 Task: Create a custom field in Salesforce to calculate the yearly premium based on the insurance sub-type using a formula.
Action: Mouse moved to (541, 114)
Screenshot: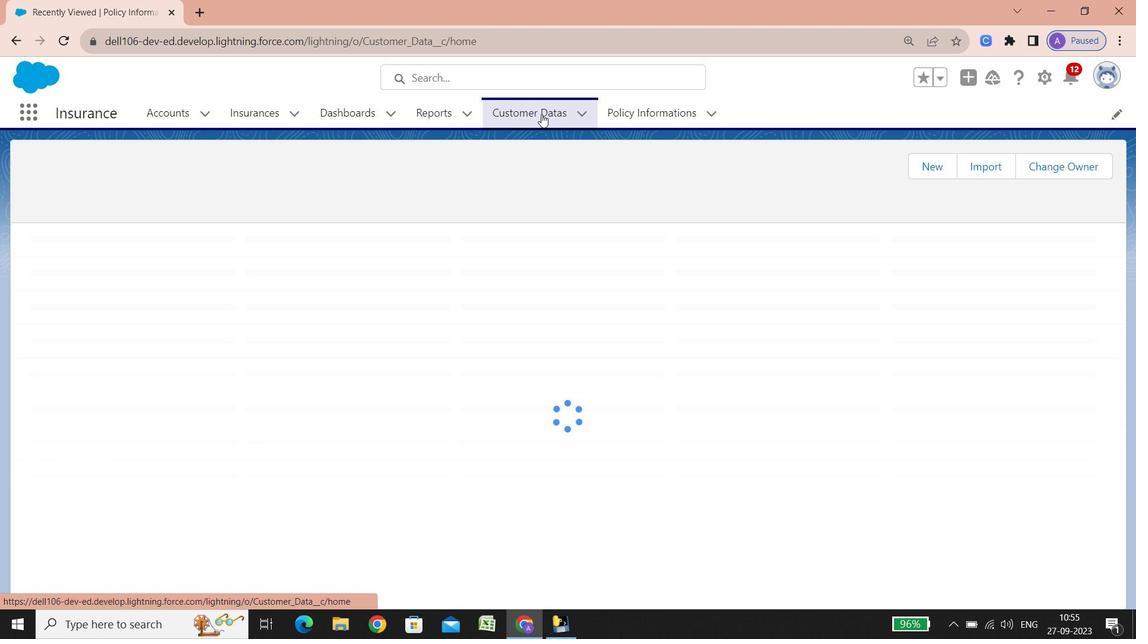 
Action: Mouse pressed left at (541, 114)
Screenshot: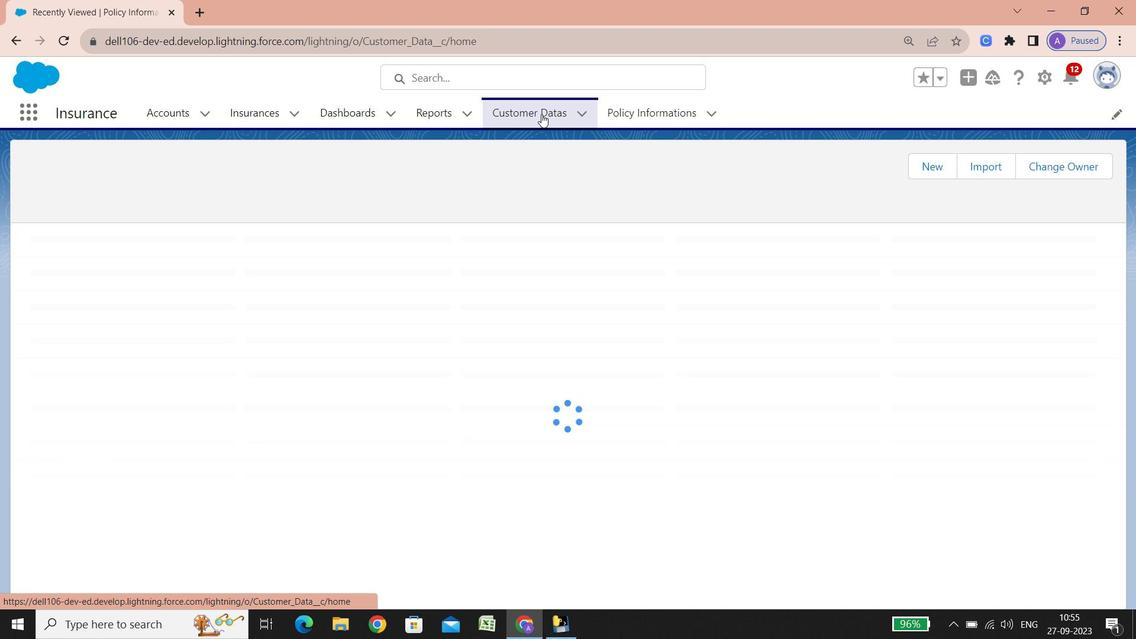 
Action: Mouse moved to (1045, 74)
Screenshot: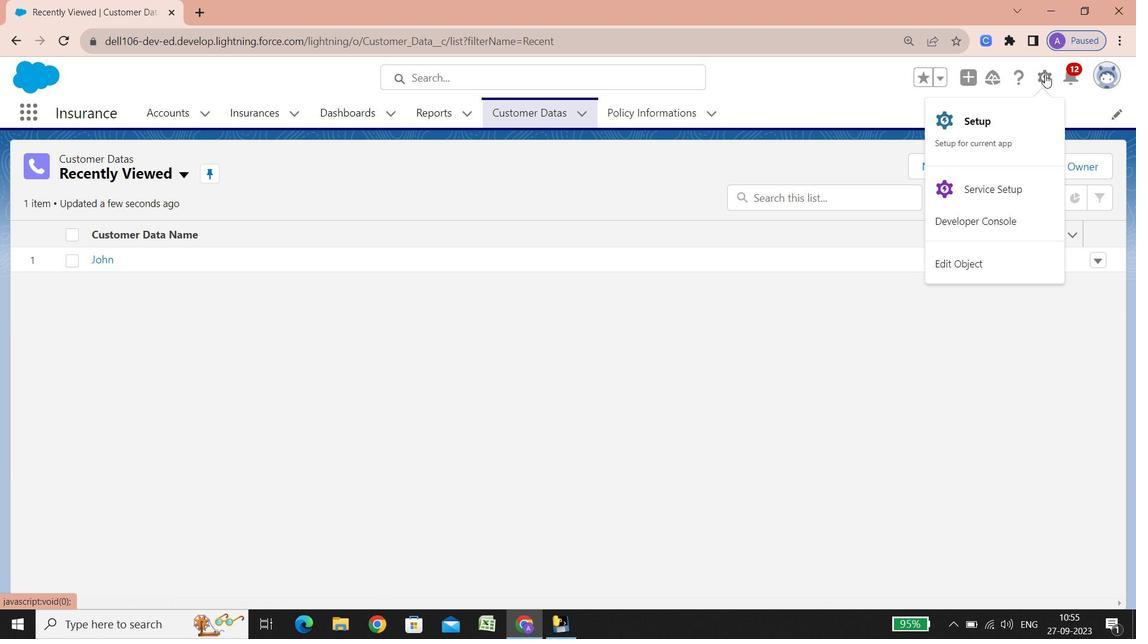 
Action: Mouse pressed left at (1045, 74)
Screenshot: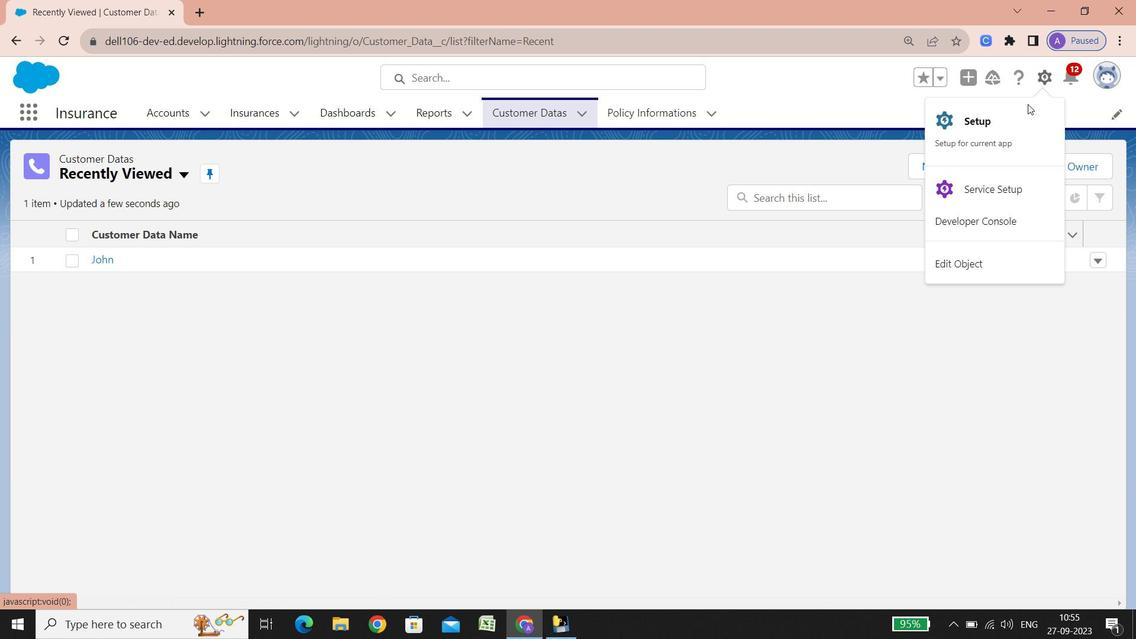 
Action: Mouse moved to (1013, 118)
Screenshot: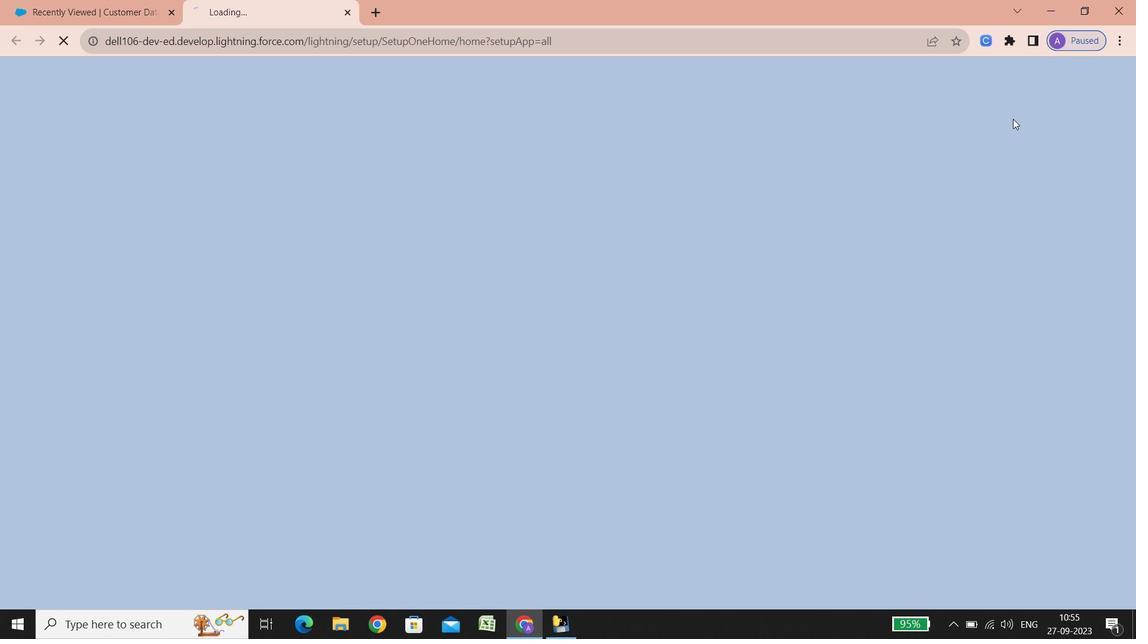 
Action: Mouse pressed left at (1013, 118)
Screenshot: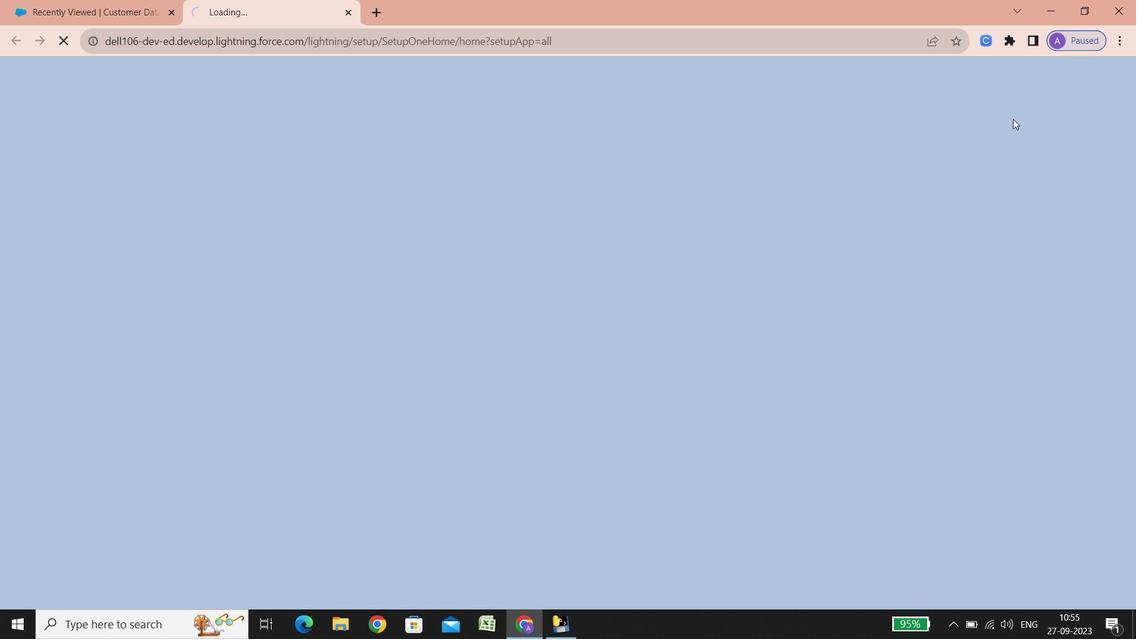 
Action: Mouse moved to (120, 417)
Screenshot: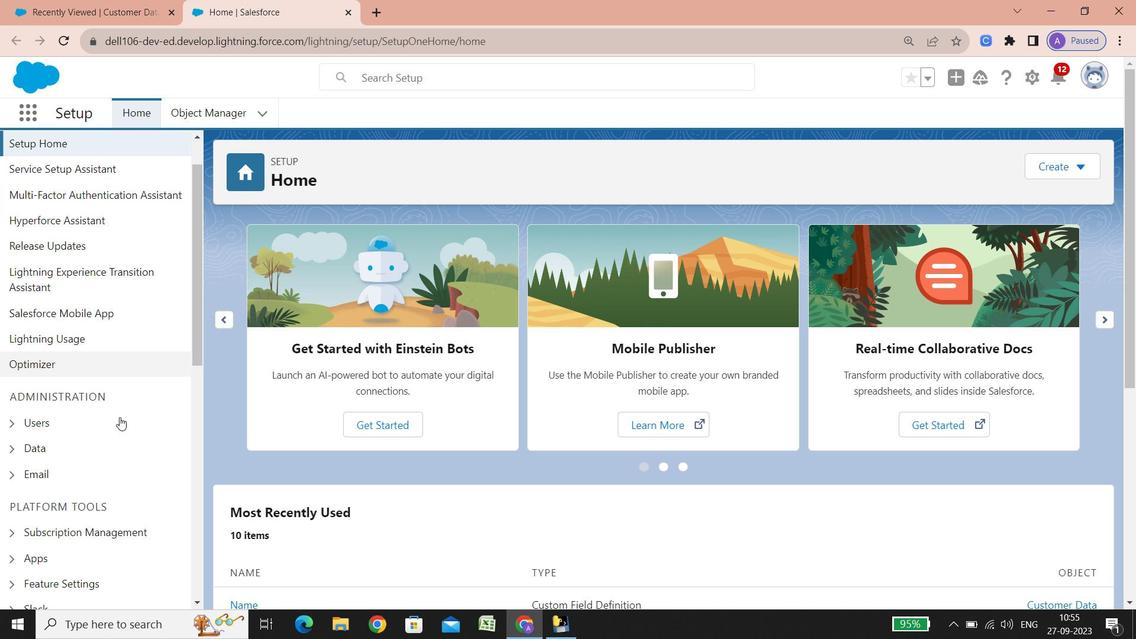 
Action: Mouse scrolled (120, 416) with delta (0, 0)
Screenshot: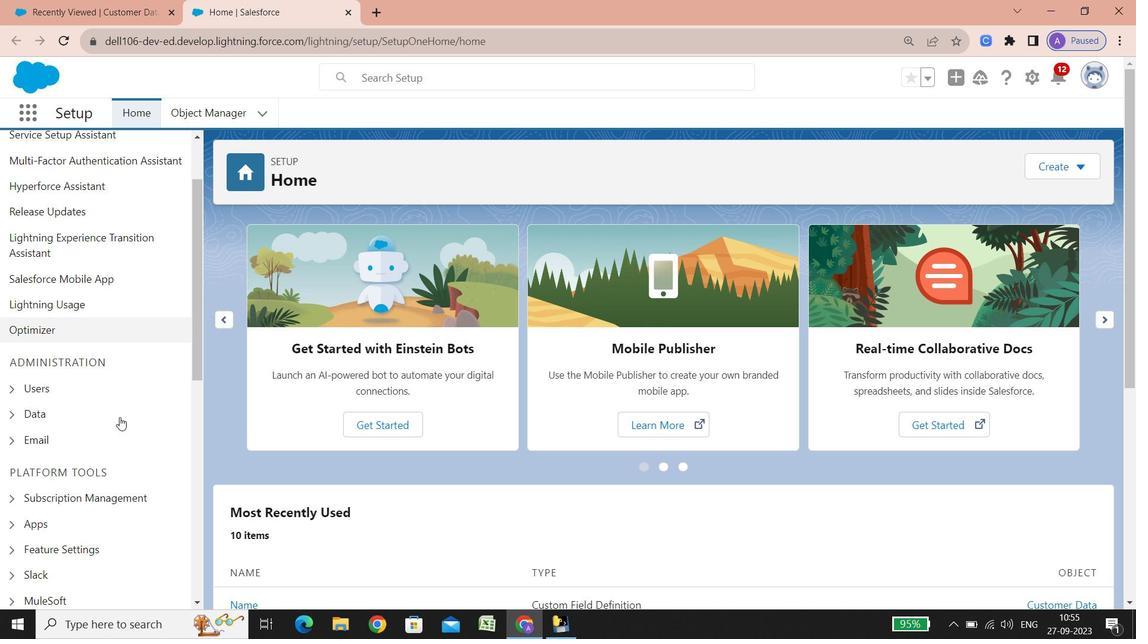 
Action: Mouse scrolled (120, 416) with delta (0, 0)
Screenshot: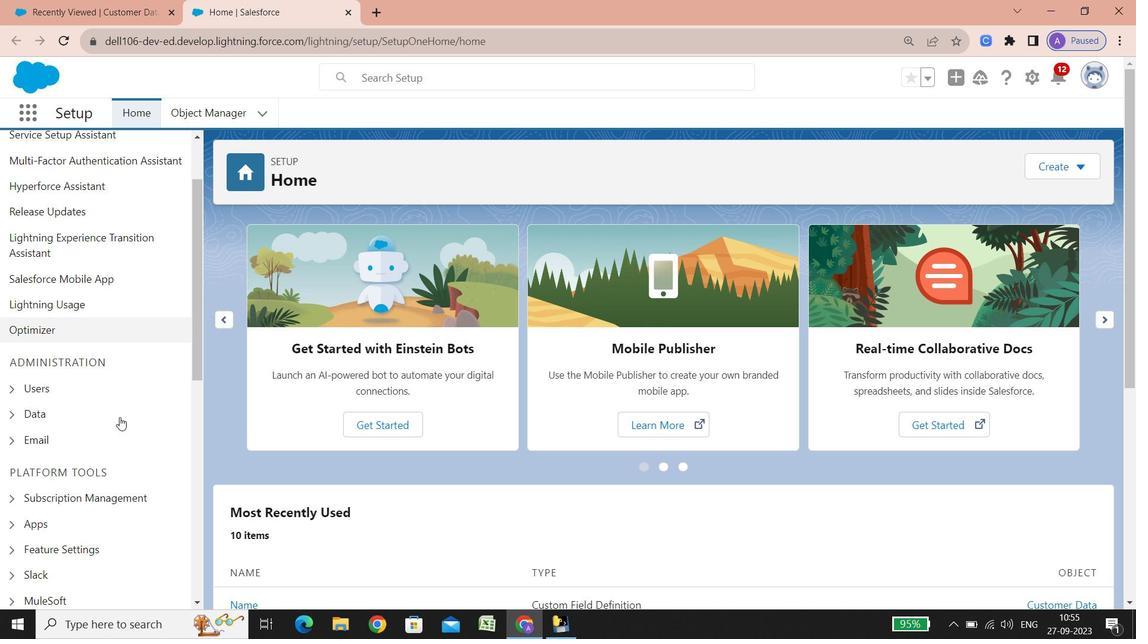 
Action: Mouse scrolled (120, 416) with delta (0, 0)
Screenshot: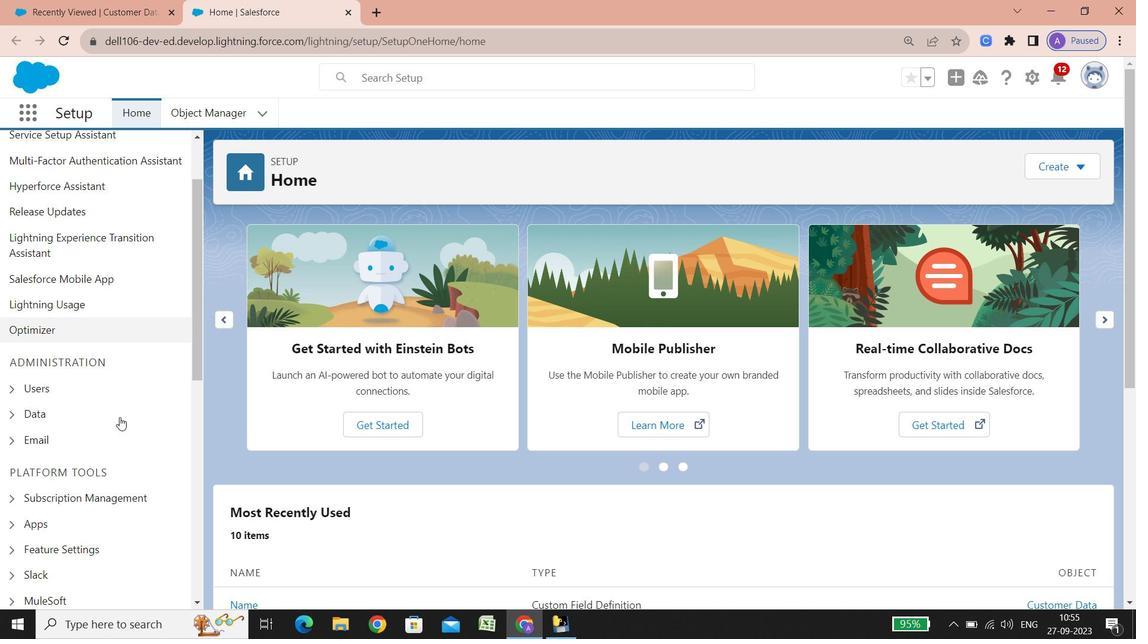 
Action: Mouse scrolled (120, 416) with delta (0, 0)
Screenshot: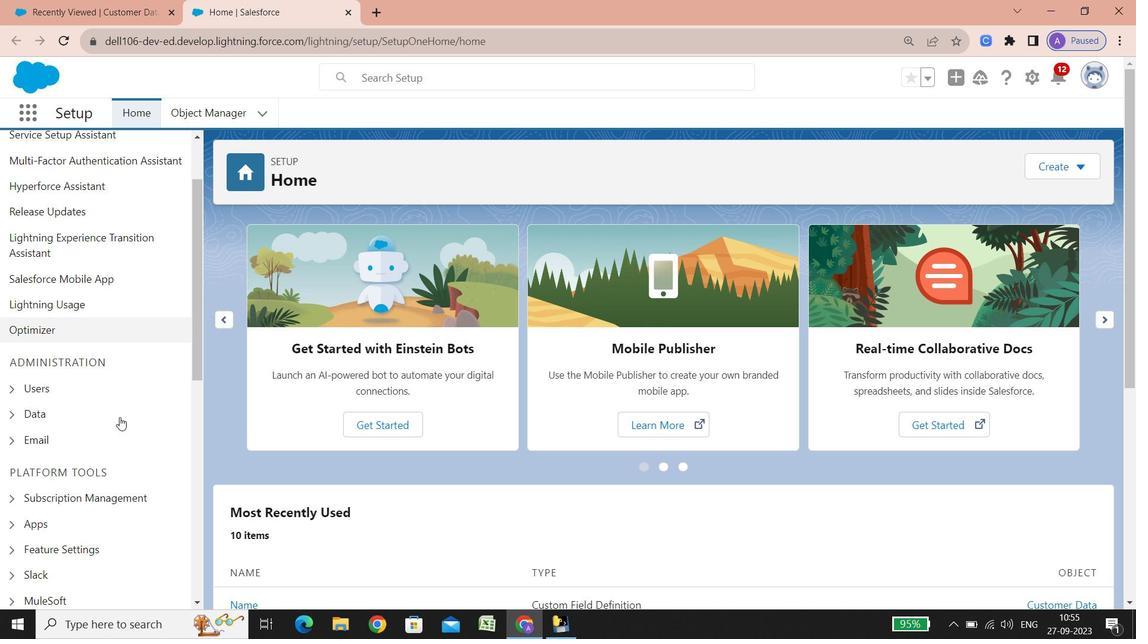 
Action: Mouse scrolled (120, 416) with delta (0, 0)
Screenshot: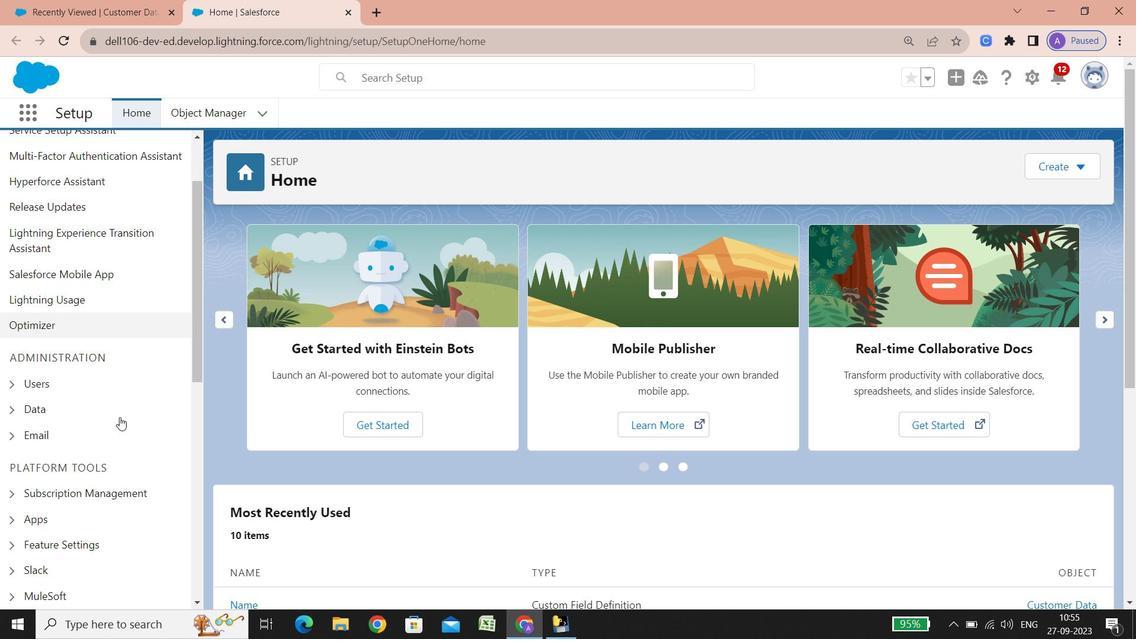 
Action: Mouse scrolled (120, 416) with delta (0, 0)
Screenshot: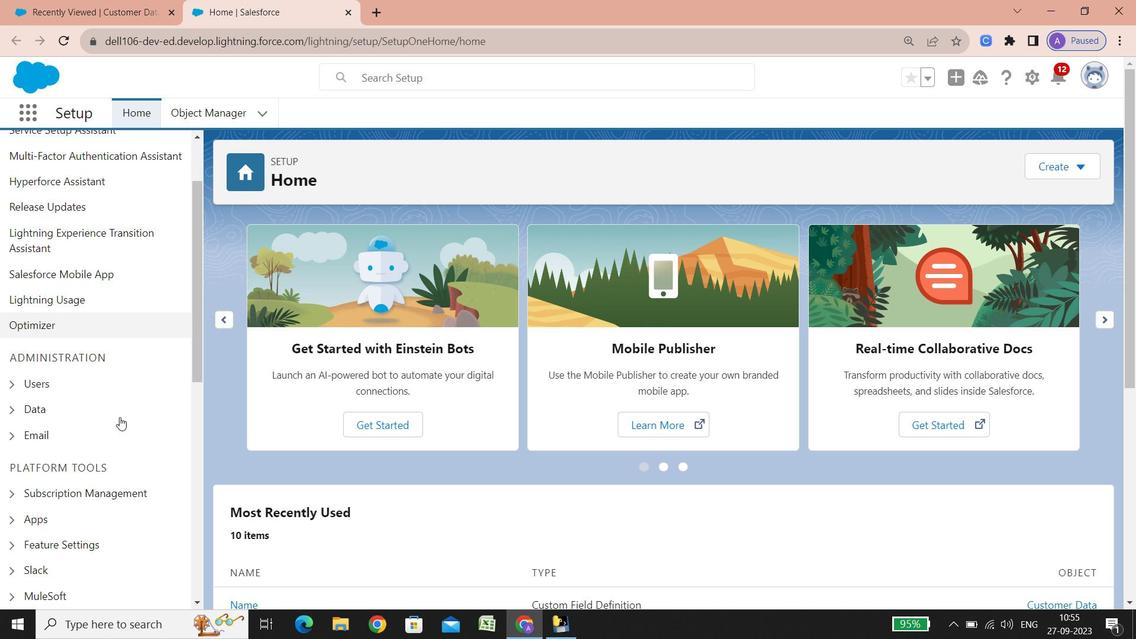 
Action: Mouse scrolled (120, 416) with delta (0, 0)
Screenshot: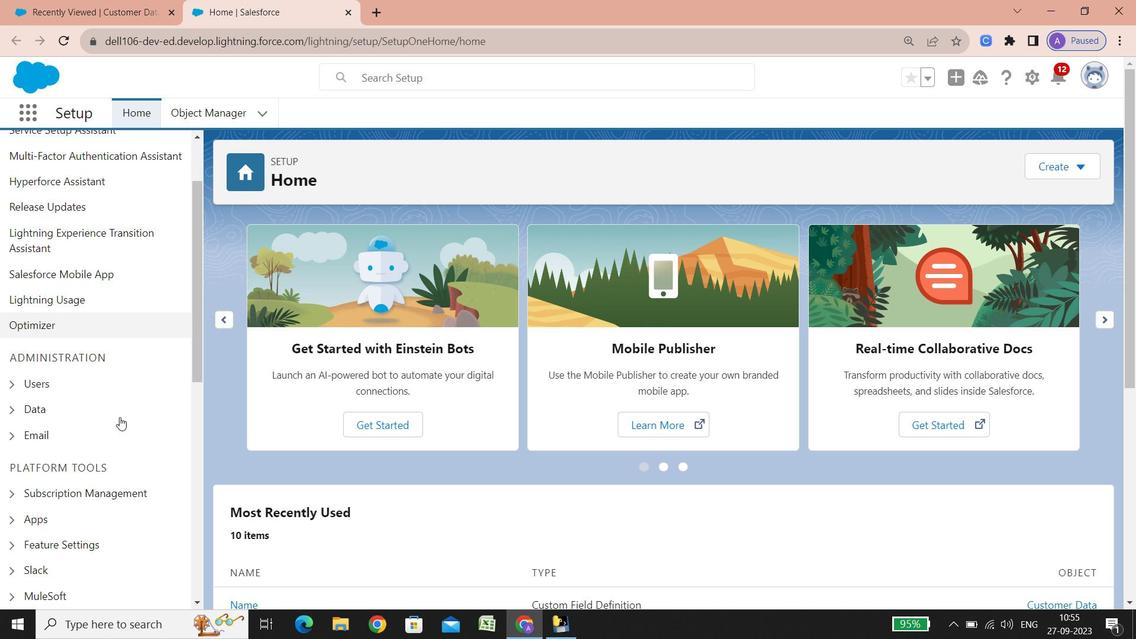 
Action: Mouse scrolled (120, 416) with delta (0, 0)
Screenshot: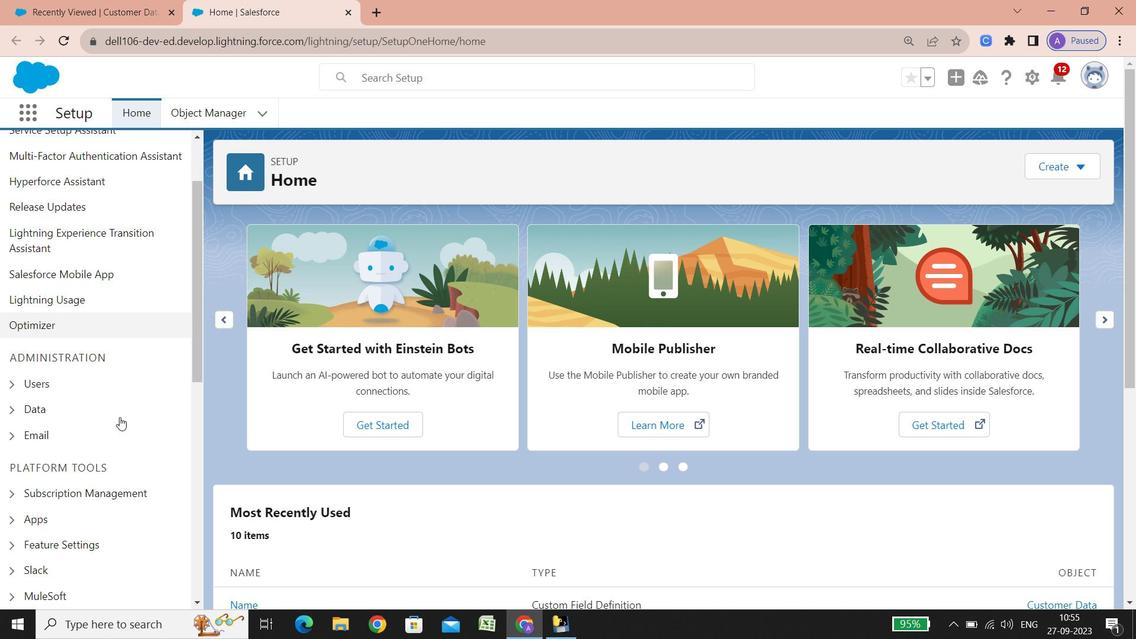
Action: Mouse scrolled (120, 416) with delta (0, 0)
Screenshot: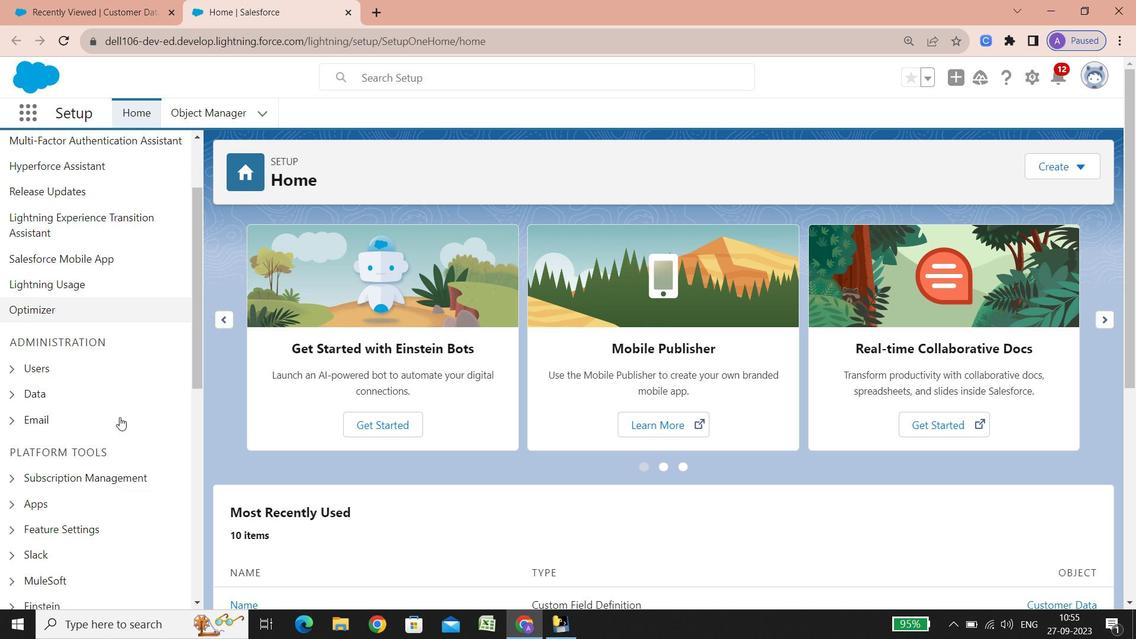
Action: Mouse scrolled (120, 416) with delta (0, 0)
Screenshot: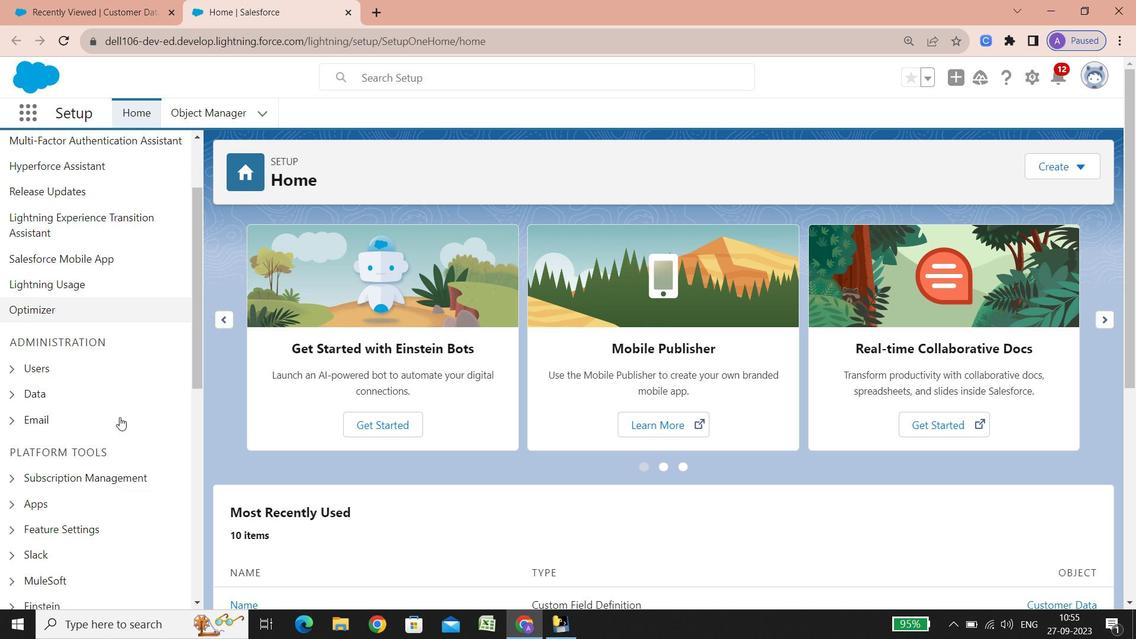 
Action: Mouse scrolled (120, 416) with delta (0, 0)
Screenshot: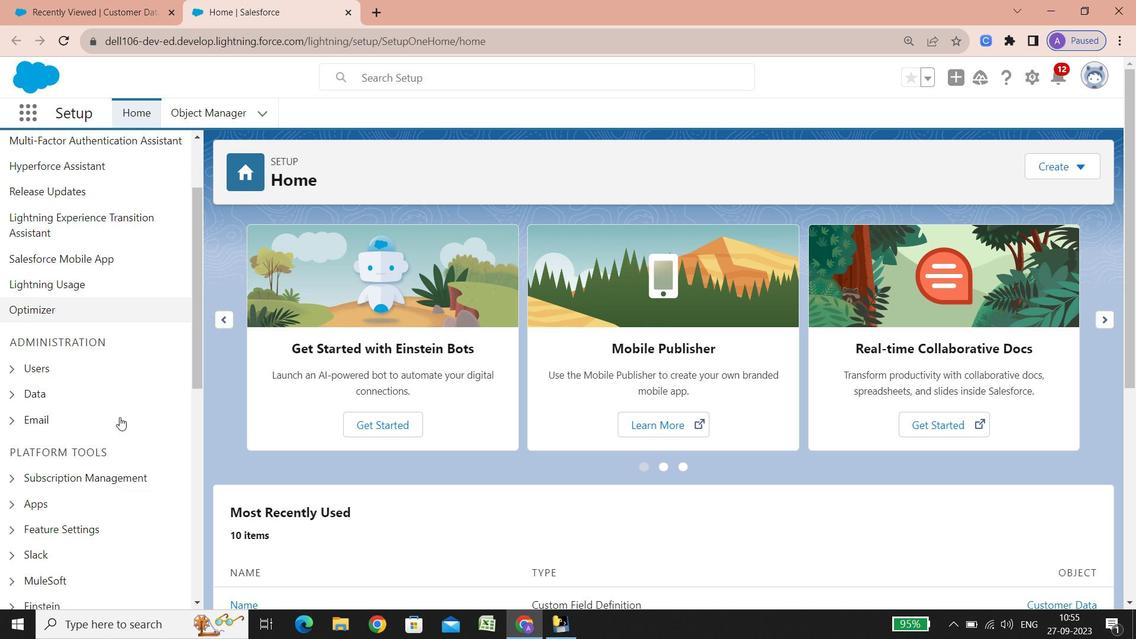 
Action: Mouse scrolled (120, 416) with delta (0, 0)
Screenshot: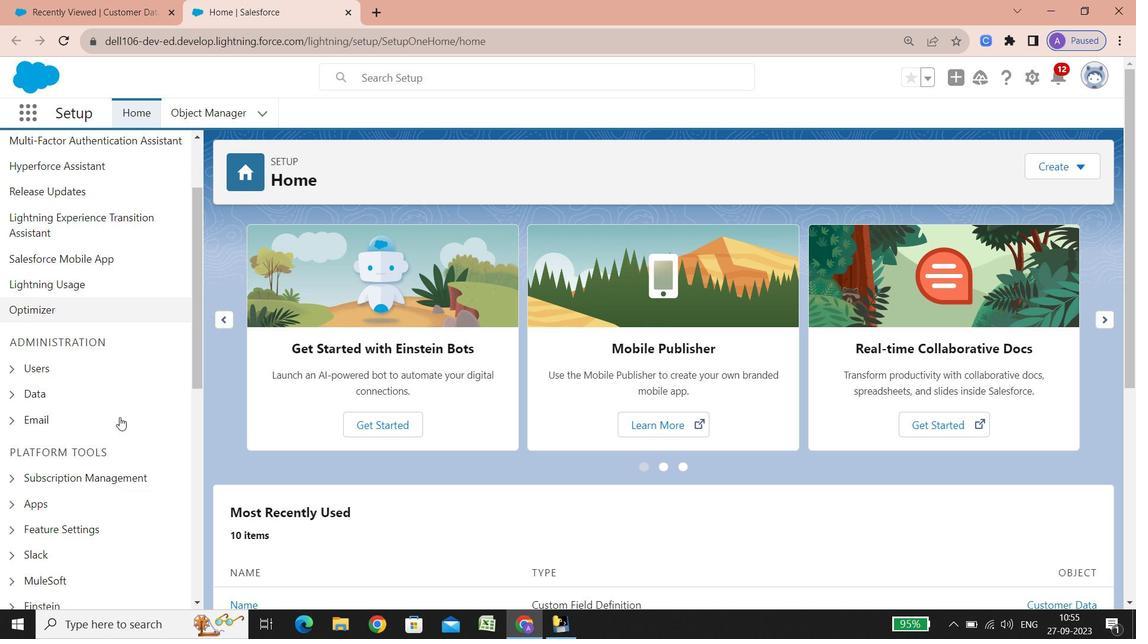 
Action: Mouse scrolled (120, 416) with delta (0, 0)
Screenshot: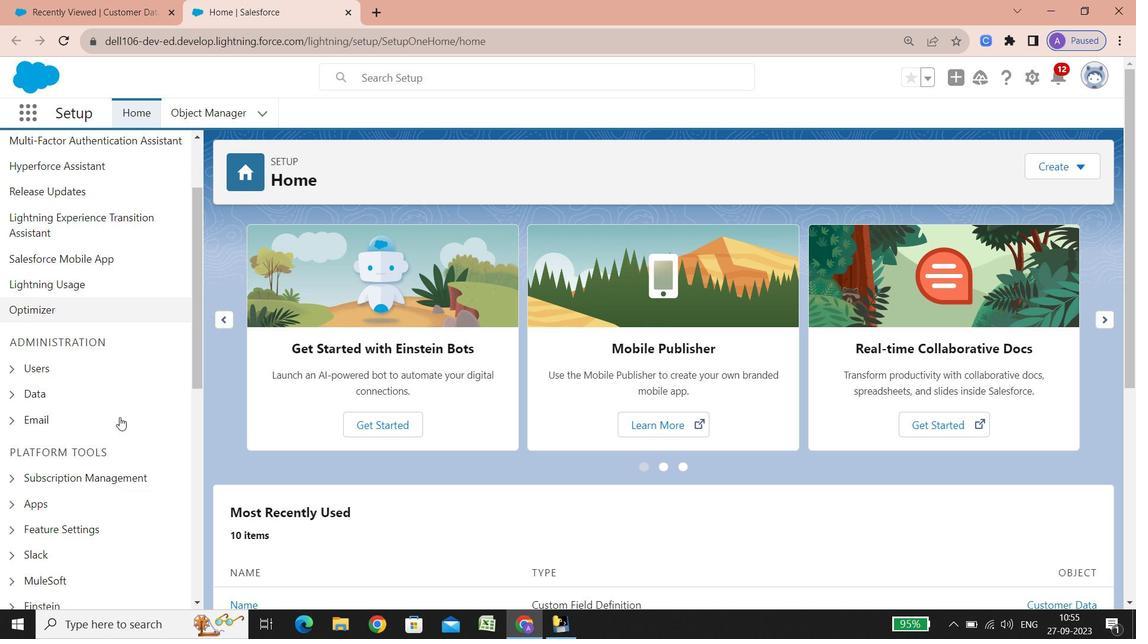 
Action: Mouse scrolled (120, 416) with delta (0, 0)
Screenshot: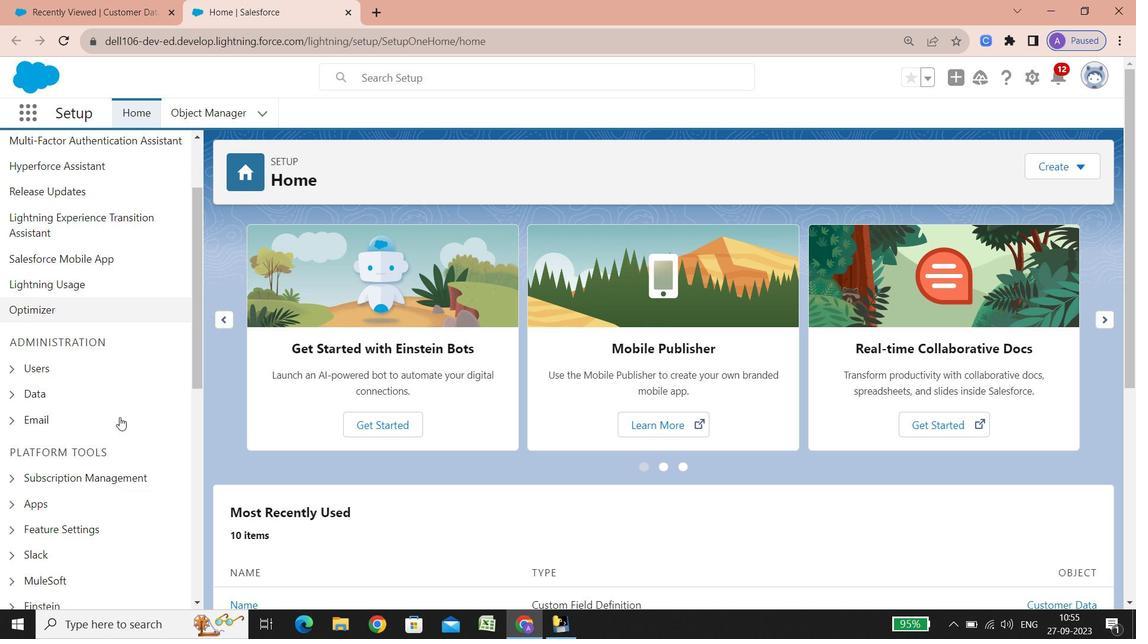 
Action: Mouse scrolled (120, 416) with delta (0, 0)
Screenshot: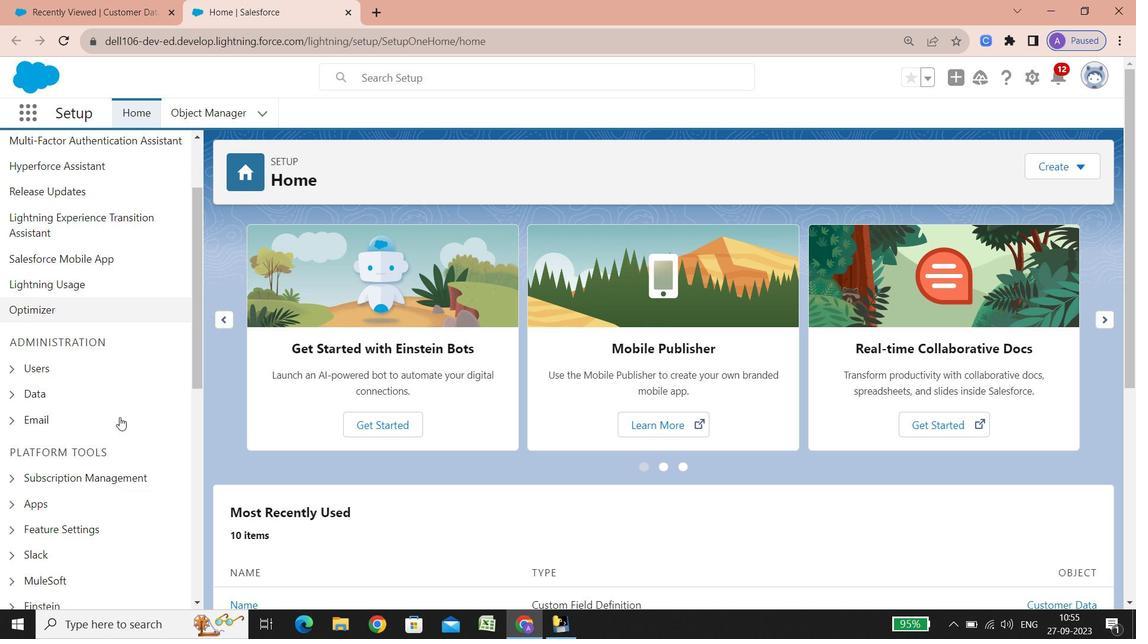 
Action: Mouse scrolled (120, 416) with delta (0, 0)
Screenshot: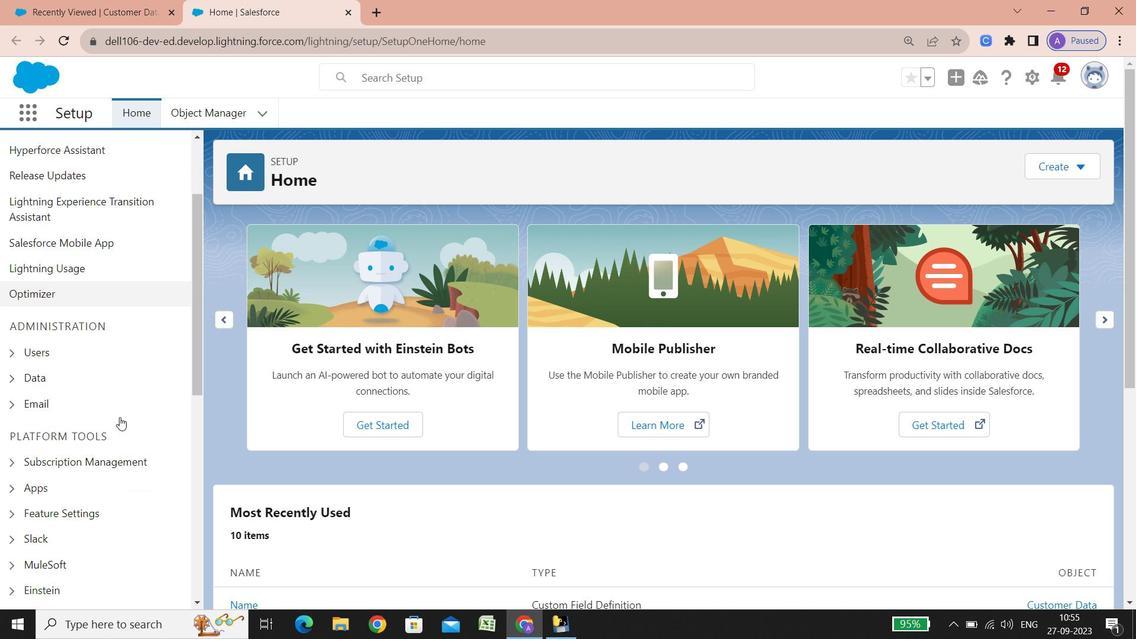 
Action: Mouse scrolled (120, 416) with delta (0, 0)
Screenshot: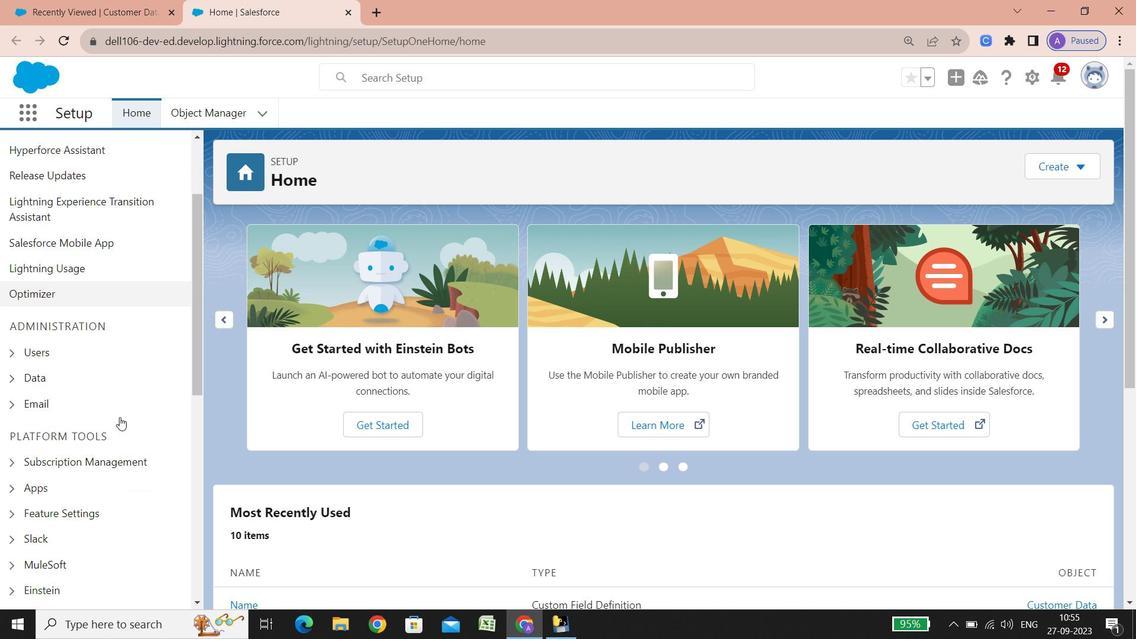 
Action: Mouse scrolled (120, 416) with delta (0, 0)
Screenshot: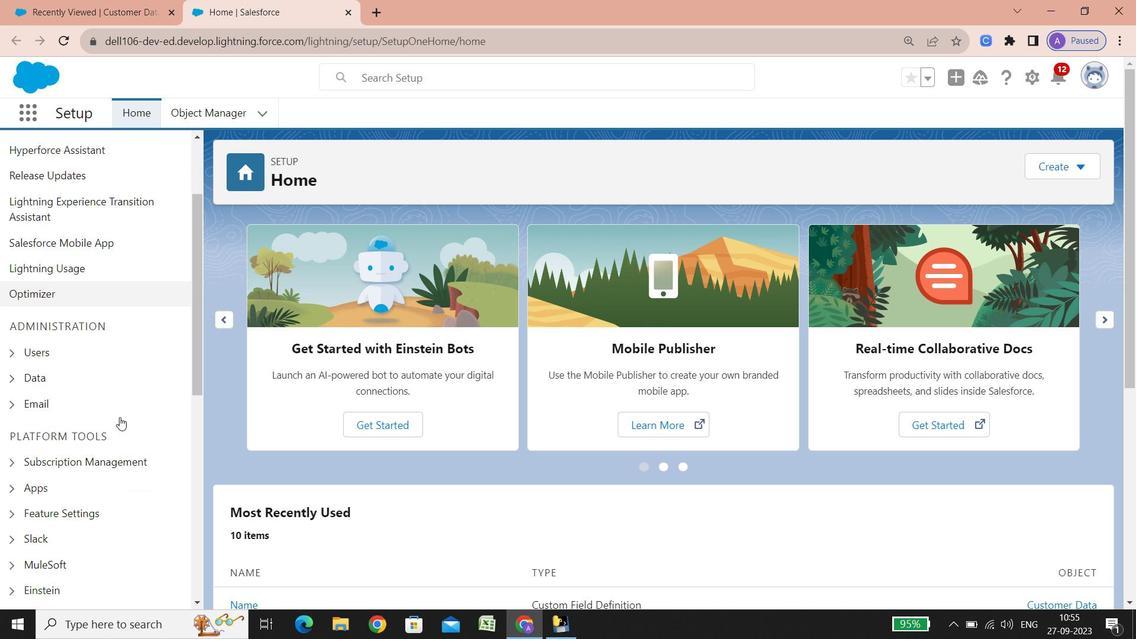 
Action: Mouse scrolled (120, 416) with delta (0, 0)
Screenshot: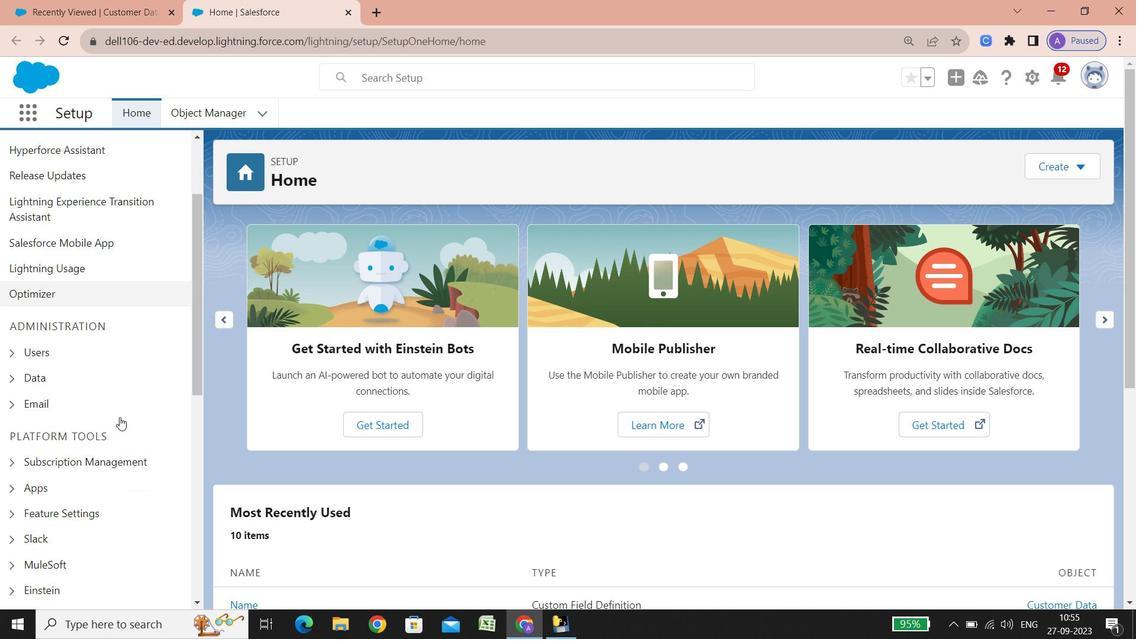 
Action: Mouse scrolled (120, 416) with delta (0, 0)
Screenshot: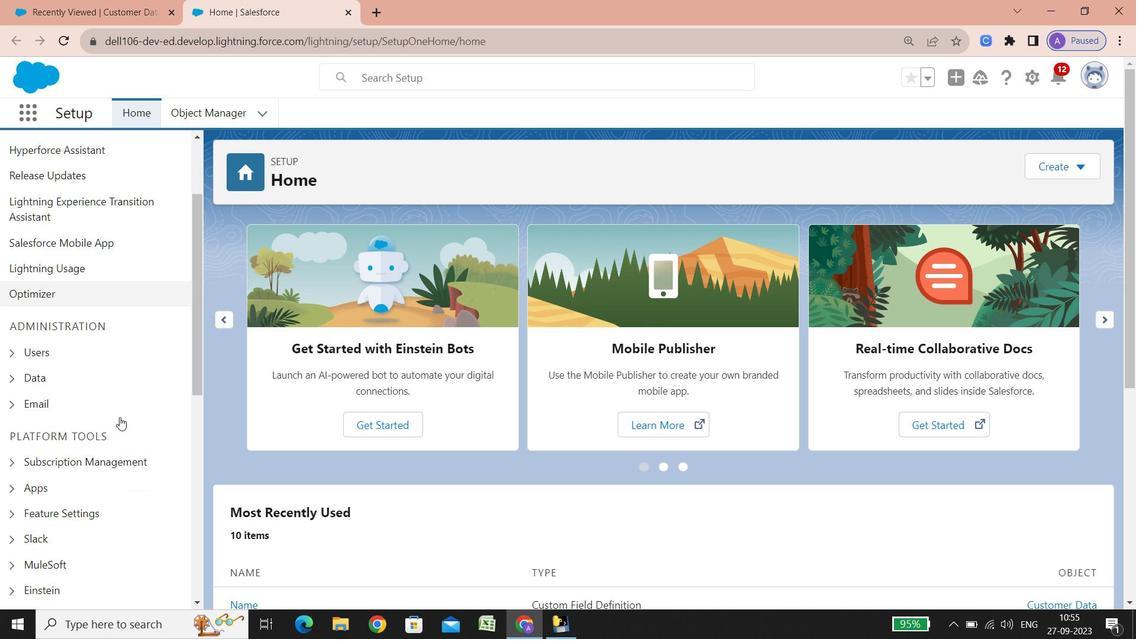 
Action: Mouse scrolled (120, 416) with delta (0, 0)
Screenshot: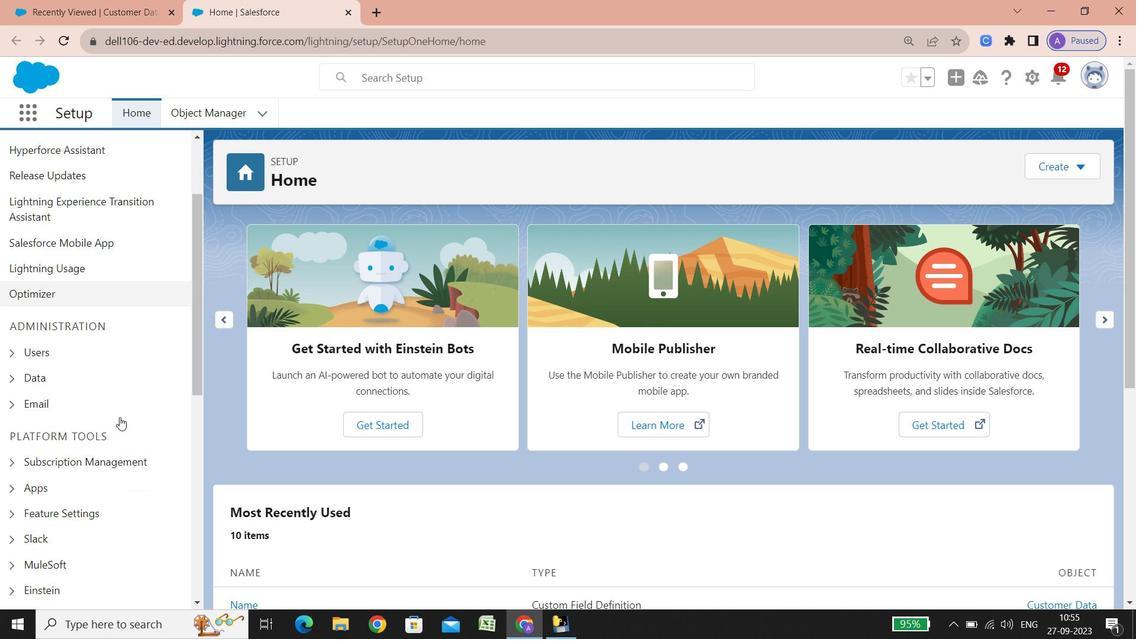 
Action: Mouse scrolled (120, 416) with delta (0, 0)
Screenshot: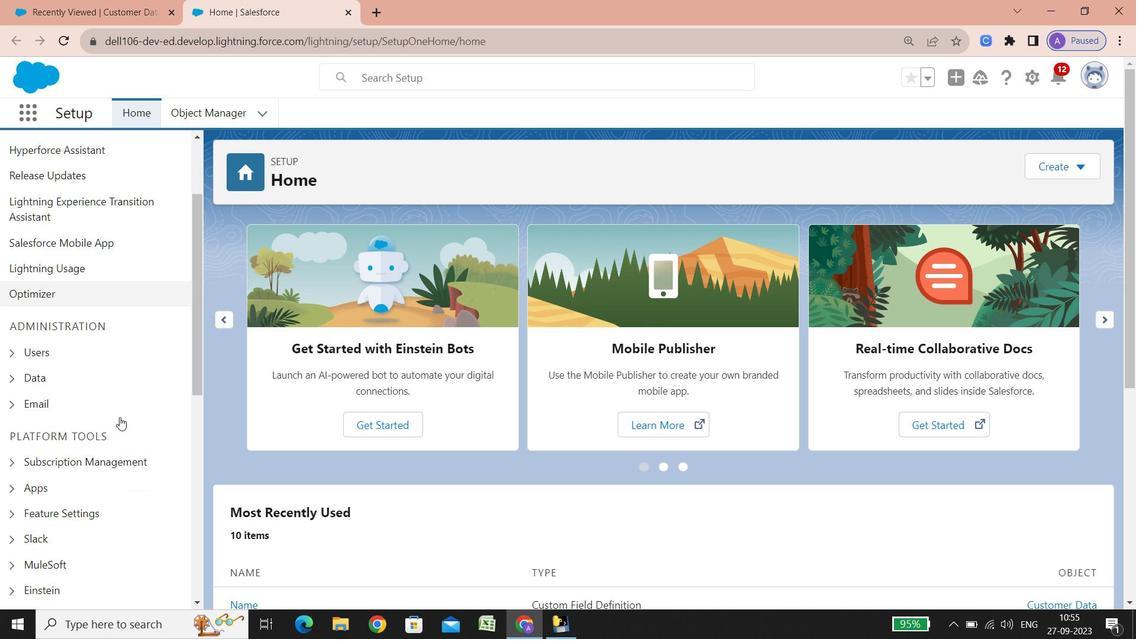 
Action: Mouse scrolled (120, 416) with delta (0, 0)
Screenshot: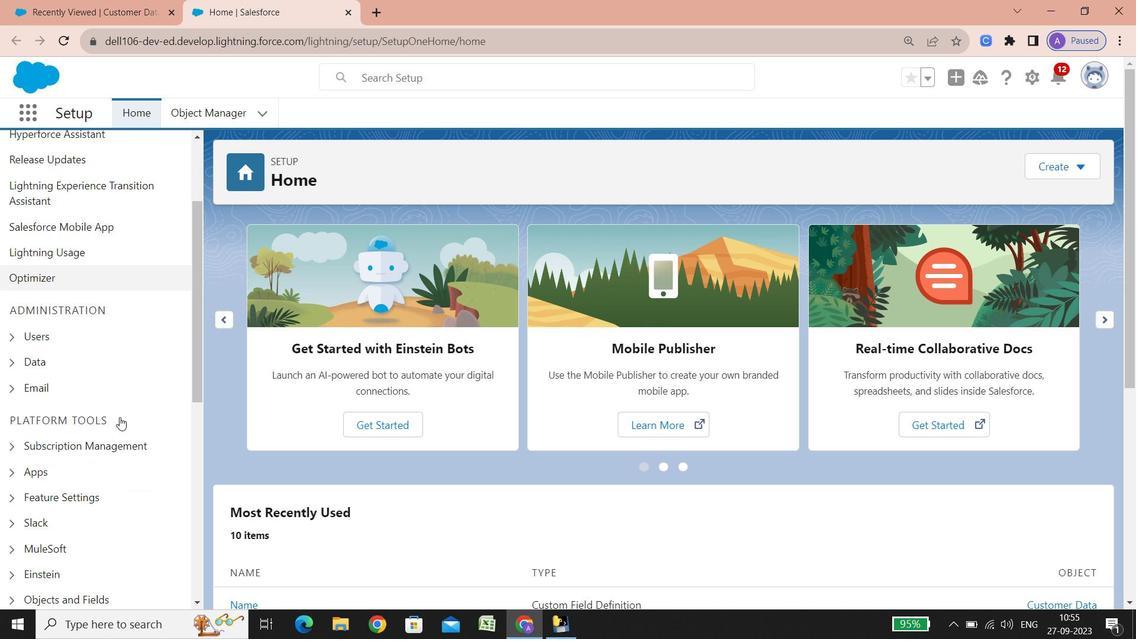 
Action: Mouse scrolled (120, 416) with delta (0, 0)
Screenshot: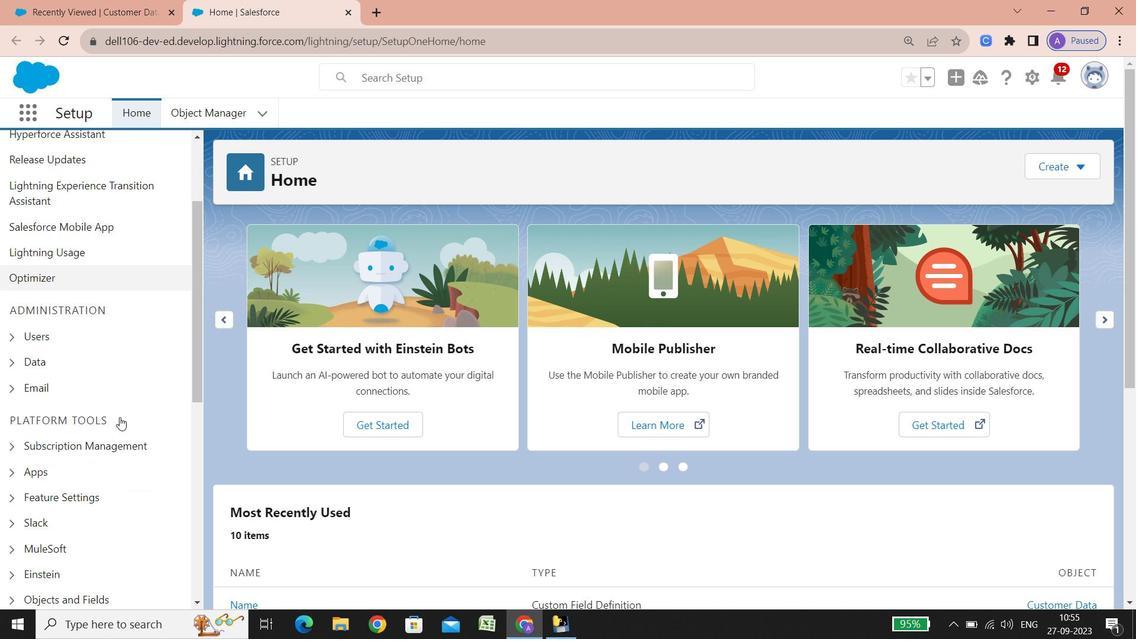 
Action: Mouse scrolled (120, 416) with delta (0, 0)
Screenshot: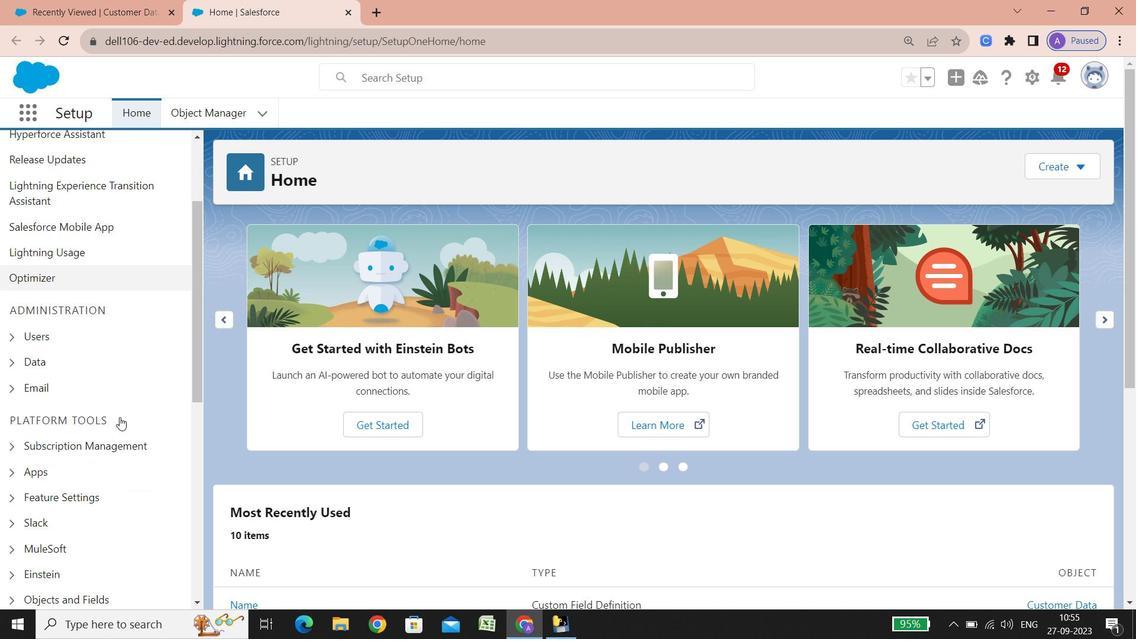 
Action: Mouse scrolled (120, 416) with delta (0, 0)
Screenshot: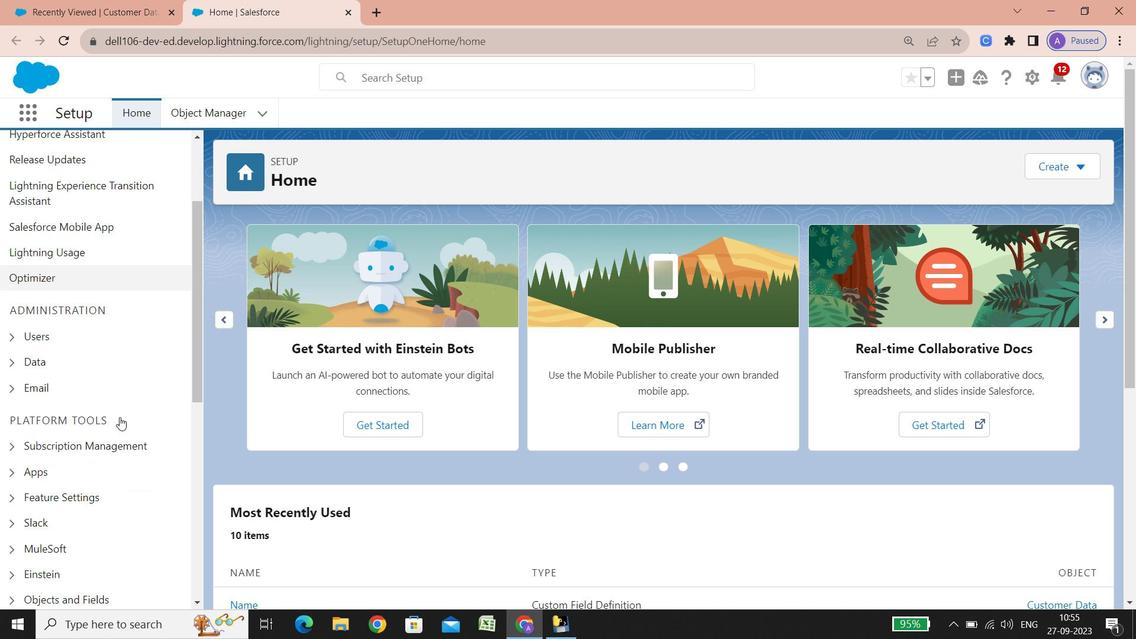 
Action: Mouse scrolled (120, 416) with delta (0, 0)
Screenshot: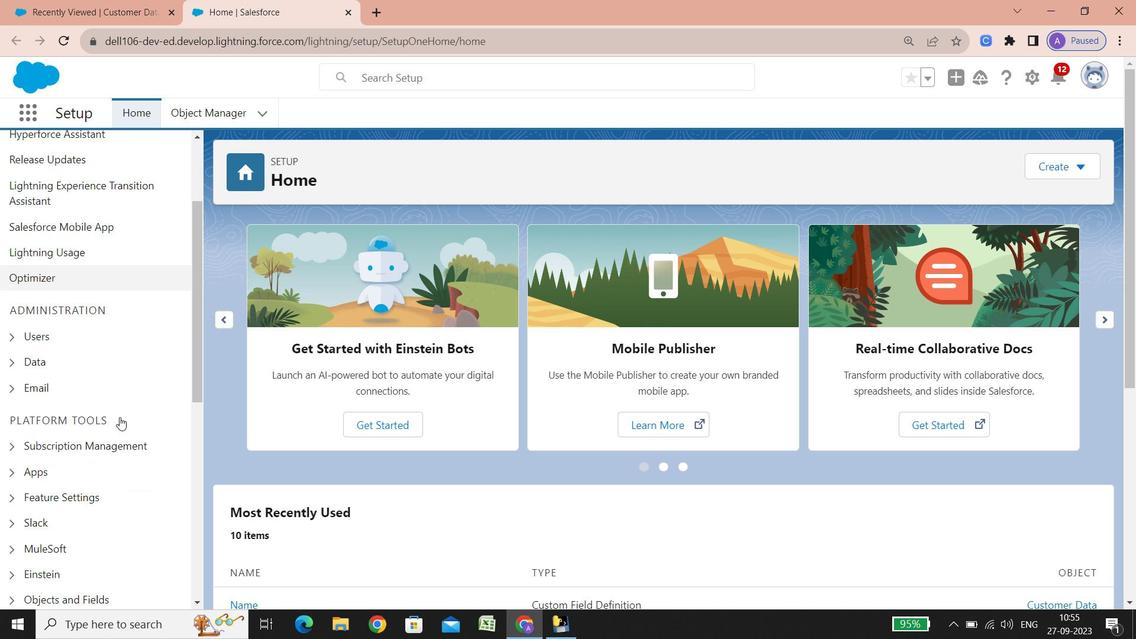 
Action: Mouse scrolled (120, 416) with delta (0, 0)
Screenshot: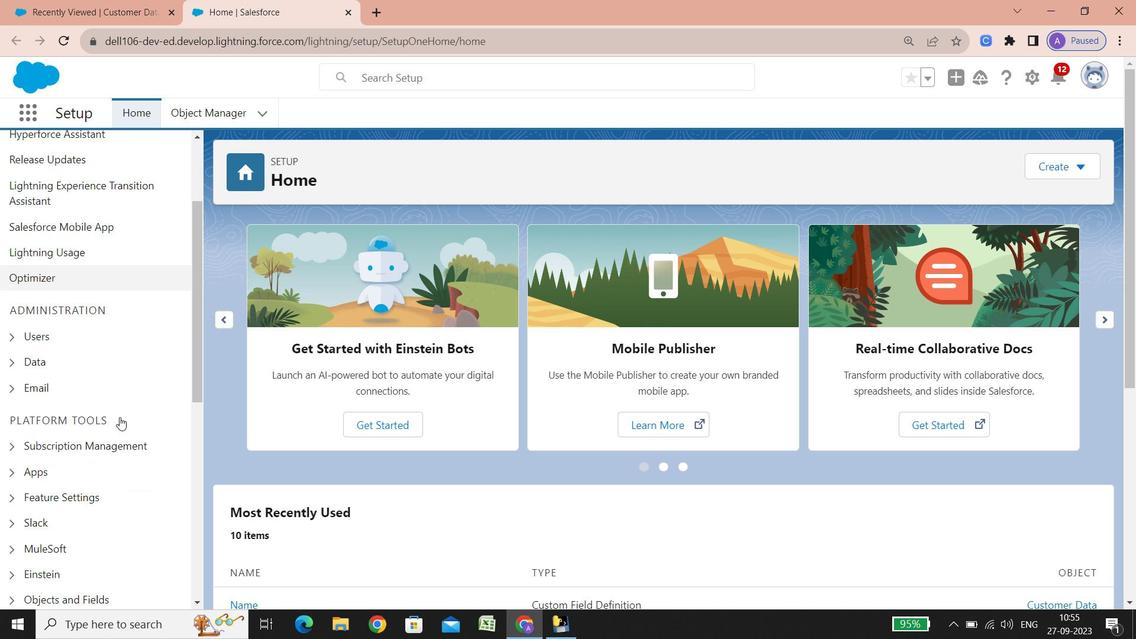 
Action: Mouse scrolled (120, 416) with delta (0, 0)
Screenshot: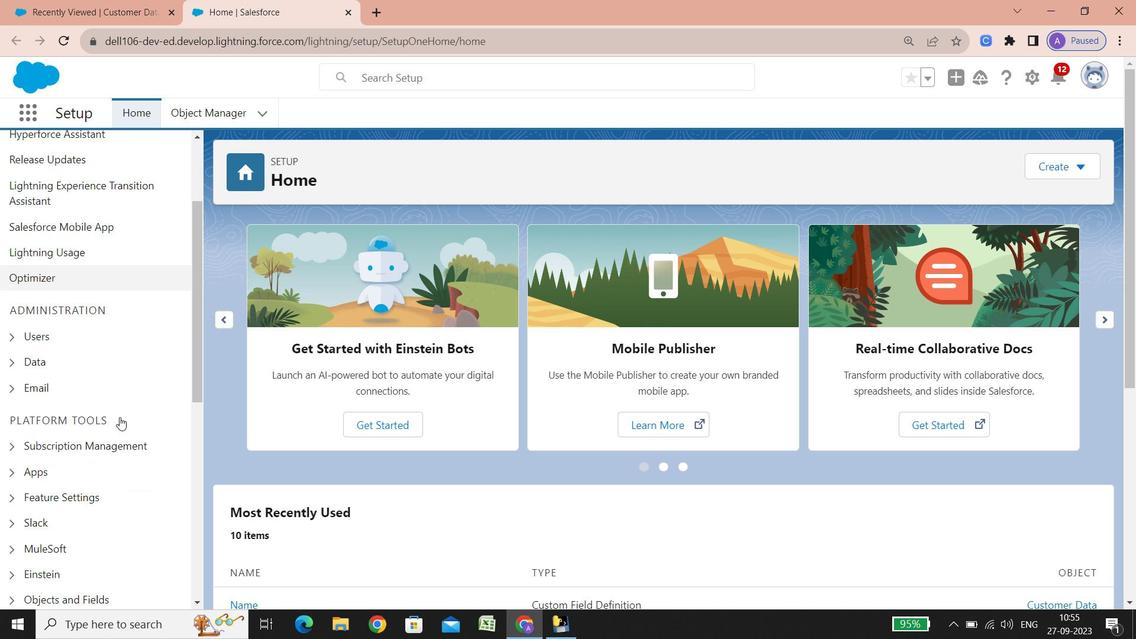 
Action: Mouse scrolled (120, 416) with delta (0, 0)
Screenshot: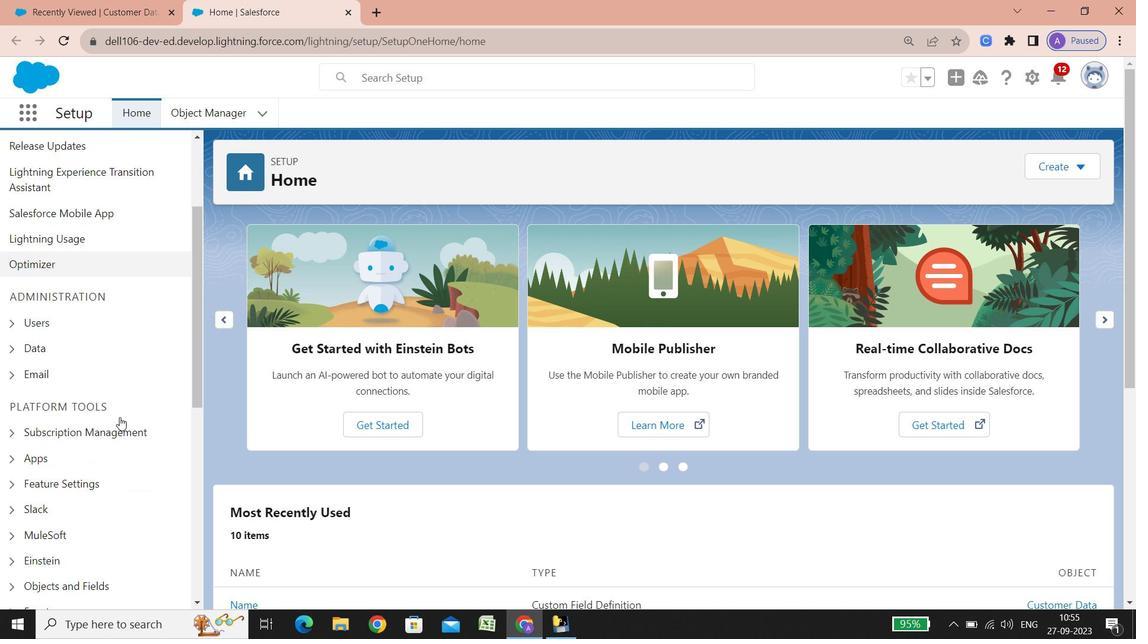 
Action: Mouse scrolled (120, 416) with delta (0, 0)
Screenshot: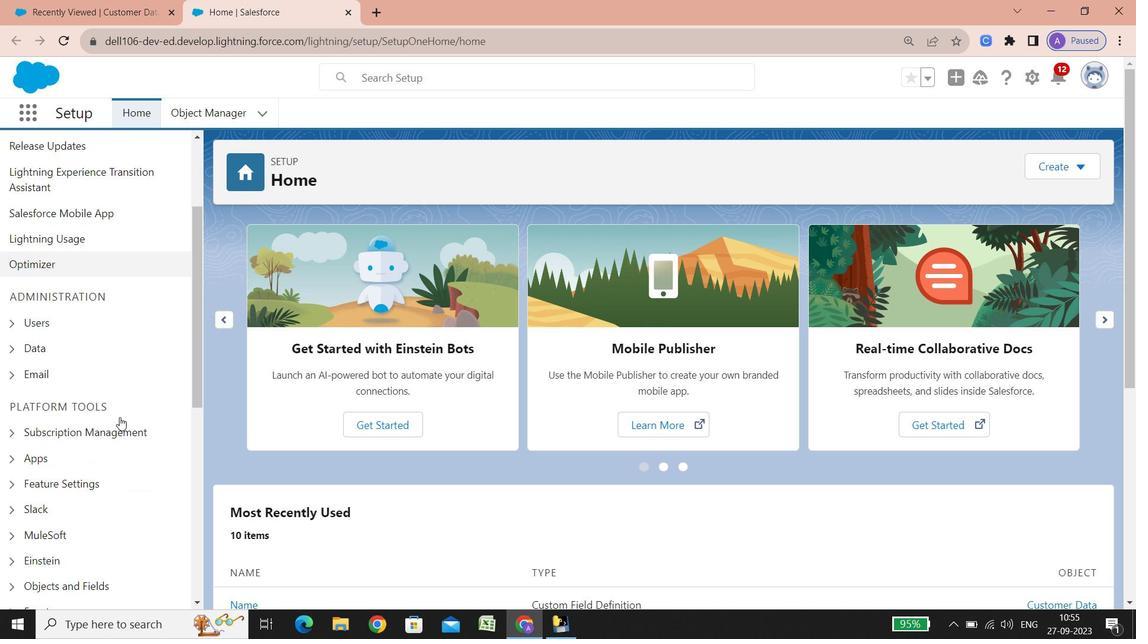 
Action: Mouse scrolled (120, 416) with delta (0, 0)
Screenshot: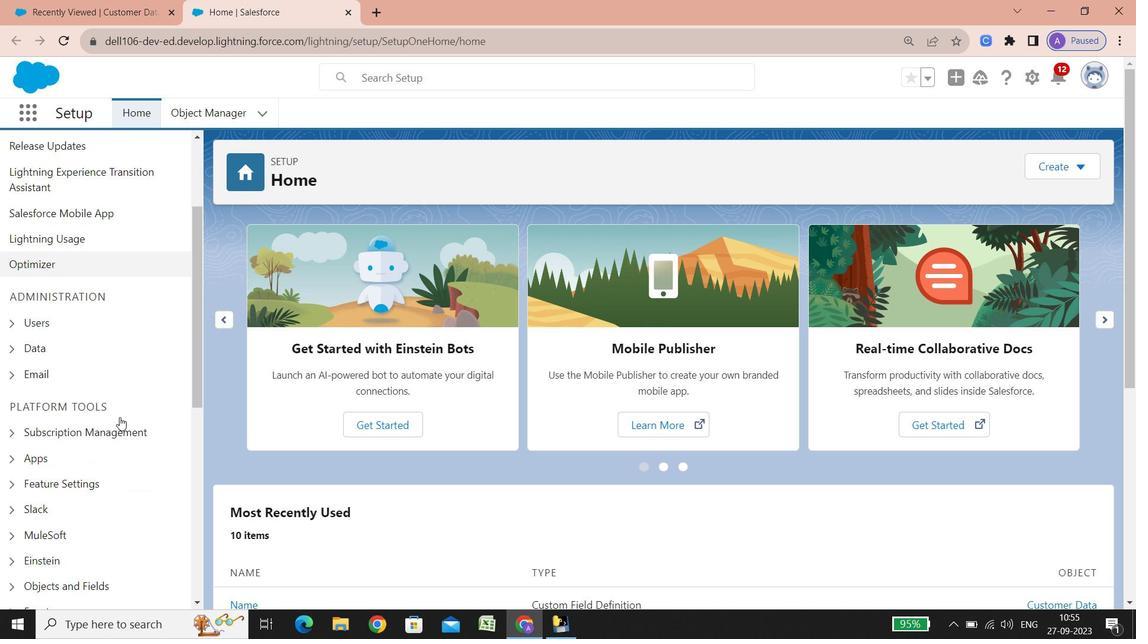 
Action: Mouse scrolled (120, 416) with delta (0, 0)
Screenshot: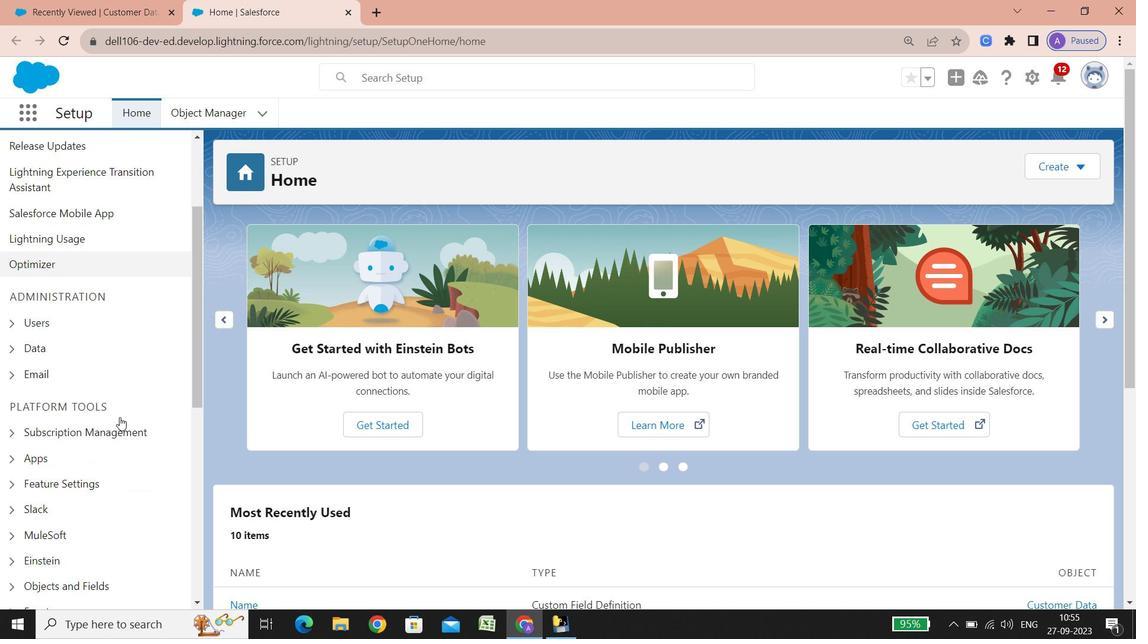 
Action: Mouse scrolled (120, 416) with delta (0, 0)
Screenshot: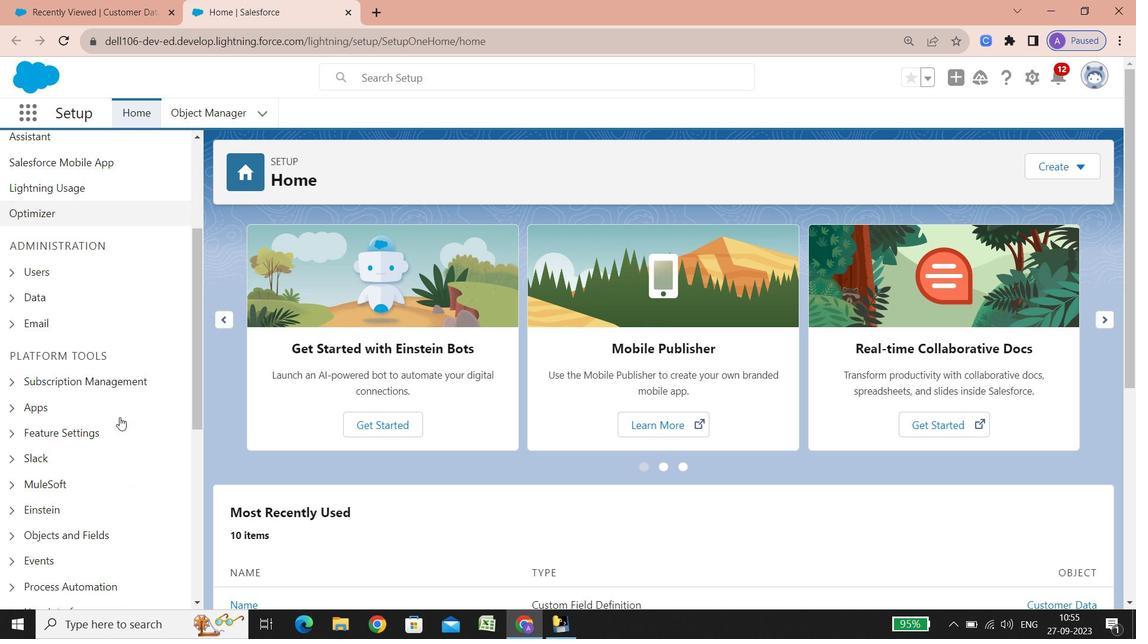 
Action: Mouse scrolled (120, 416) with delta (0, 0)
Screenshot: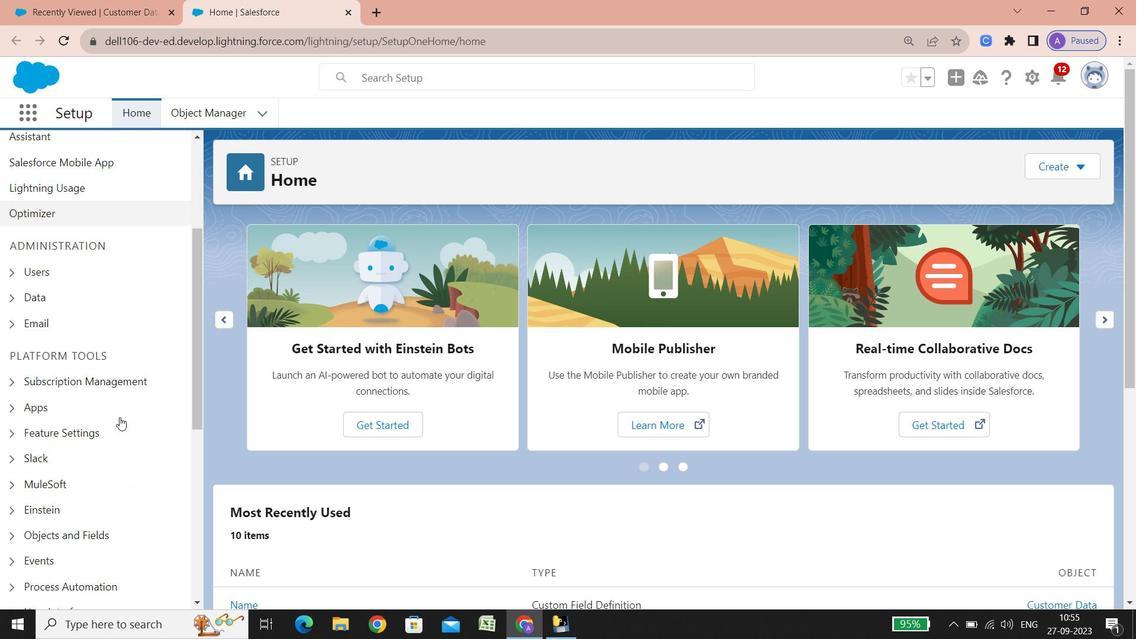
Action: Mouse scrolled (120, 416) with delta (0, 0)
Screenshot: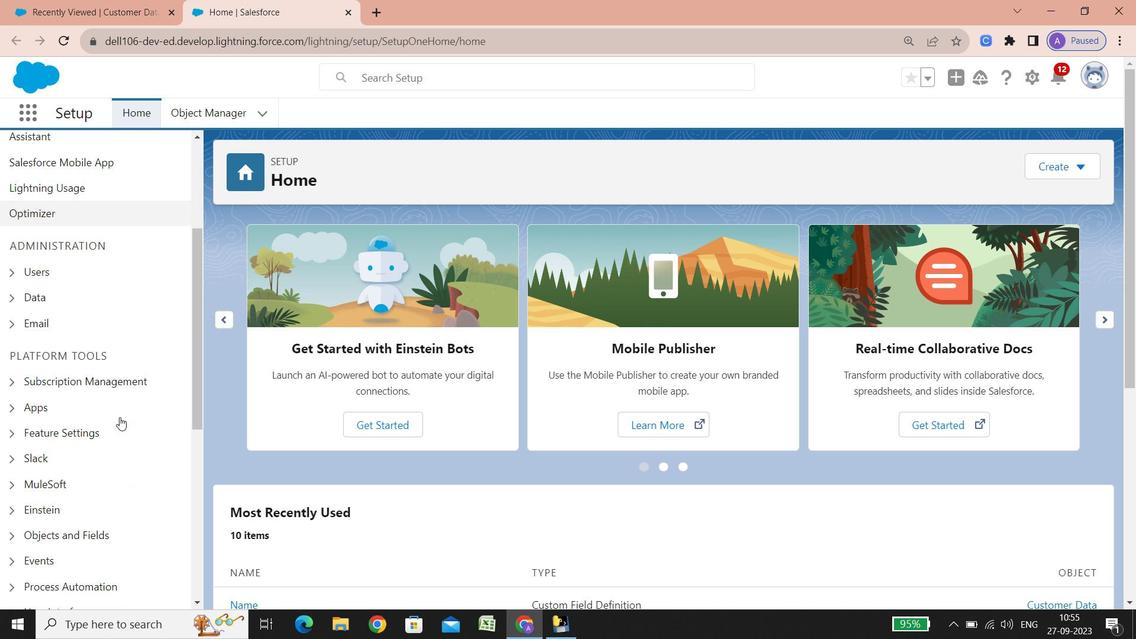 
Action: Mouse scrolled (120, 416) with delta (0, 0)
Screenshot: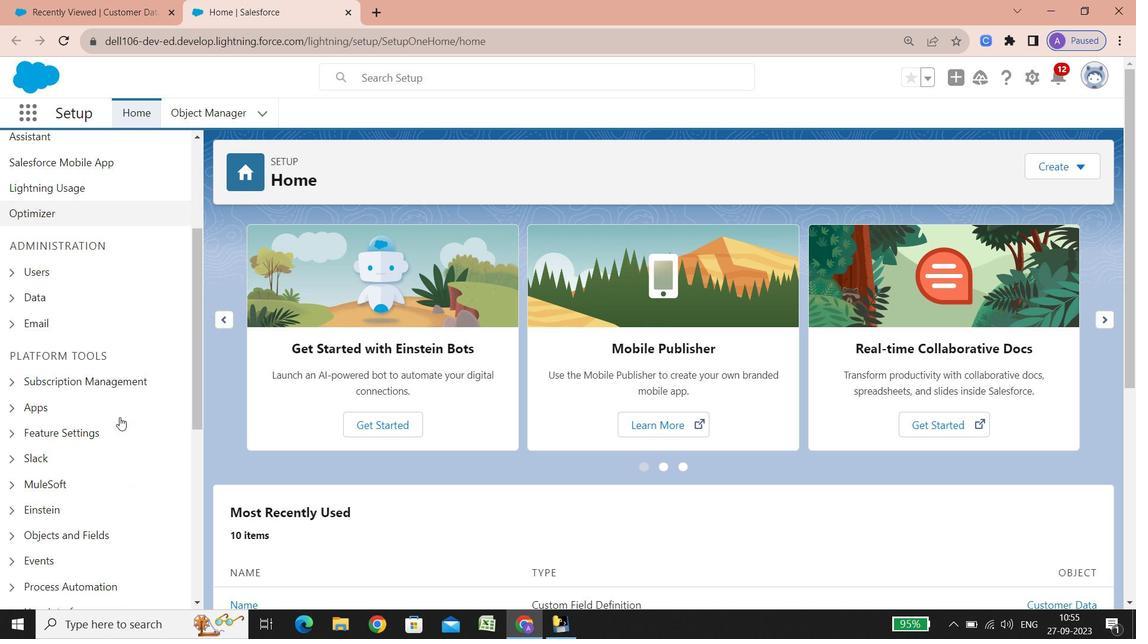 
Action: Mouse scrolled (120, 416) with delta (0, 0)
Screenshot: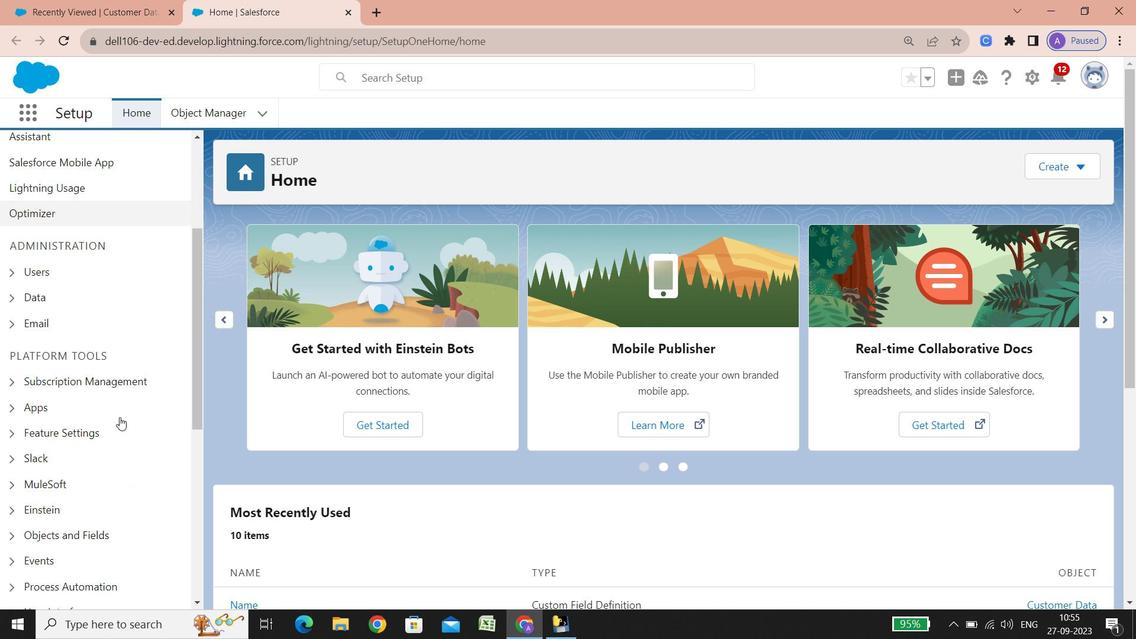 
Action: Mouse scrolled (120, 416) with delta (0, 0)
Screenshot: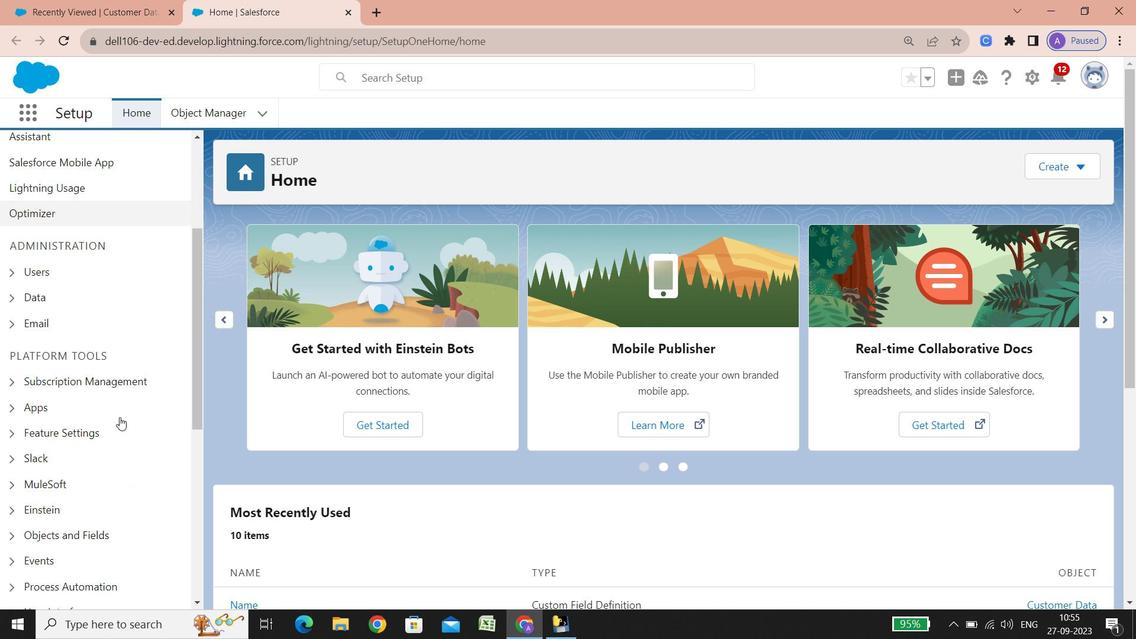 
Action: Mouse scrolled (120, 416) with delta (0, 0)
Screenshot: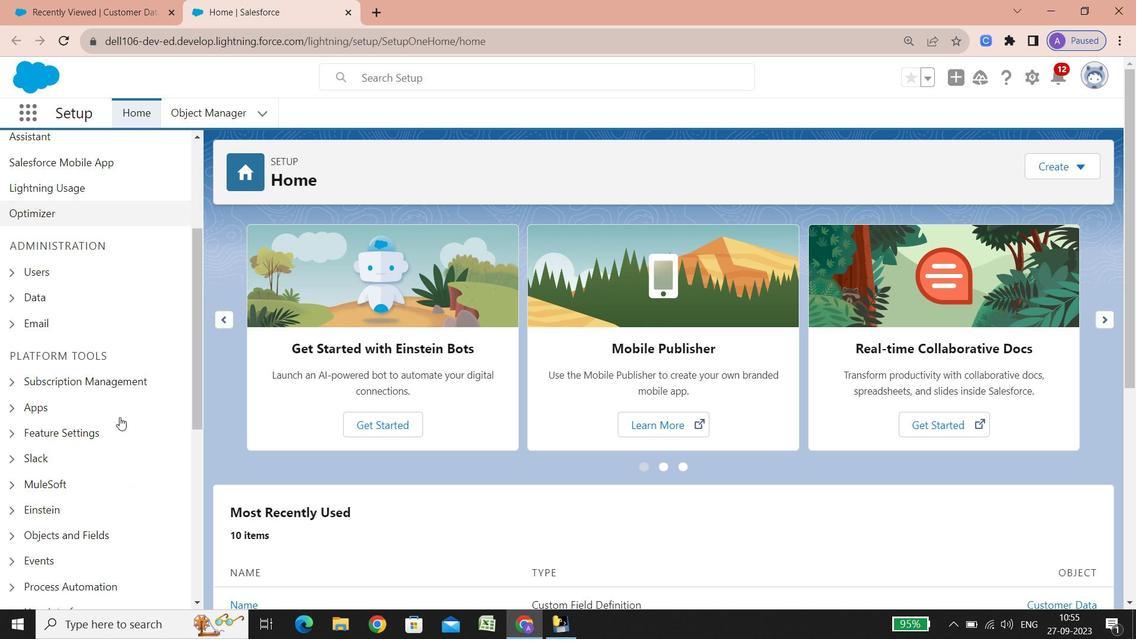 
Action: Mouse scrolled (120, 416) with delta (0, 0)
Screenshot: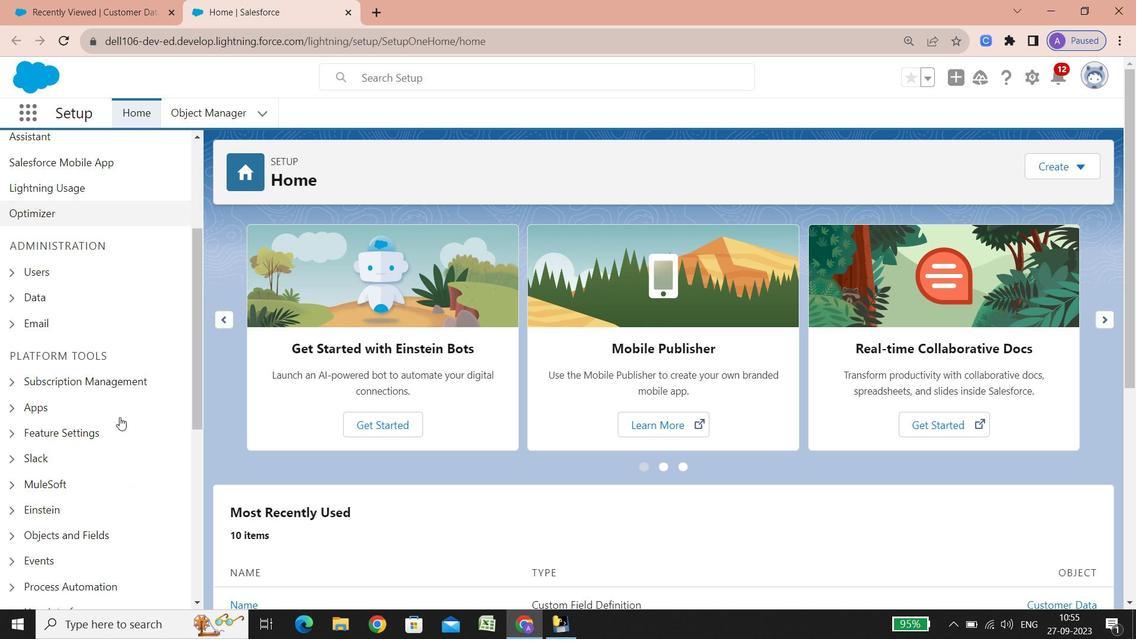 
Action: Mouse scrolled (120, 416) with delta (0, 0)
Screenshot: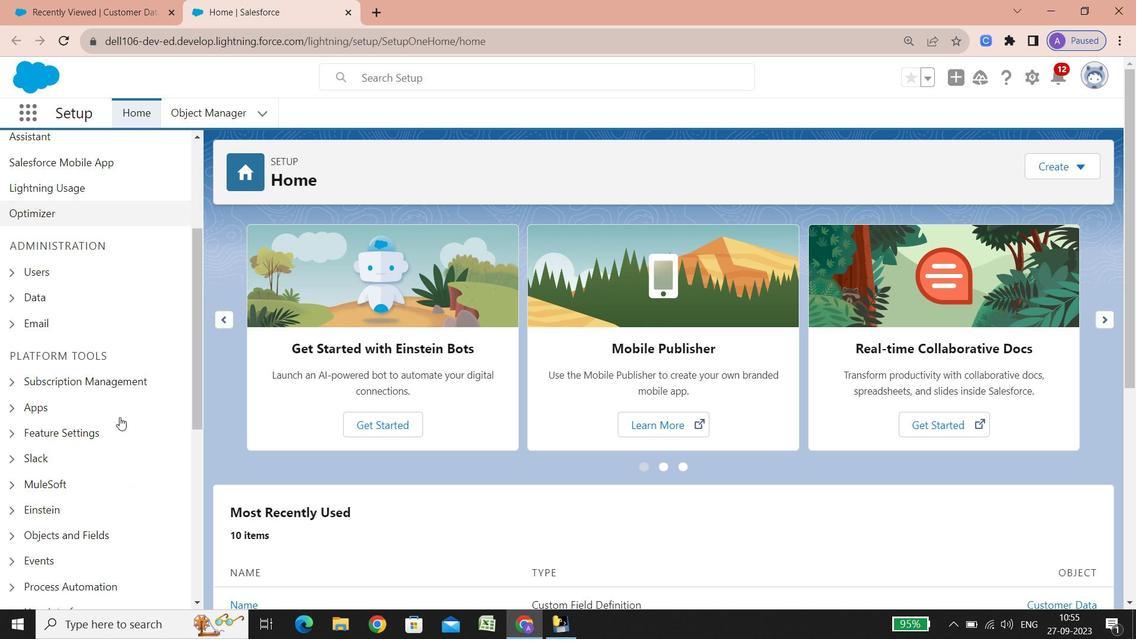 
Action: Mouse scrolled (120, 416) with delta (0, 0)
Screenshot: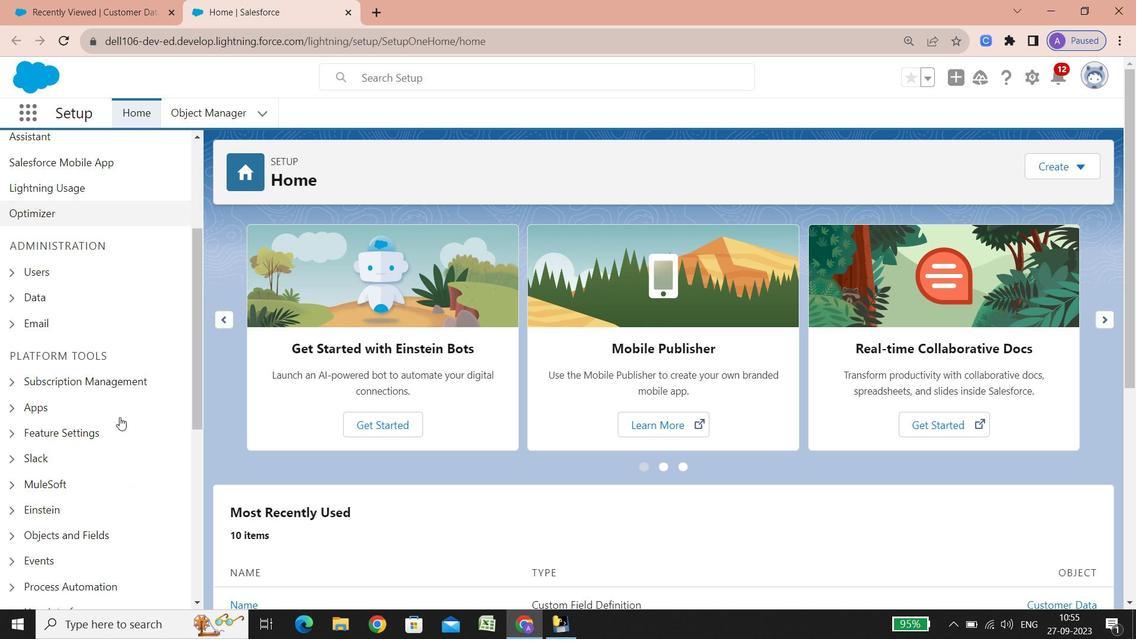 
Action: Mouse scrolled (120, 416) with delta (0, 0)
Screenshot: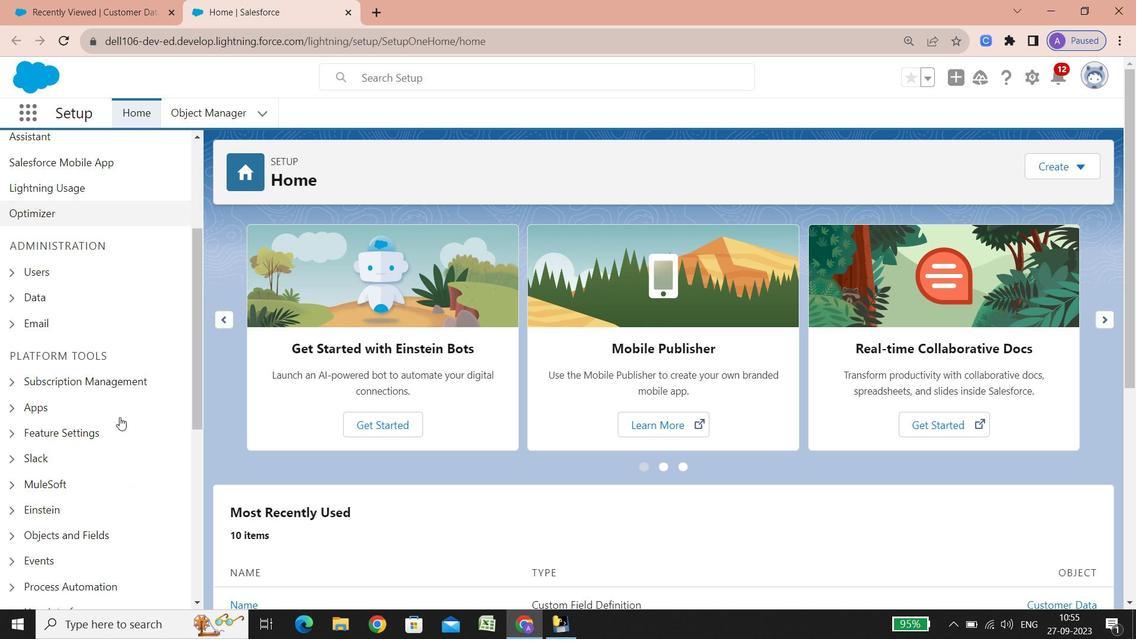 
Action: Mouse scrolled (120, 416) with delta (0, 0)
Screenshot: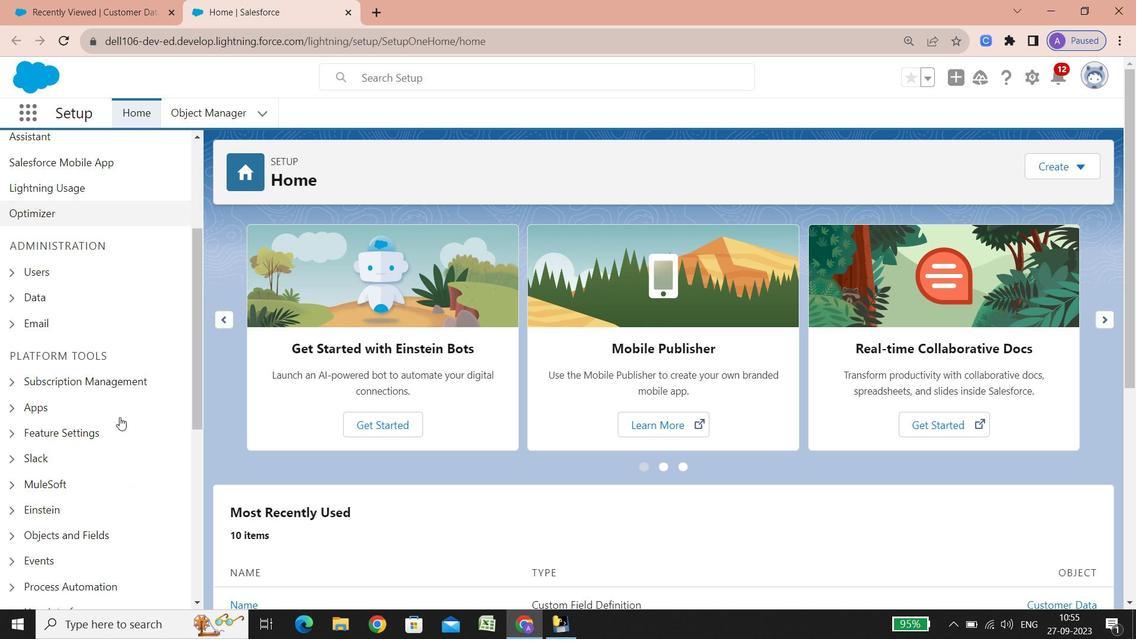 
Action: Mouse scrolled (120, 416) with delta (0, 0)
Screenshot: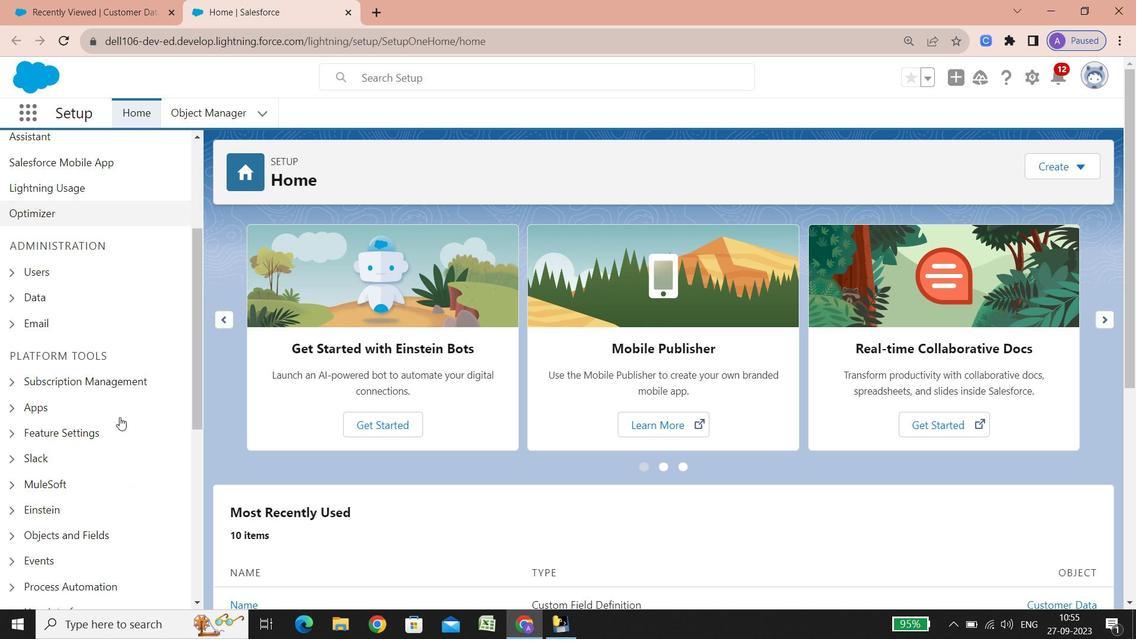 
Action: Mouse scrolled (120, 416) with delta (0, 0)
Screenshot: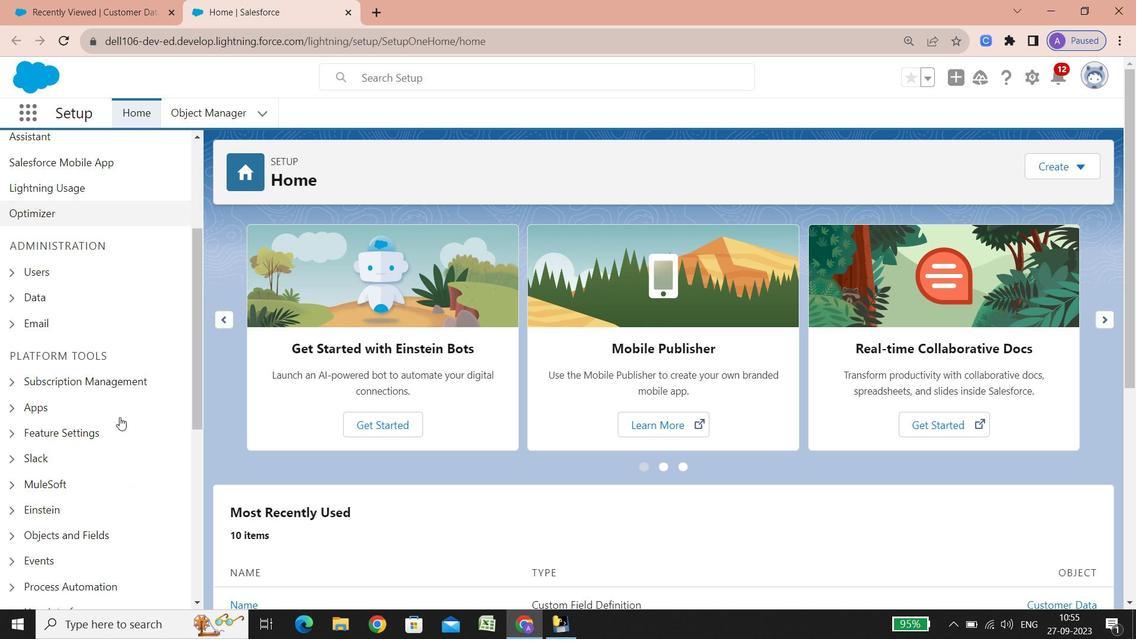 
Action: Mouse scrolled (120, 416) with delta (0, 0)
Screenshot: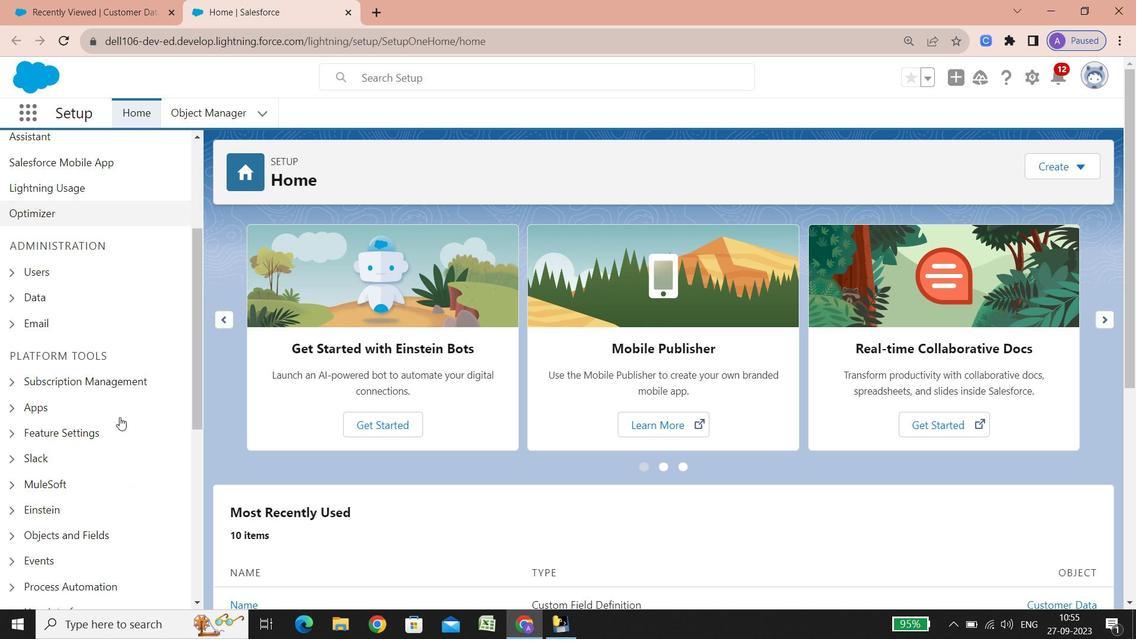 
Action: Mouse scrolled (120, 416) with delta (0, 0)
Screenshot: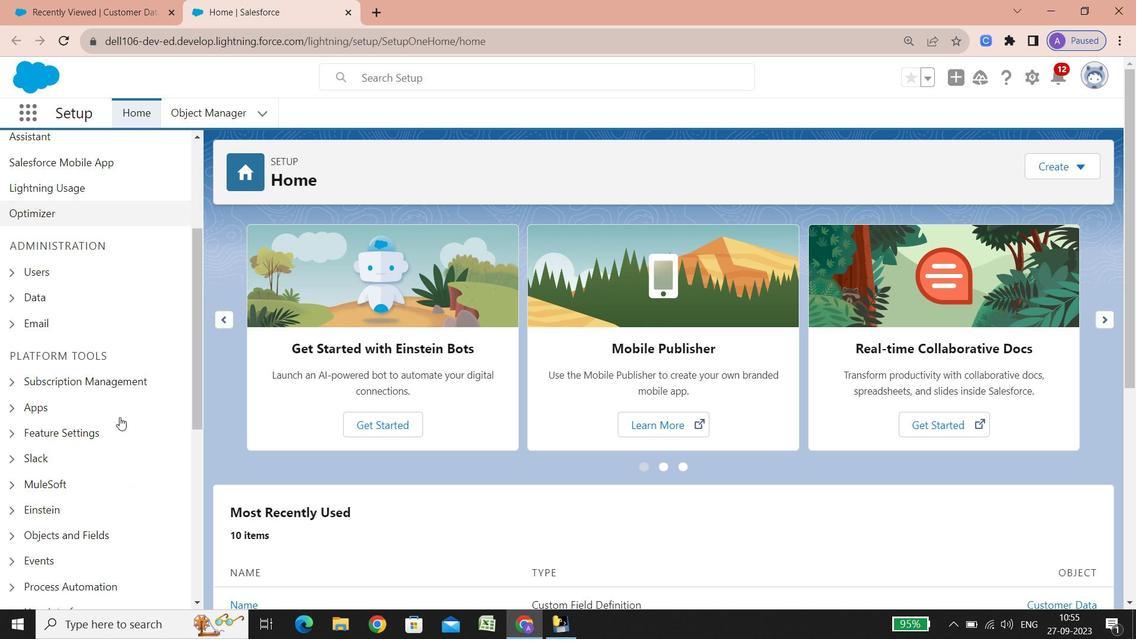 
Action: Mouse scrolled (120, 416) with delta (0, 0)
Screenshot: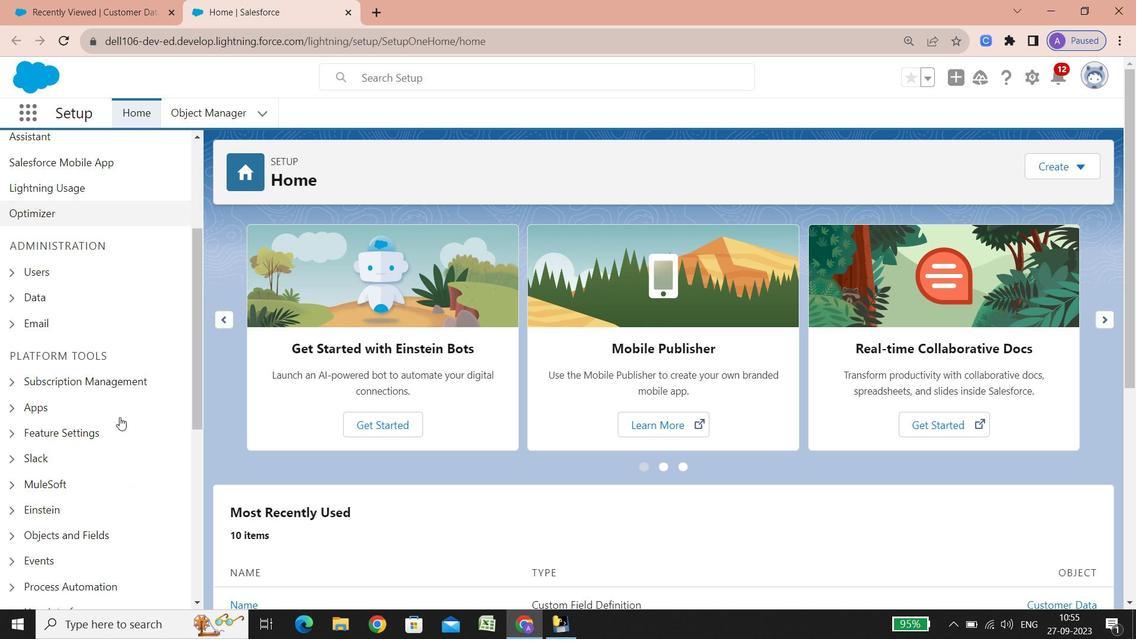 
Action: Mouse scrolled (120, 416) with delta (0, 0)
Screenshot: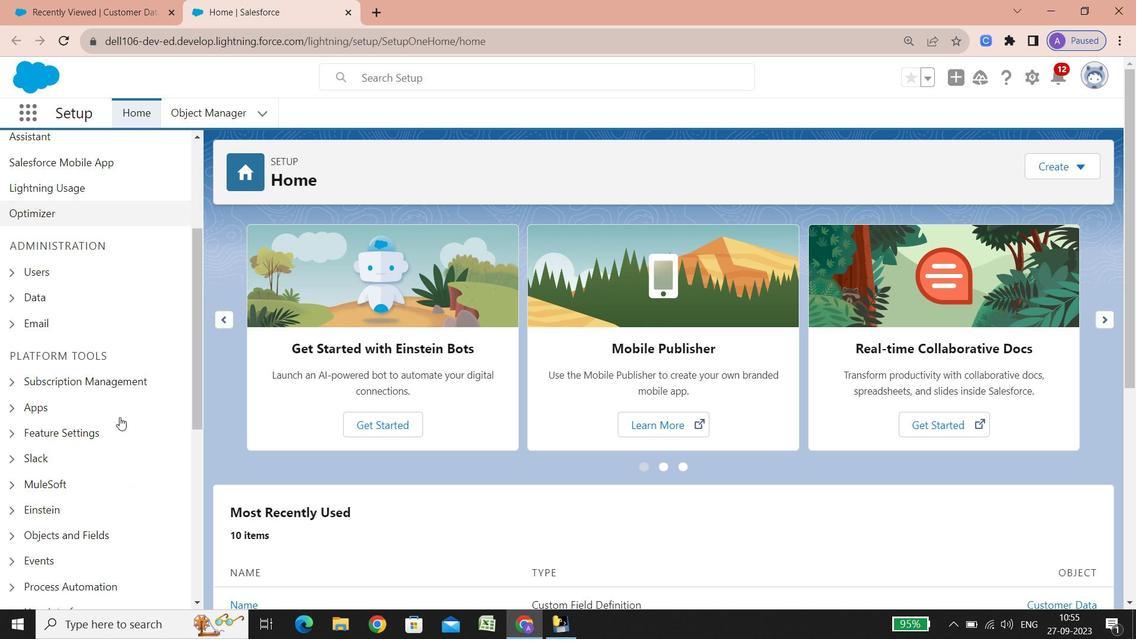 
Action: Mouse scrolled (120, 416) with delta (0, 0)
Screenshot: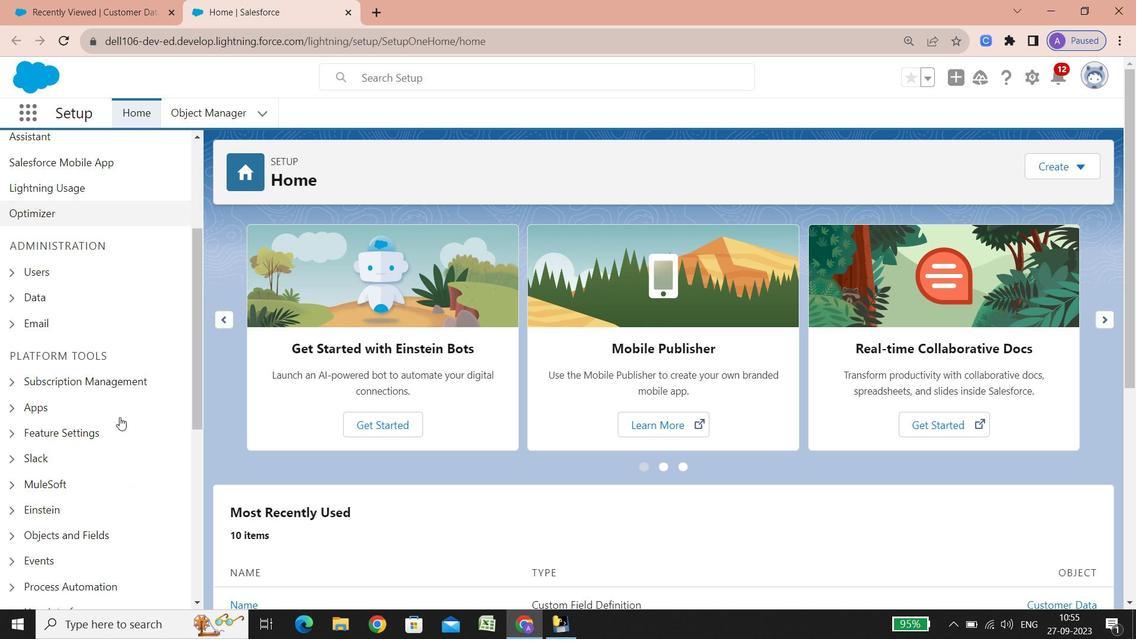 
Action: Mouse scrolled (120, 416) with delta (0, 0)
Screenshot: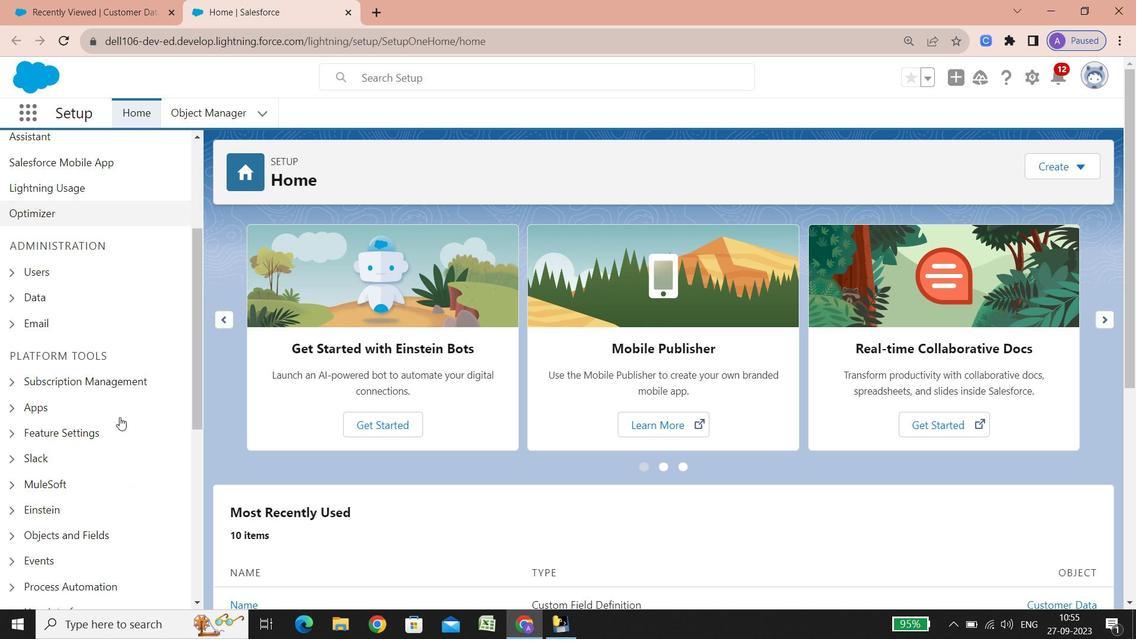 
Action: Mouse scrolled (120, 416) with delta (0, 0)
Screenshot: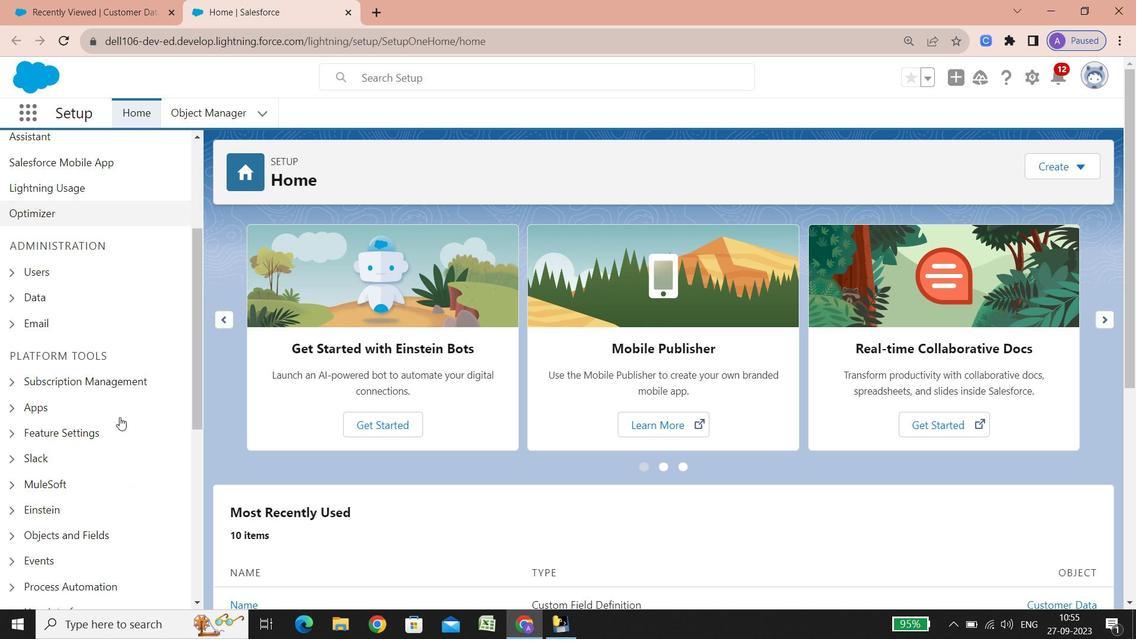 
Action: Mouse scrolled (120, 416) with delta (0, 0)
Screenshot: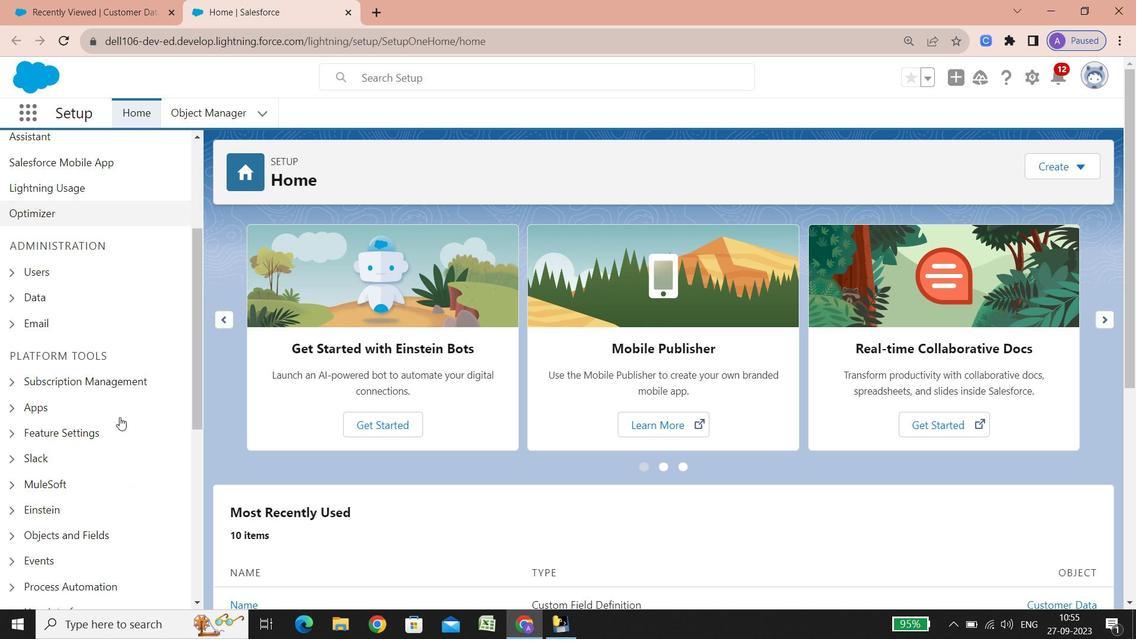 
Action: Mouse scrolled (120, 416) with delta (0, 0)
Screenshot: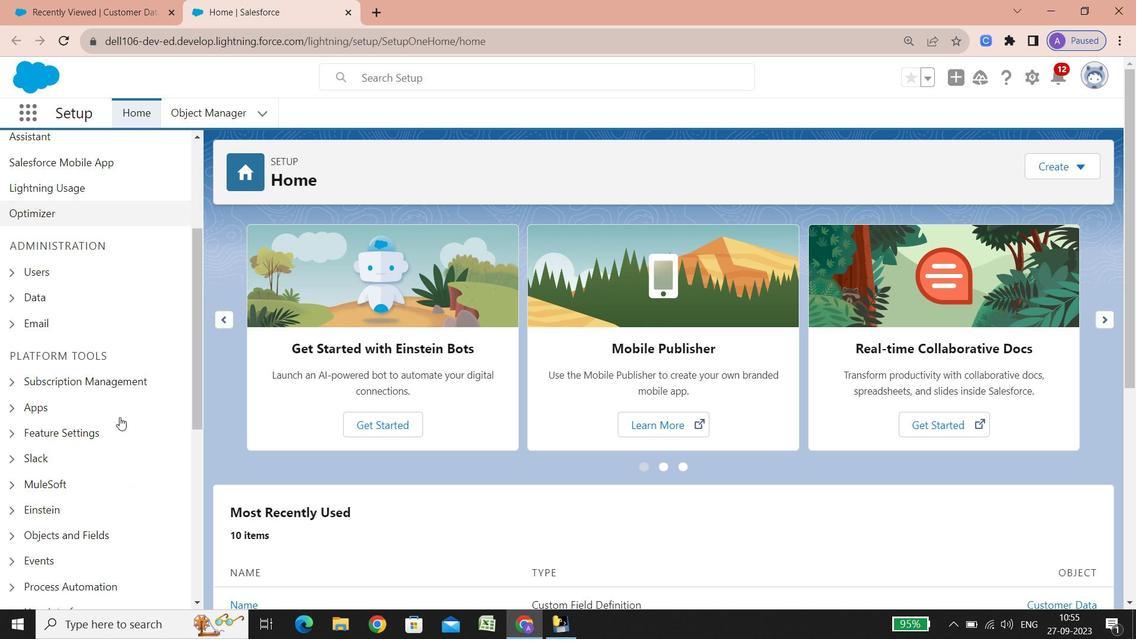 
Action: Mouse scrolled (120, 416) with delta (0, 0)
Screenshot: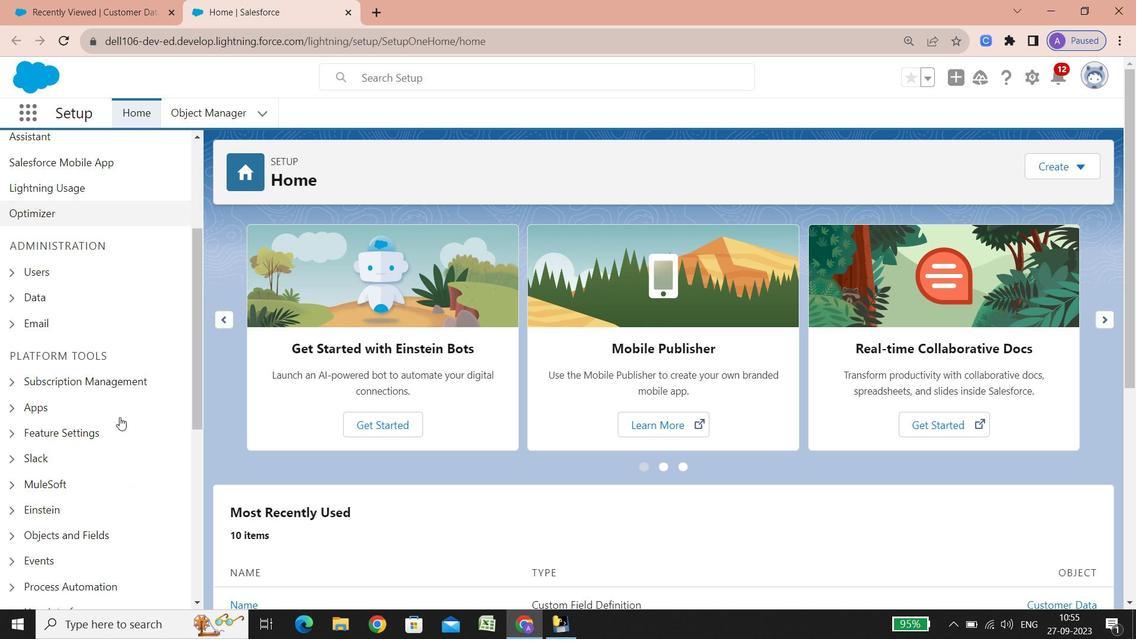 
Action: Mouse scrolled (120, 416) with delta (0, 0)
Screenshot: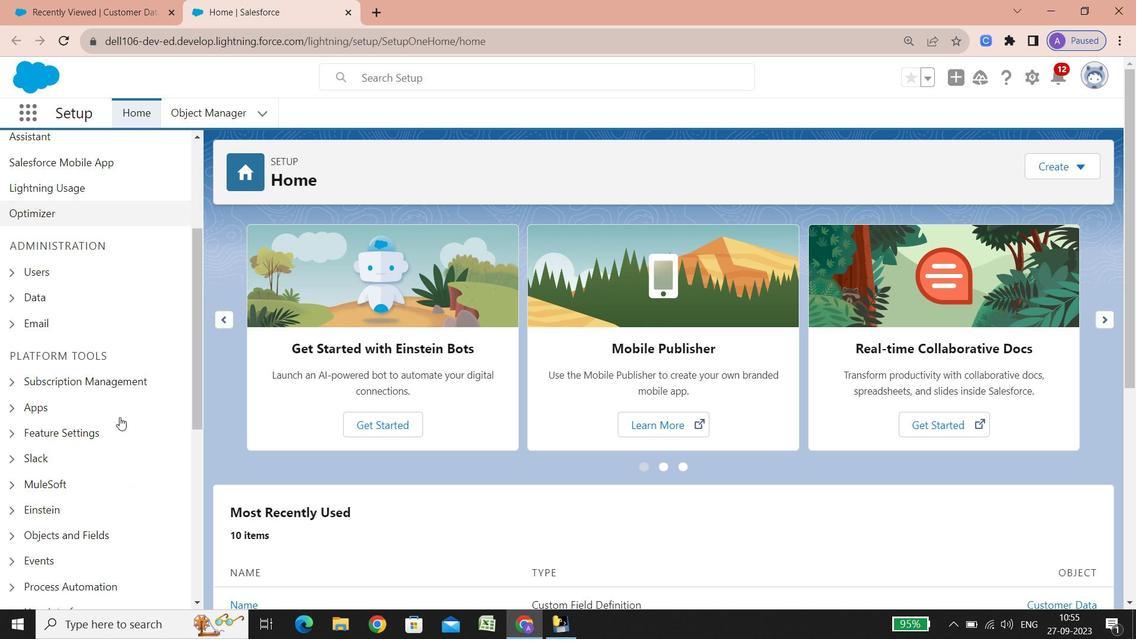 
Action: Mouse scrolled (120, 416) with delta (0, 0)
Screenshot: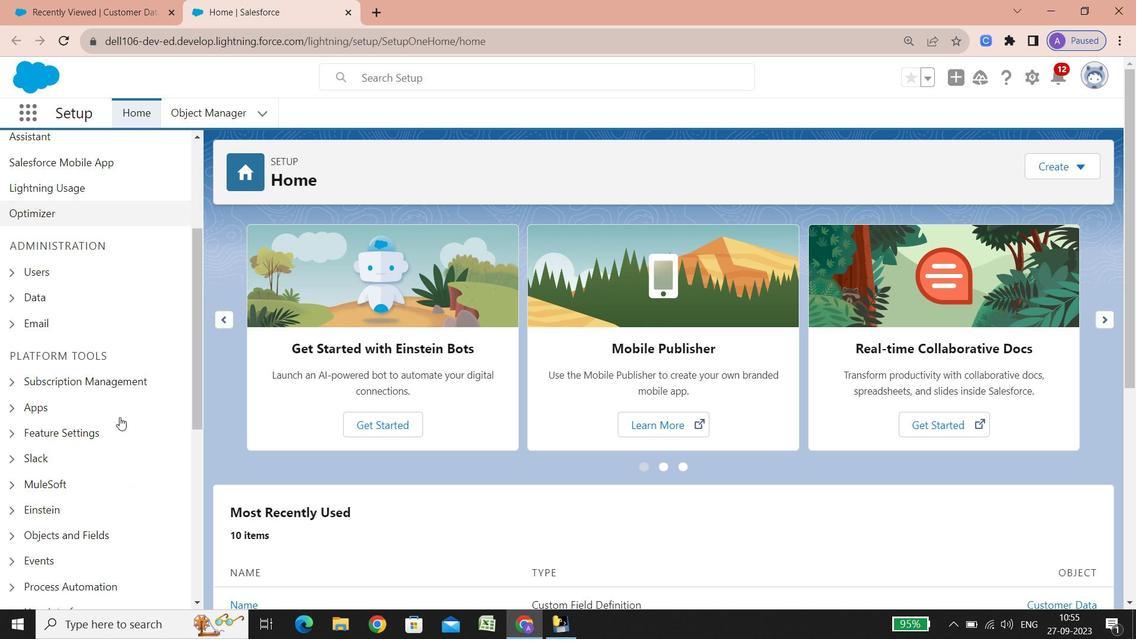 
Action: Mouse scrolled (120, 416) with delta (0, 0)
Screenshot: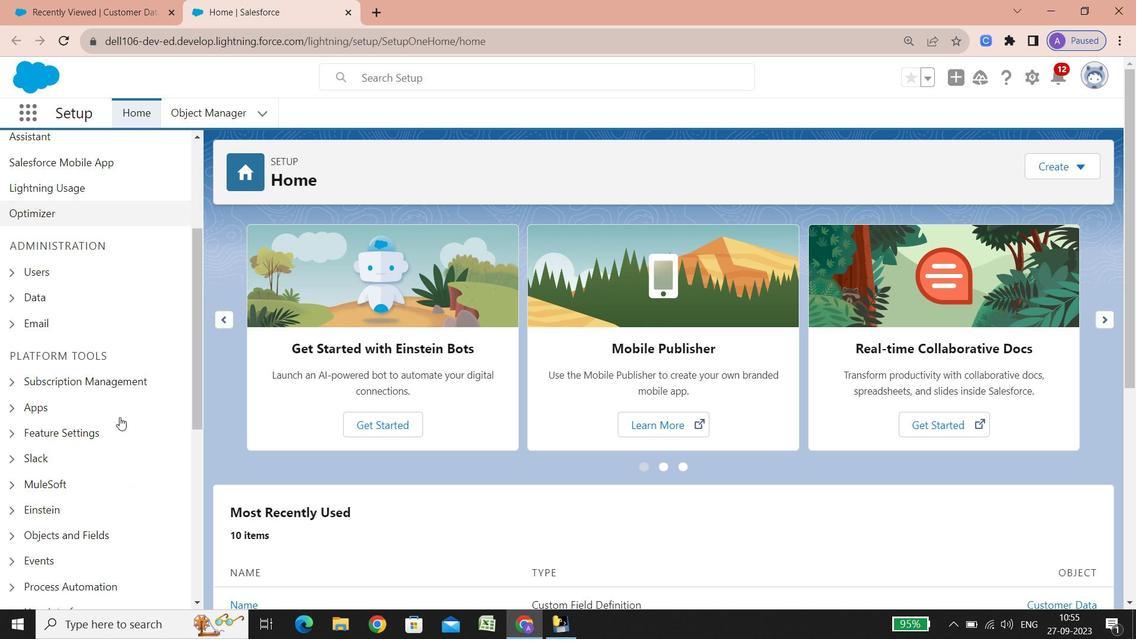 
Action: Mouse scrolled (120, 416) with delta (0, 0)
Screenshot: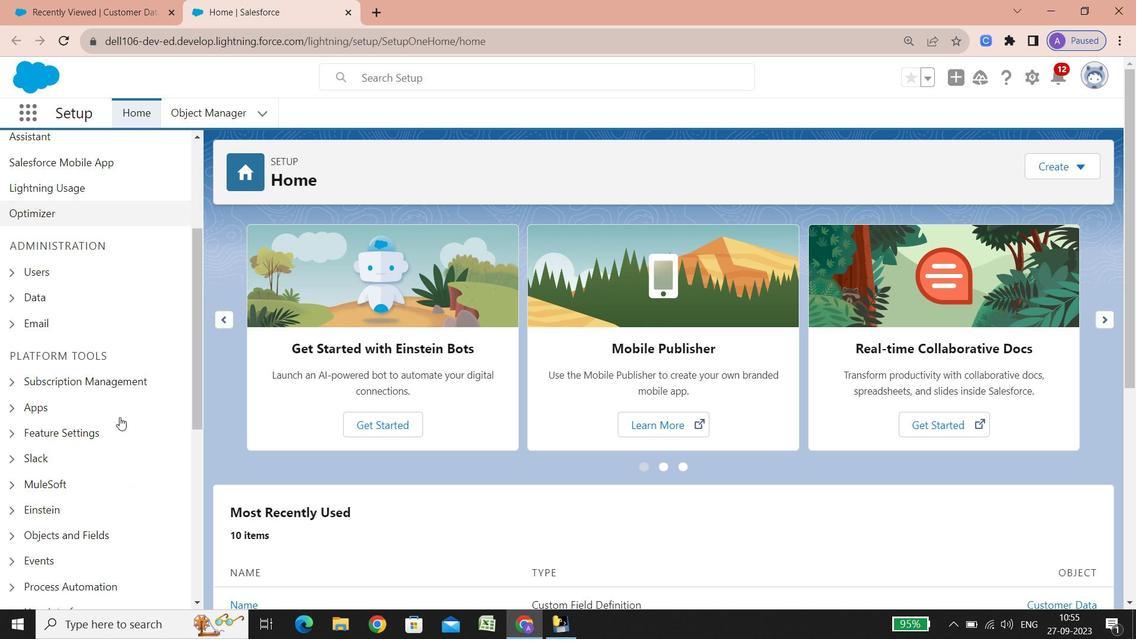 
Action: Mouse scrolled (120, 416) with delta (0, 0)
Screenshot: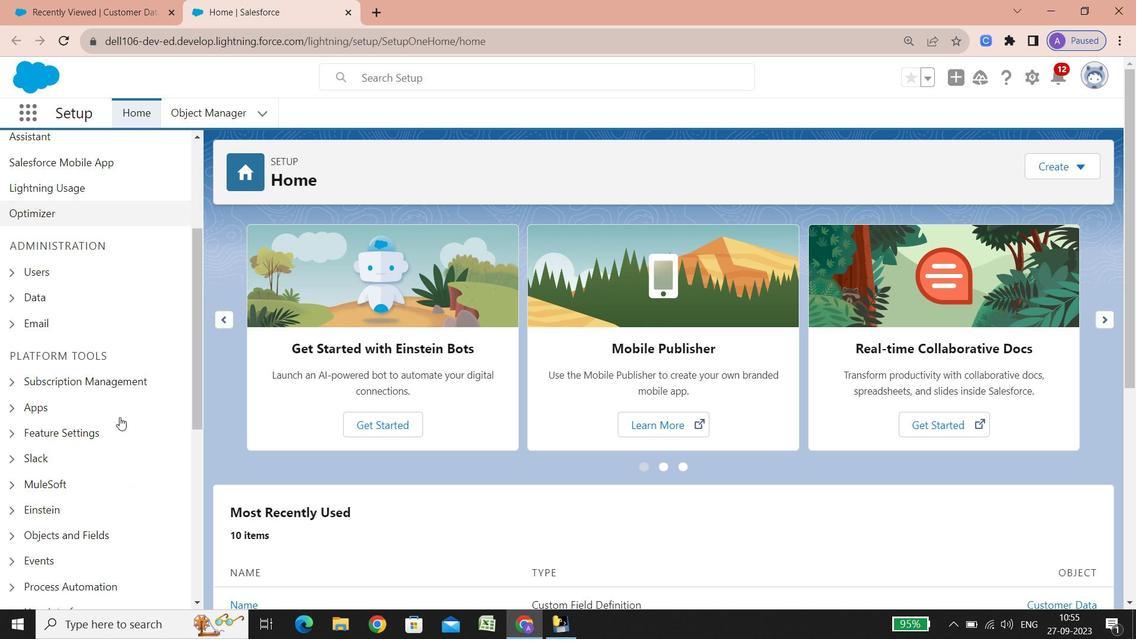 
Action: Mouse scrolled (120, 416) with delta (0, 0)
Screenshot: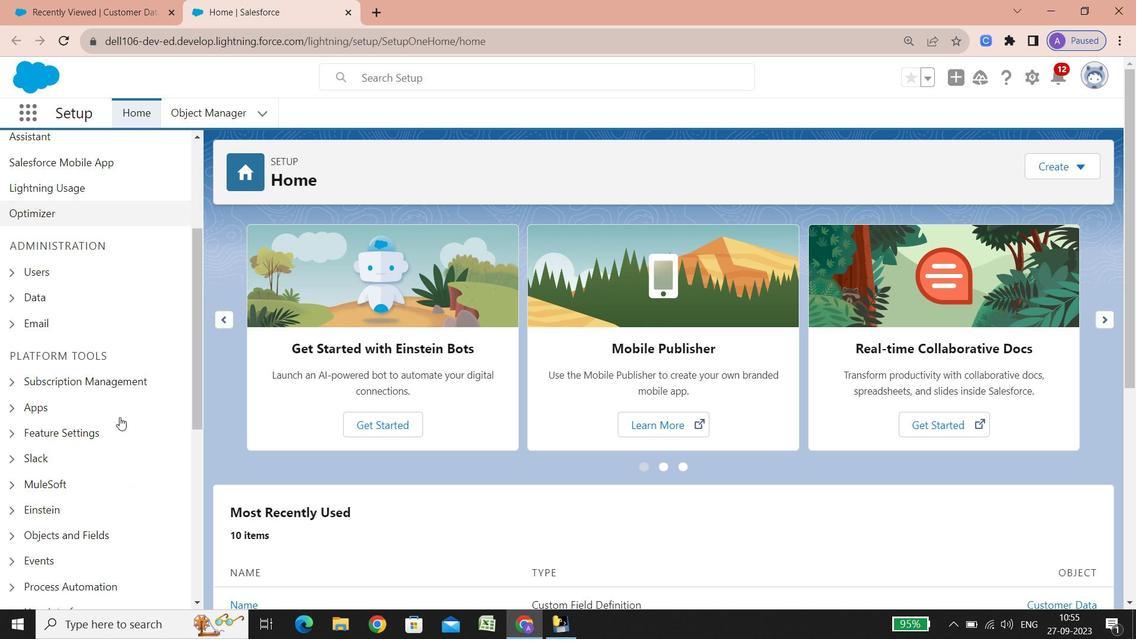 
Action: Mouse scrolled (120, 416) with delta (0, 0)
Screenshot: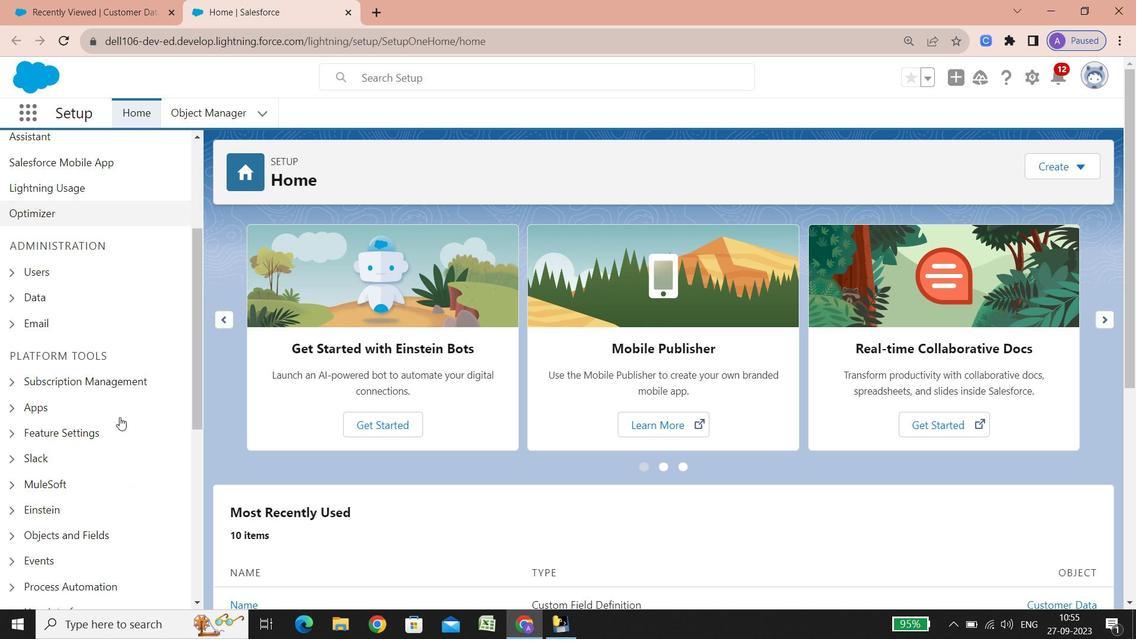 
Action: Mouse scrolled (120, 416) with delta (0, 0)
Screenshot: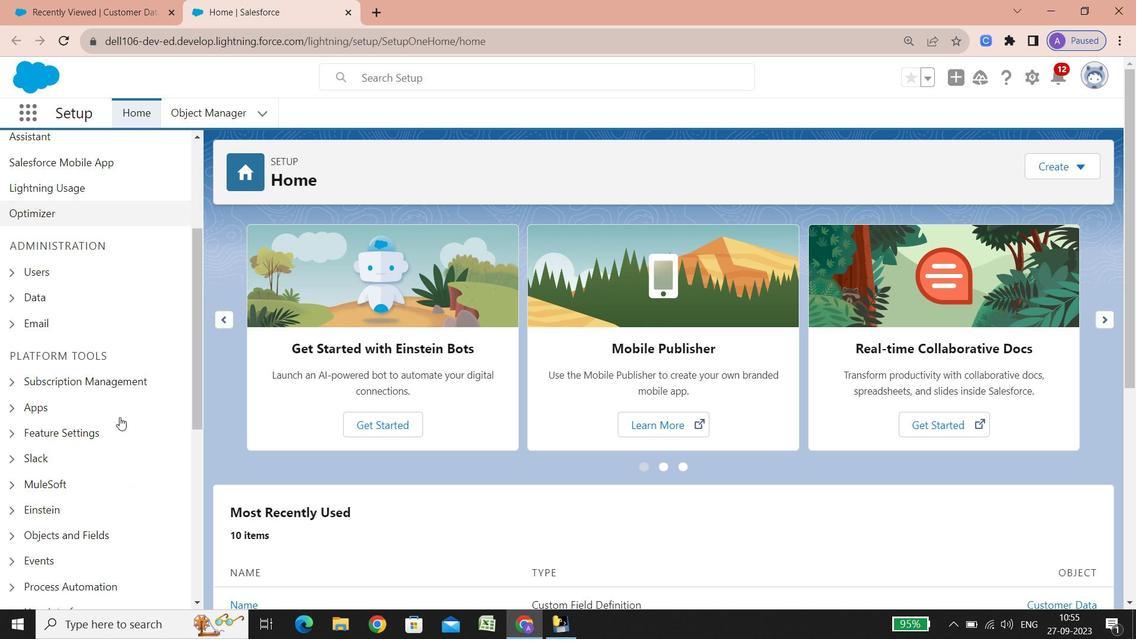 
Action: Mouse scrolled (120, 416) with delta (0, 0)
Screenshot: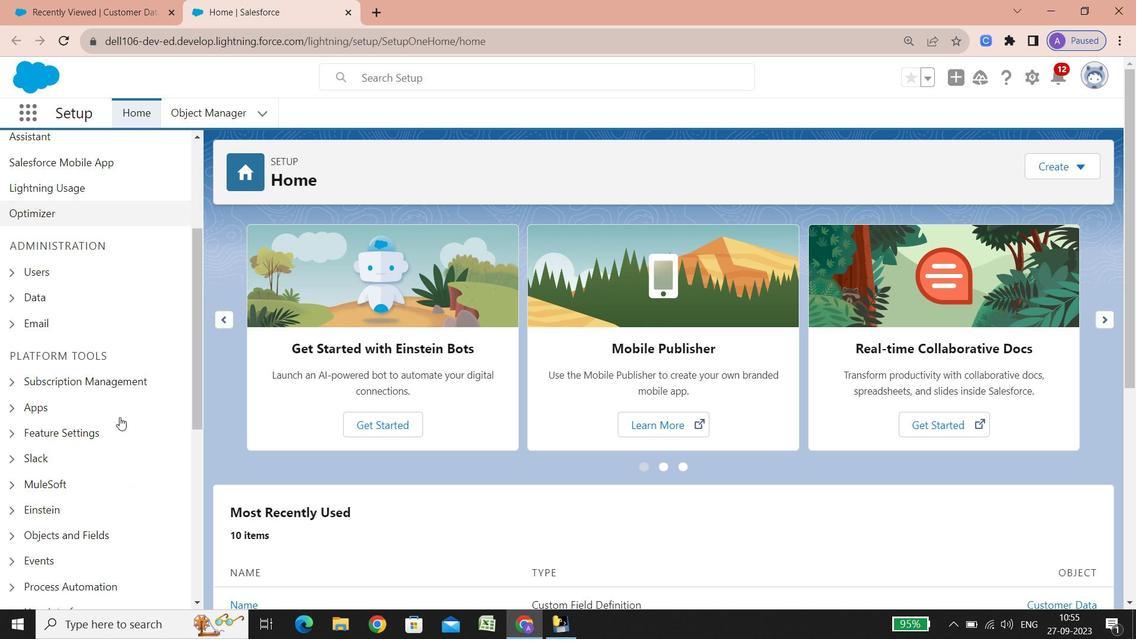 
Action: Mouse scrolled (120, 416) with delta (0, 0)
Screenshot: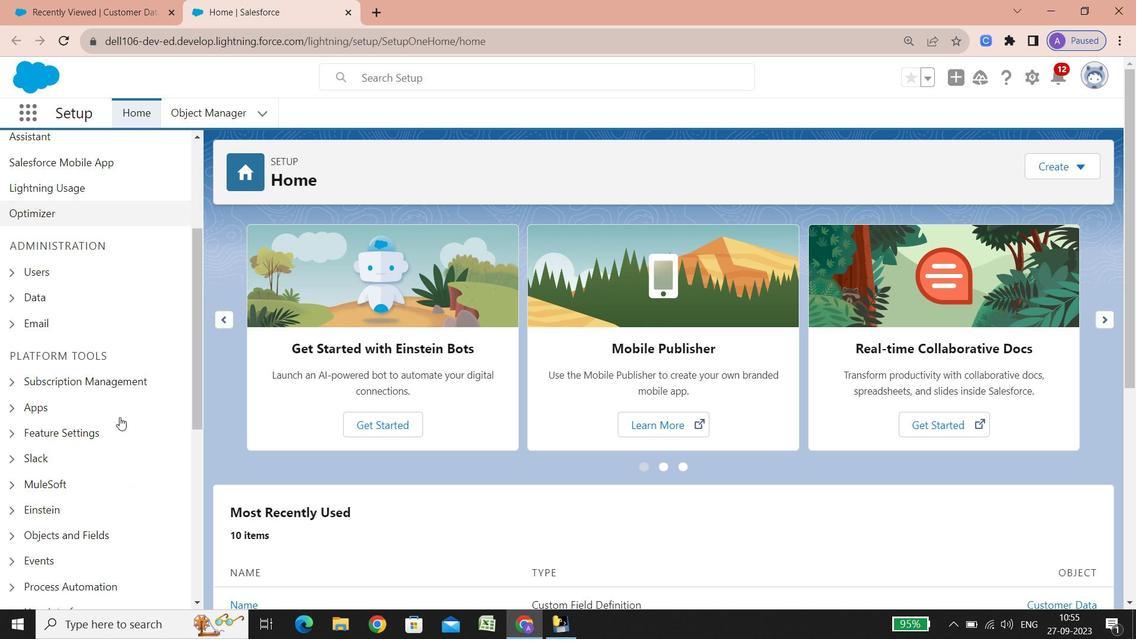 
Action: Mouse scrolled (120, 416) with delta (0, 0)
Screenshot: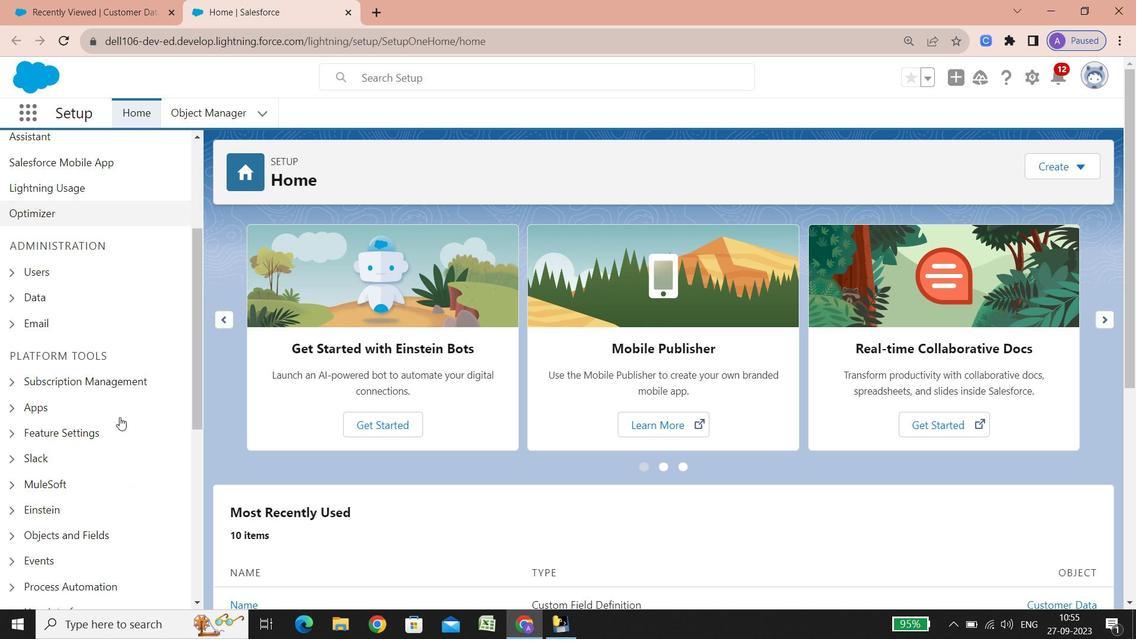 
Action: Mouse scrolled (120, 416) with delta (0, 0)
Screenshot: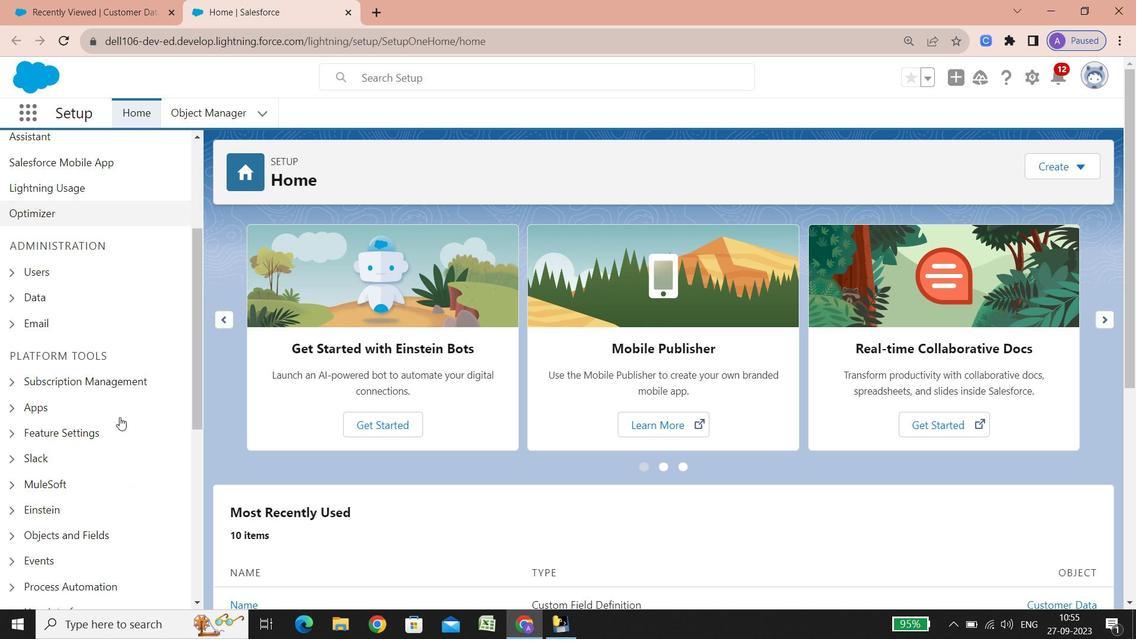
Action: Mouse scrolled (120, 416) with delta (0, 0)
Screenshot: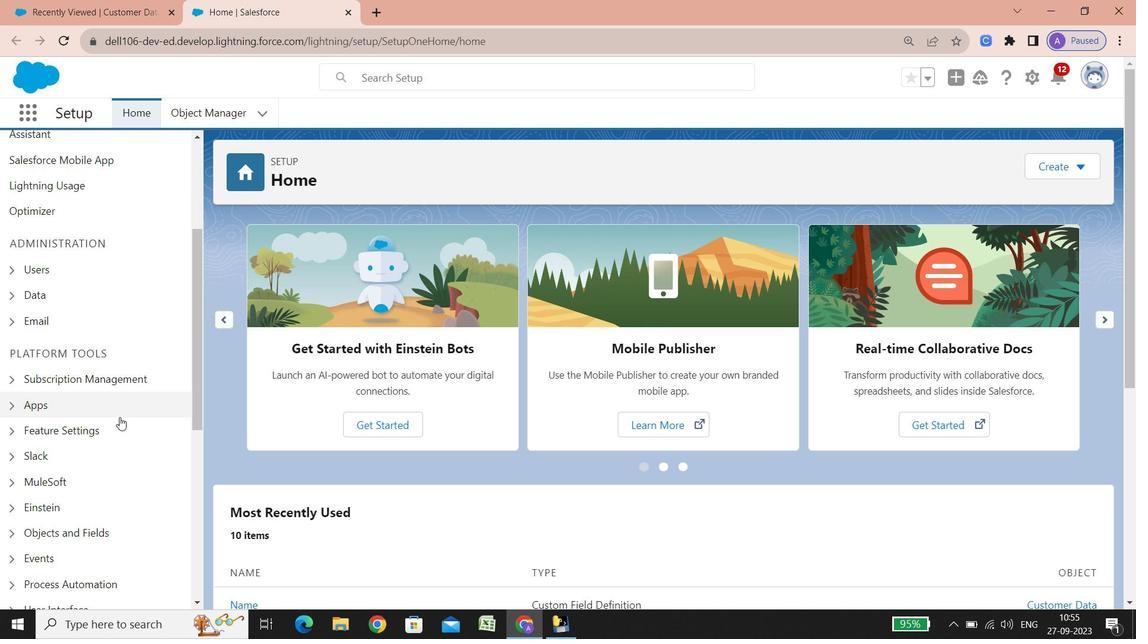 
Action: Mouse scrolled (120, 416) with delta (0, 0)
Screenshot: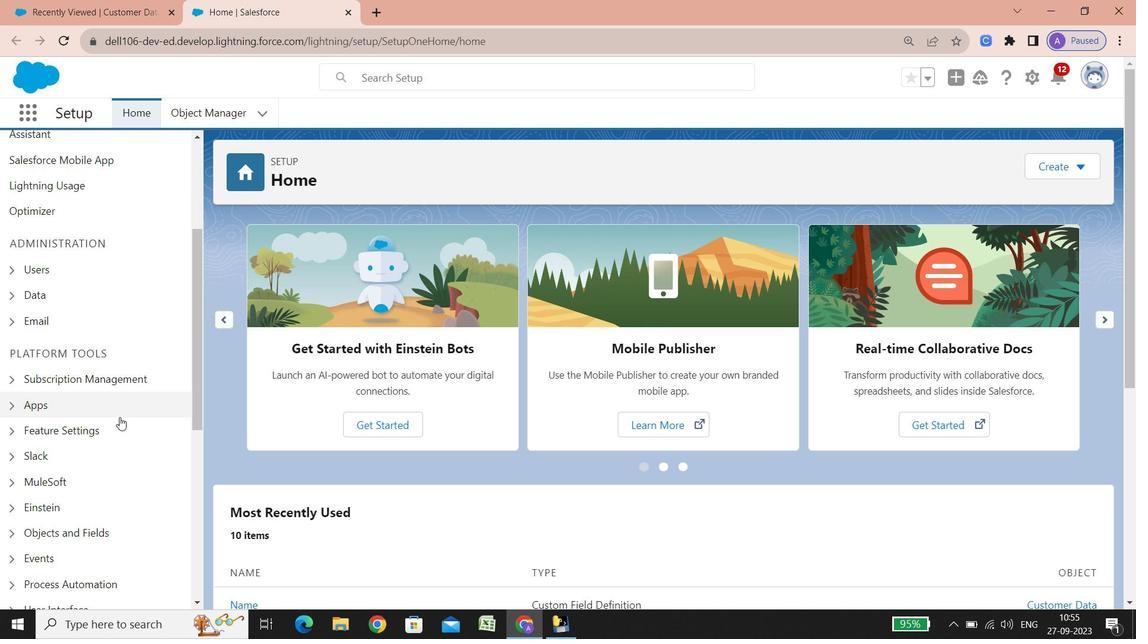 
Action: Mouse scrolled (120, 416) with delta (0, 0)
Screenshot: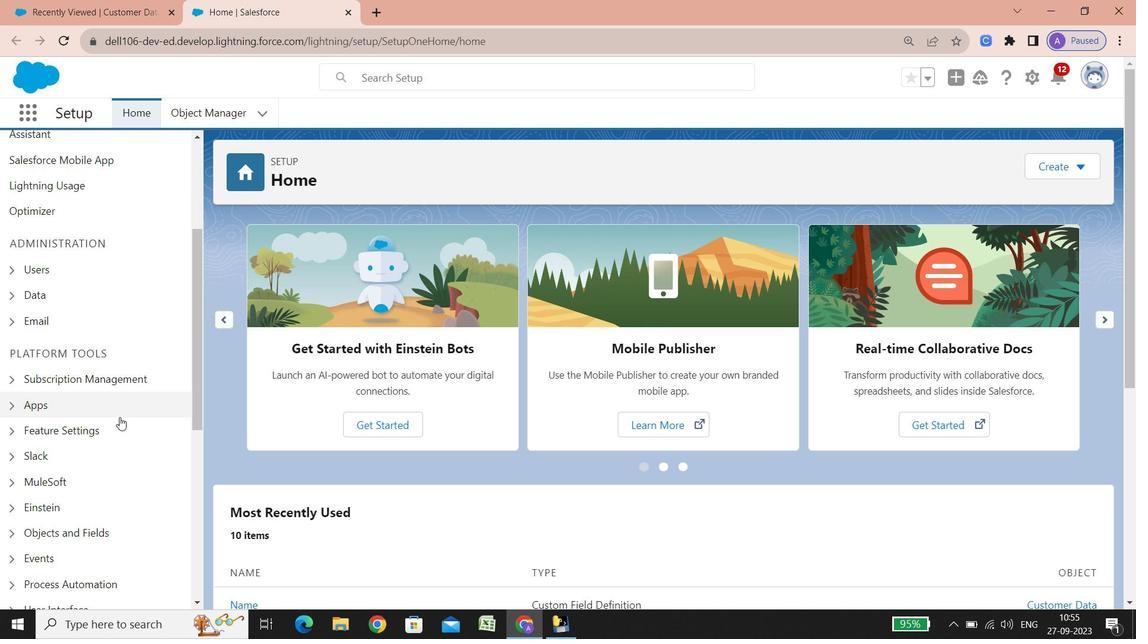
Action: Mouse scrolled (120, 416) with delta (0, 0)
Screenshot: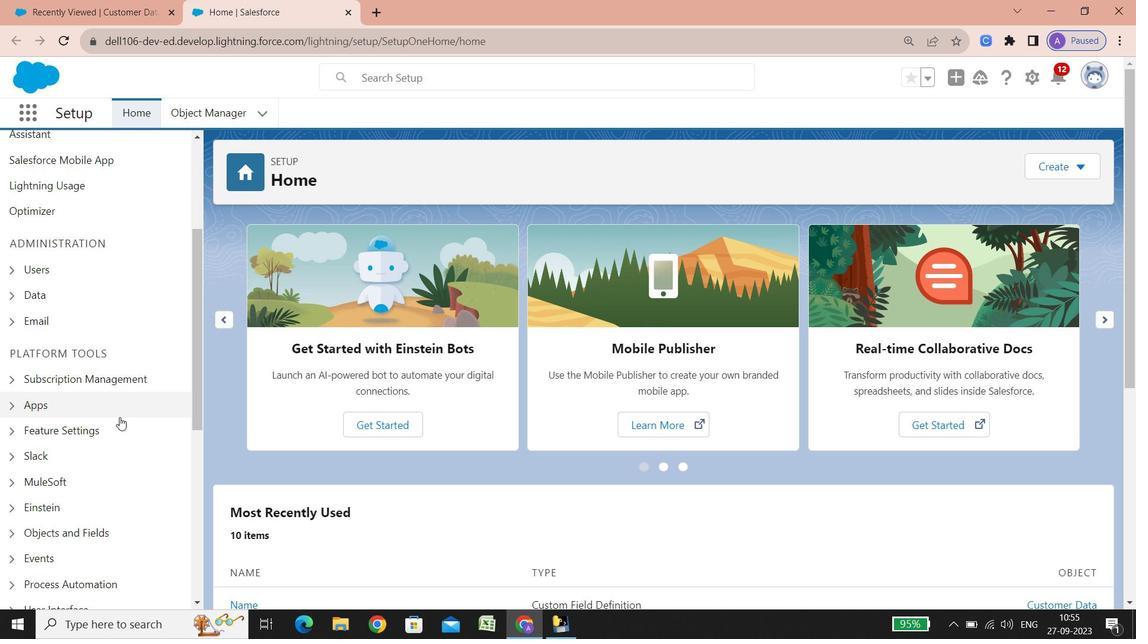 
Action: Mouse scrolled (120, 416) with delta (0, 0)
Screenshot: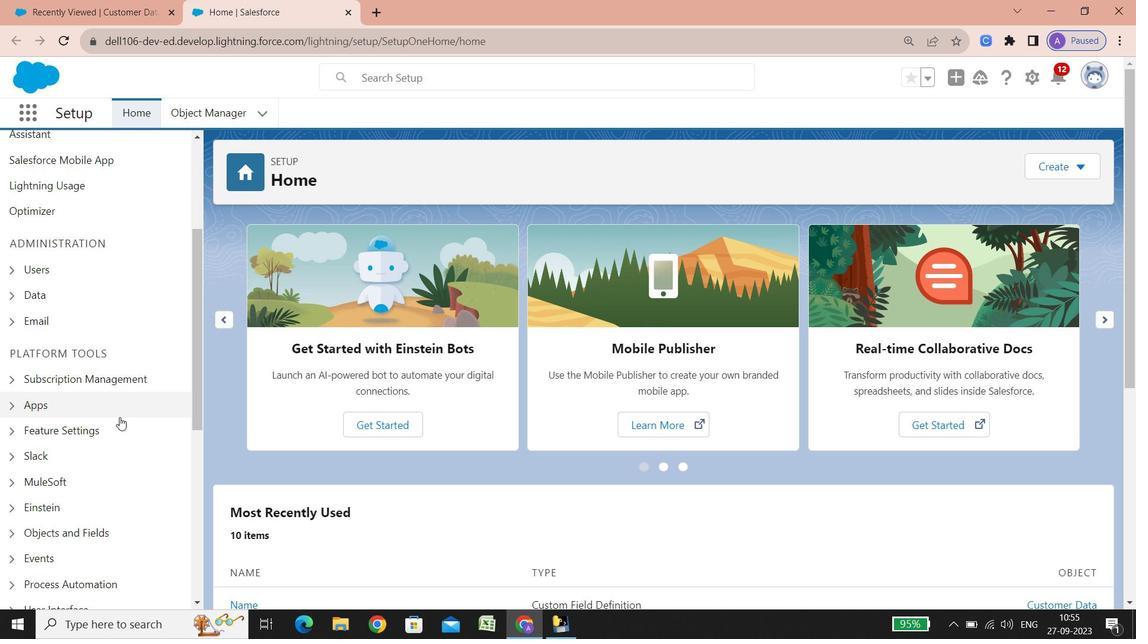 
Action: Mouse scrolled (120, 416) with delta (0, 0)
Screenshot: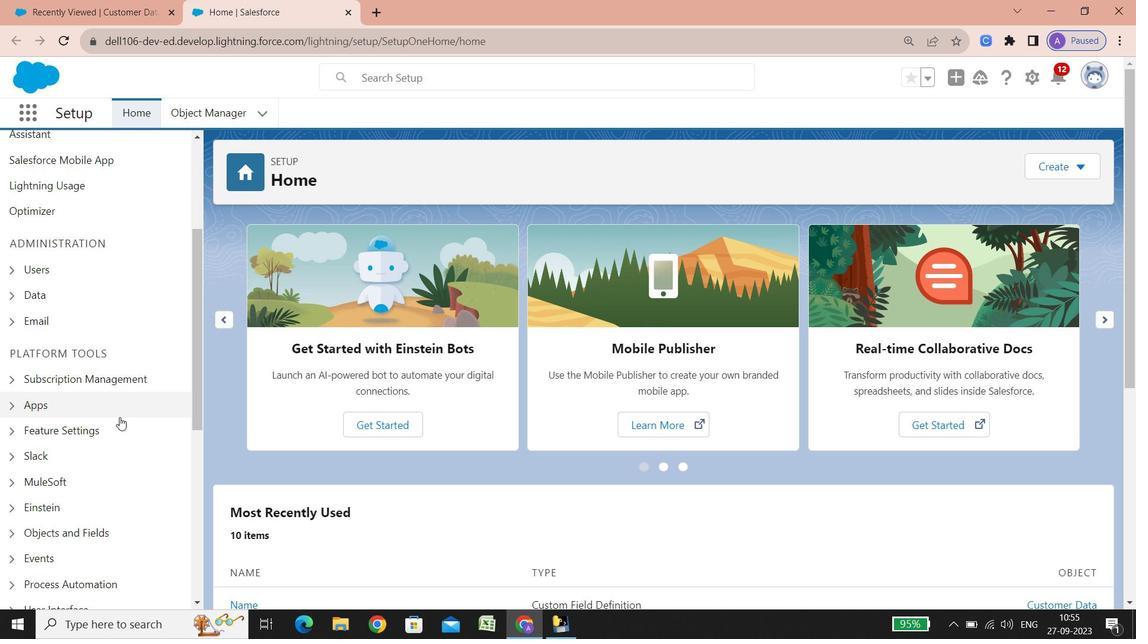 
Action: Mouse scrolled (120, 416) with delta (0, 0)
Screenshot: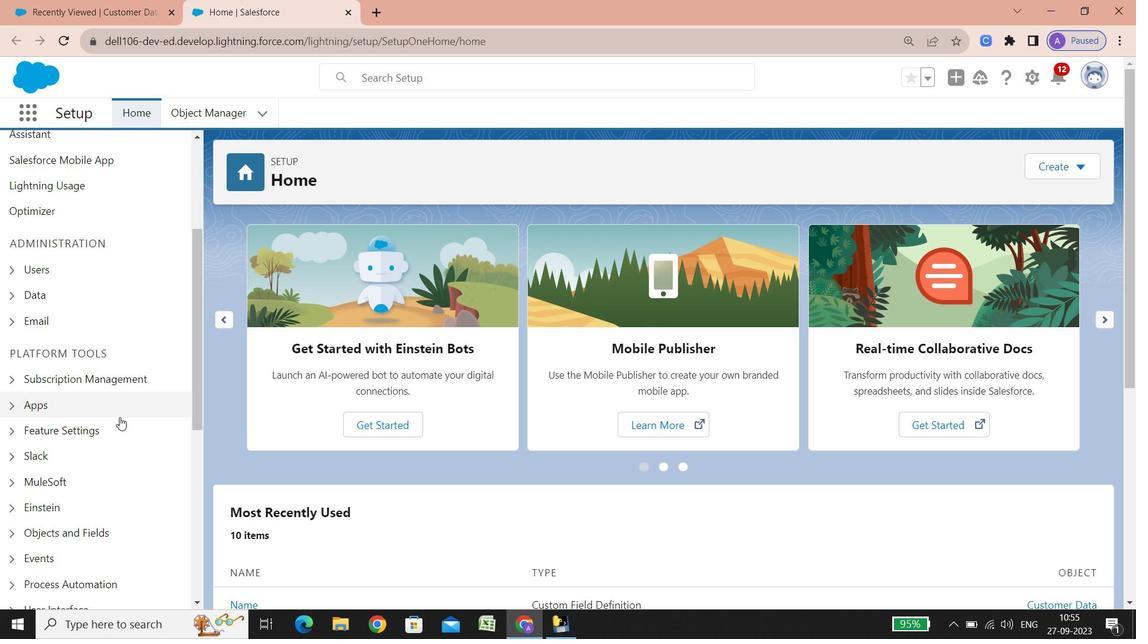 
Action: Mouse scrolled (120, 416) with delta (0, 0)
Screenshot: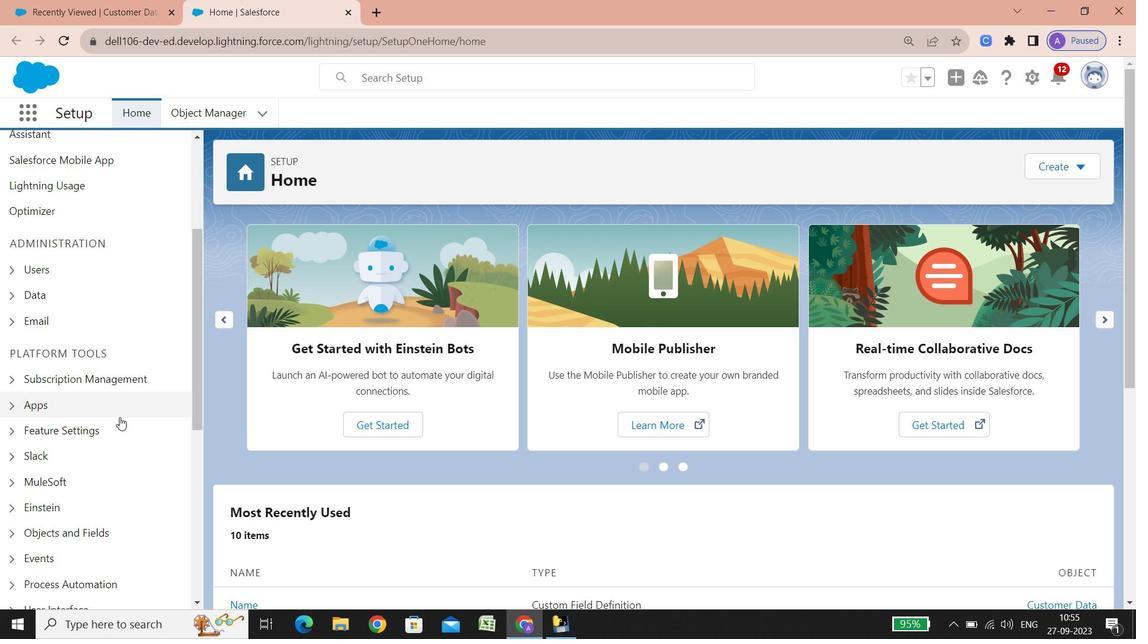 
Action: Mouse scrolled (120, 416) with delta (0, 0)
Screenshot: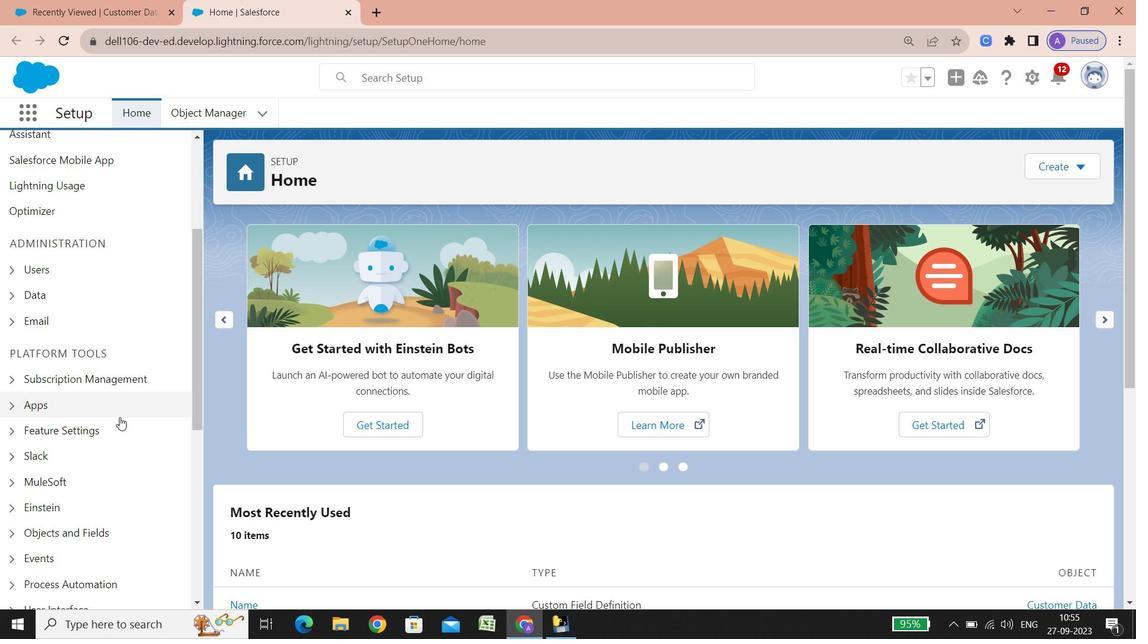 
Action: Mouse scrolled (120, 416) with delta (0, 0)
Screenshot: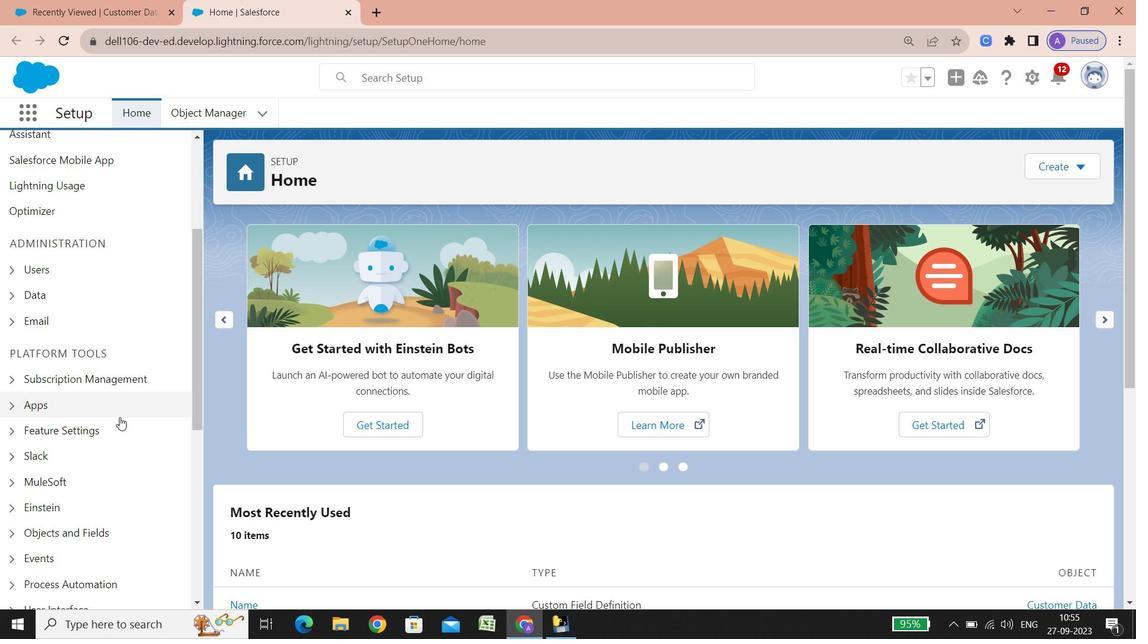 
Action: Mouse scrolled (120, 416) with delta (0, 0)
Screenshot: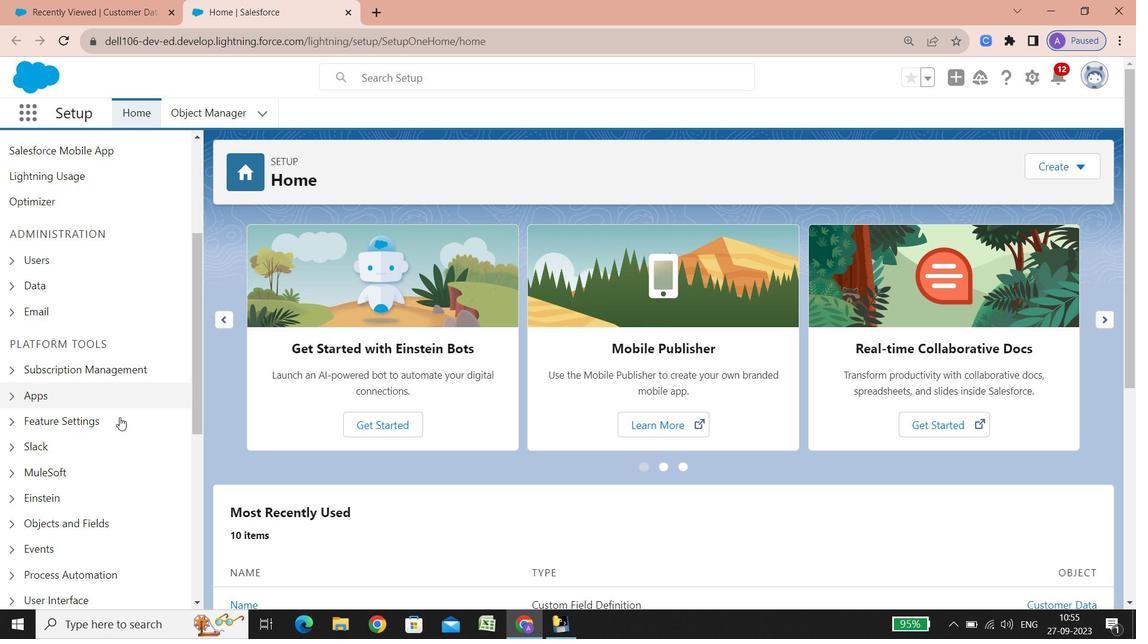 
Action: Mouse scrolled (120, 416) with delta (0, 0)
Screenshot: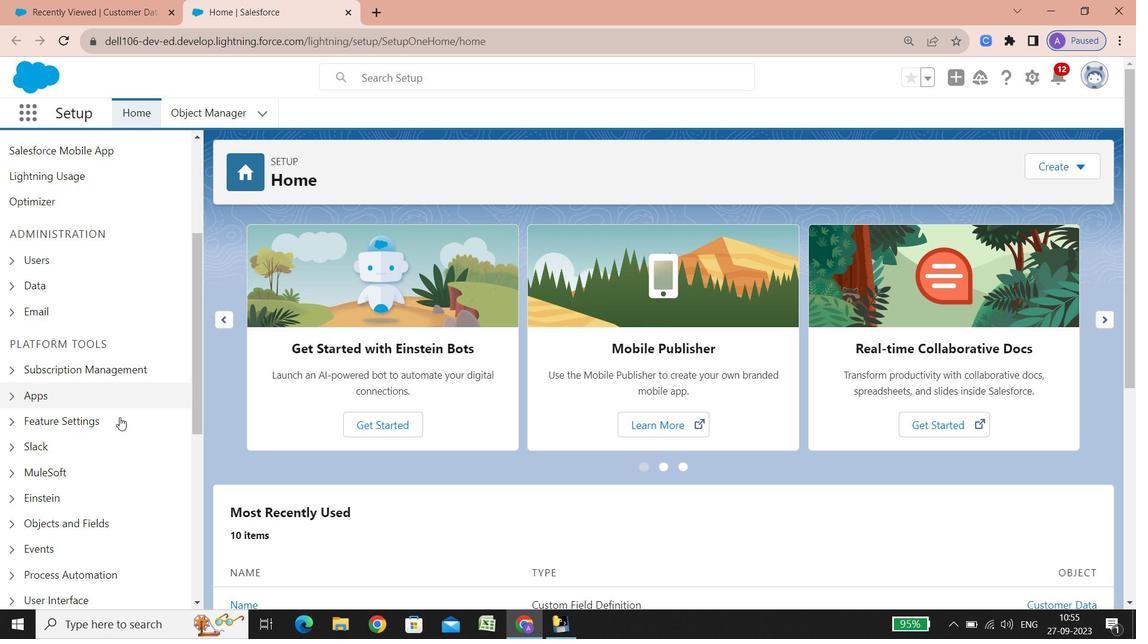 
Action: Mouse scrolled (120, 416) with delta (0, 0)
Screenshot: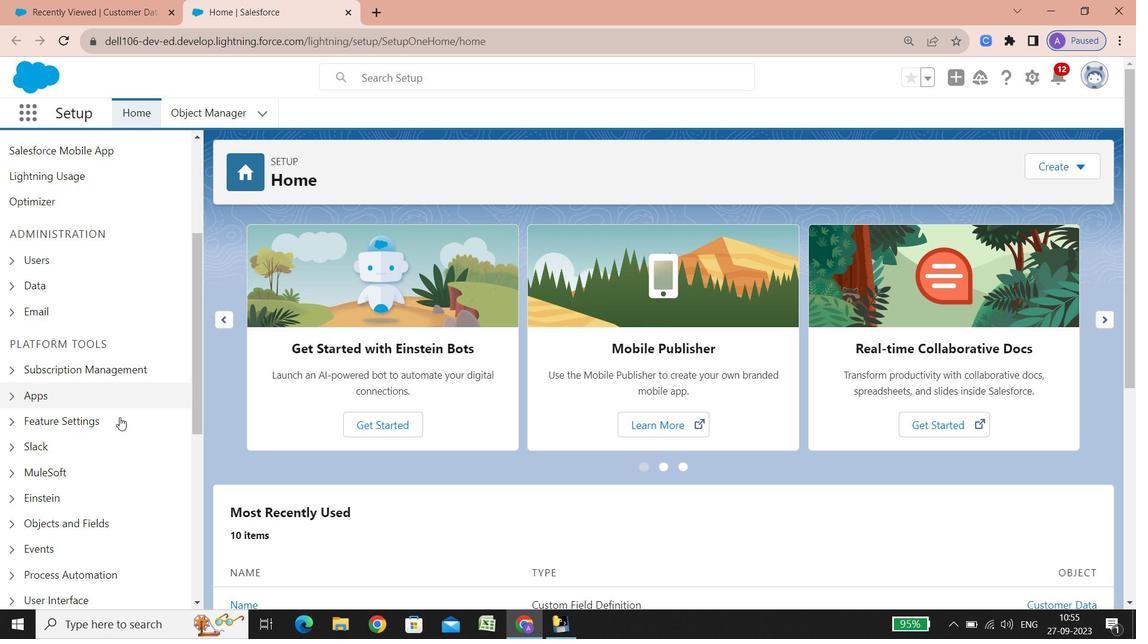 
Action: Mouse scrolled (120, 416) with delta (0, 0)
Screenshot: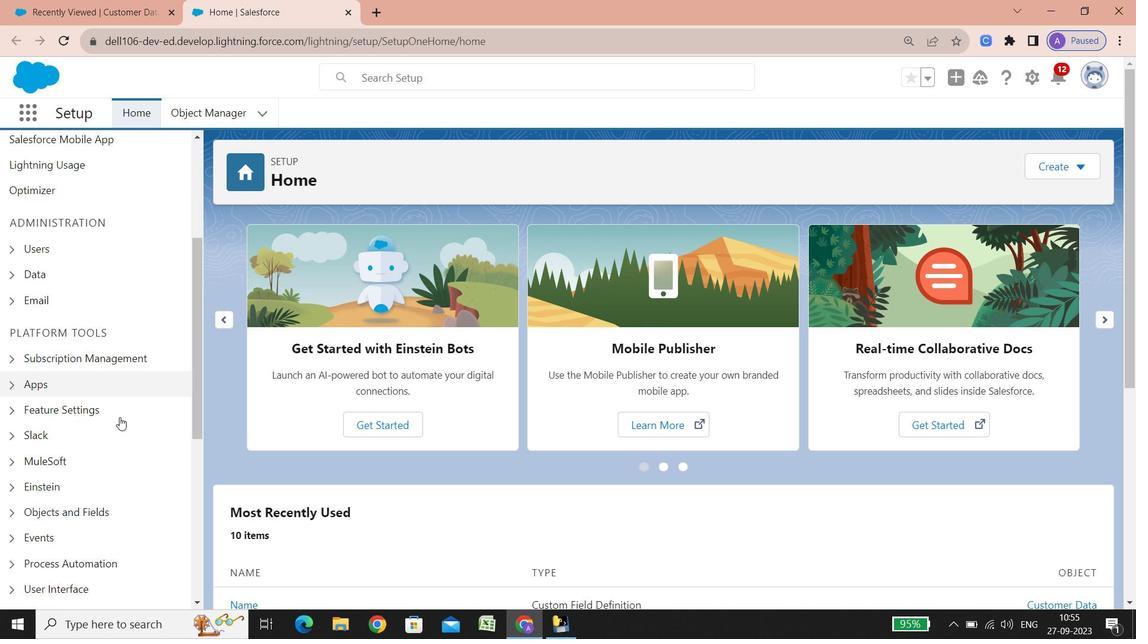 
Action: Mouse scrolled (120, 416) with delta (0, 0)
Screenshot: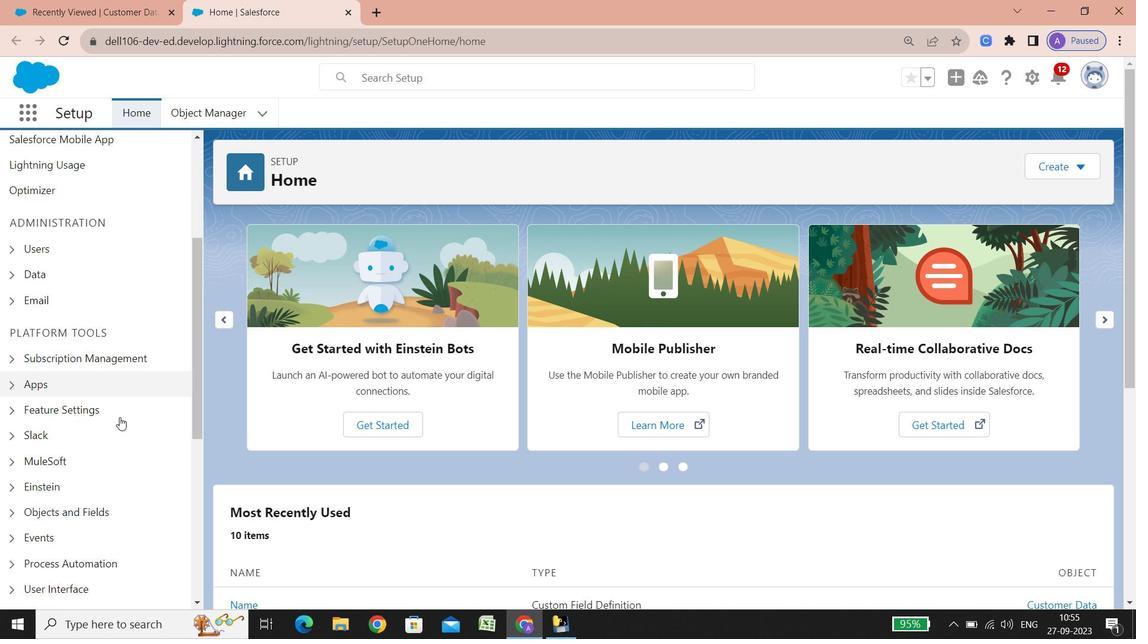 
Action: Mouse scrolled (120, 416) with delta (0, 0)
Screenshot: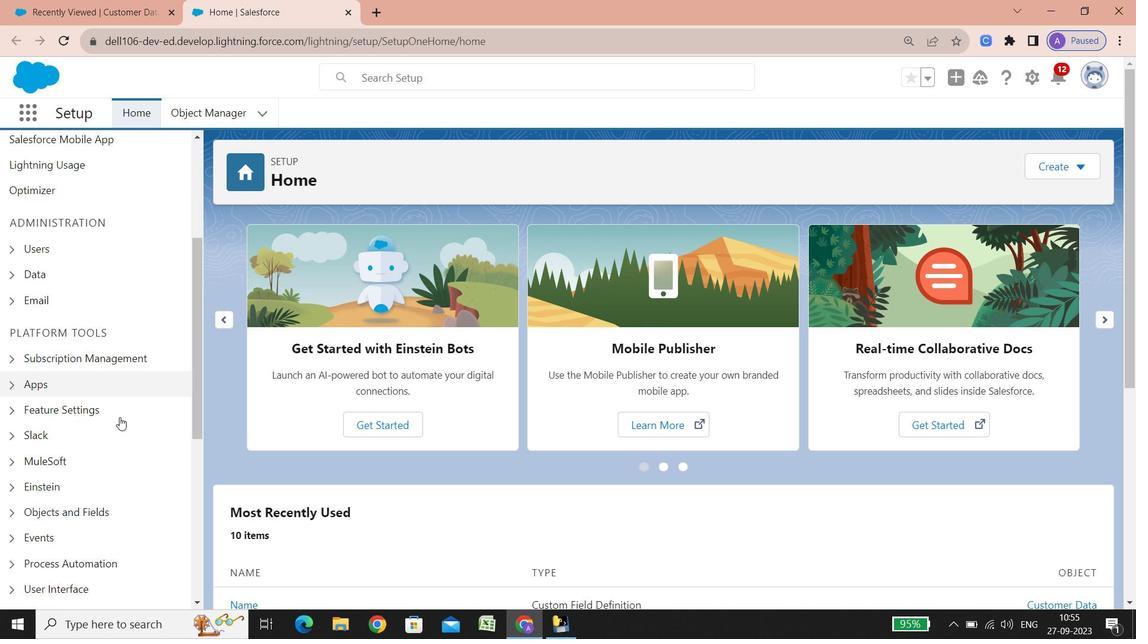
Action: Mouse scrolled (120, 416) with delta (0, 0)
Screenshot: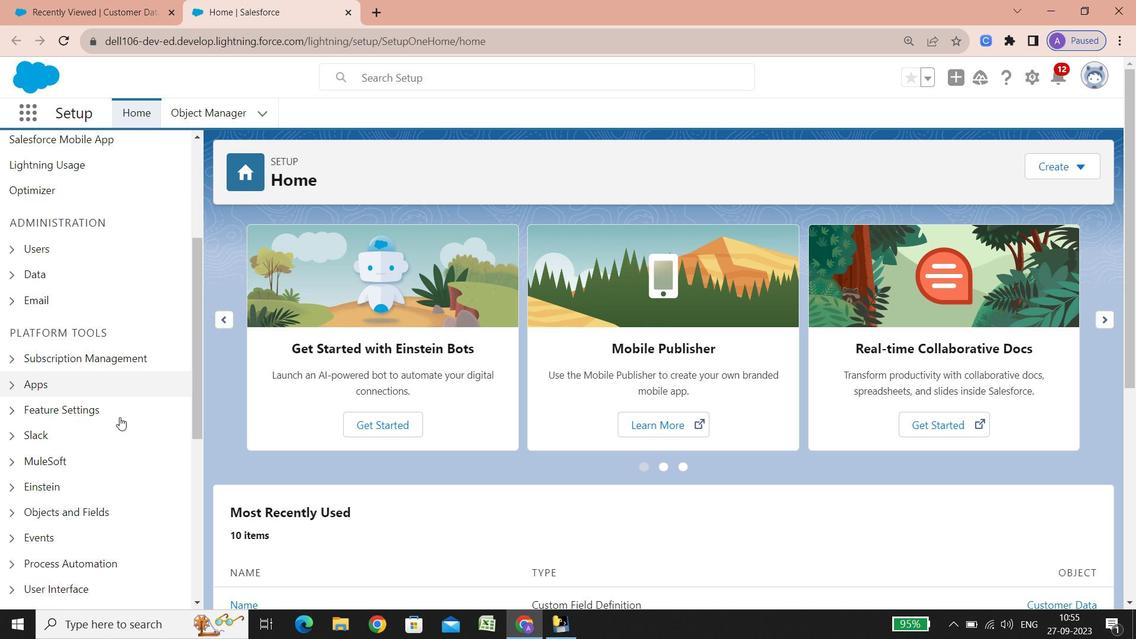 
Action: Mouse scrolled (120, 416) with delta (0, 0)
Screenshot: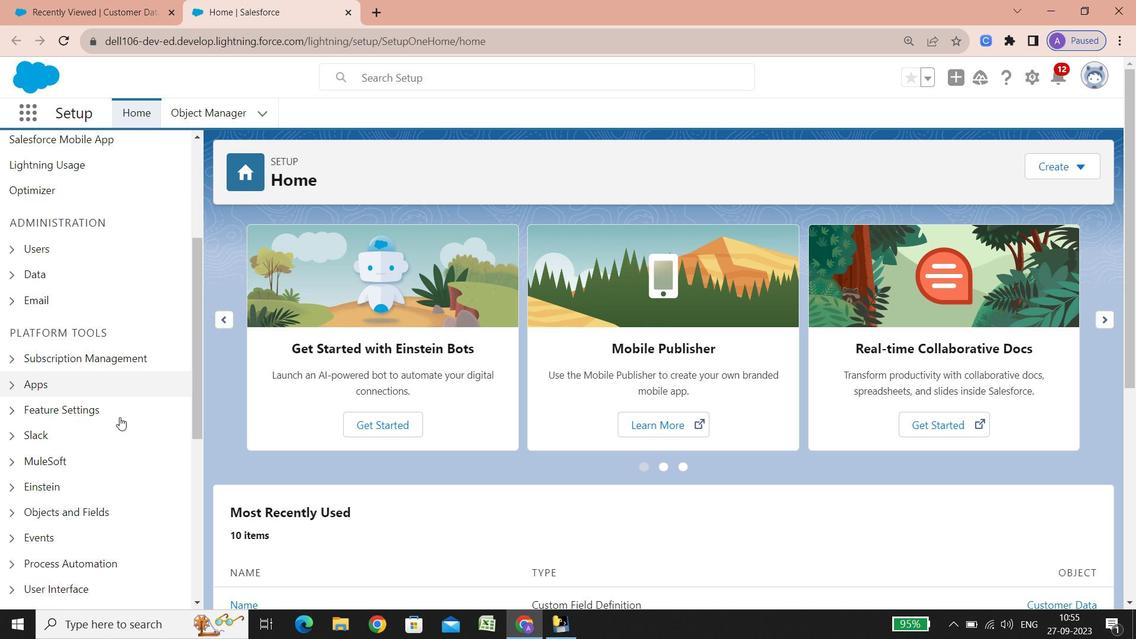
Action: Mouse scrolled (120, 416) with delta (0, 0)
Screenshot: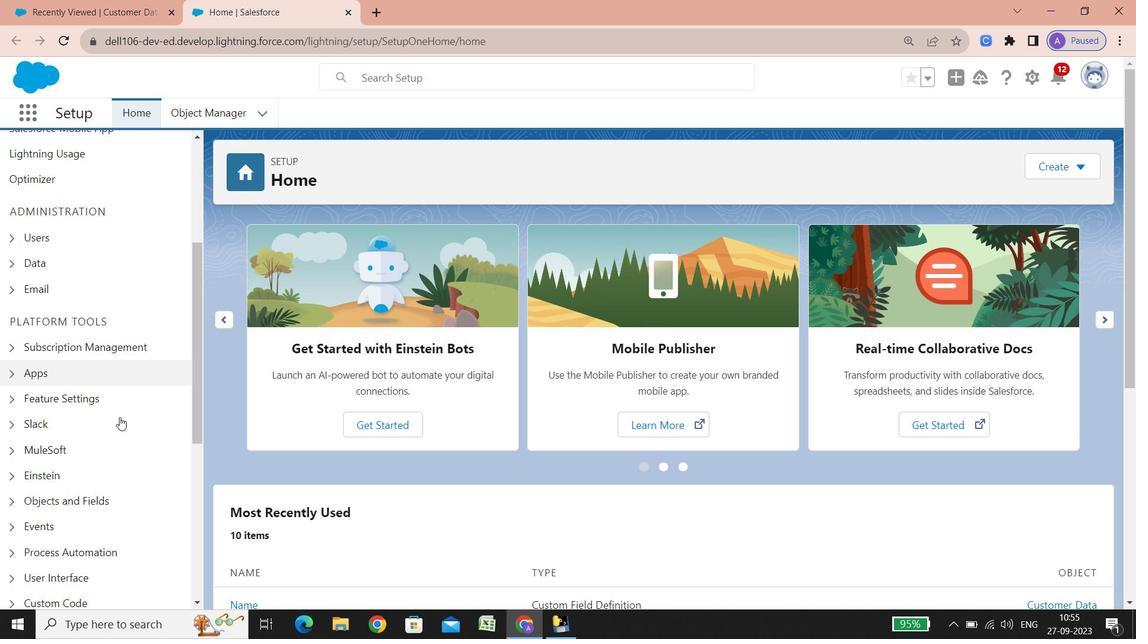 
Action: Mouse scrolled (120, 416) with delta (0, 0)
Screenshot: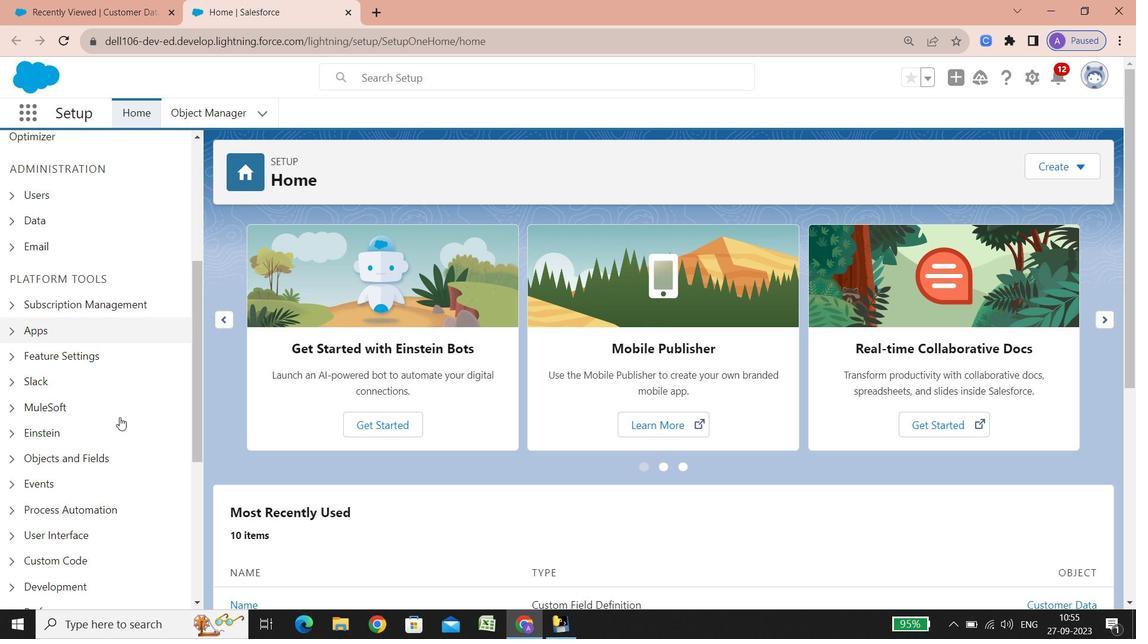 
Action: Mouse scrolled (120, 416) with delta (0, 0)
Screenshot: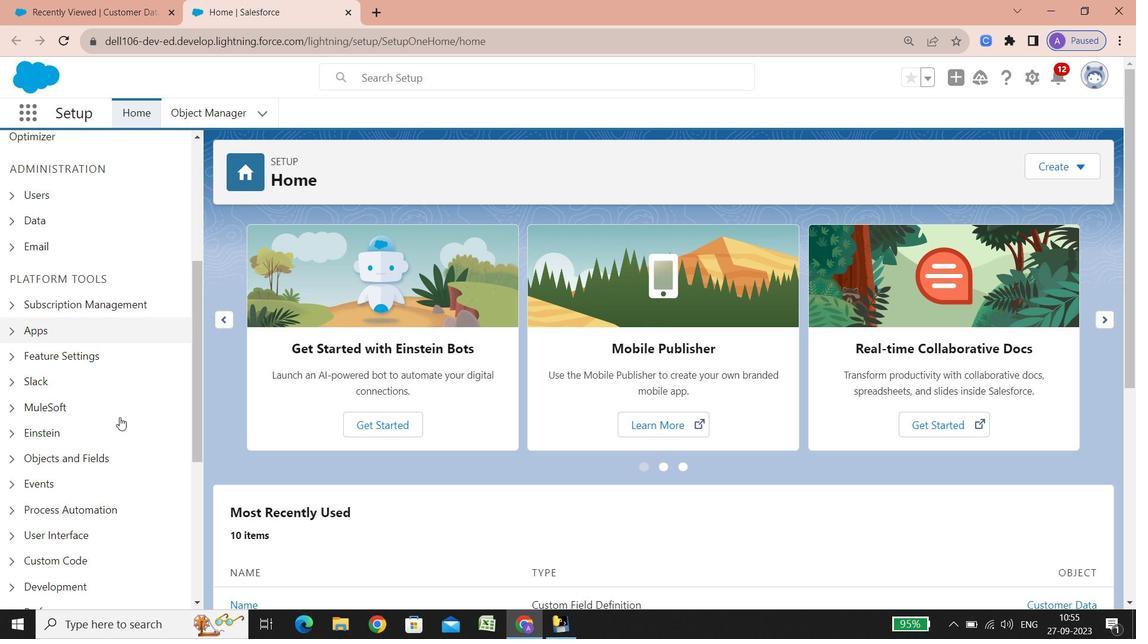 
Action: Mouse scrolled (120, 416) with delta (0, 0)
Screenshot: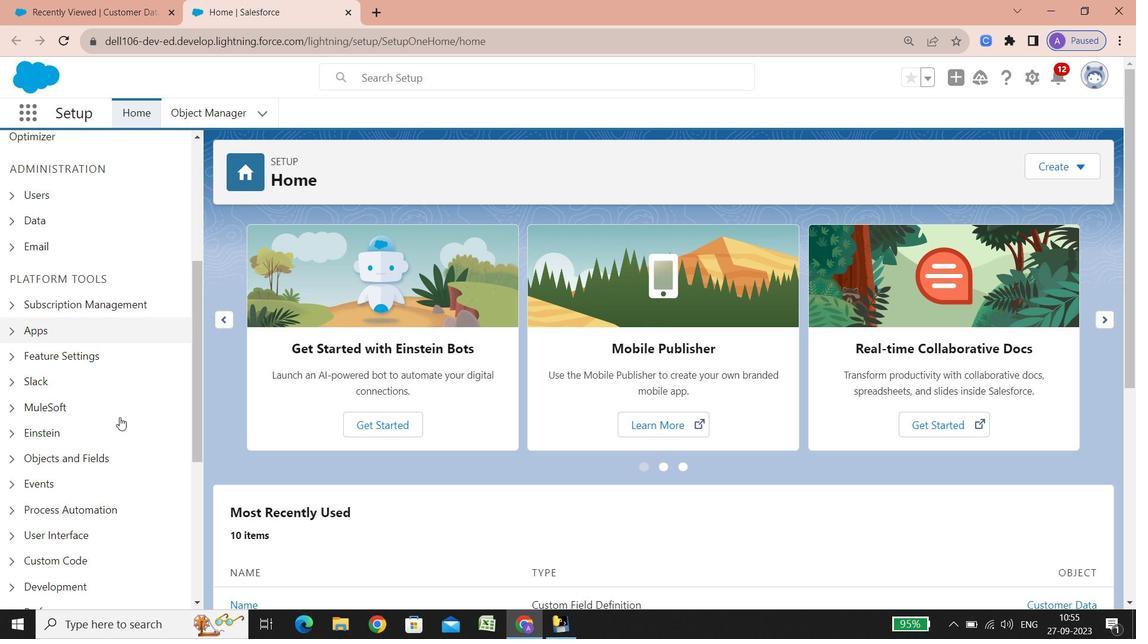 
Action: Mouse scrolled (120, 416) with delta (0, 0)
Screenshot: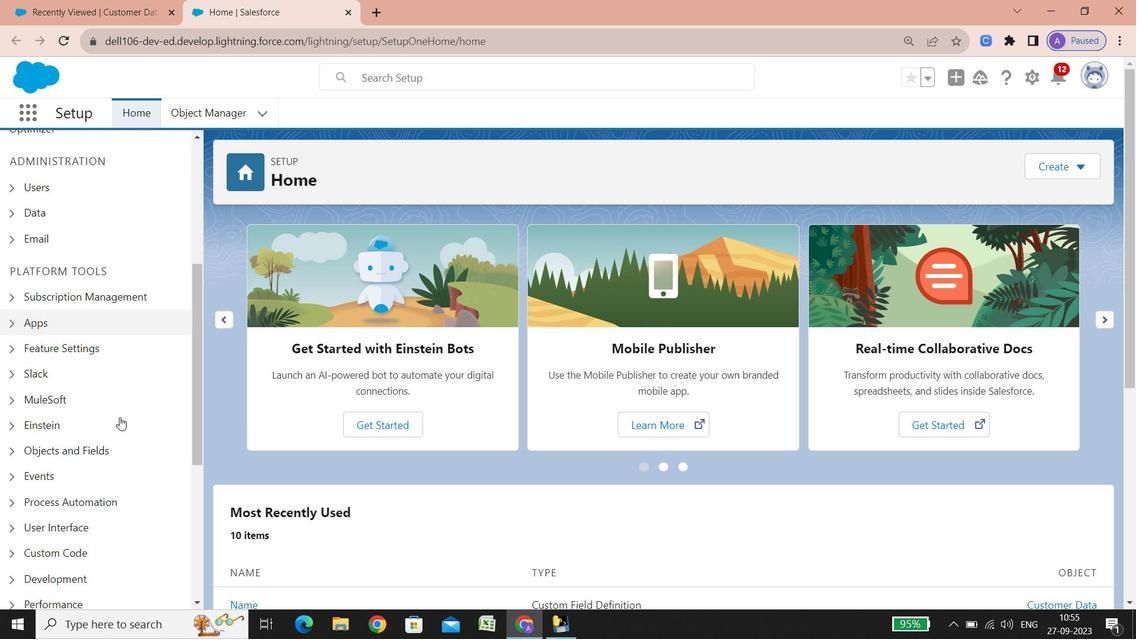 
Action: Mouse scrolled (120, 416) with delta (0, 0)
Screenshot: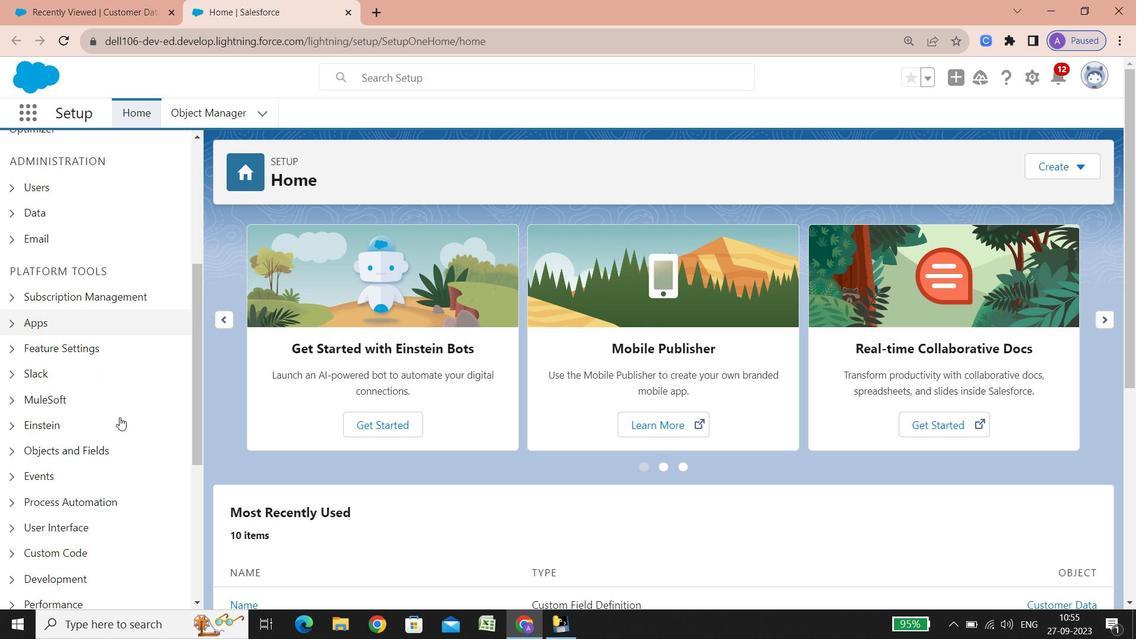 
Action: Mouse scrolled (120, 416) with delta (0, 0)
Screenshot: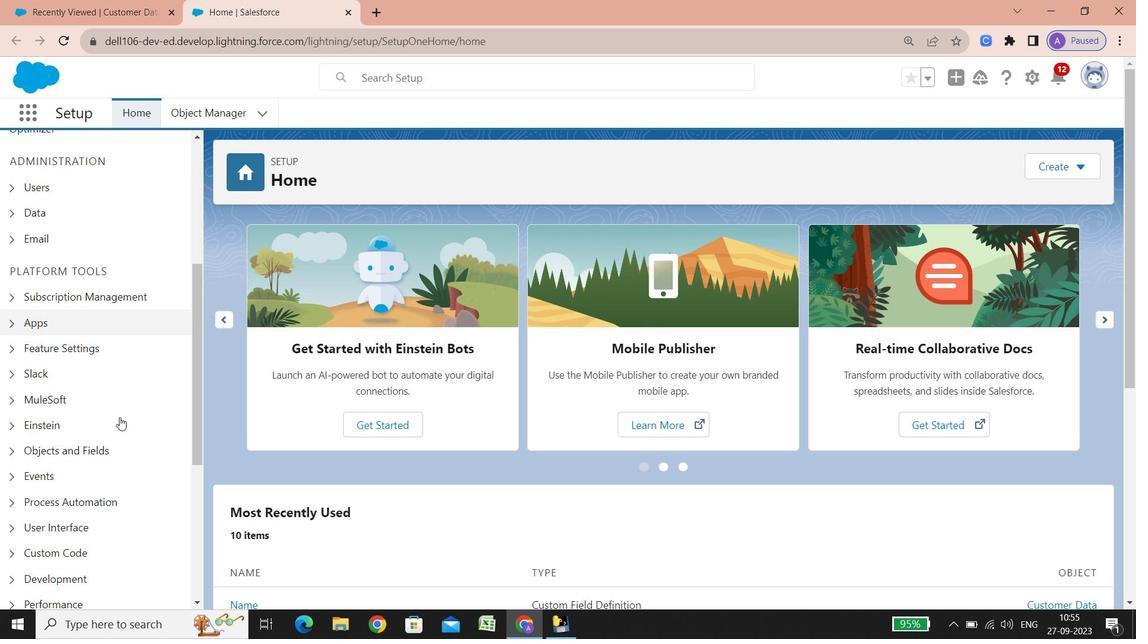 
Action: Mouse scrolled (120, 416) with delta (0, 0)
Screenshot: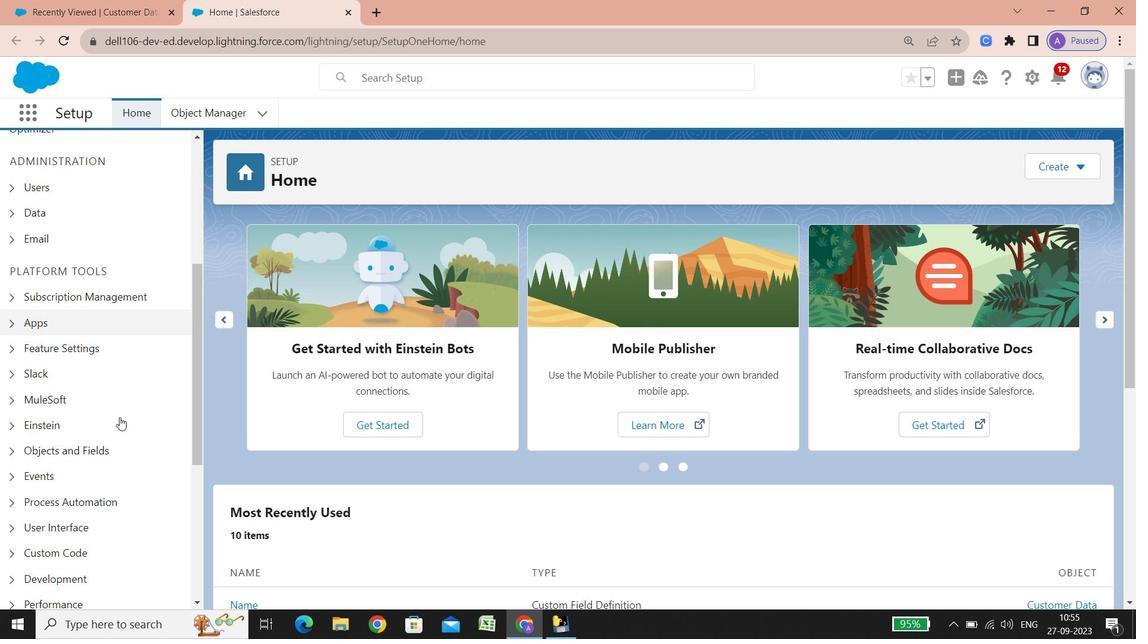 
Action: Mouse scrolled (120, 416) with delta (0, 0)
Screenshot: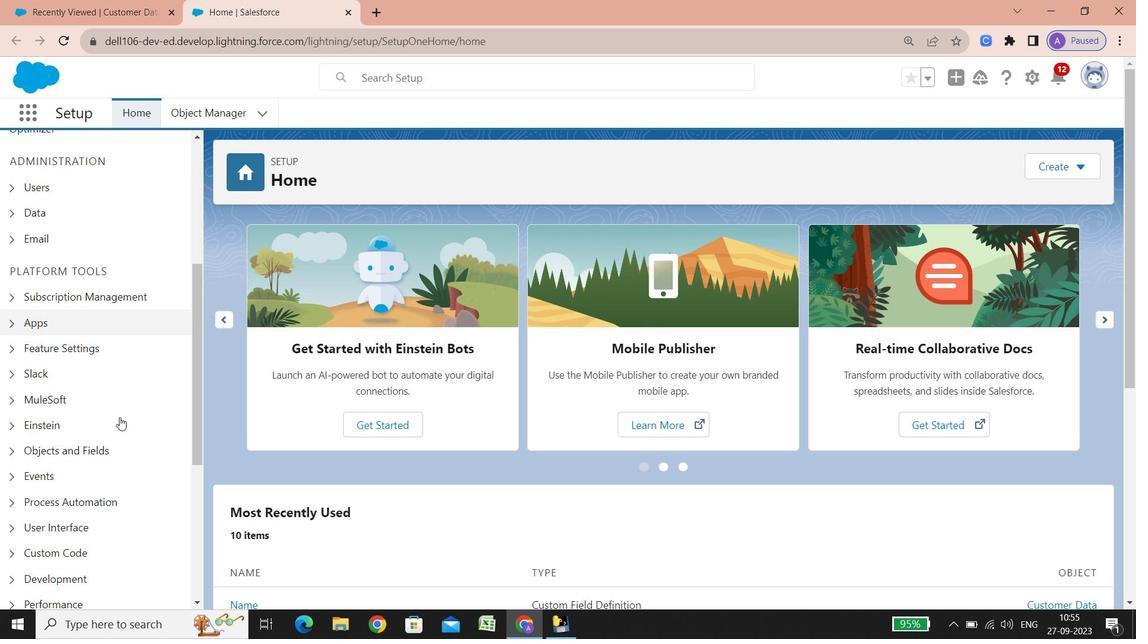 
Action: Mouse scrolled (120, 416) with delta (0, 0)
Screenshot: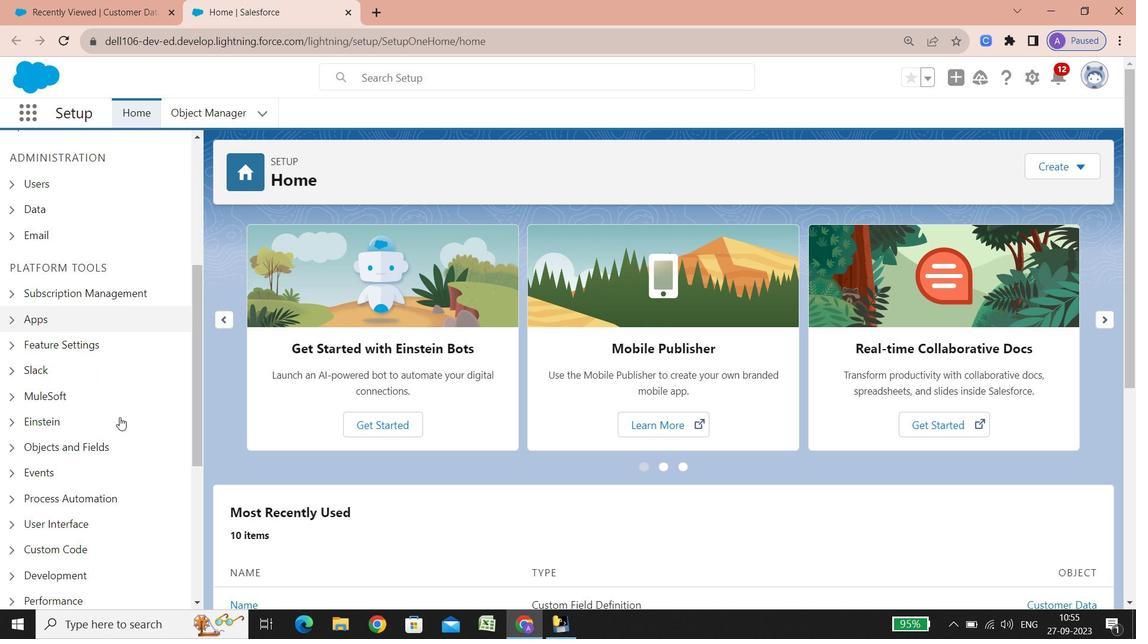 
Action: Mouse scrolled (120, 416) with delta (0, 0)
Screenshot: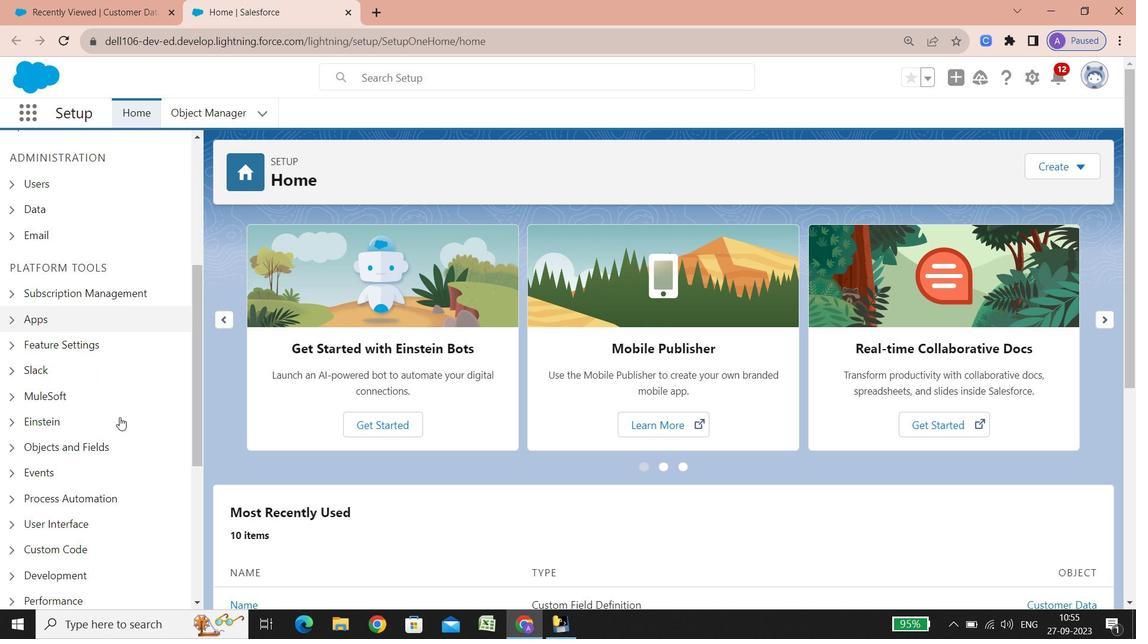 
Action: Mouse scrolled (120, 416) with delta (0, 0)
Screenshot: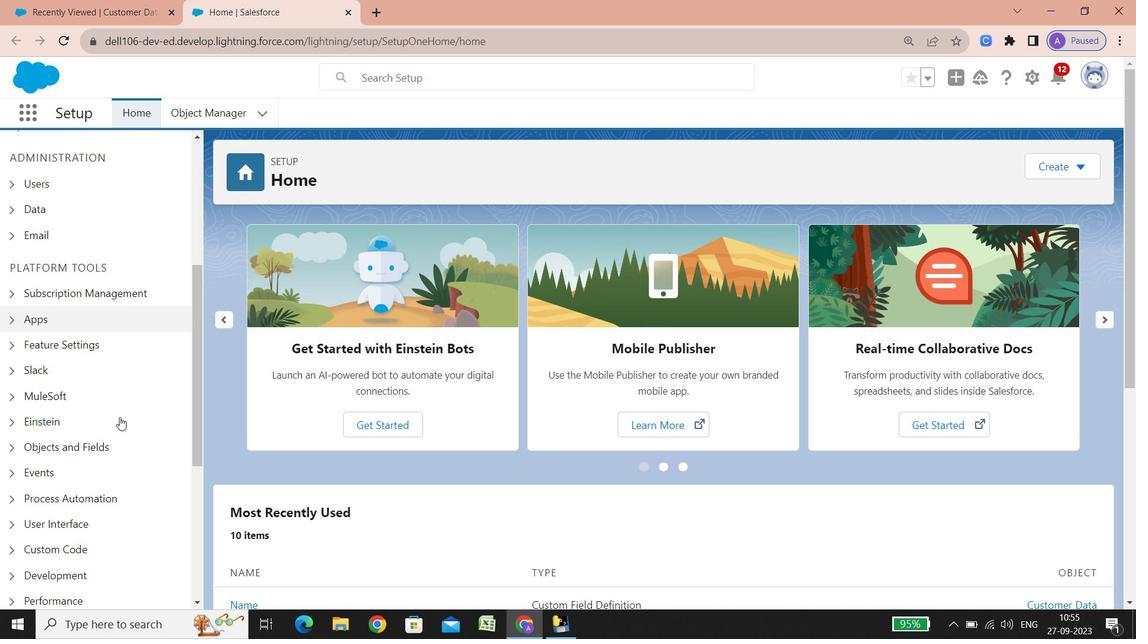 
Action: Mouse scrolled (120, 416) with delta (0, 0)
Screenshot: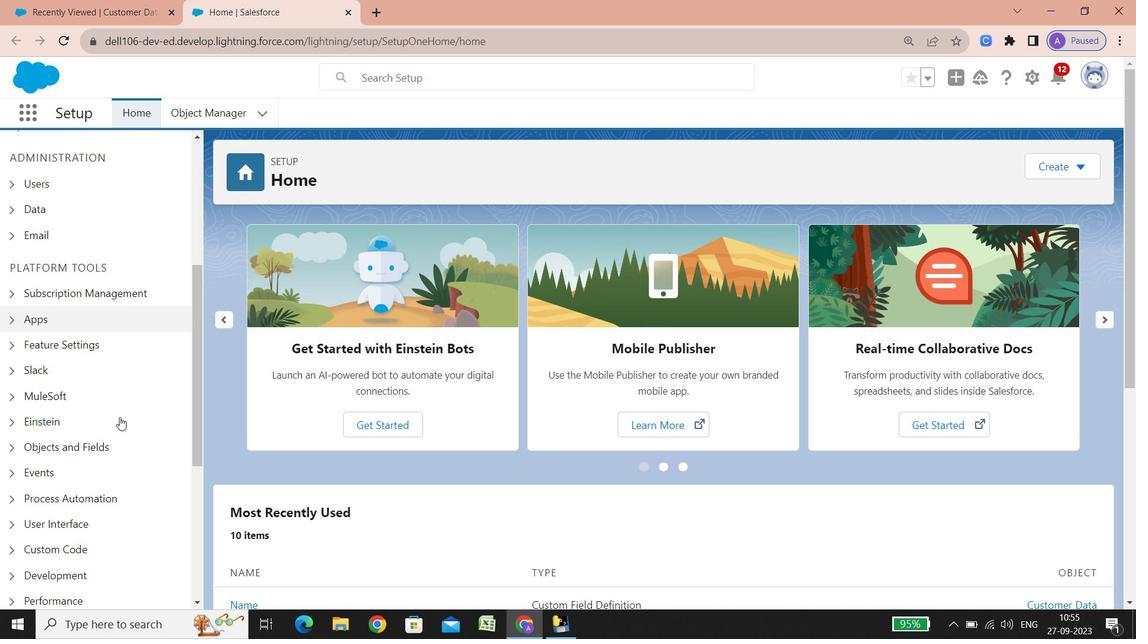 
Action: Mouse scrolled (120, 416) with delta (0, 0)
Screenshot: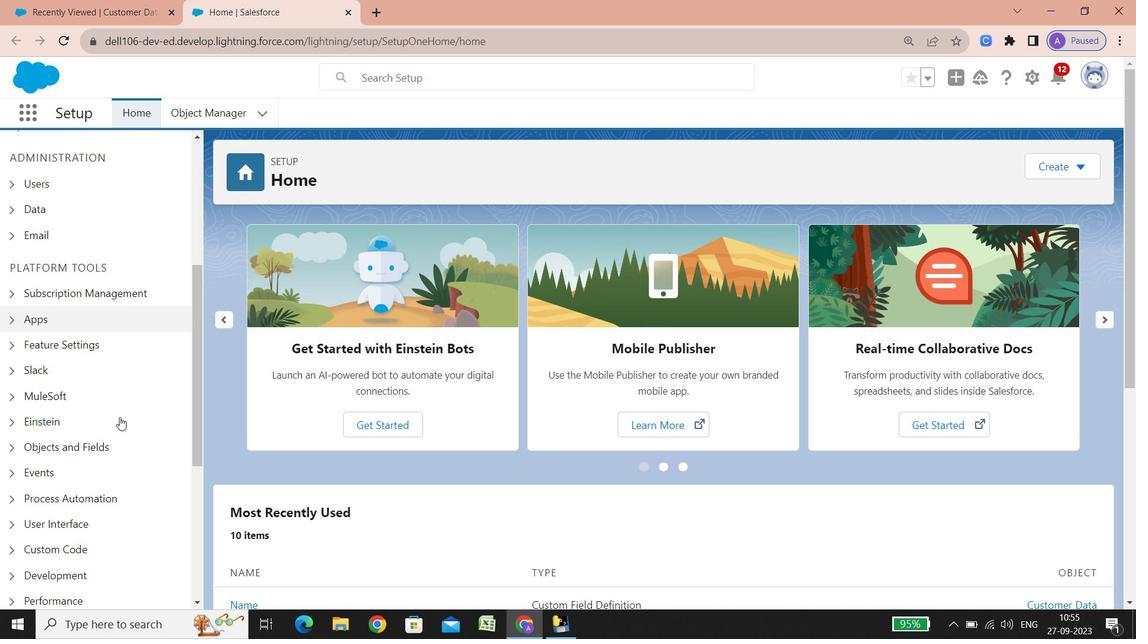 
Action: Mouse scrolled (120, 416) with delta (0, 0)
Screenshot: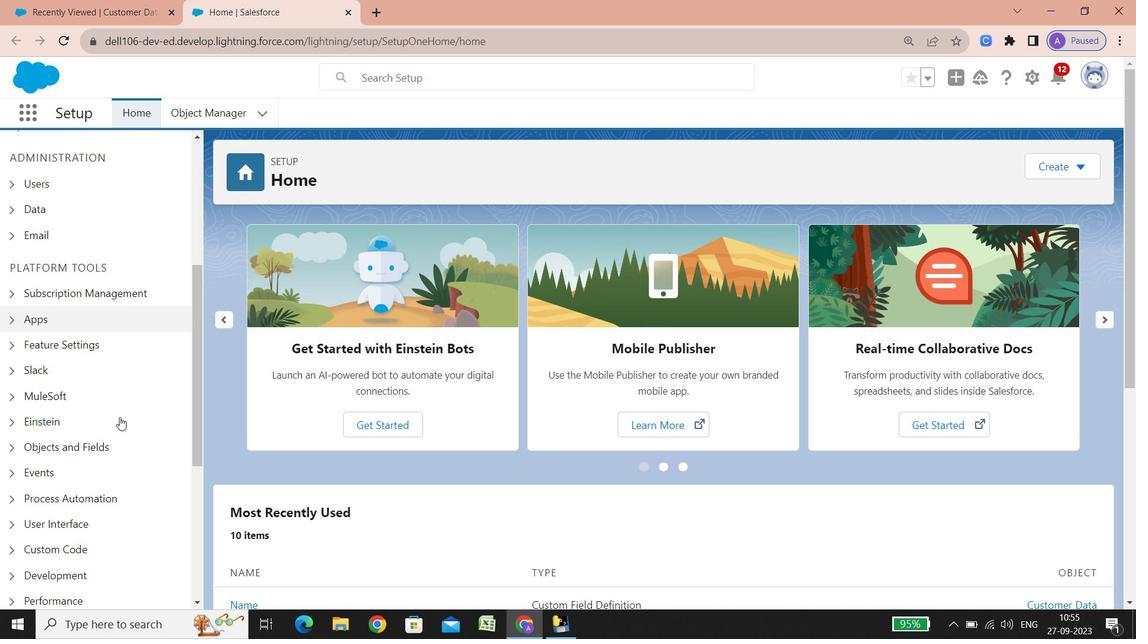 
Action: Mouse scrolled (120, 416) with delta (0, 0)
Screenshot: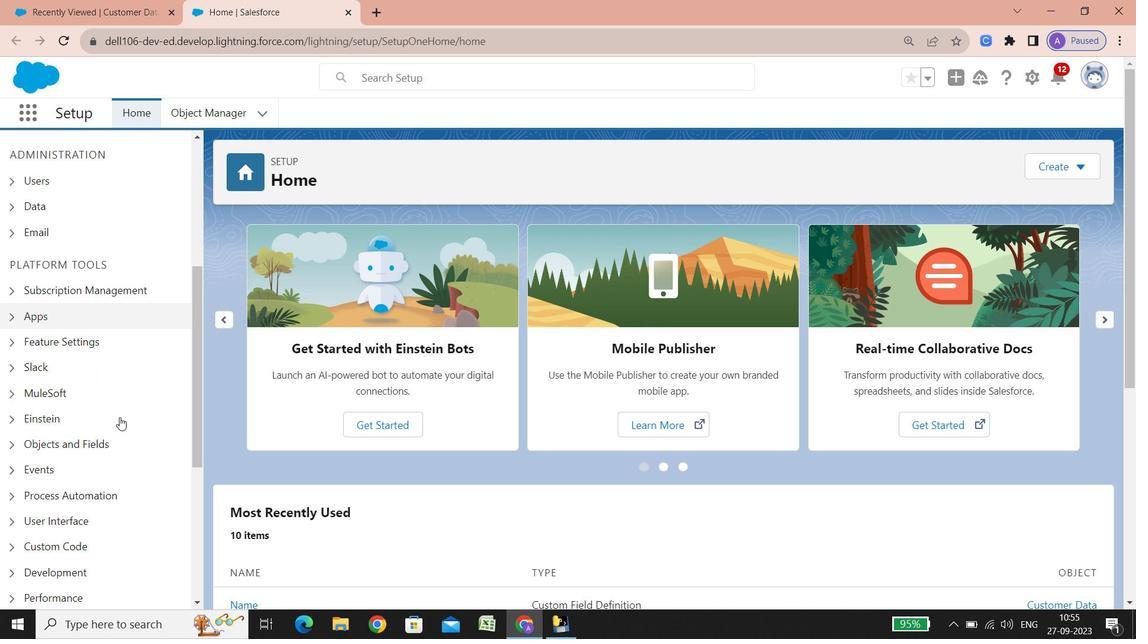 
Action: Mouse scrolled (120, 416) with delta (0, 0)
Screenshot: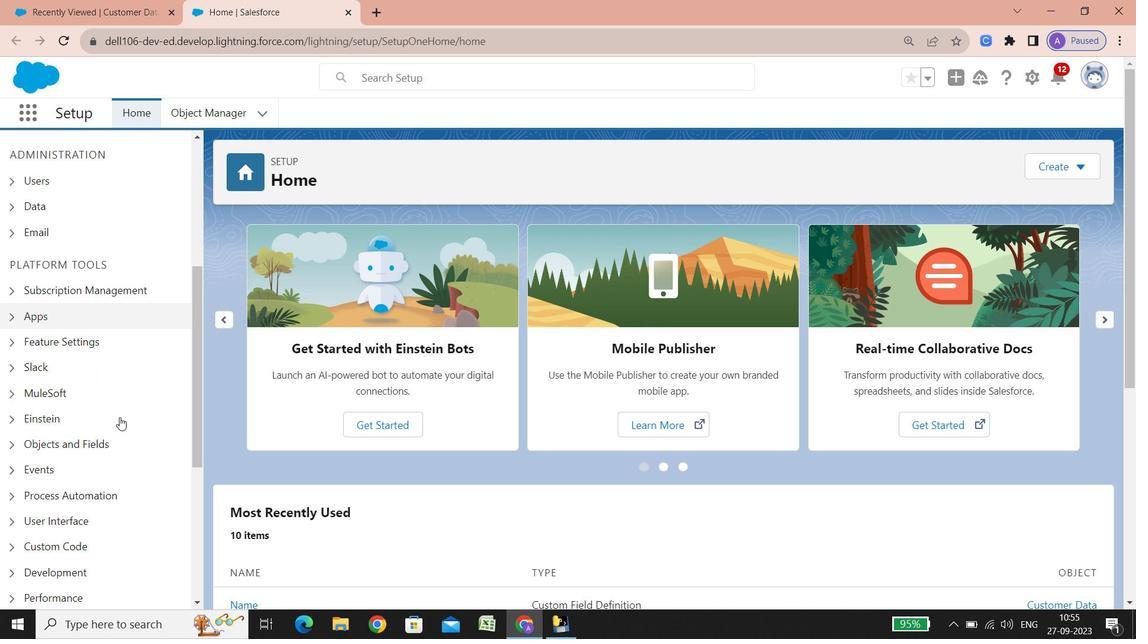 
Action: Mouse scrolled (120, 416) with delta (0, 0)
Screenshot: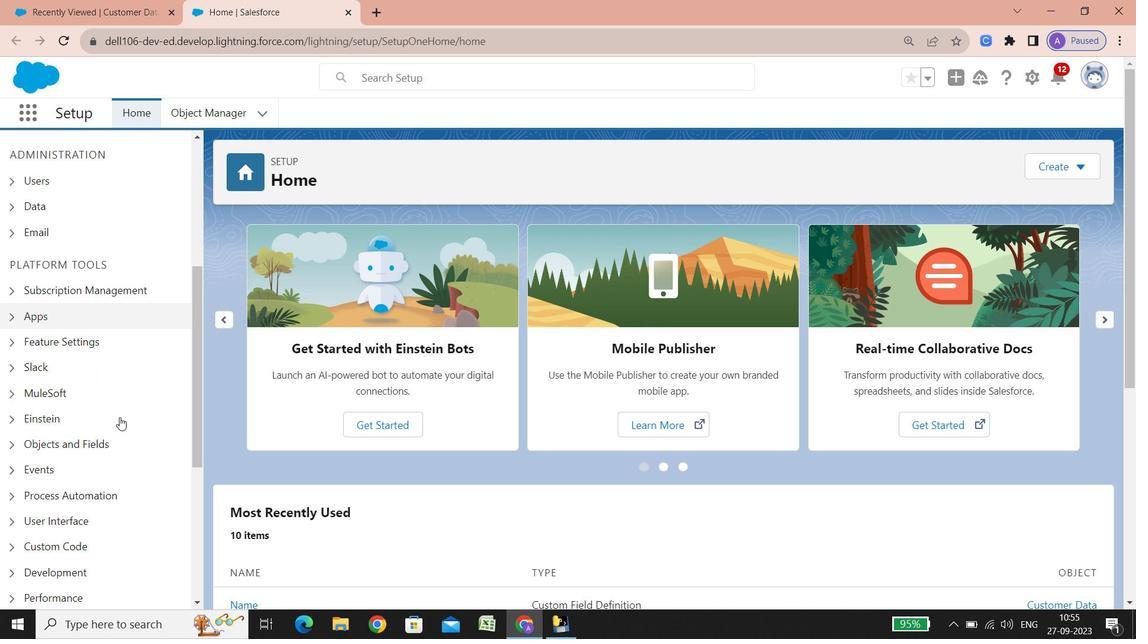 
Action: Mouse scrolled (120, 416) with delta (0, 0)
Screenshot: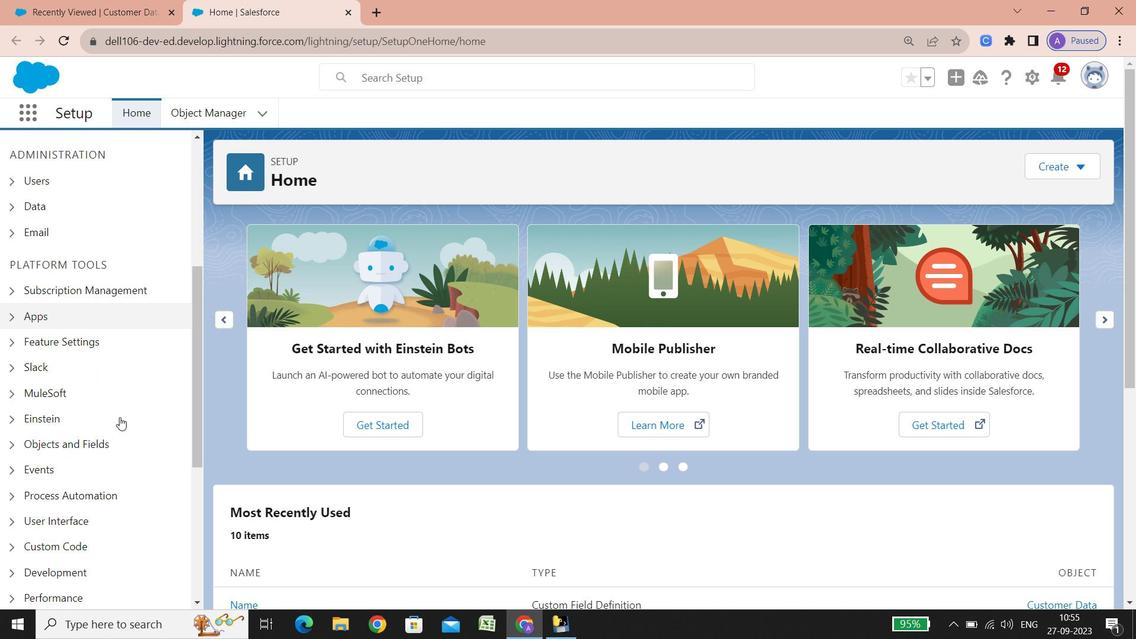 
Action: Mouse scrolled (120, 416) with delta (0, 0)
Screenshot: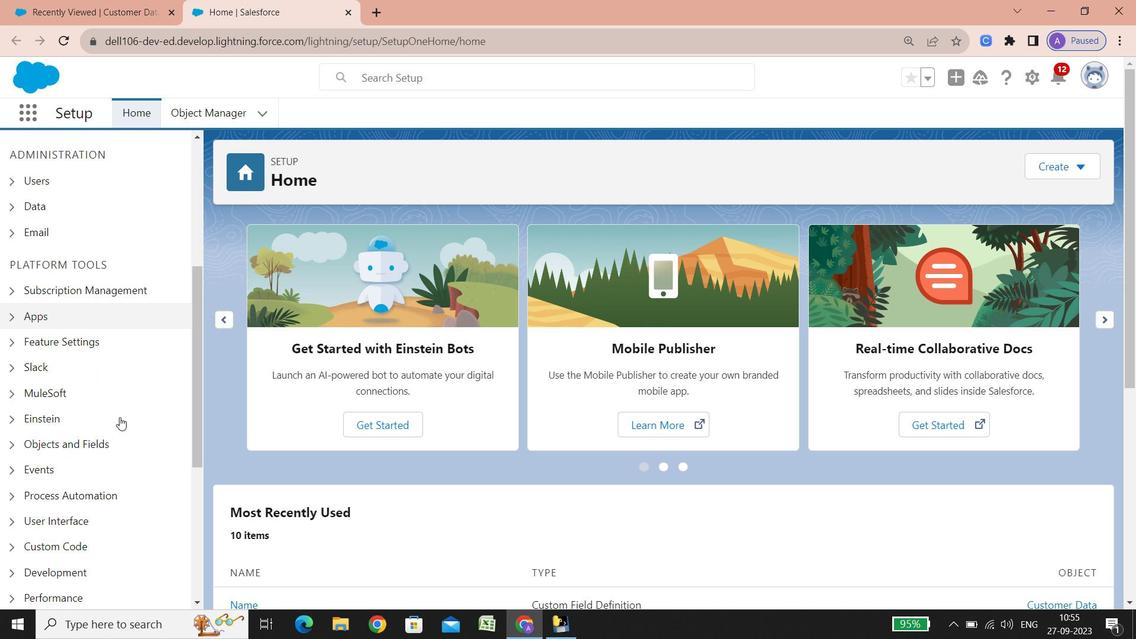 
Action: Mouse scrolled (120, 416) with delta (0, 0)
Screenshot: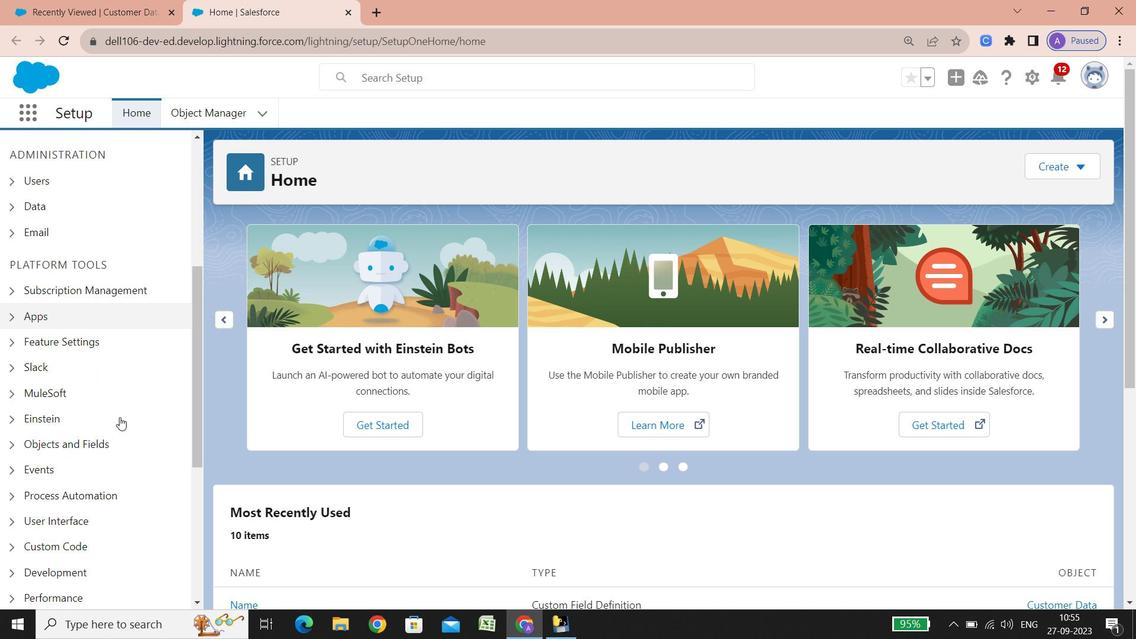 
Action: Mouse scrolled (120, 416) with delta (0, 0)
Screenshot: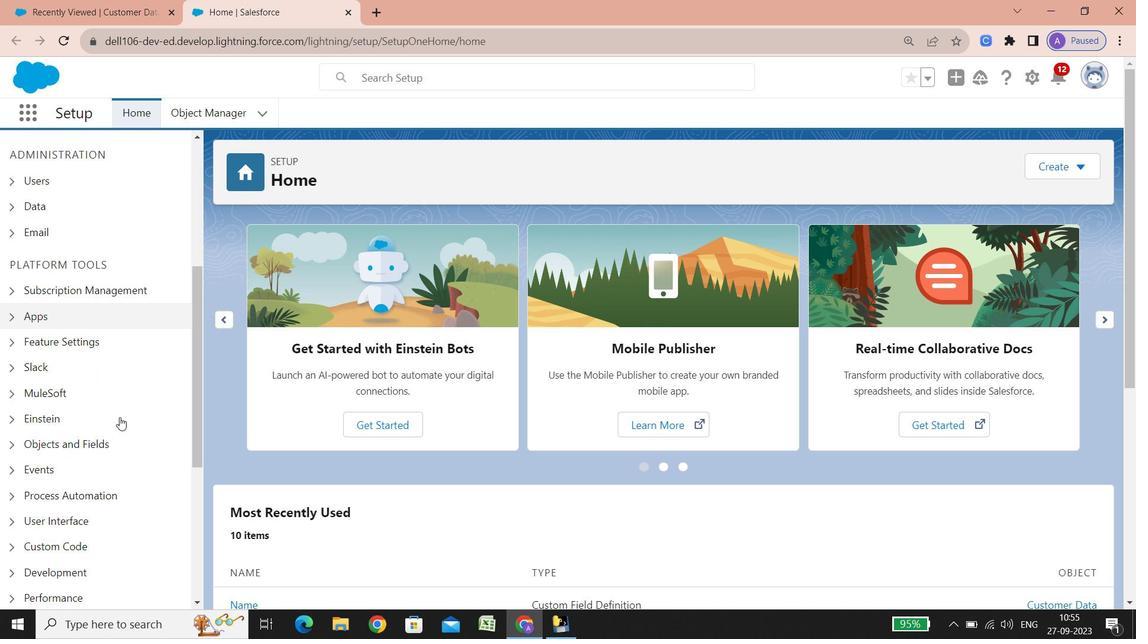 
Action: Mouse scrolled (120, 416) with delta (0, 0)
Screenshot: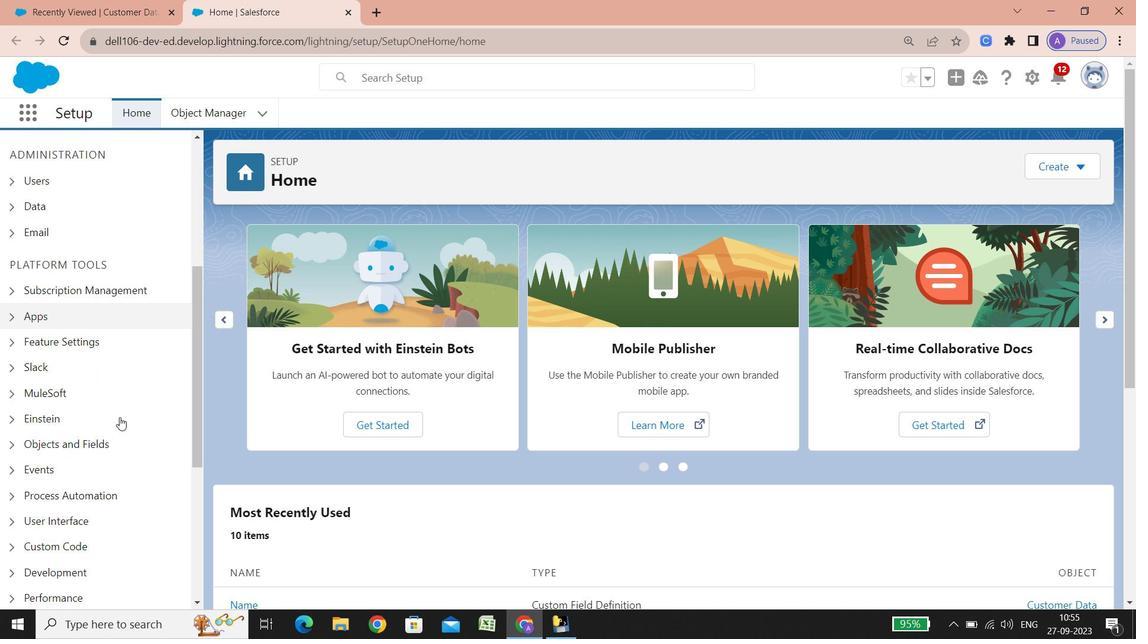 
Action: Mouse scrolled (120, 416) with delta (0, 0)
Screenshot: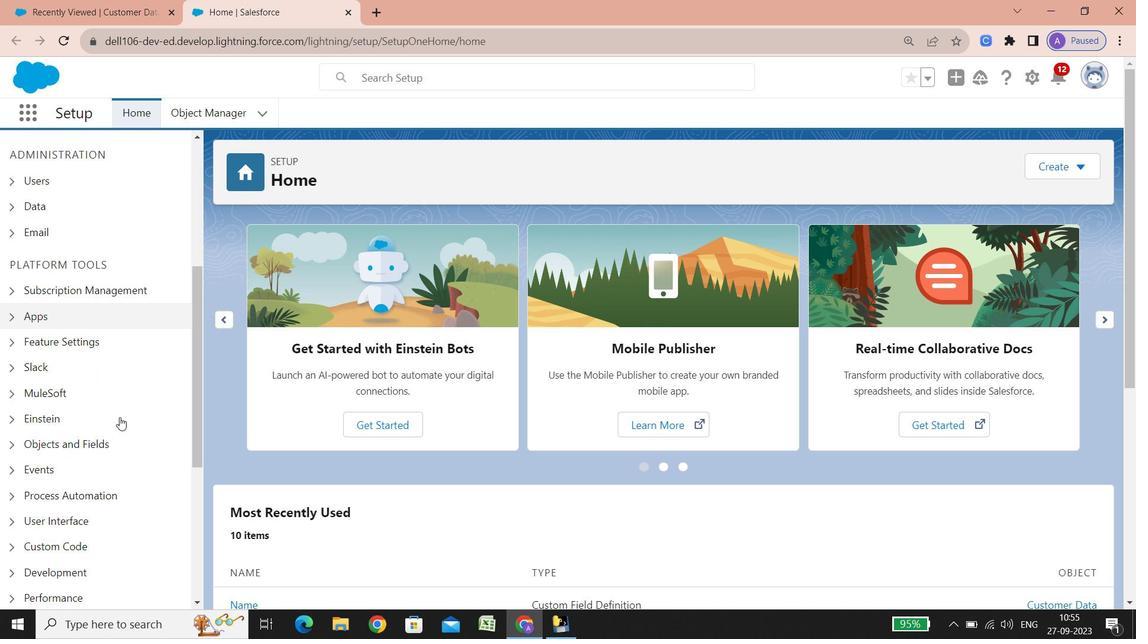 
Action: Mouse scrolled (120, 416) with delta (0, 0)
Screenshot: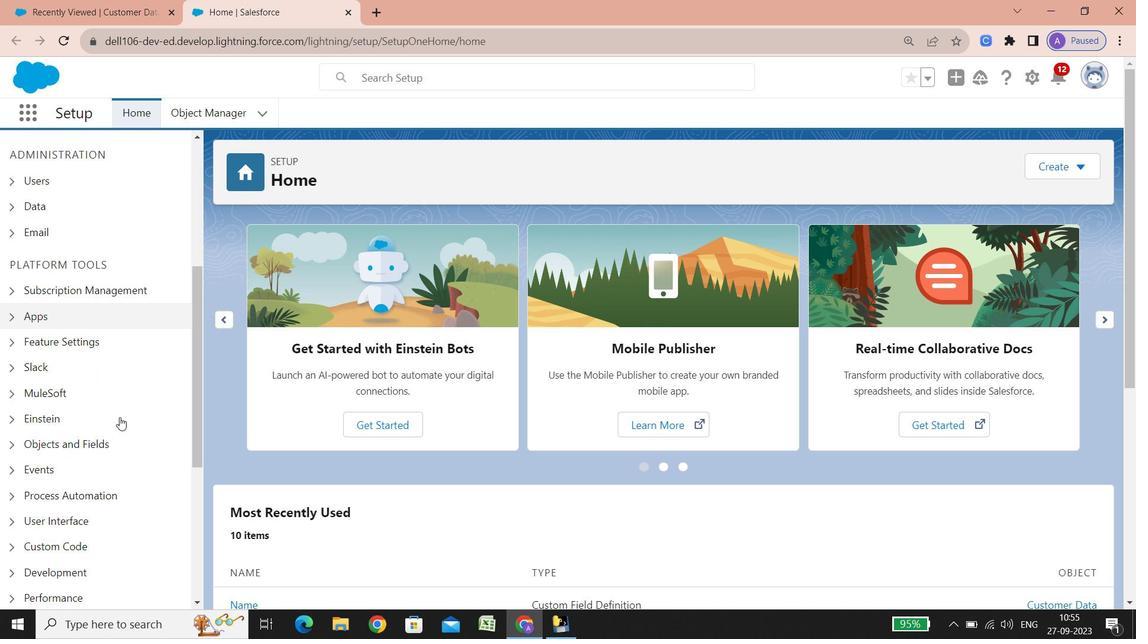
Action: Mouse scrolled (120, 416) with delta (0, 0)
Screenshot: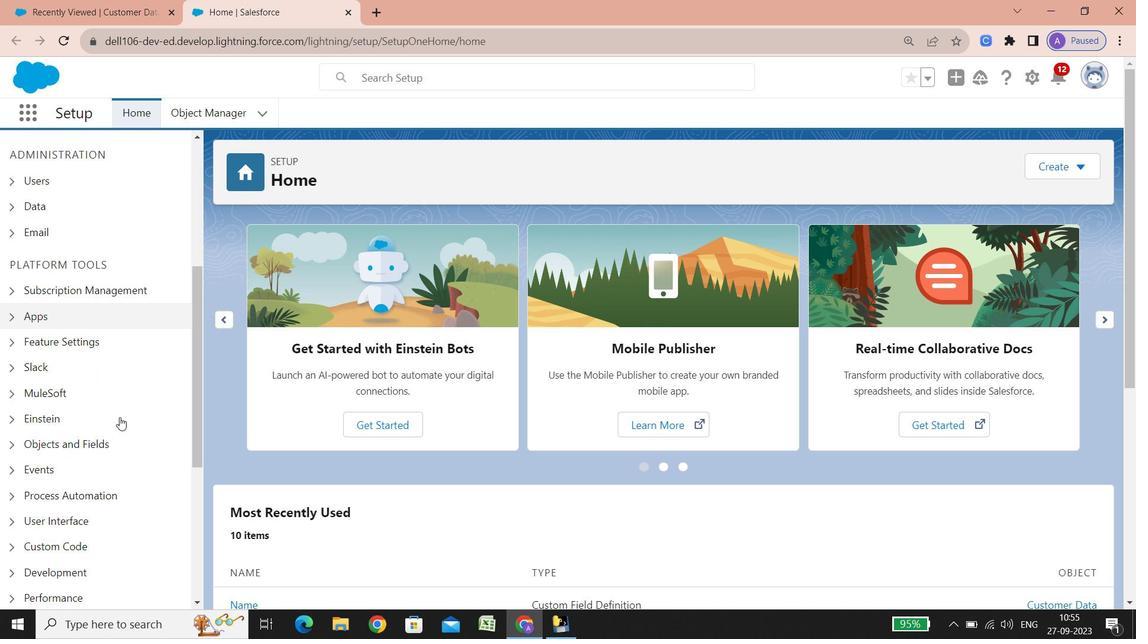 
Action: Mouse scrolled (120, 416) with delta (0, 0)
Screenshot: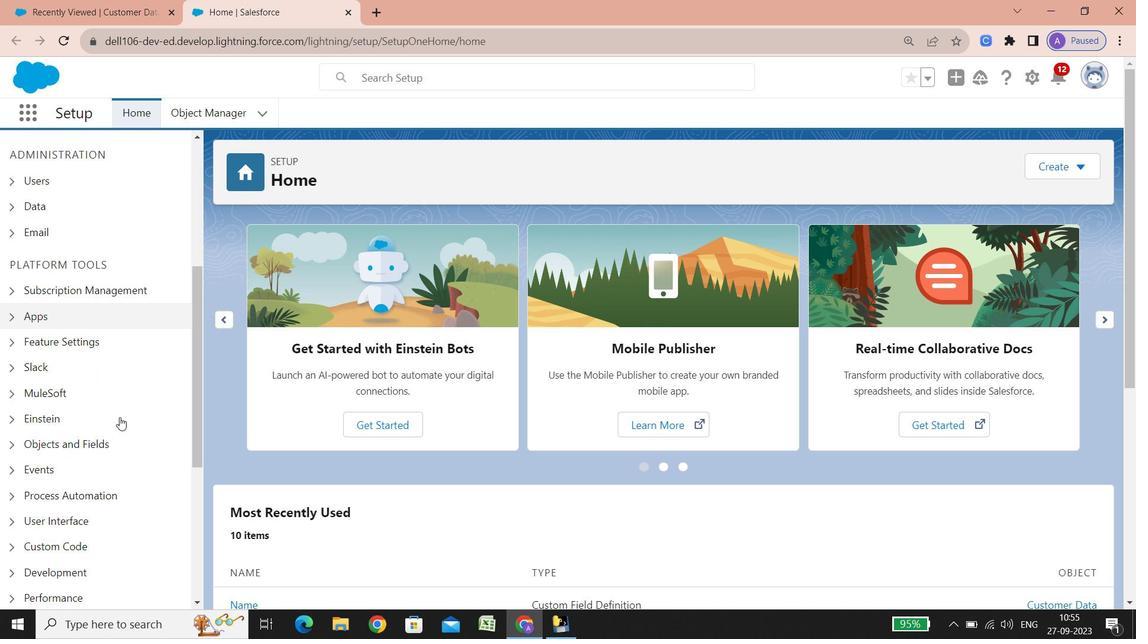 
Action: Mouse scrolled (120, 416) with delta (0, 0)
Screenshot: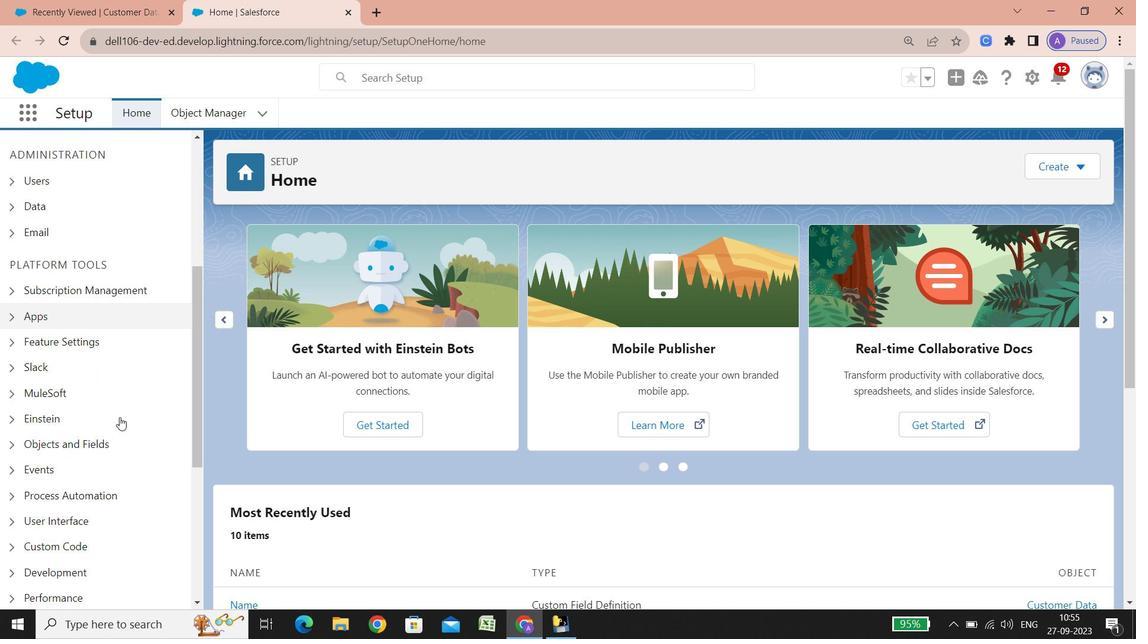 
Action: Mouse scrolled (120, 416) with delta (0, 0)
Screenshot: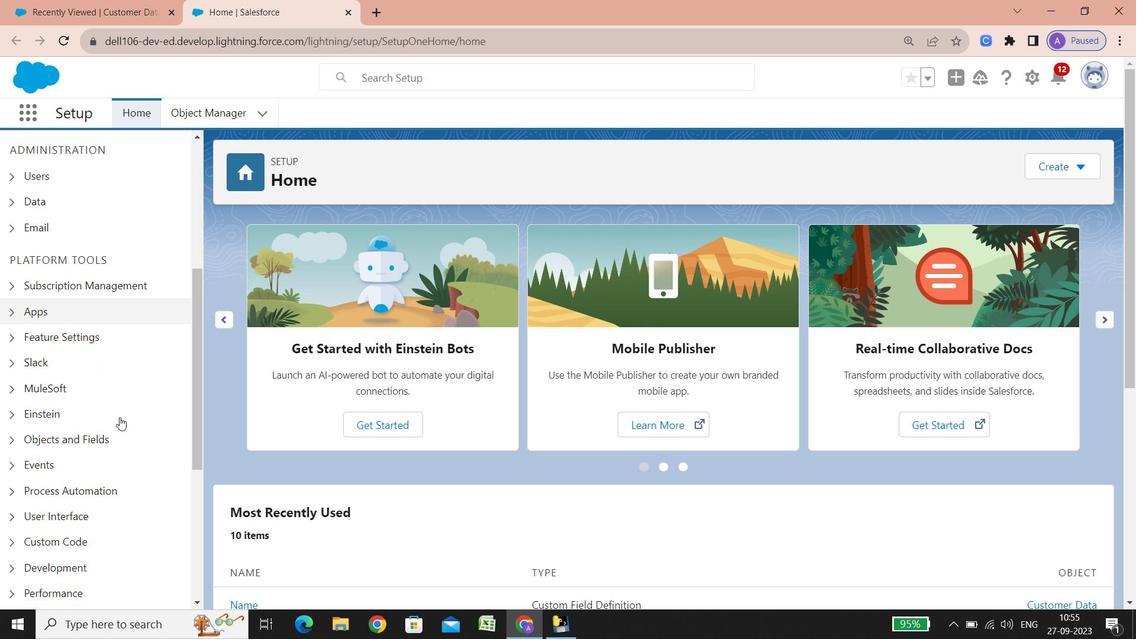 
Action: Mouse scrolled (120, 416) with delta (0, 0)
Screenshot: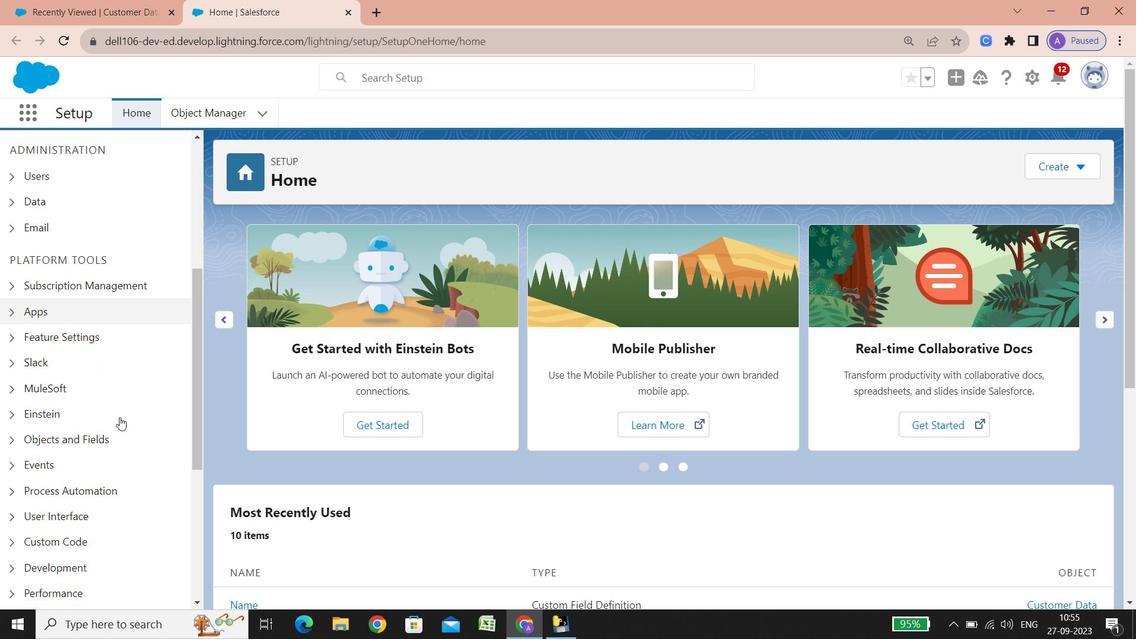 
Action: Mouse scrolled (120, 416) with delta (0, 0)
Screenshot: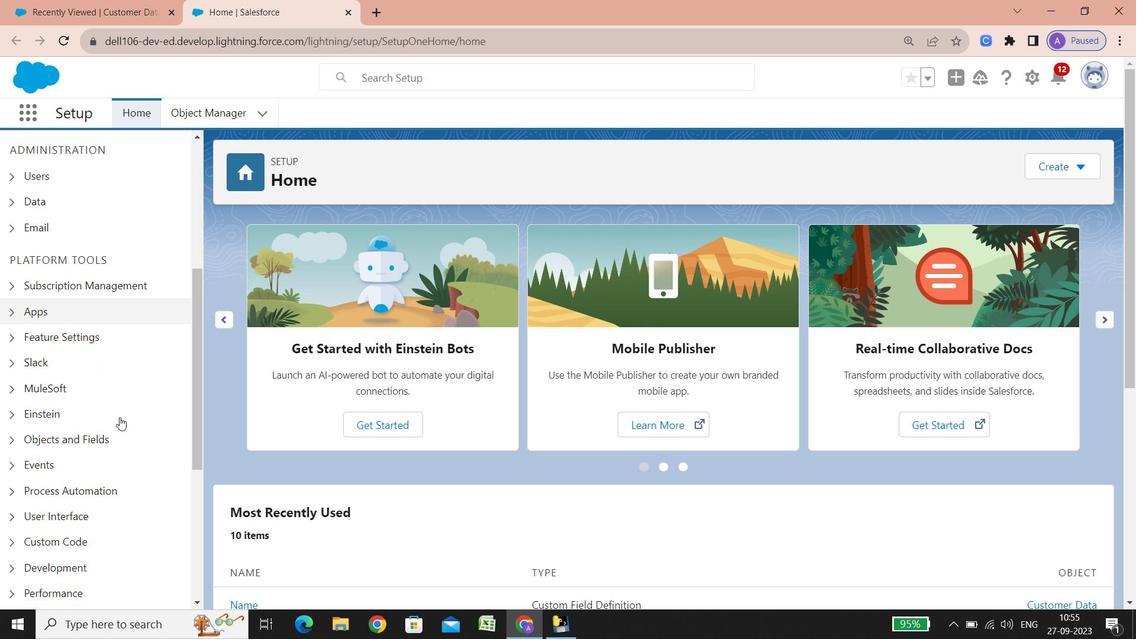 
Action: Mouse scrolled (120, 416) with delta (0, 0)
Screenshot: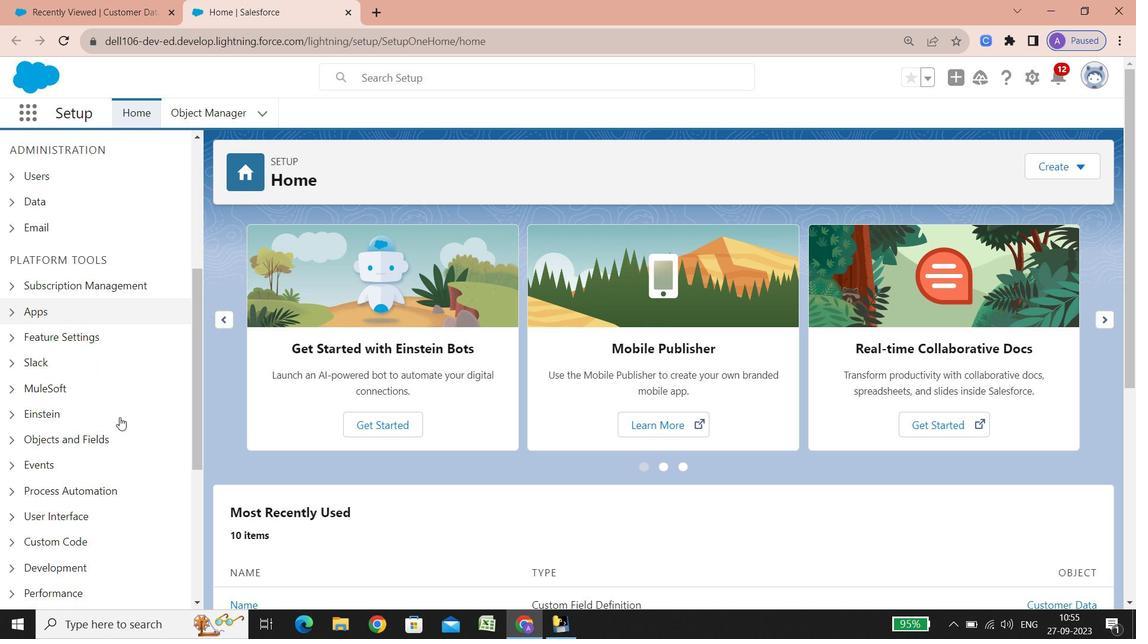 
Action: Mouse scrolled (120, 416) with delta (0, 0)
Screenshot: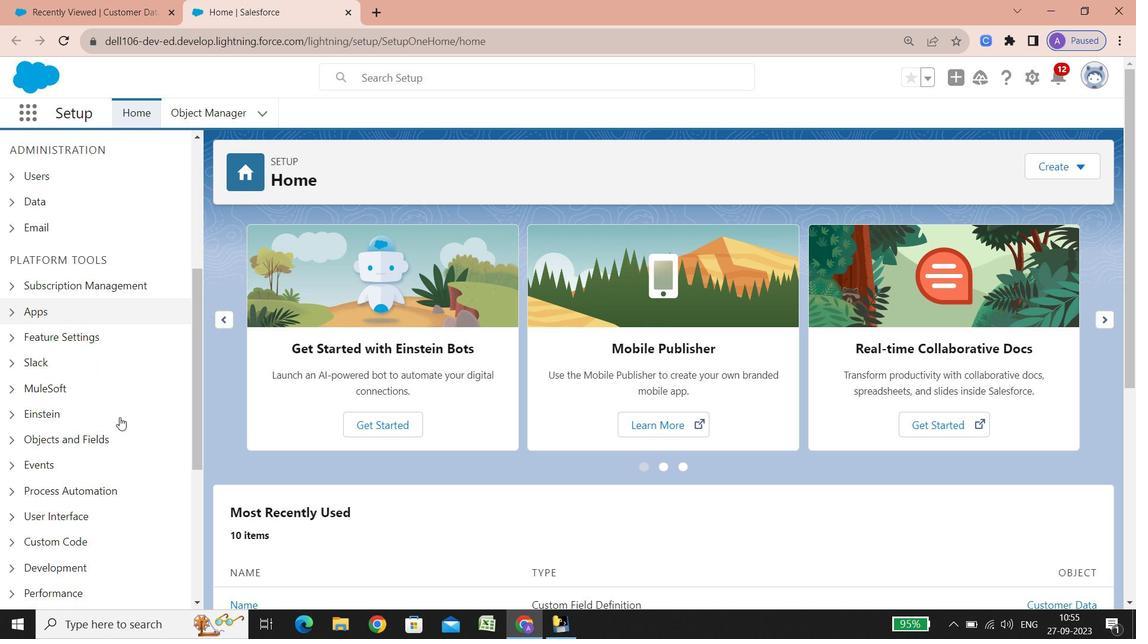 
Action: Mouse scrolled (120, 416) with delta (0, 0)
Screenshot: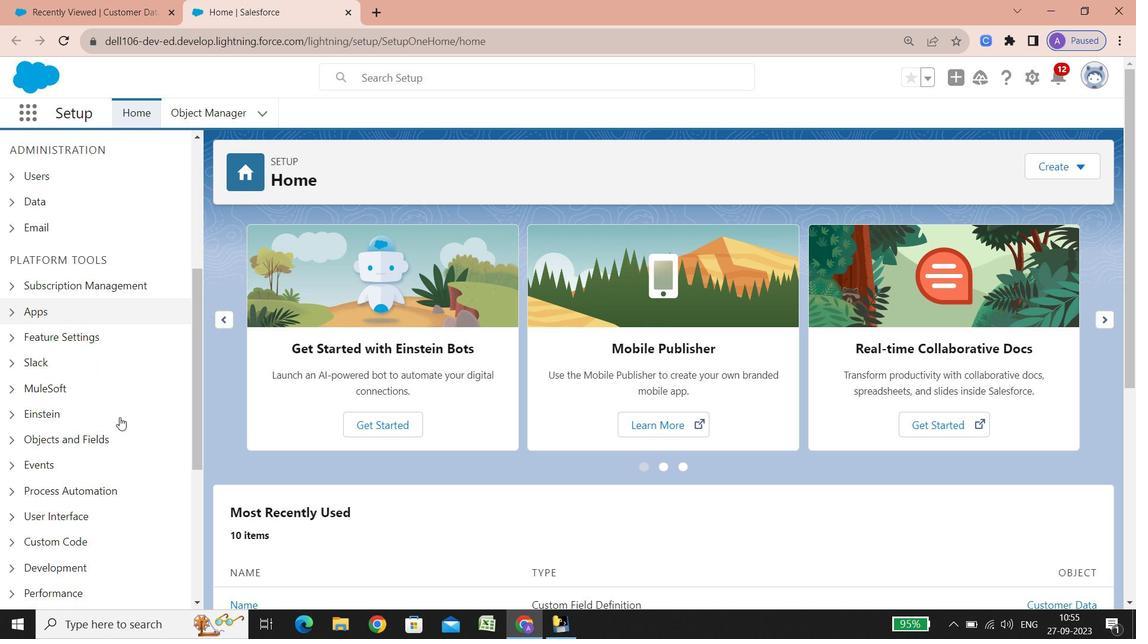 
Action: Mouse scrolled (120, 416) with delta (0, 0)
Screenshot: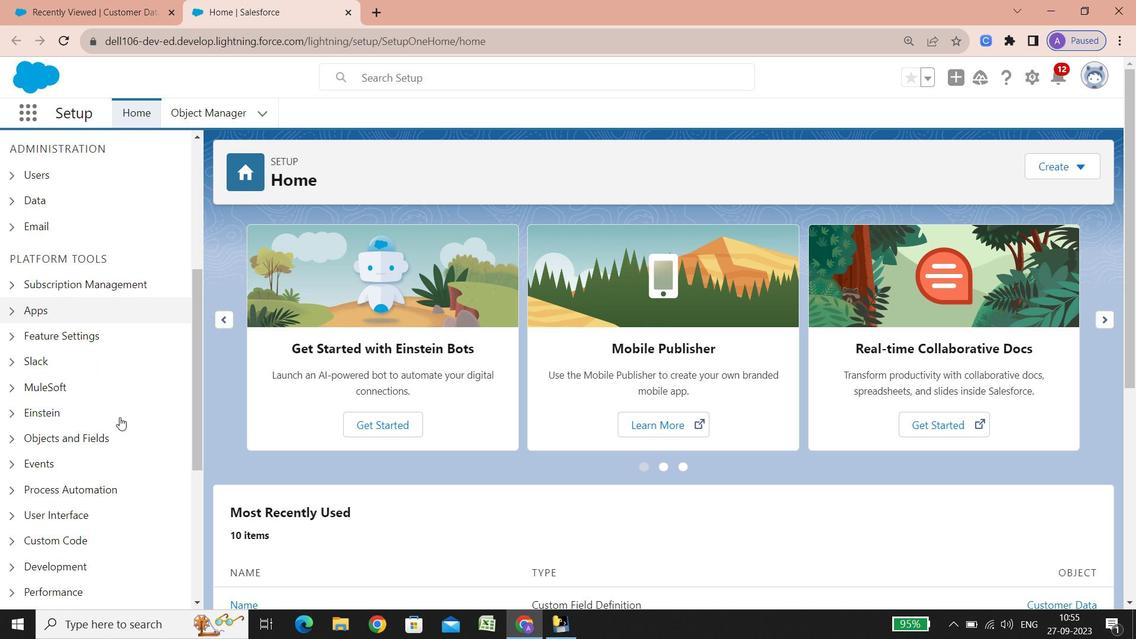 
Action: Mouse scrolled (120, 416) with delta (0, 0)
Screenshot: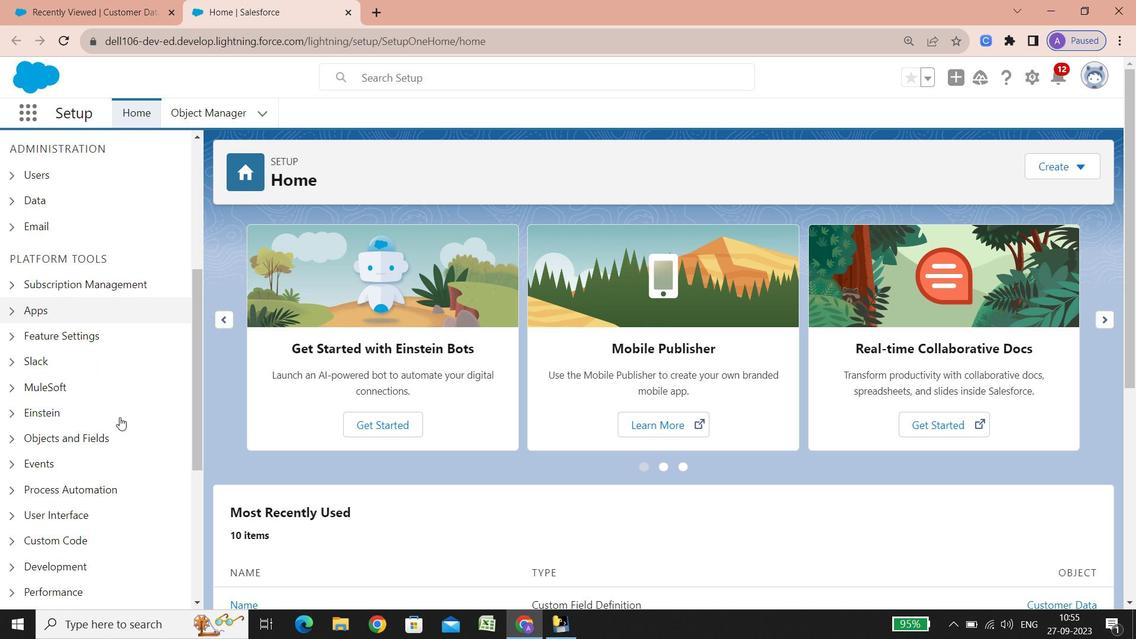
Action: Mouse scrolled (120, 416) with delta (0, 0)
Screenshot: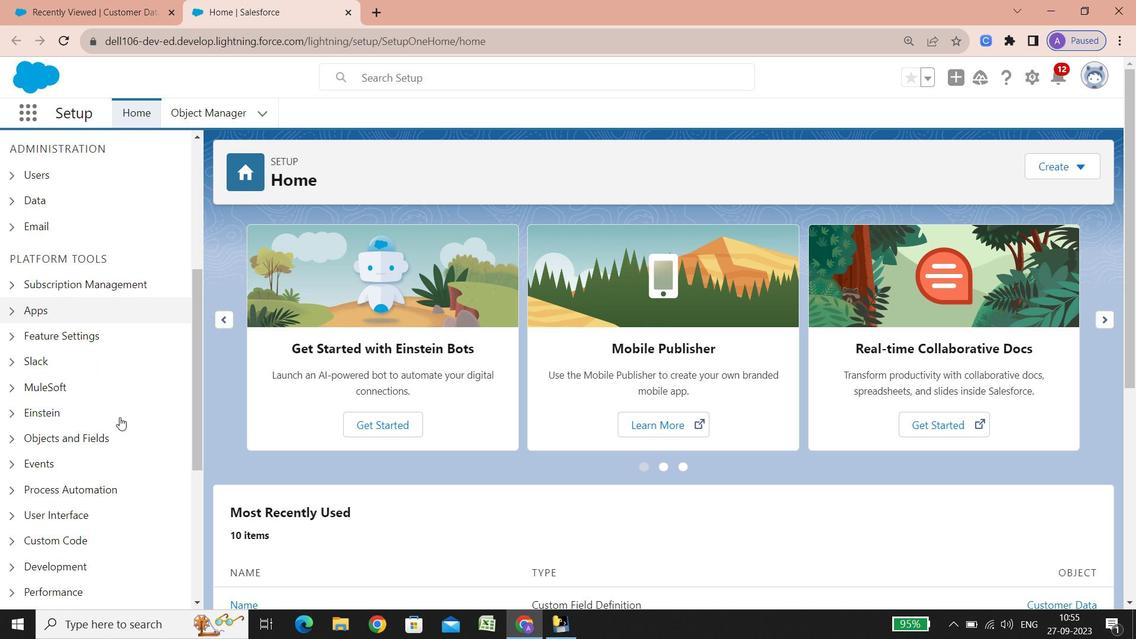 
Action: Mouse scrolled (120, 416) with delta (0, 0)
Screenshot: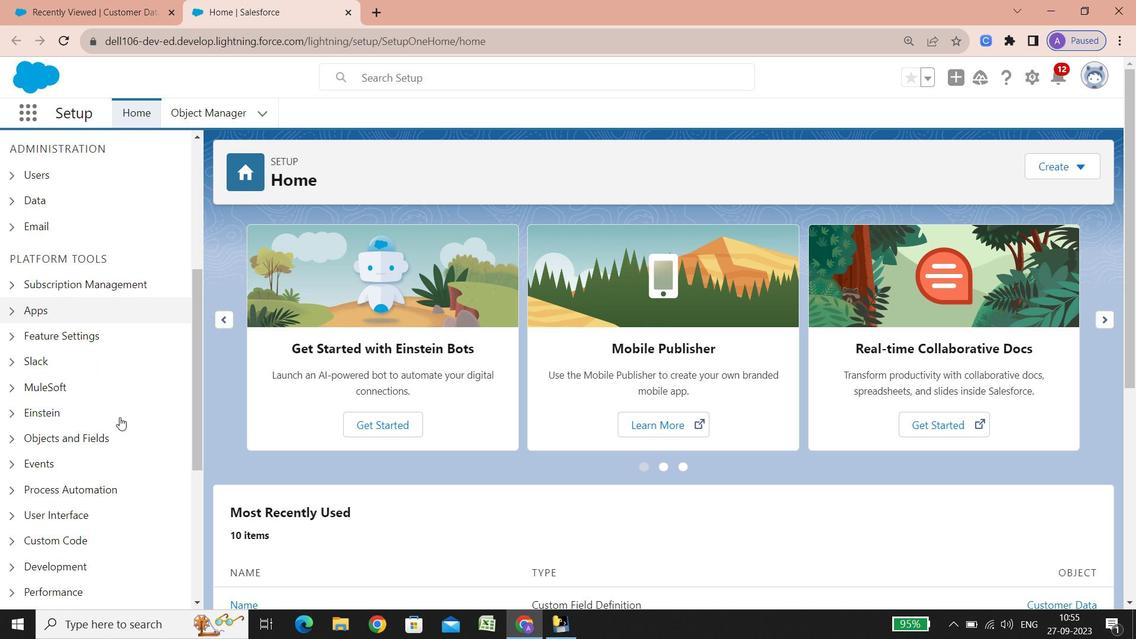 
Action: Mouse scrolled (120, 416) with delta (0, 0)
Screenshot: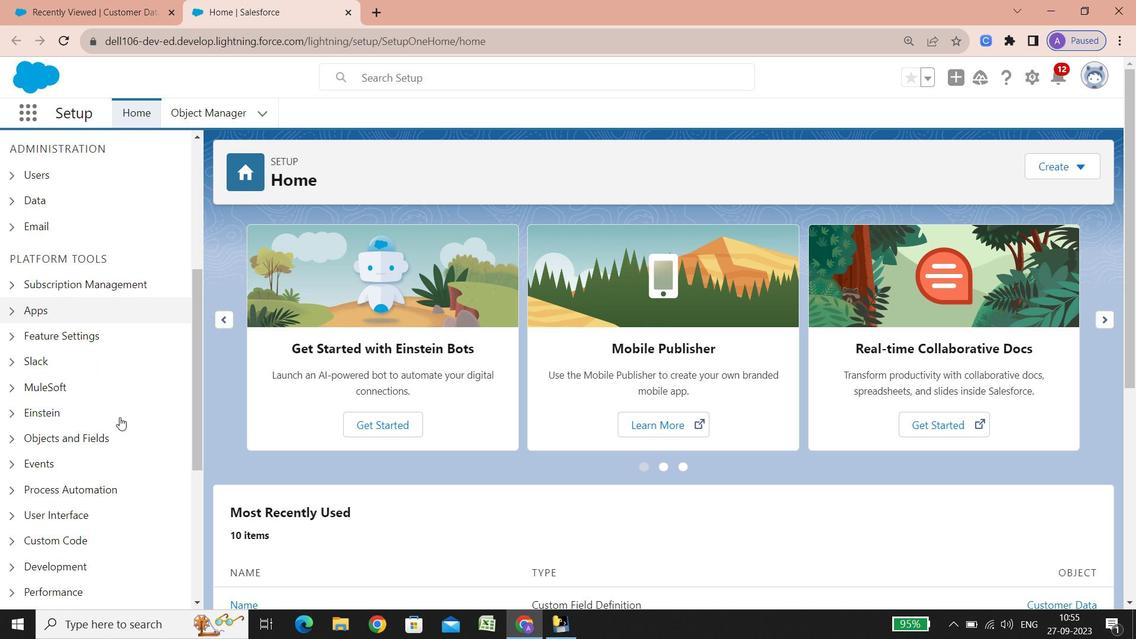 
Action: Mouse scrolled (120, 416) with delta (0, 0)
Screenshot: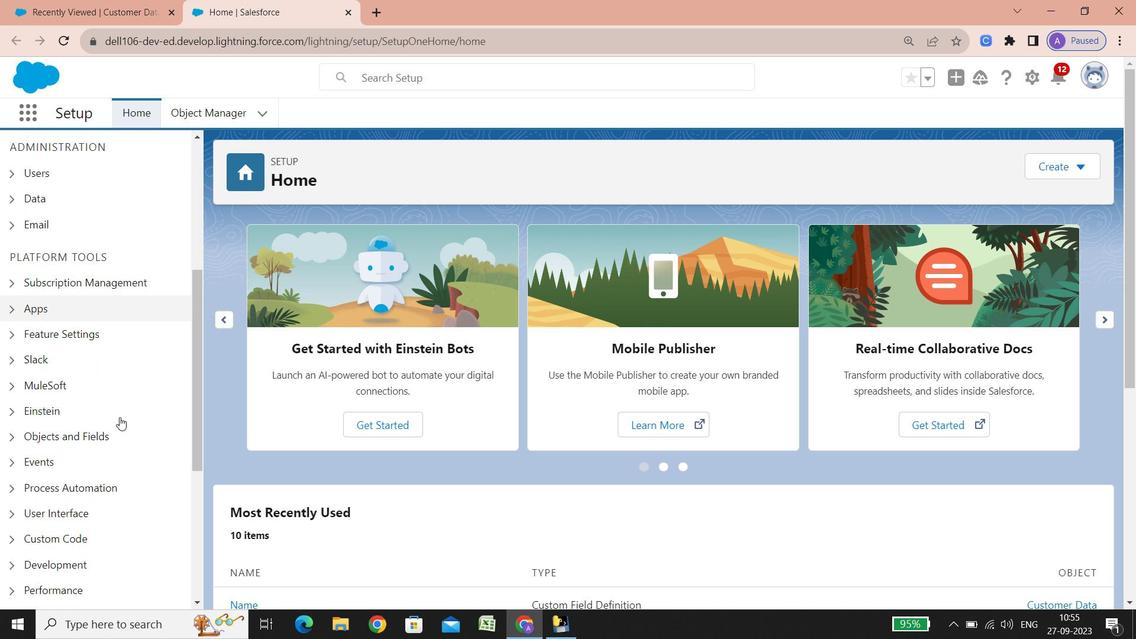 
Action: Mouse scrolled (120, 416) with delta (0, 0)
Screenshot: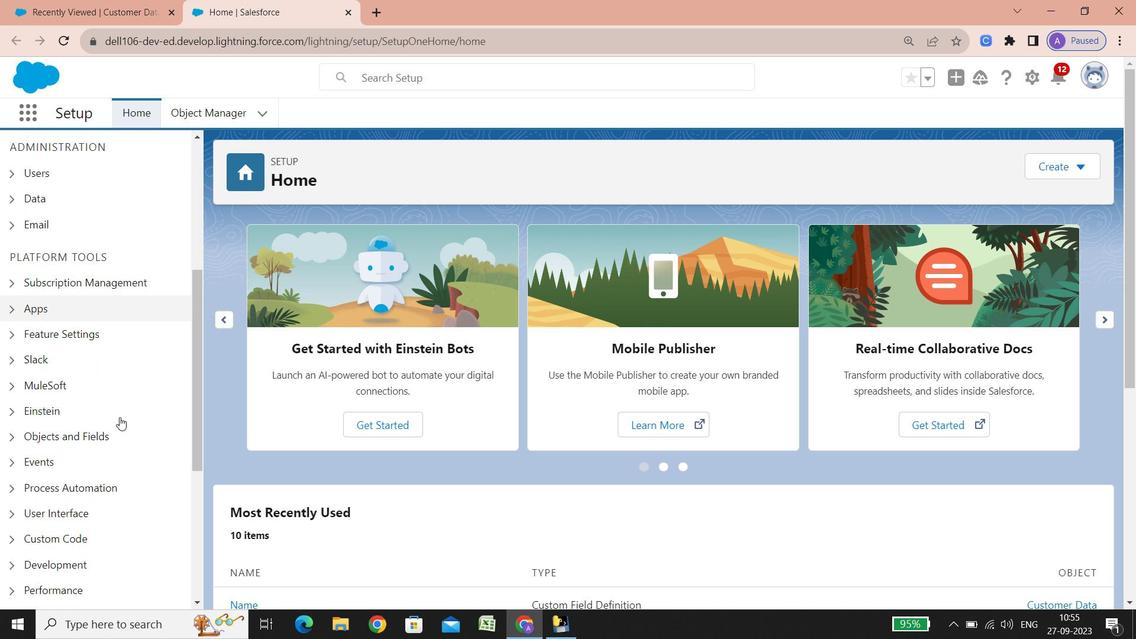 
Action: Mouse scrolled (120, 416) with delta (0, 0)
Screenshot: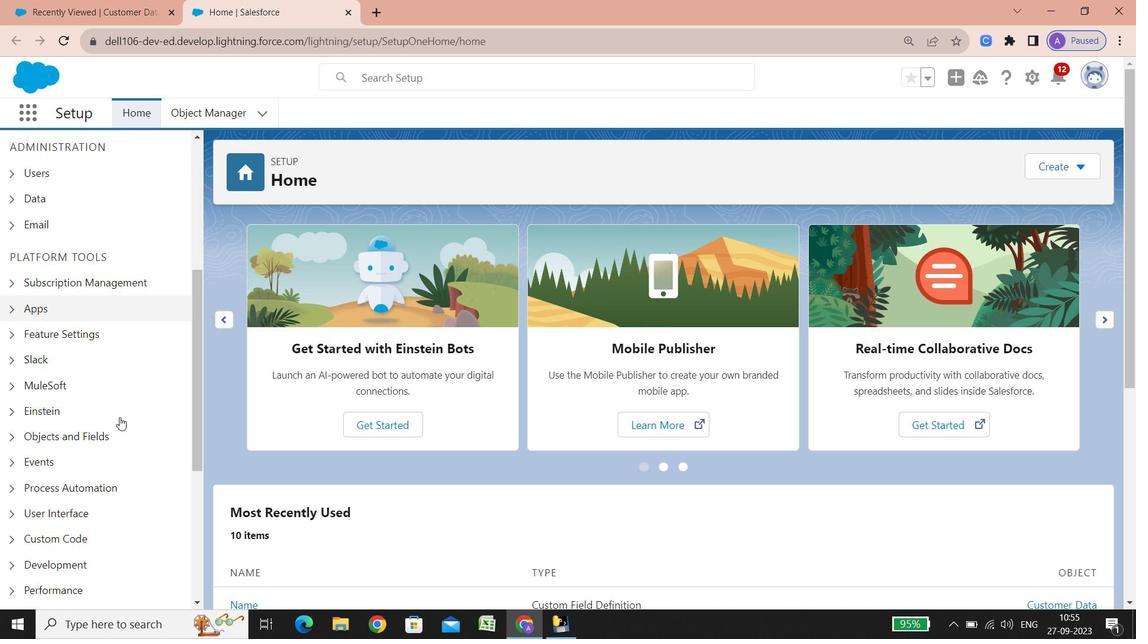 
Action: Mouse scrolled (120, 416) with delta (0, 0)
Screenshot: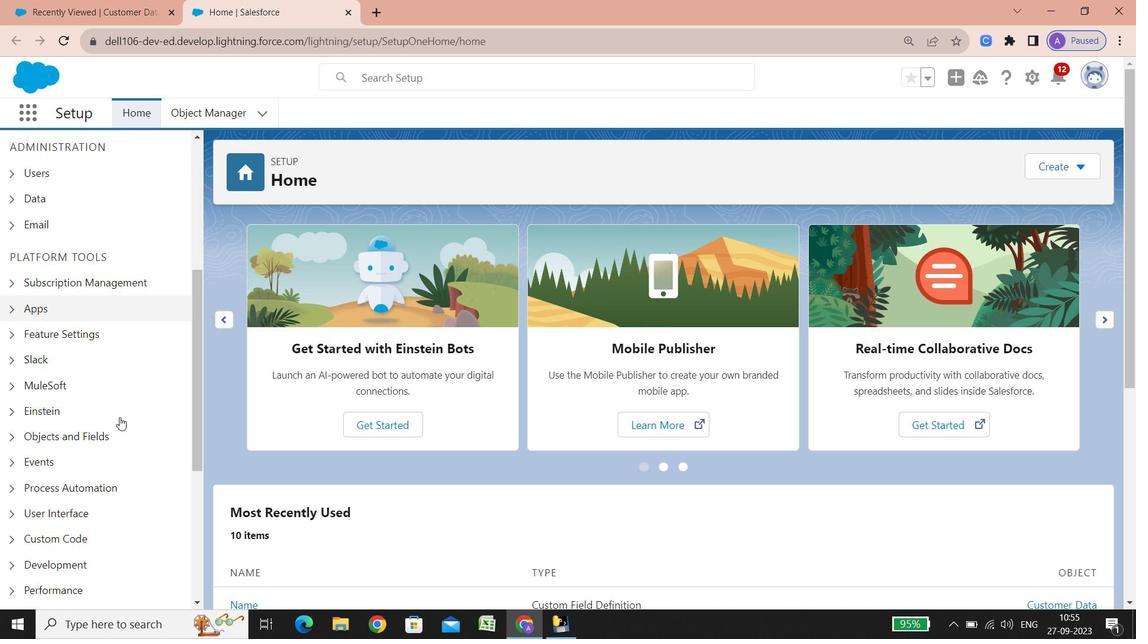 
Action: Mouse scrolled (120, 416) with delta (0, 0)
Screenshot: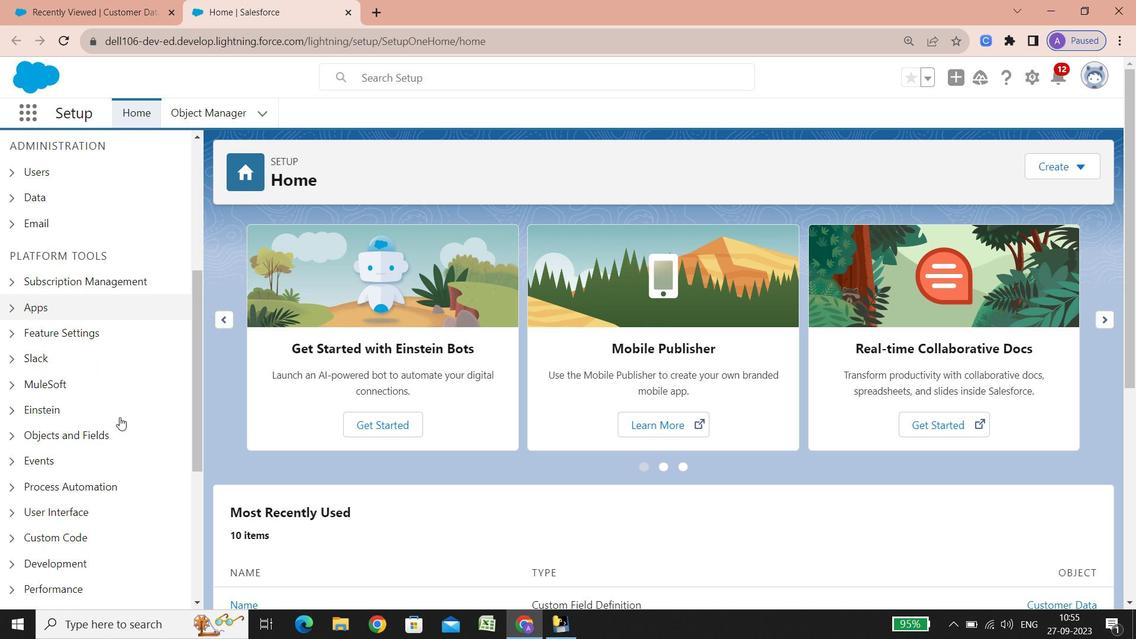 
Action: Mouse scrolled (120, 416) with delta (0, 0)
Screenshot: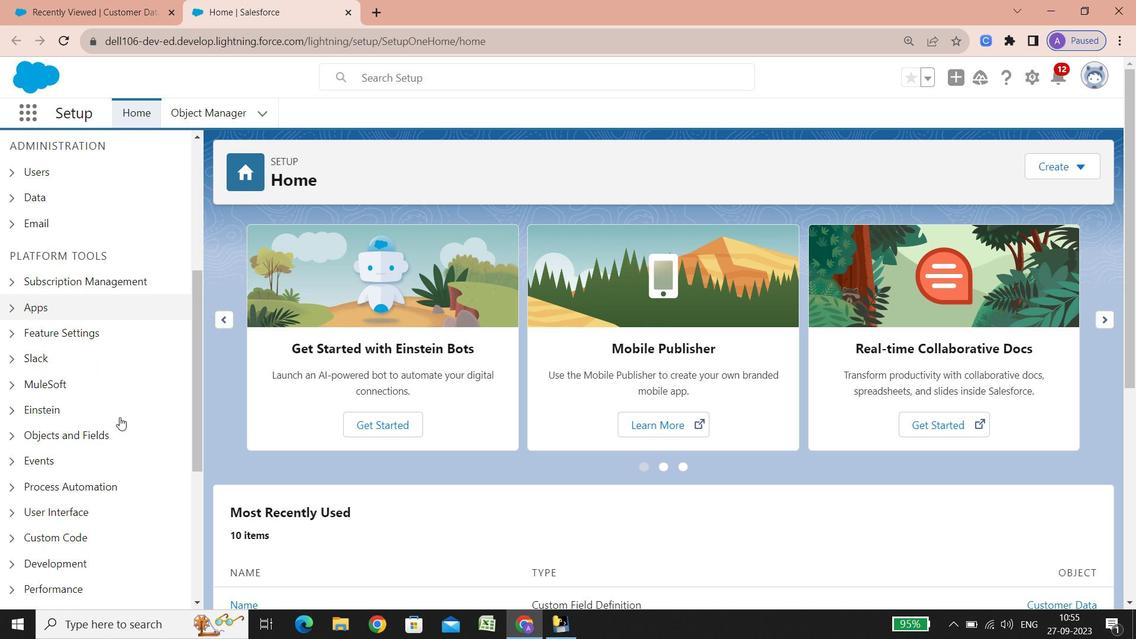 
Action: Mouse scrolled (120, 416) with delta (0, 0)
Screenshot: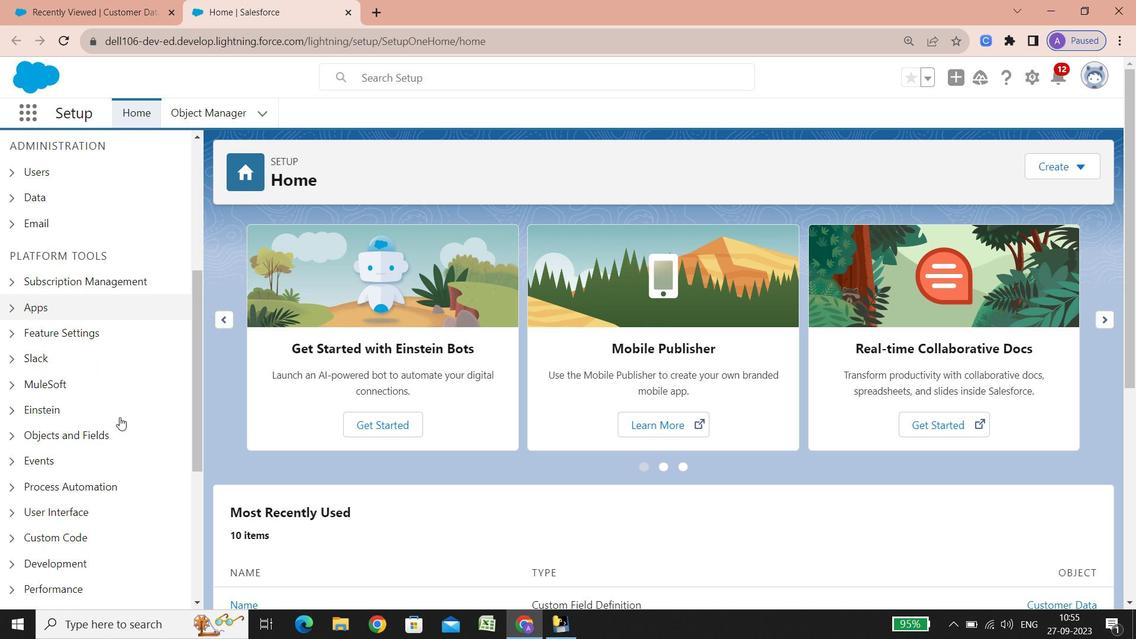 
Action: Mouse scrolled (120, 416) with delta (0, 0)
Screenshot: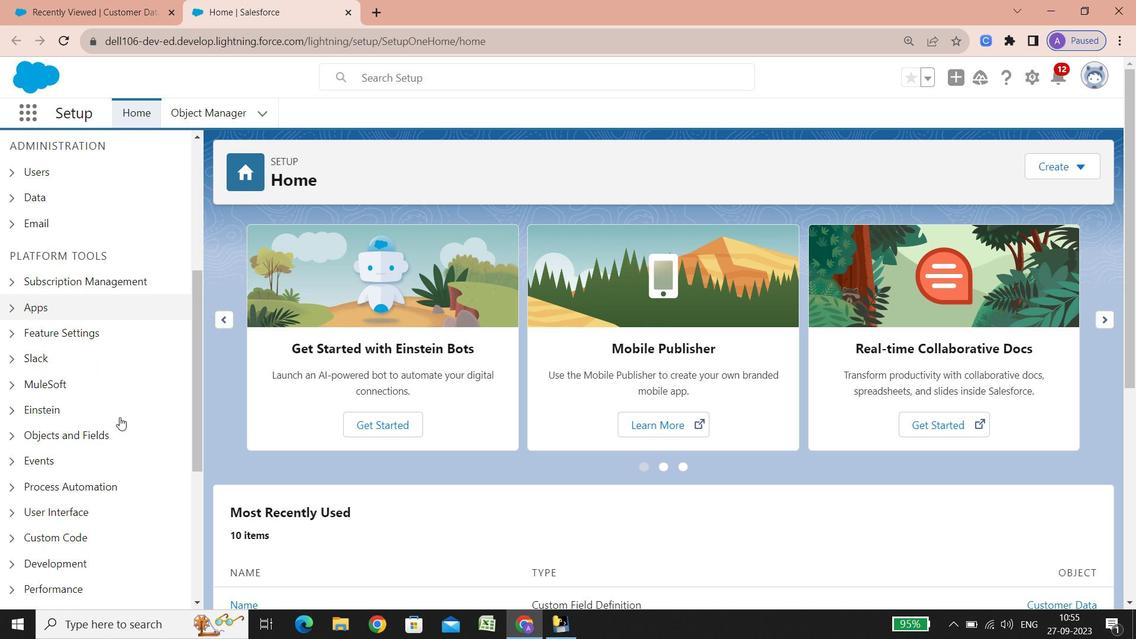 
Action: Mouse scrolled (120, 416) with delta (0, 0)
Screenshot: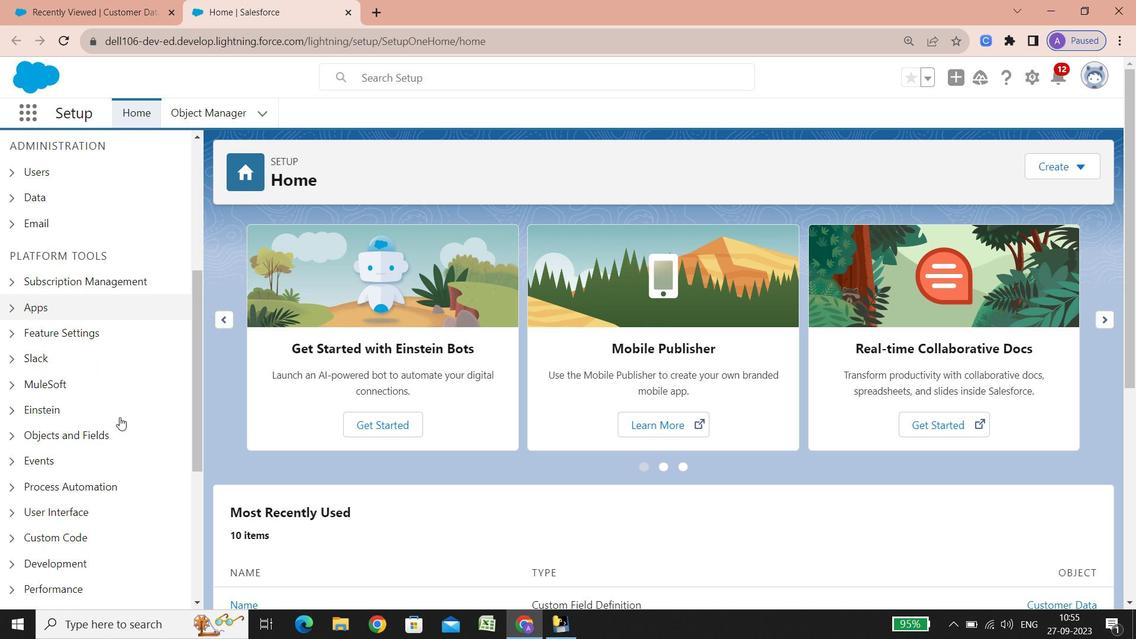 
Action: Mouse scrolled (120, 416) with delta (0, 0)
Screenshot: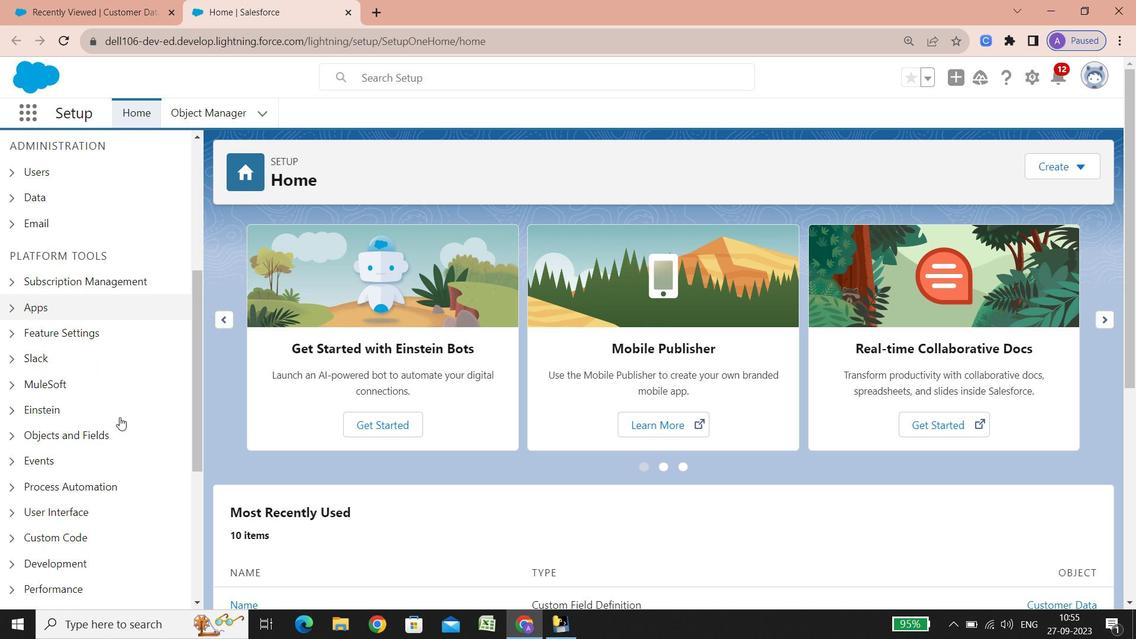 
Action: Mouse scrolled (120, 416) with delta (0, 0)
Screenshot: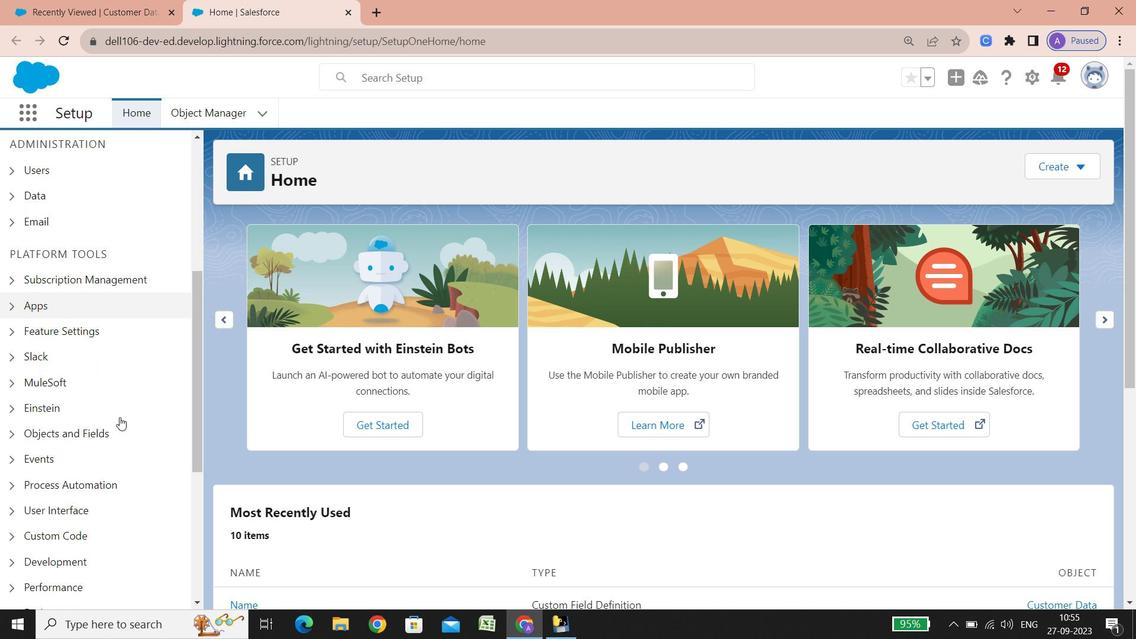 
Action: Mouse scrolled (120, 416) with delta (0, 0)
Screenshot: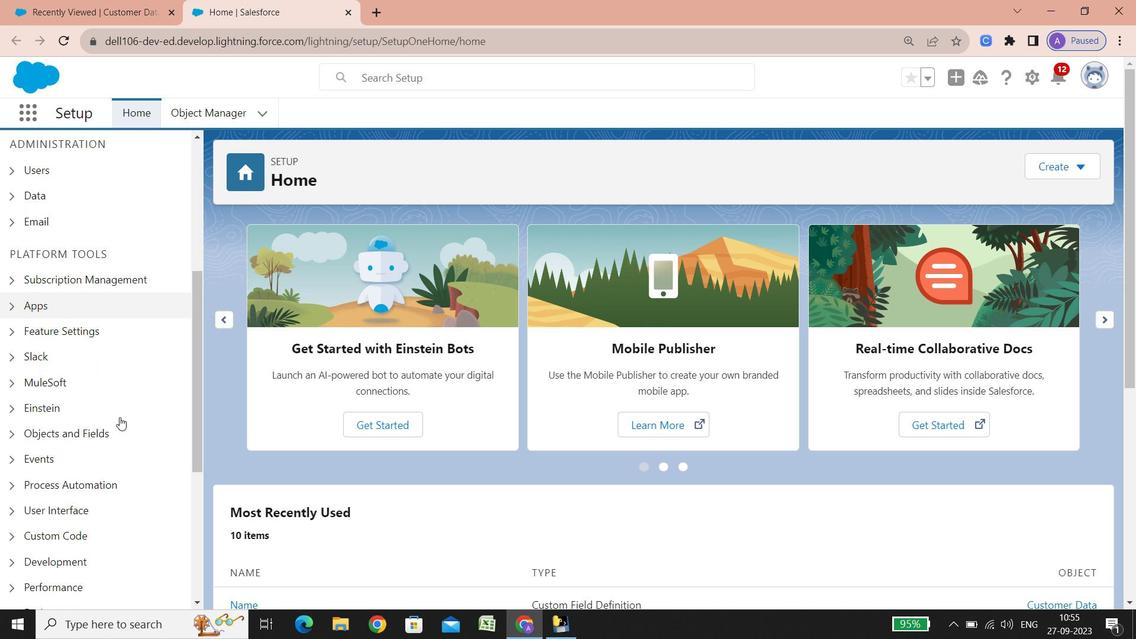 
Action: Mouse scrolled (120, 416) with delta (0, 0)
Screenshot: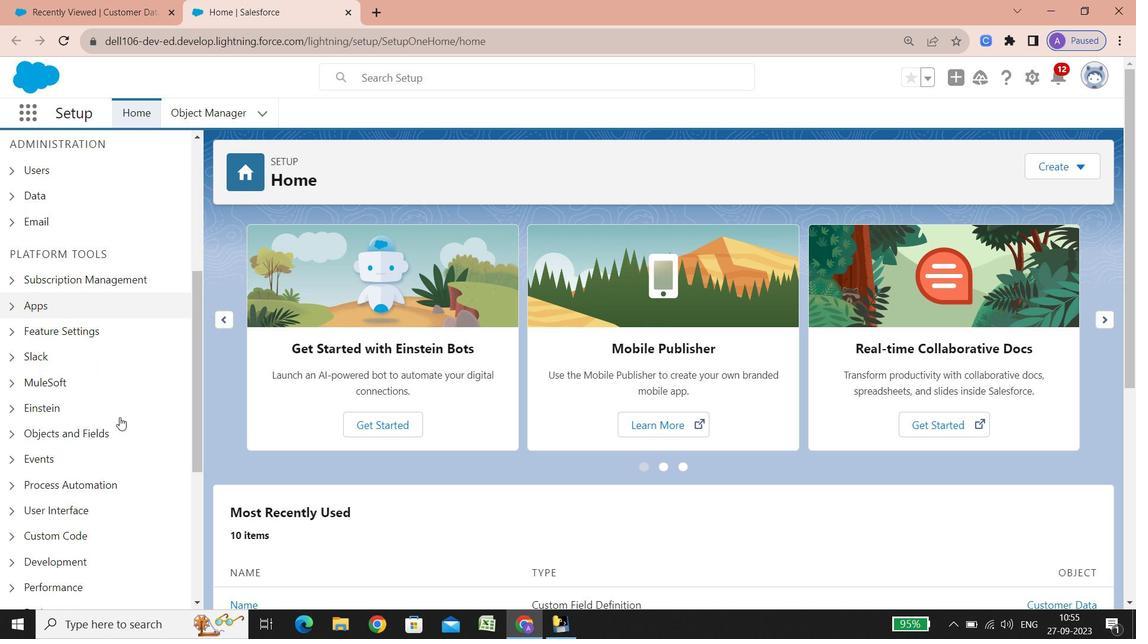 
Action: Mouse scrolled (120, 416) with delta (0, 0)
Screenshot: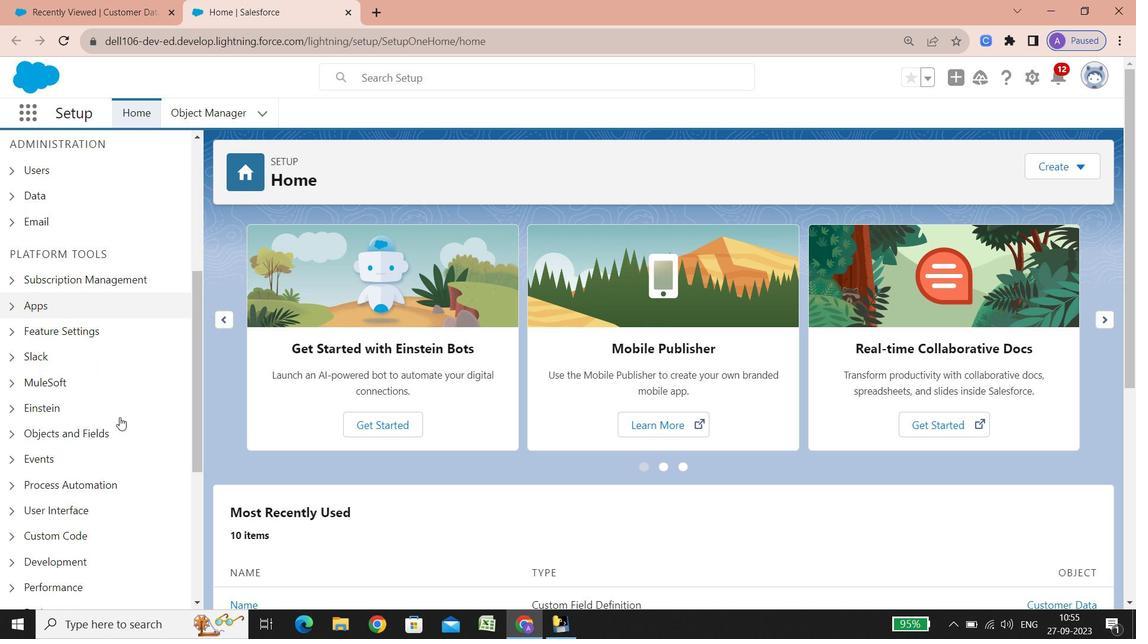 
Action: Mouse scrolled (120, 416) with delta (0, 0)
Screenshot: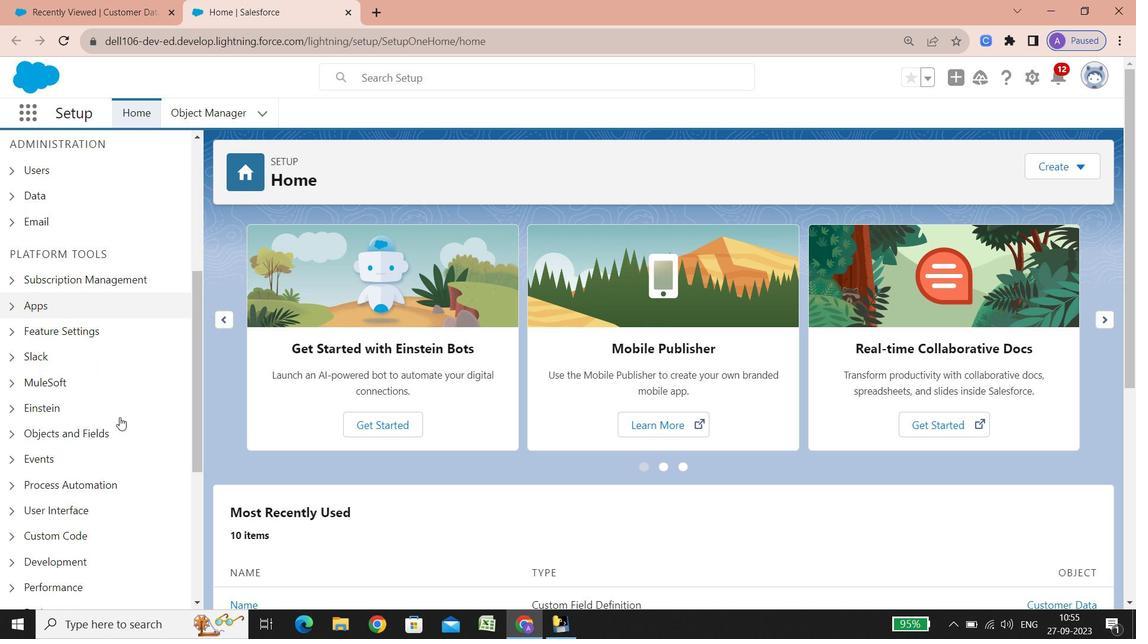 
Action: Mouse scrolled (120, 416) with delta (0, 0)
Screenshot: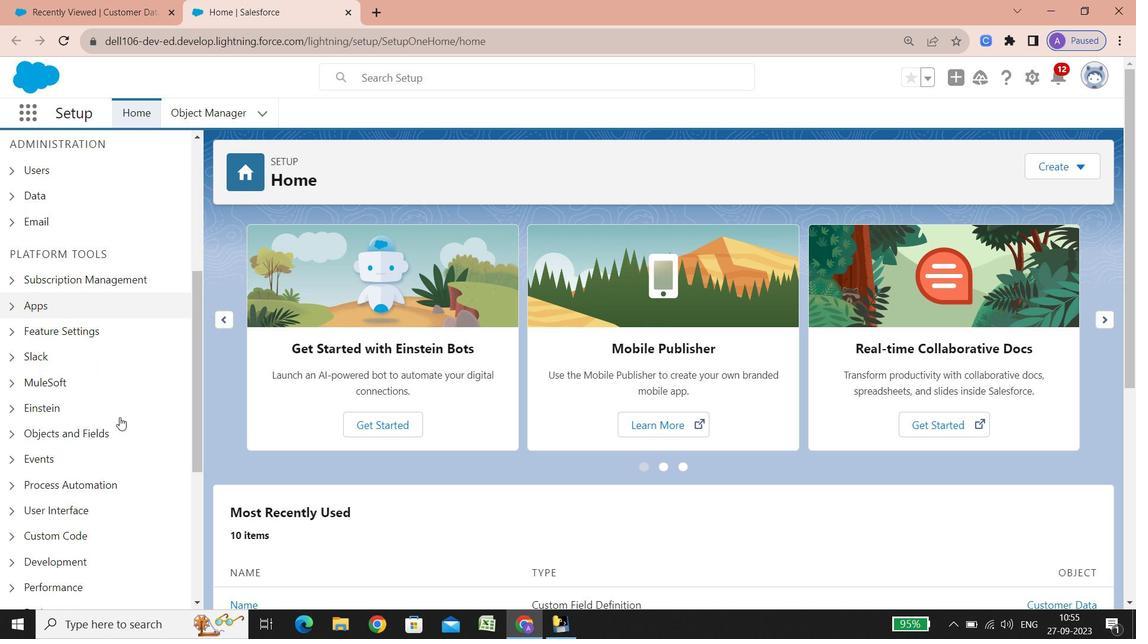 
Action: Mouse scrolled (120, 416) with delta (0, 0)
Screenshot: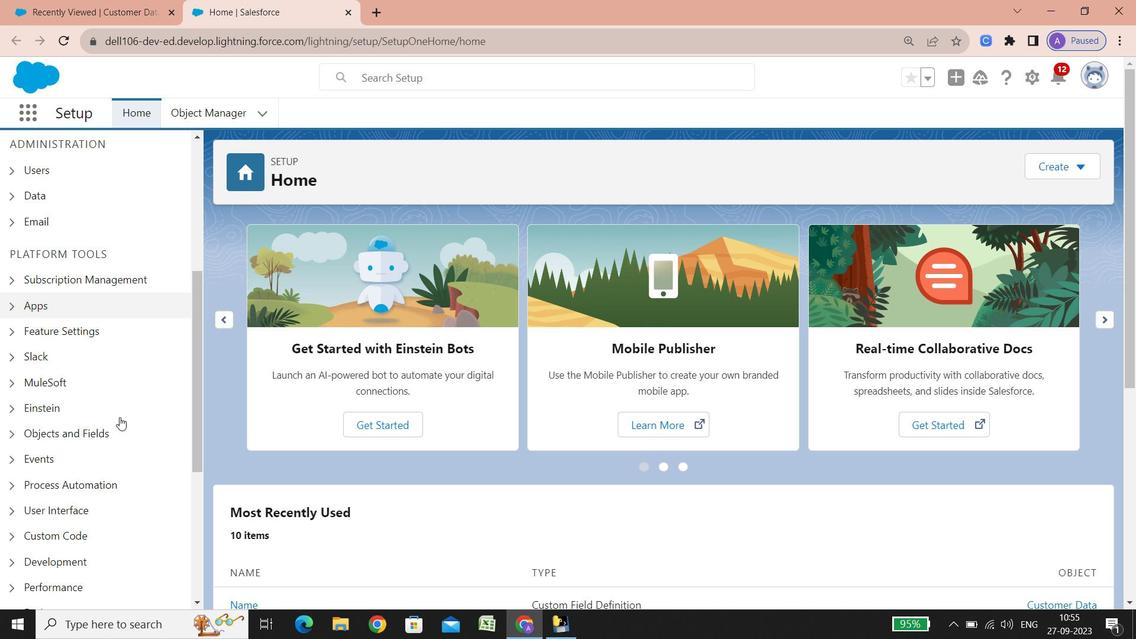 
Action: Mouse scrolled (120, 416) with delta (0, 0)
Screenshot: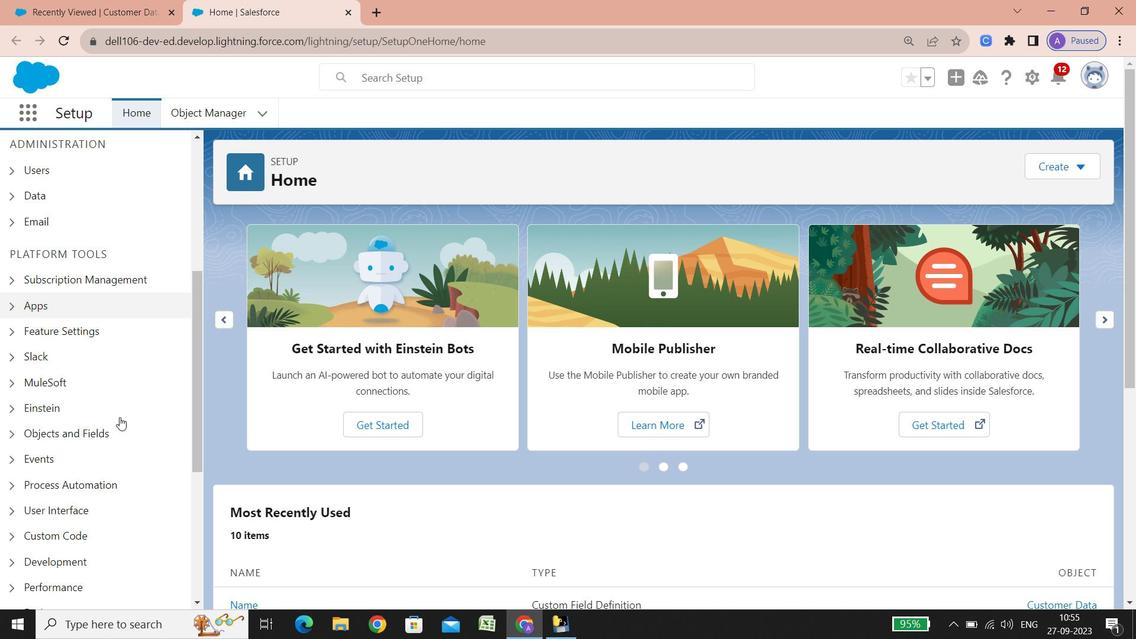 
Action: Mouse scrolled (120, 416) with delta (0, 0)
Screenshot: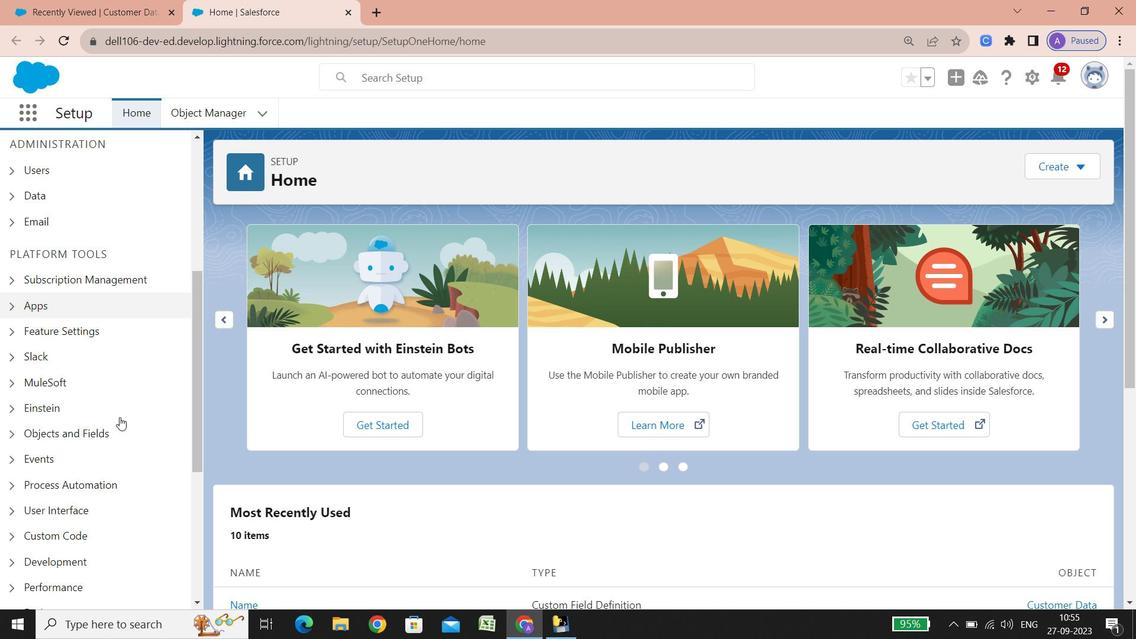 
Action: Mouse scrolled (120, 416) with delta (0, 0)
Screenshot: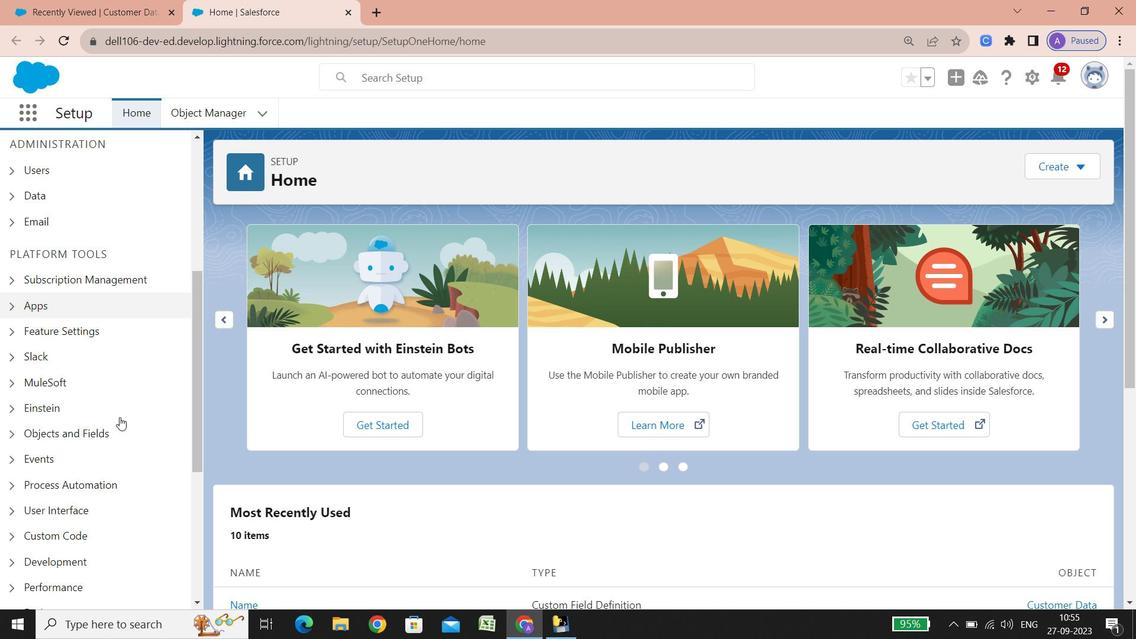 
Action: Mouse scrolled (120, 416) with delta (0, 0)
Screenshot: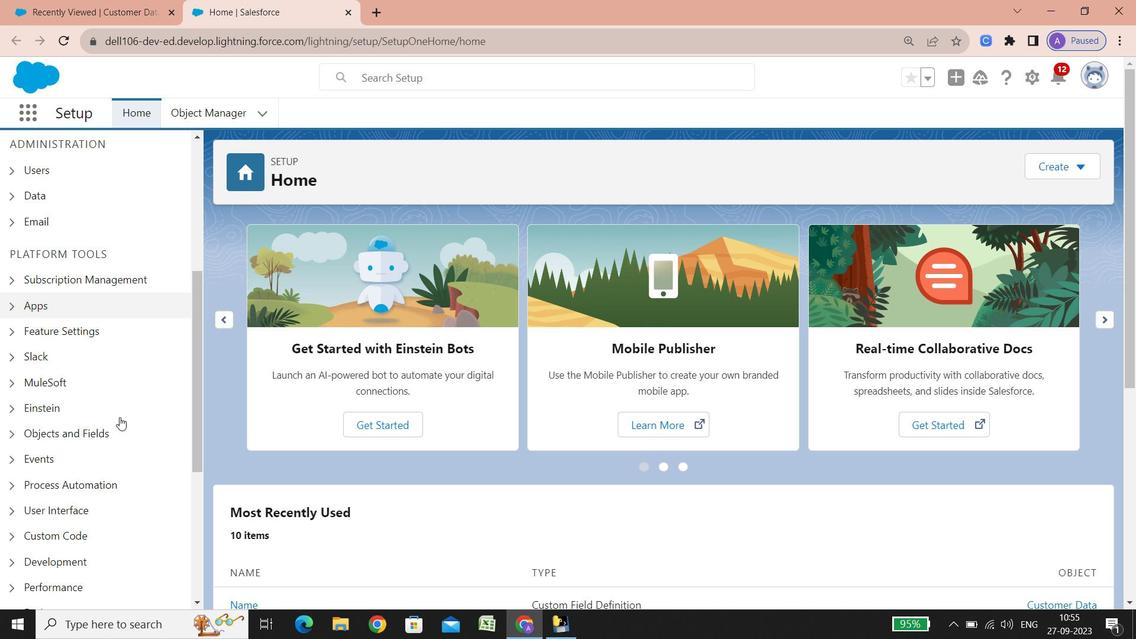 
Action: Mouse scrolled (120, 416) with delta (0, 0)
Screenshot: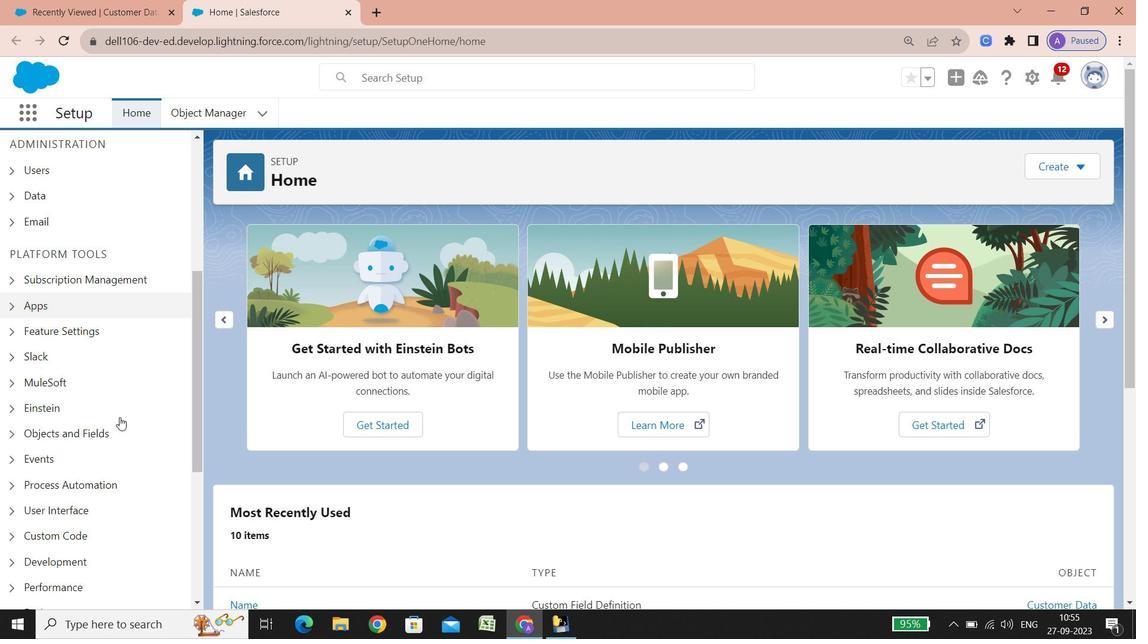 
Action: Mouse scrolled (120, 416) with delta (0, 0)
Screenshot: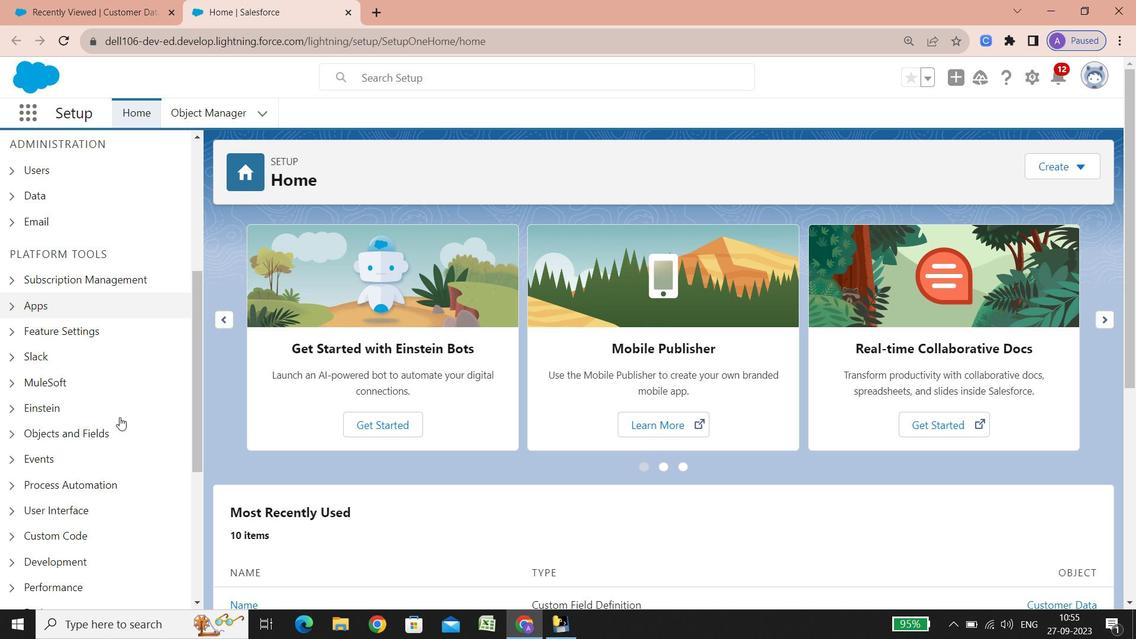 
Action: Mouse scrolled (120, 416) with delta (0, 0)
Screenshot: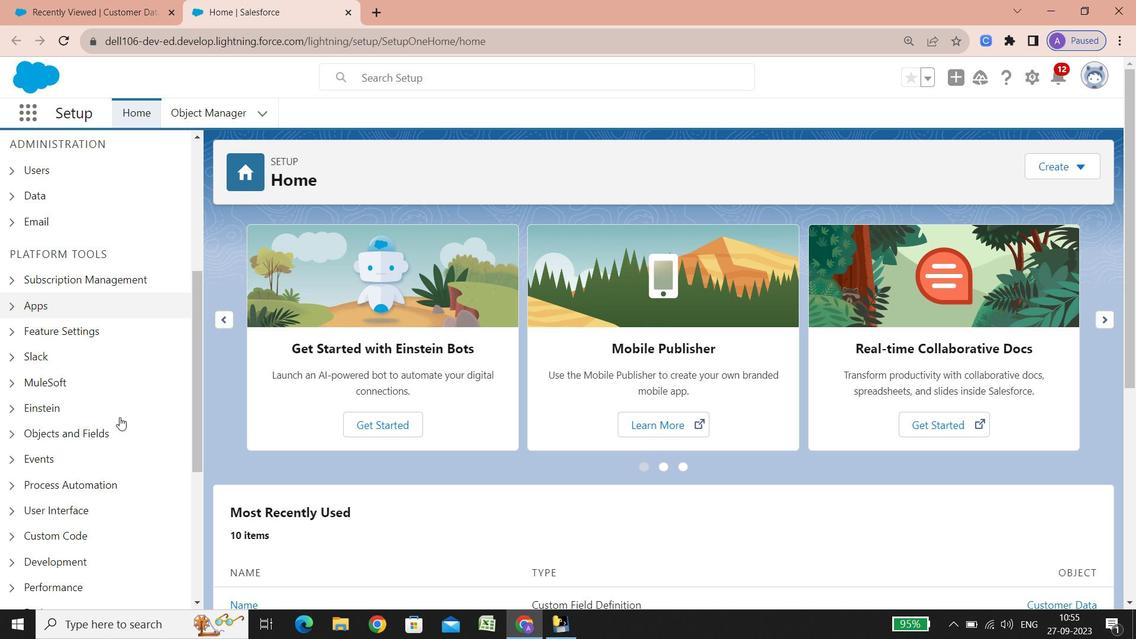 
Action: Mouse scrolled (120, 416) with delta (0, 0)
Screenshot: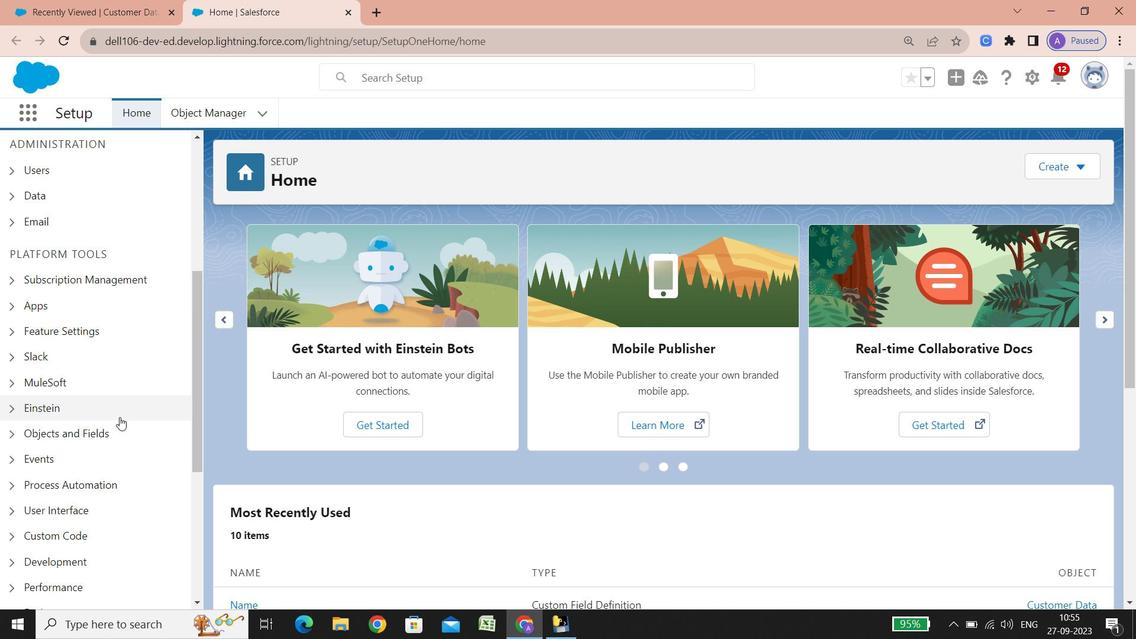 
Action: Mouse scrolled (120, 416) with delta (0, 0)
Screenshot: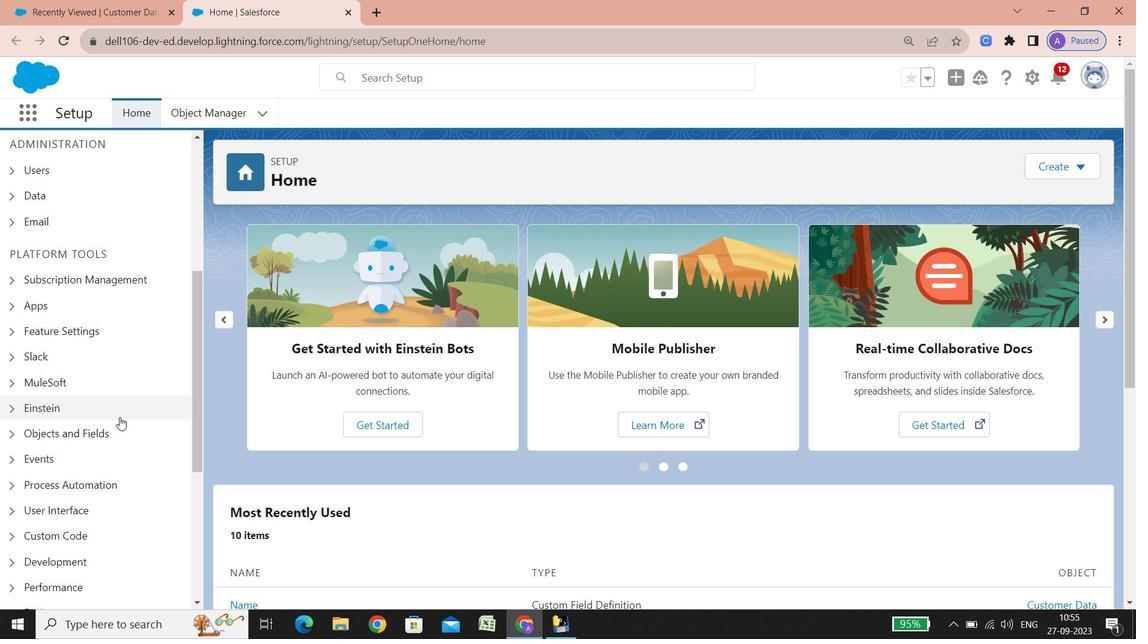 
Action: Mouse scrolled (120, 416) with delta (0, 0)
Screenshot: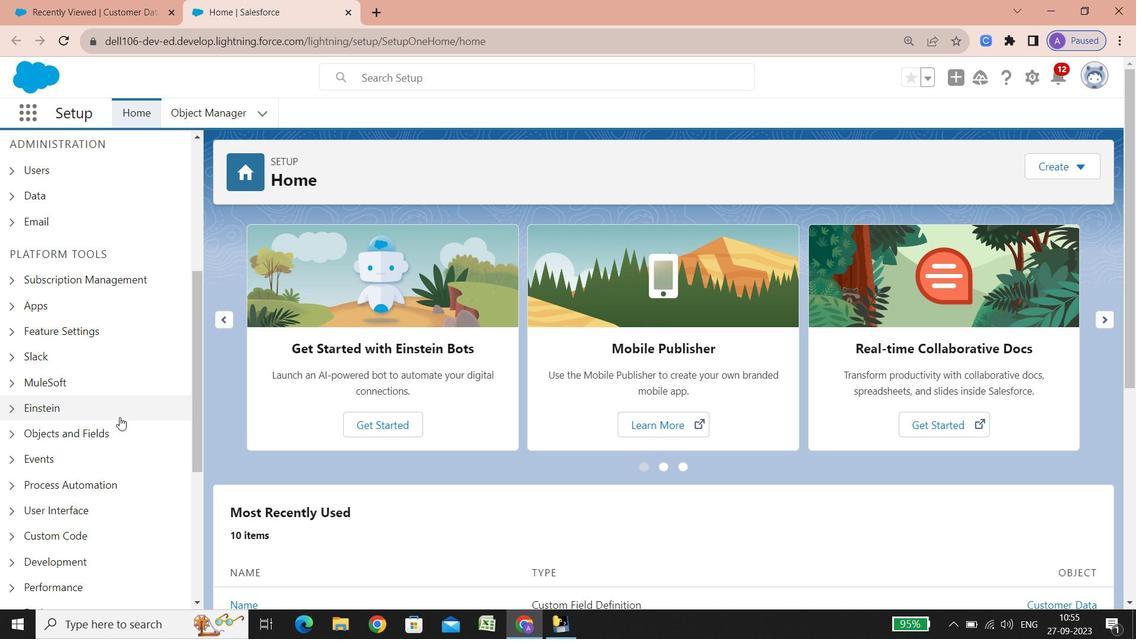 
Action: Mouse scrolled (120, 416) with delta (0, 0)
Screenshot: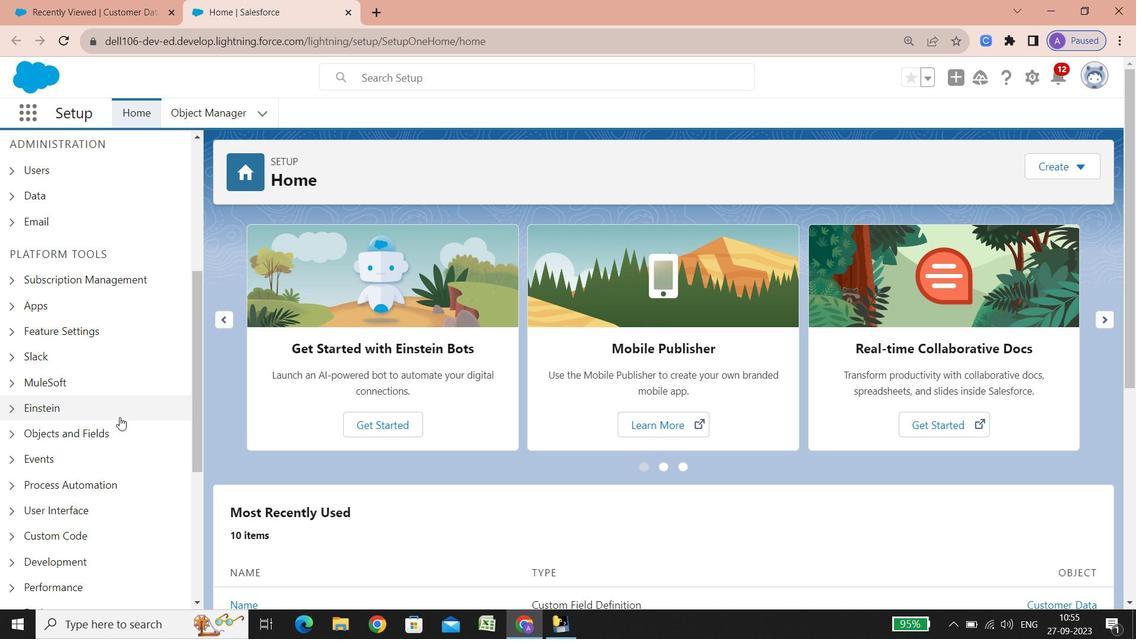 
Action: Mouse scrolled (120, 416) with delta (0, 0)
Screenshot: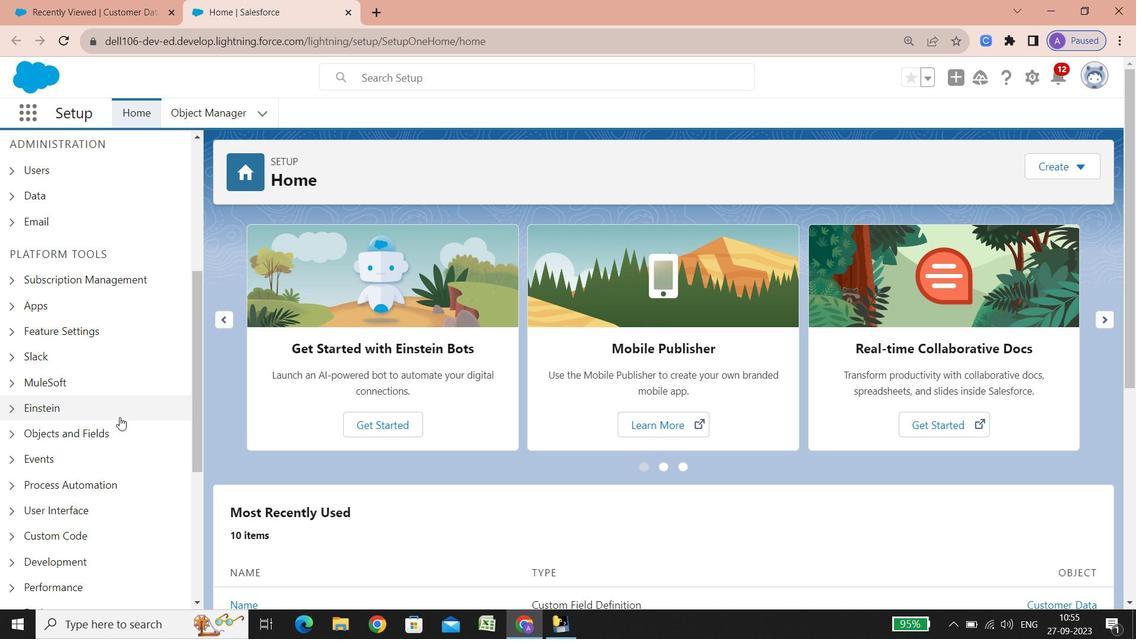 
Action: Mouse scrolled (120, 416) with delta (0, 0)
Screenshot: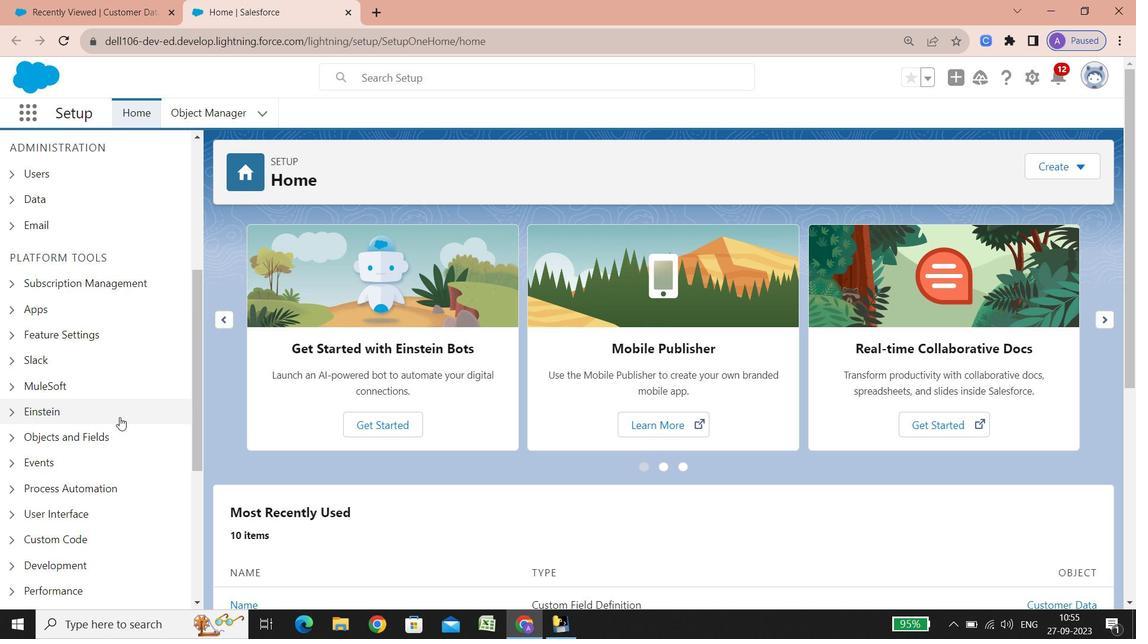 
Action: Mouse moved to (53, 0)
Screenshot: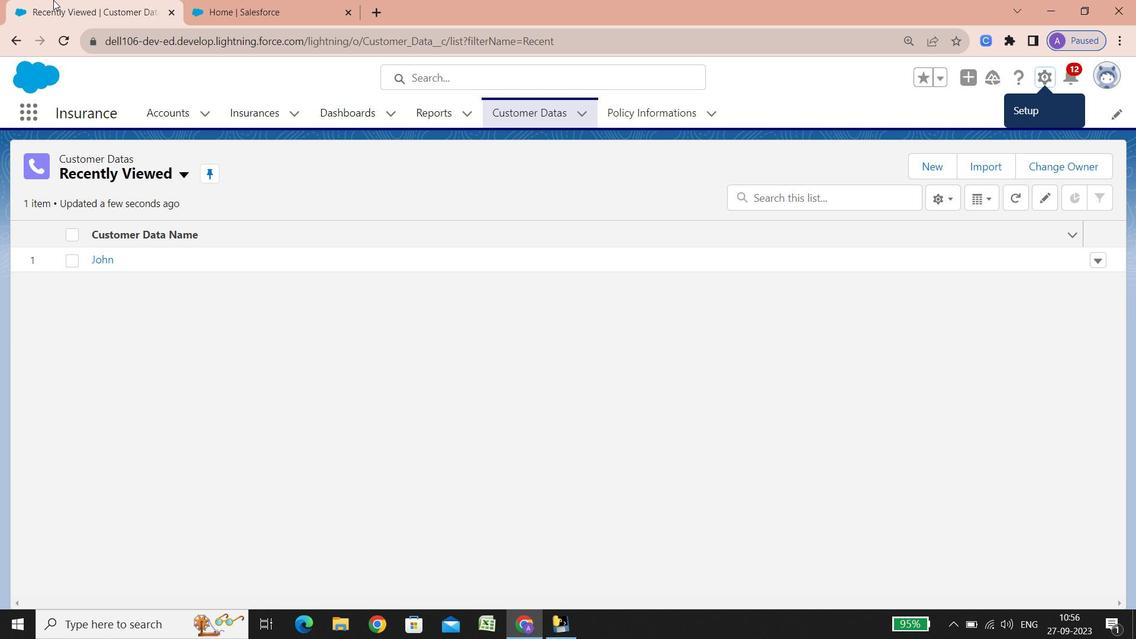
Action: Mouse pressed left at (53, 0)
Screenshot: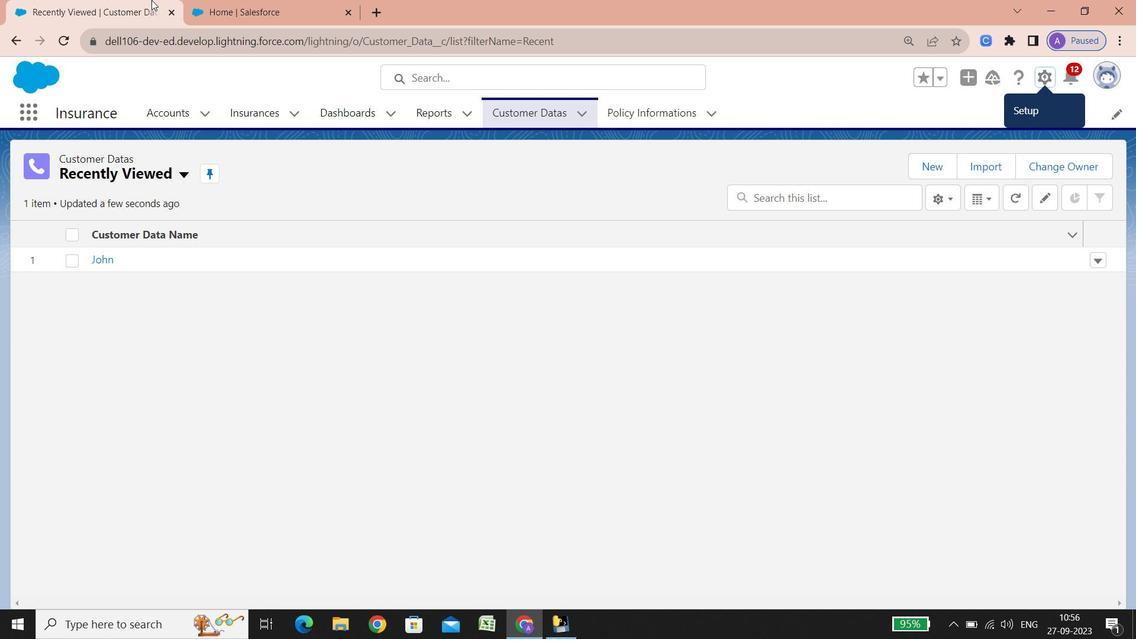
Action: Mouse moved to (172, 110)
Screenshot: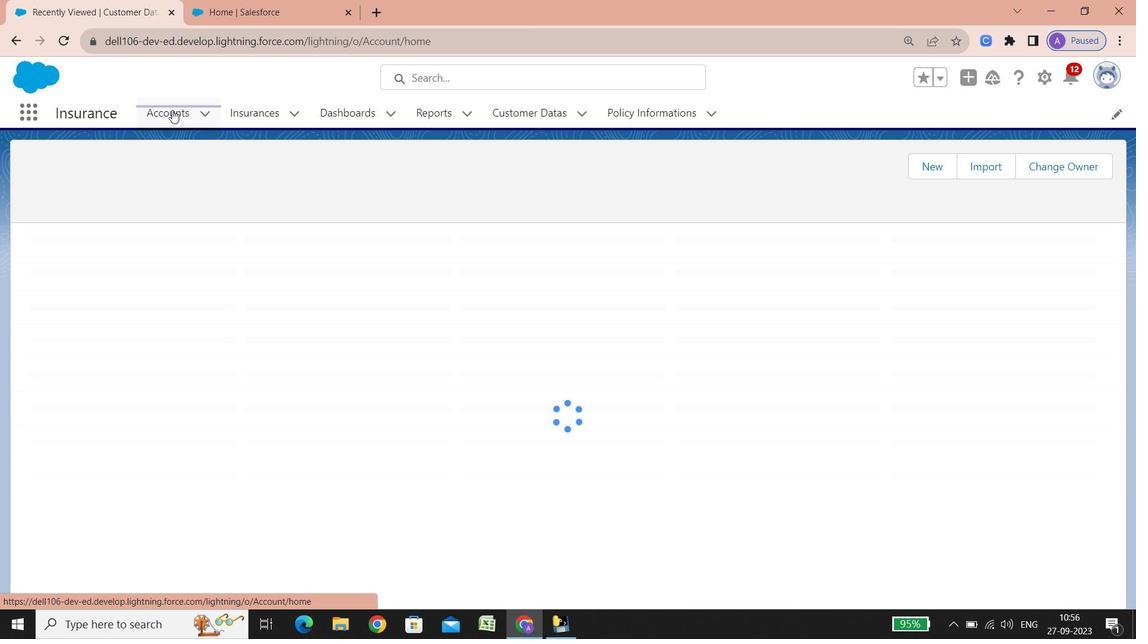 
Action: Mouse pressed left at (172, 110)
Screenshot: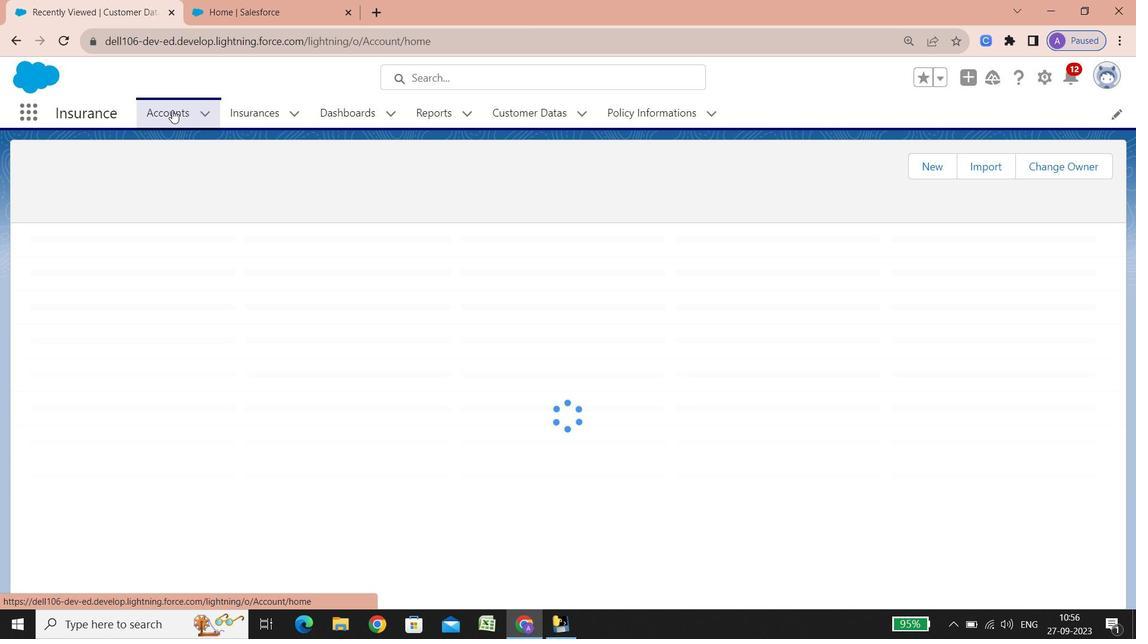 
Action: Mouse moved to (1019, 173)
Screenshot: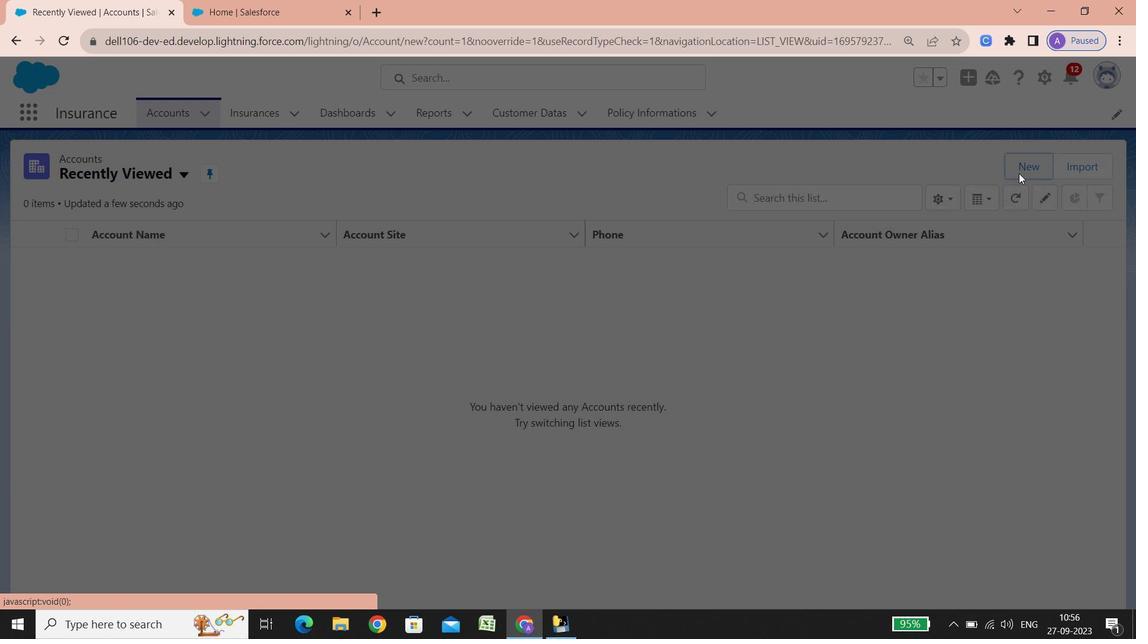
Action: Mouse pressed left at (1019, 173)
Screenshot: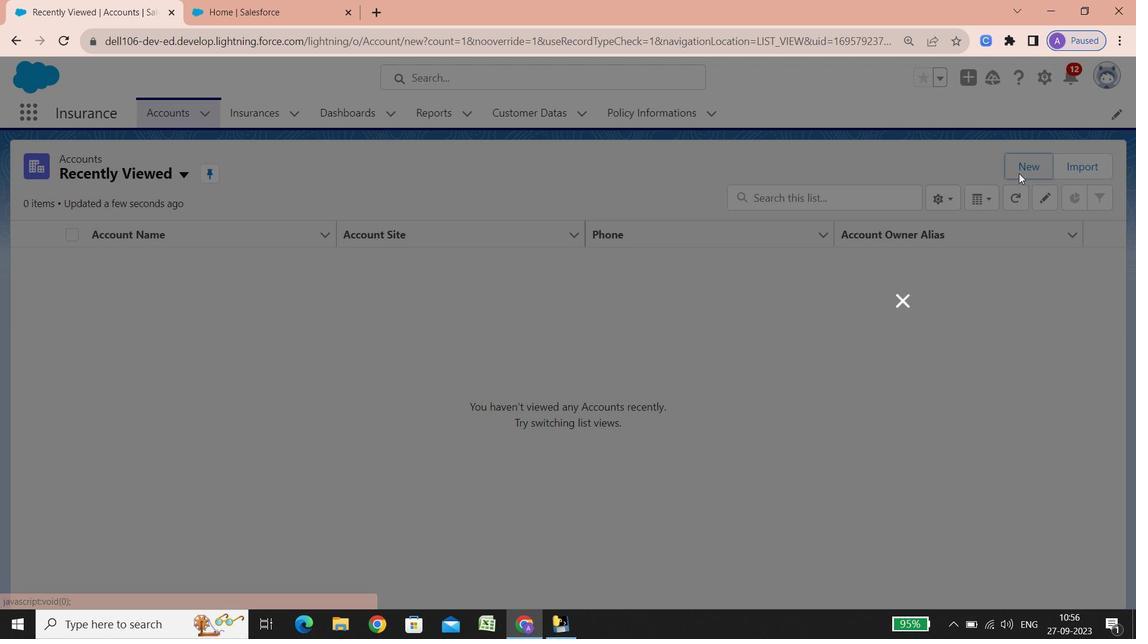 
Action: Mouse moved to (547, 473)
Screenshot: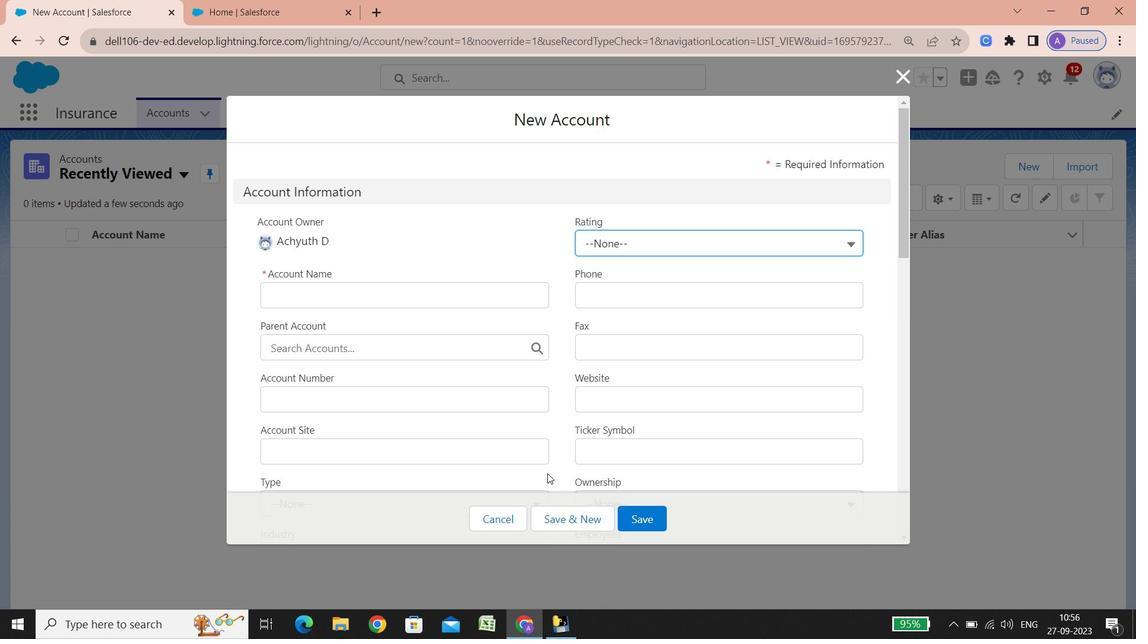 
Action: Mouse scrolled (547, 472) with delta (0, 0)
Screenshot: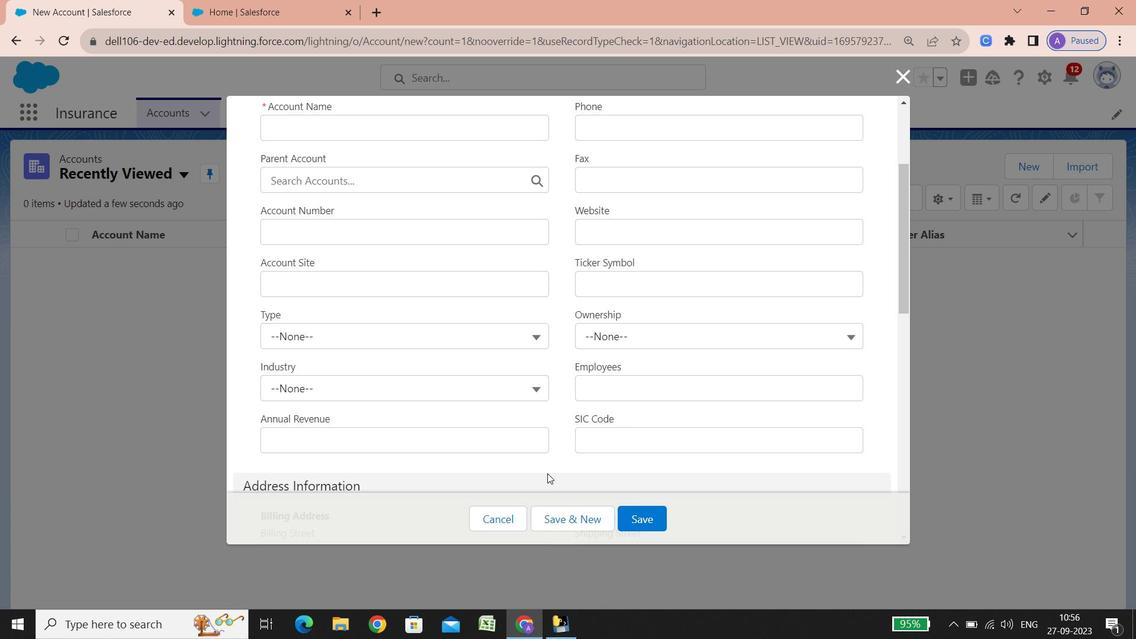 
Action: Mouse scrolled (547, 472) with delta (0, 0)
Screenshot: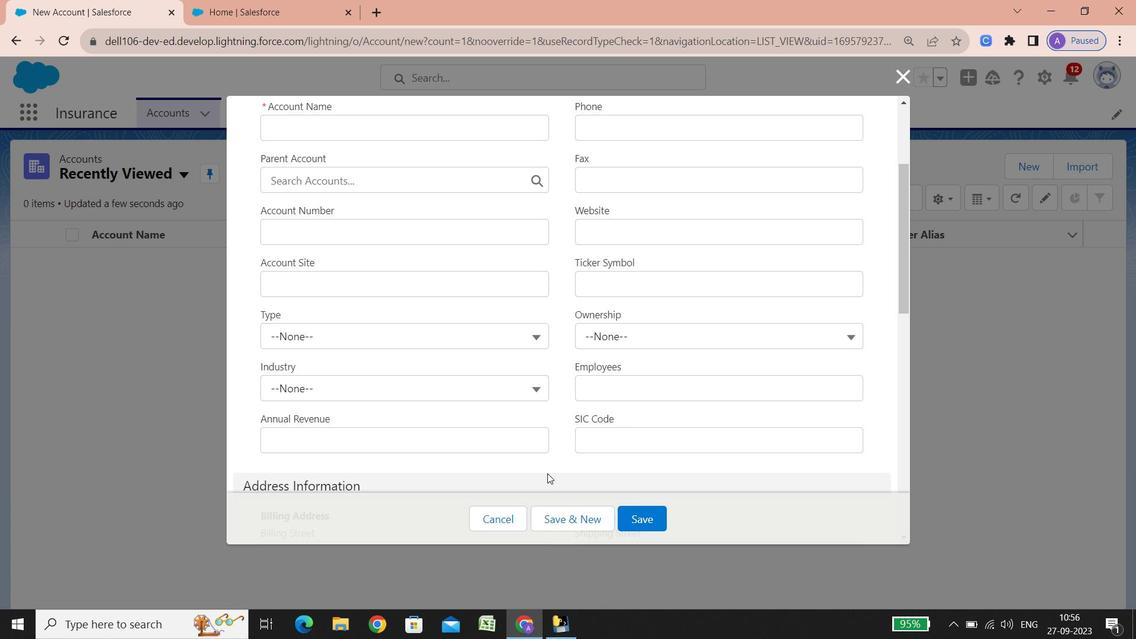 
Action: Mouse scrolled (547, 472) with delta (0, 0)
Screenshot: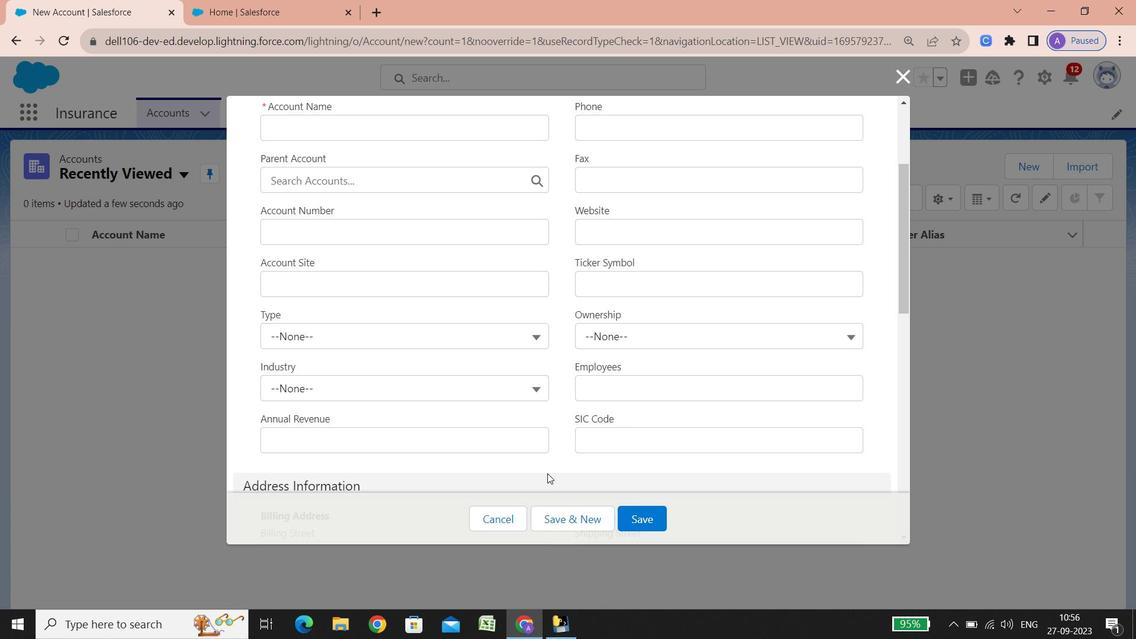 
Action: Mouse scrolled (547, 472) with delta (0, 0)
Screenshot: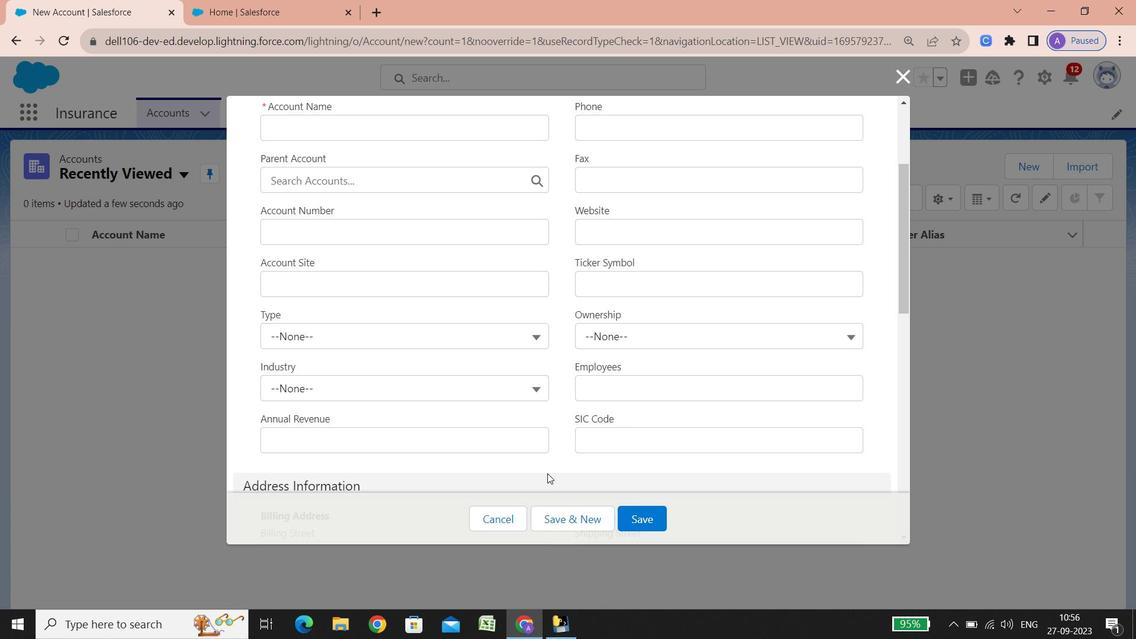 
Action: Mouse scrolled (547, 472) with delta (0, 0)
Screenshot: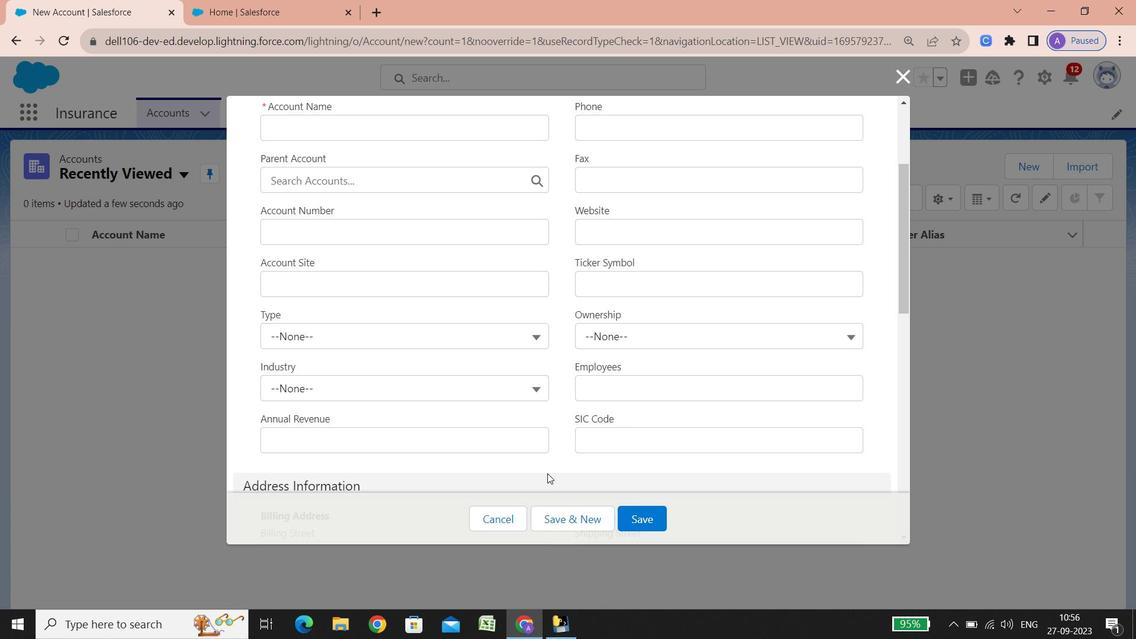 
Action: Mouse scrolled (547, 472) with delta (0, 0)
Screenshot: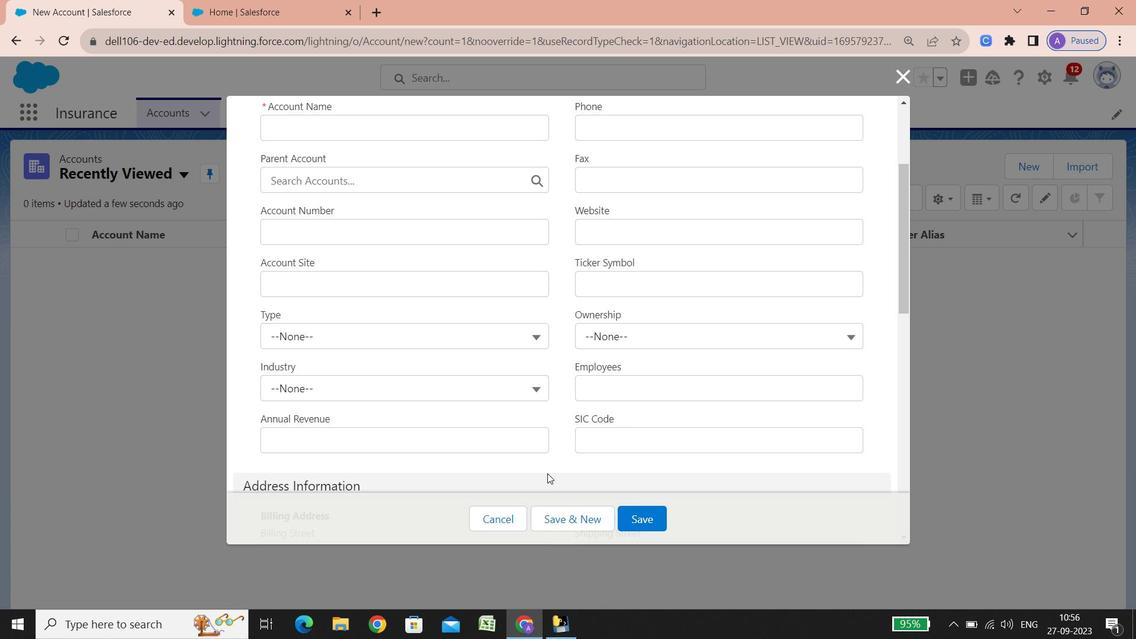 
Action: Mouse scrolled (547, 472) with delta (0, 0)
Screenshot: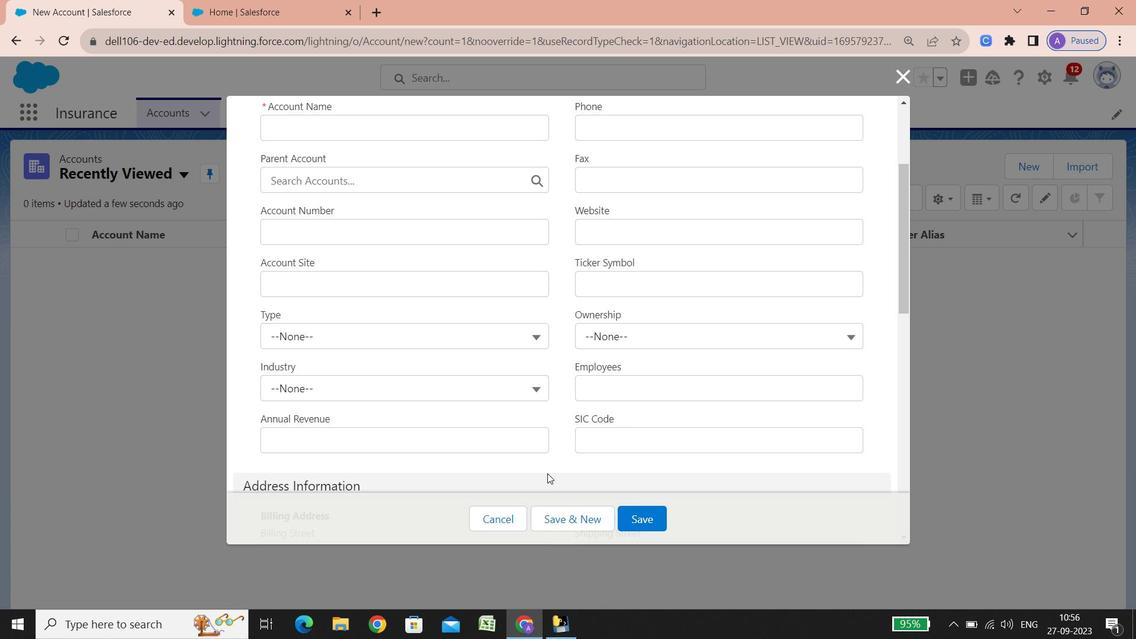 
Action: Mouse scrolled (547, 472) with delta (0, 0)
Screenshot: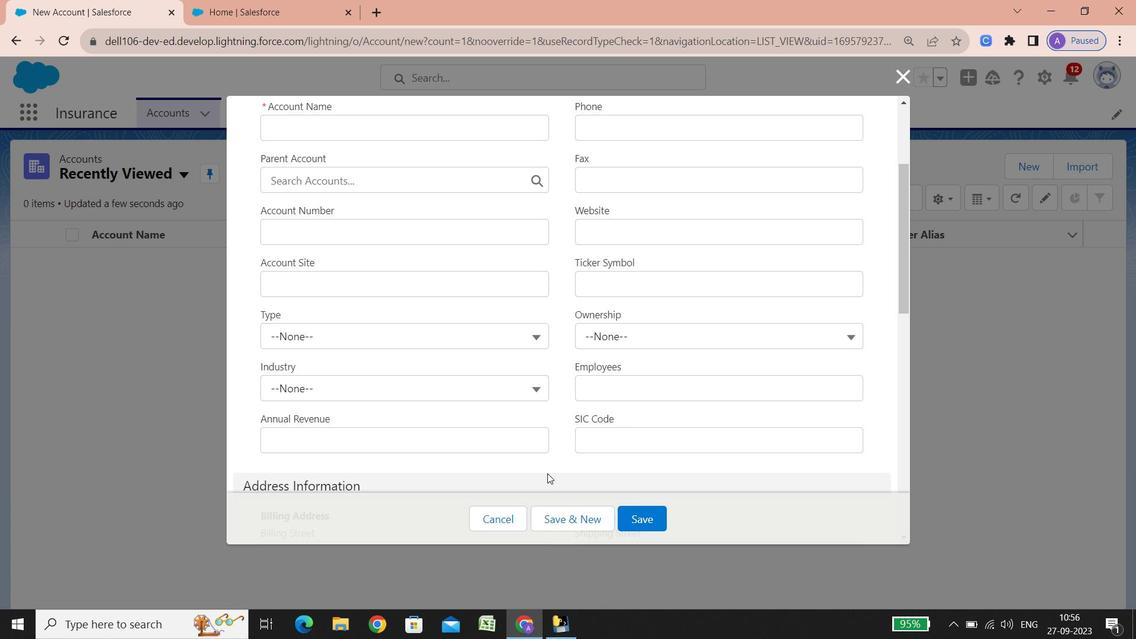 
Action: Mouse scrolled (547, 472) with delta (0, 0)
Screenshot: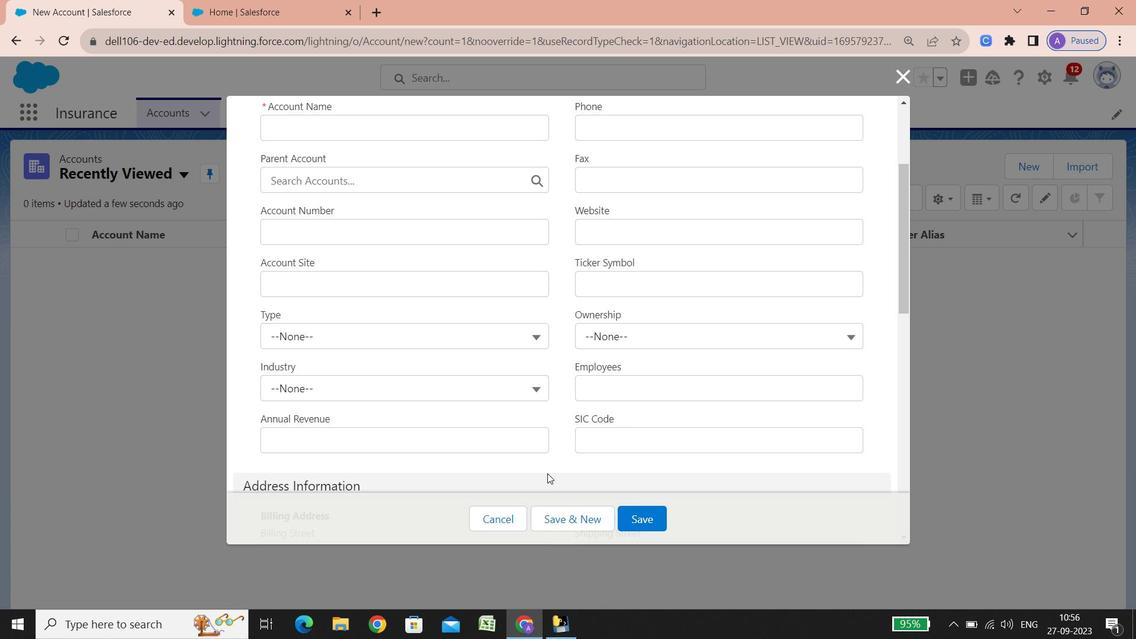 
Action: Mouse scrolled (547, 472) with delta (0, 0)
Screenshot: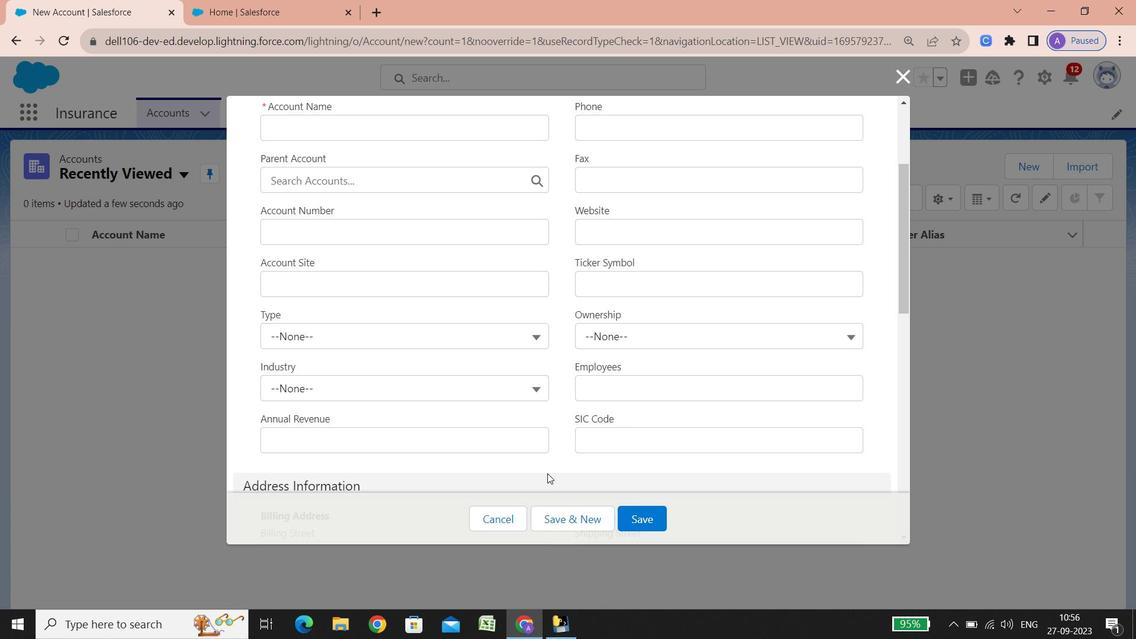 
Action: Mouse scrolled (547, 472) with delta (0, 0)
Screenshot: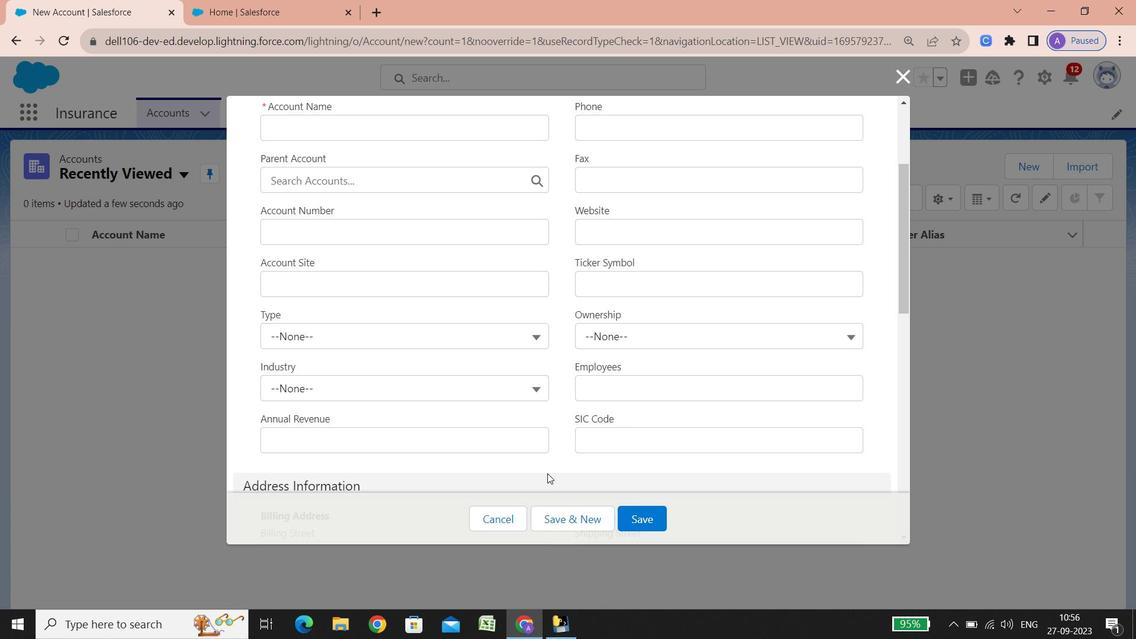
Action: Mouse scrolled (547, 472) with delta (0, 0)
Screenshot: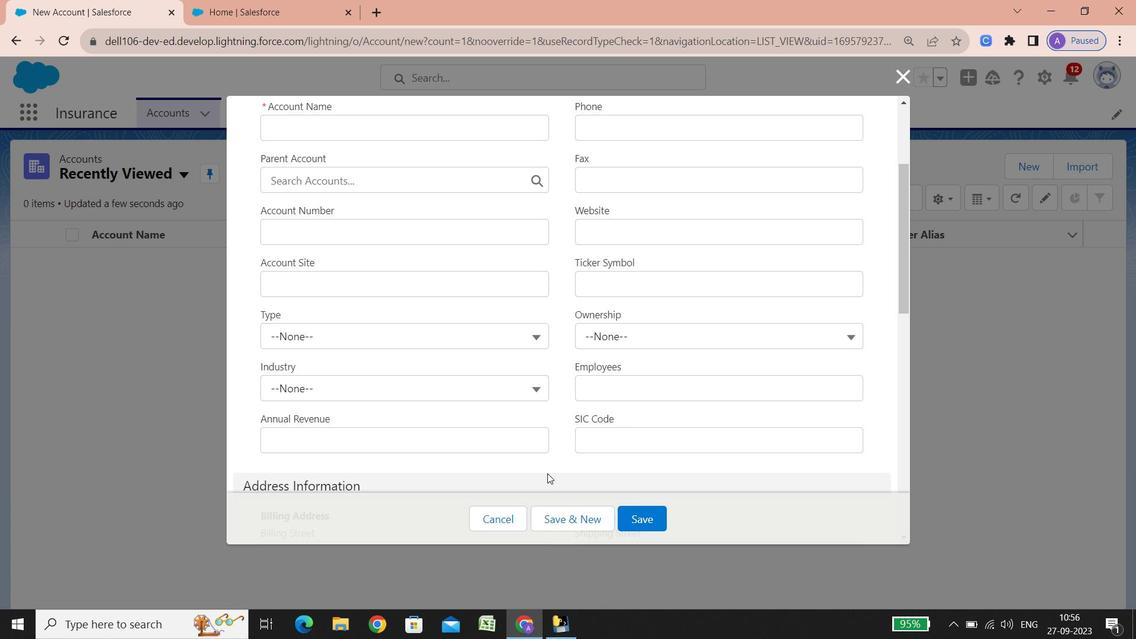
Action: Mouse scrolled (547, 472) with delta (0, 0)
Screenshot: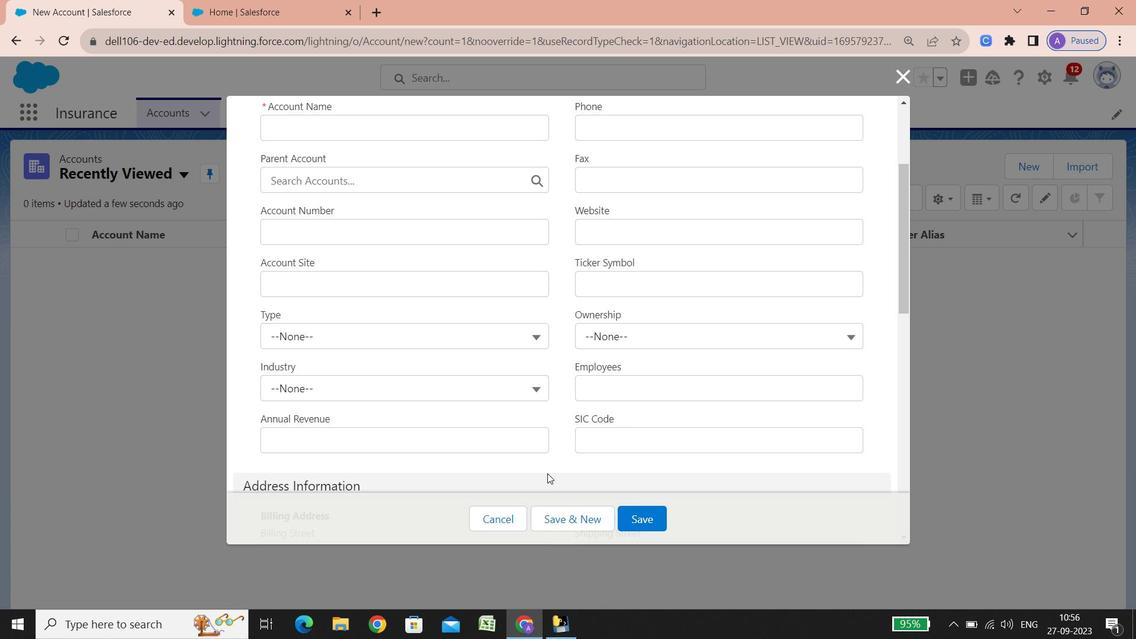 
Action: Mouse scrolled (547, 472) with delta (0, 0)
Screenshot: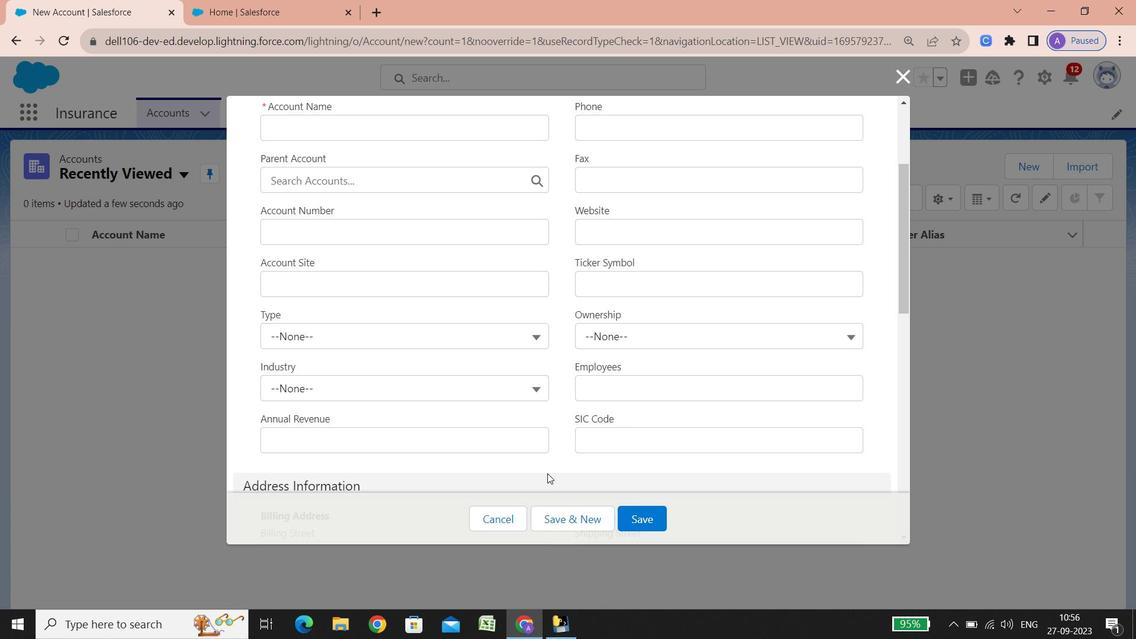 
Action: Mouse scrolled (547, 472) with delta (0, 0)
Screenshot: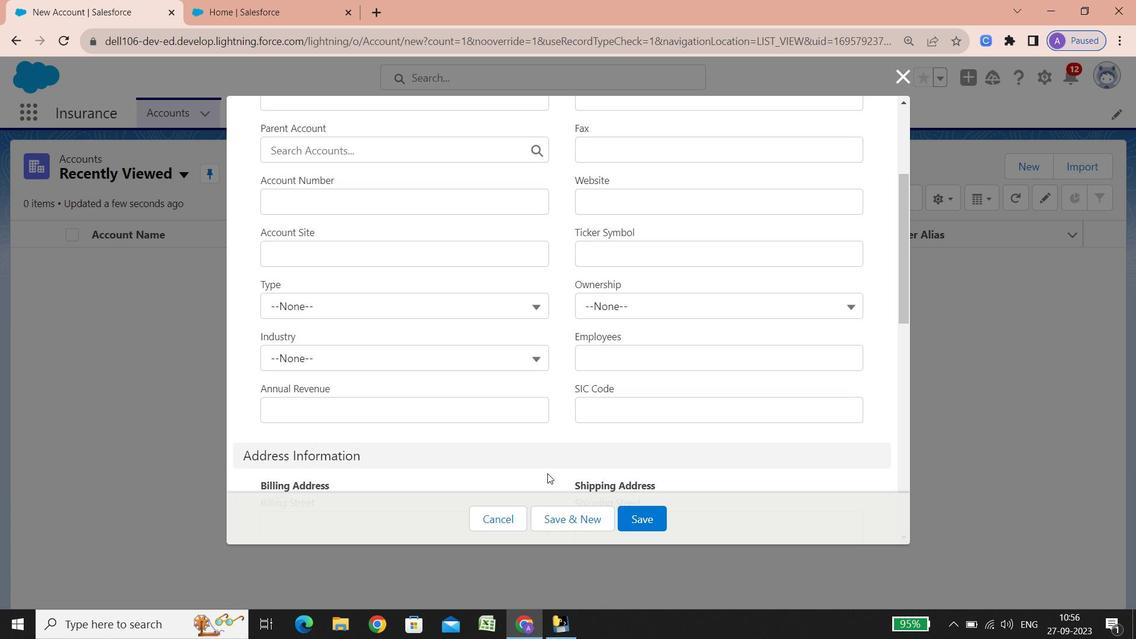 
Action: Mouse scrolled (547, 472) with delta (0, 0)
Screenshot: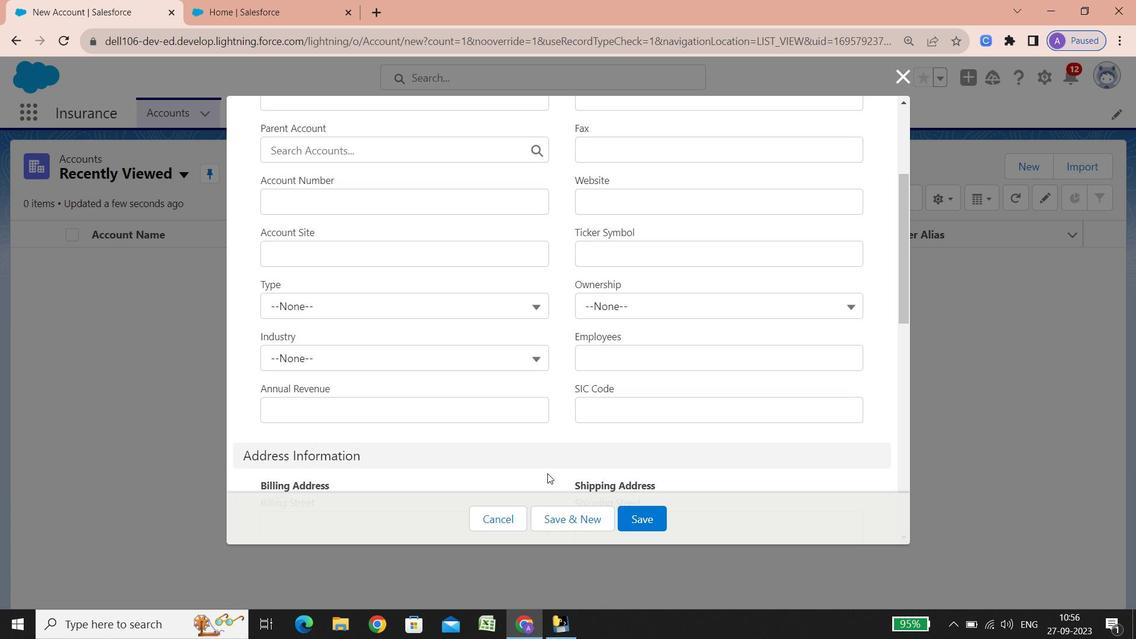 
Action: Mouse scrolled (547, 472) with delta (0, 0)
Screenshot: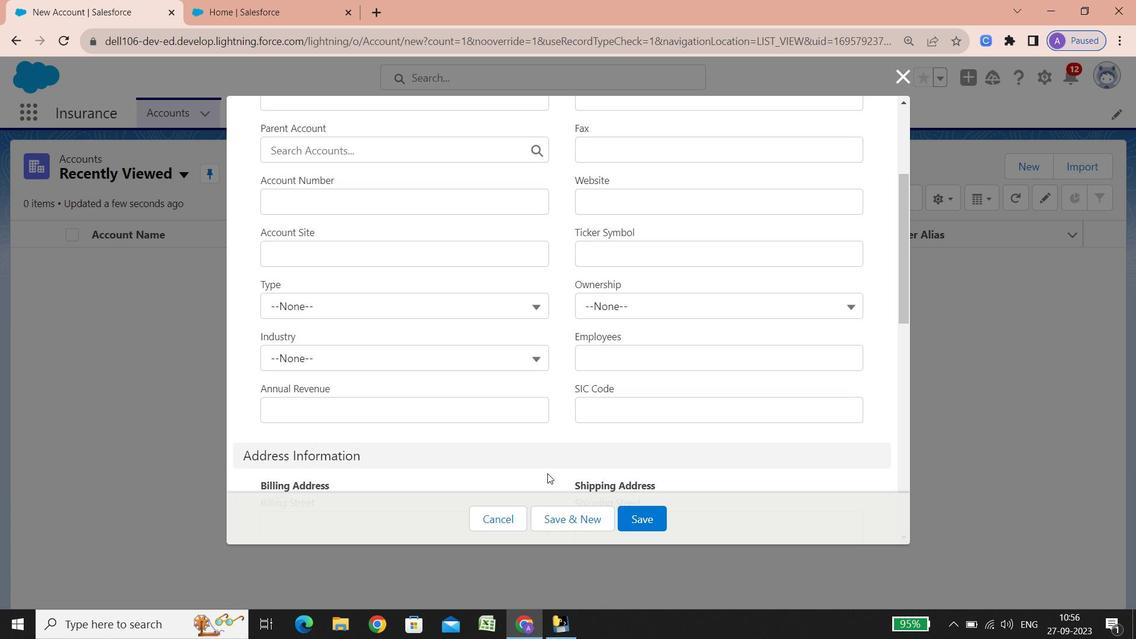 
Action: Mouse scrolled (547, 472) with delta (0, 0)
Screenshot: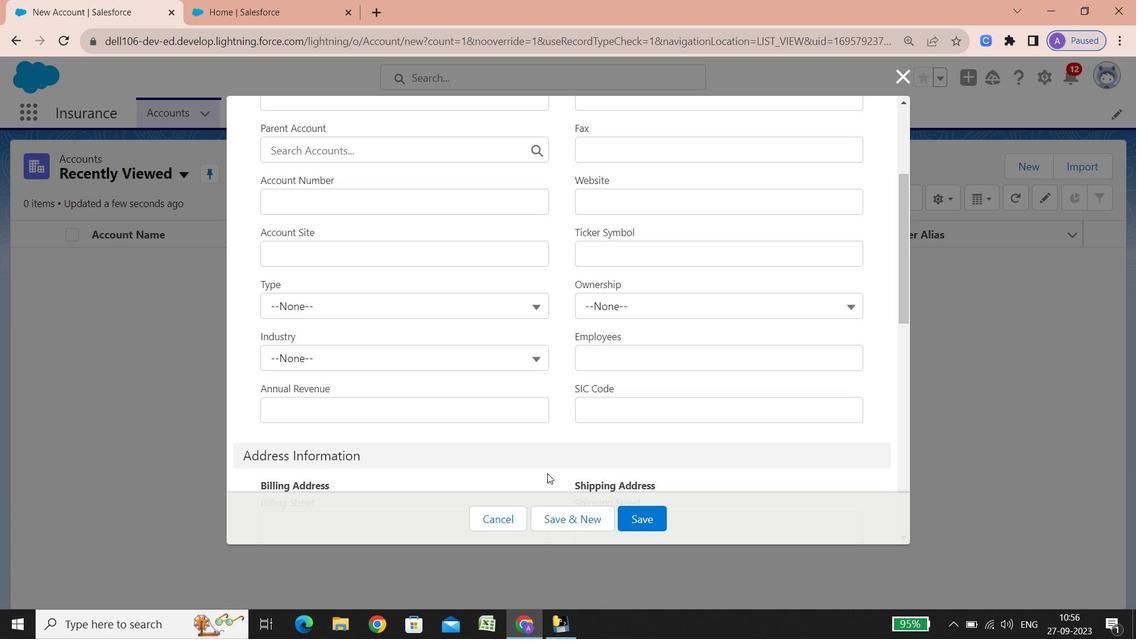 
Action: Mouse scrolled (547, 472) with delta (0, 0)
Screenshot: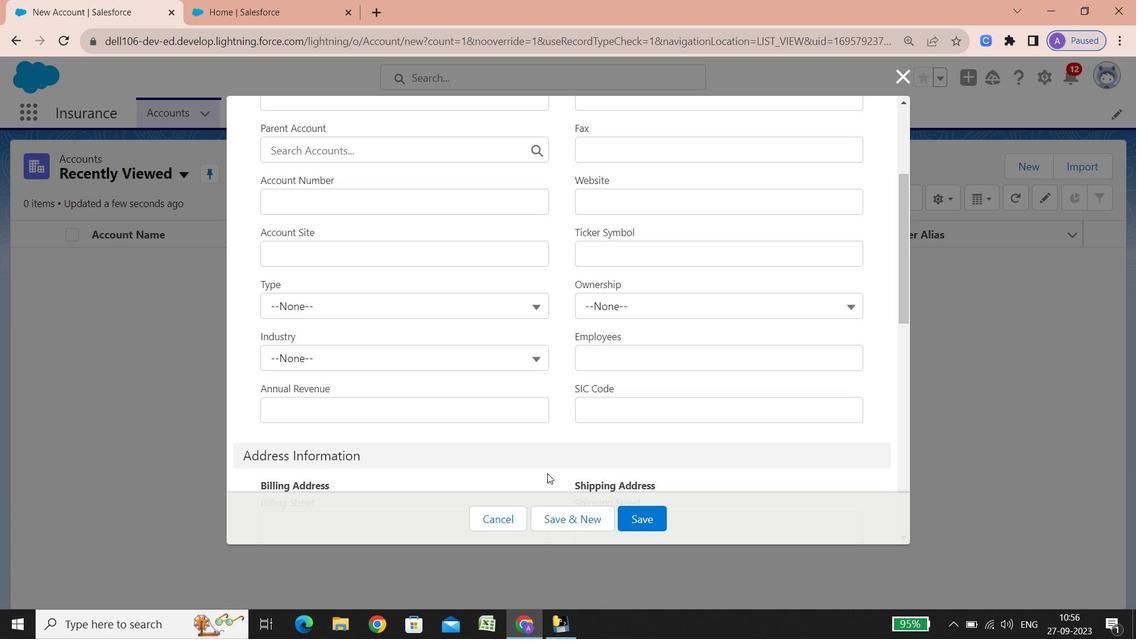 
Action: Mouse scrolled (547, 472) with delta (0, 0)
Screenshot: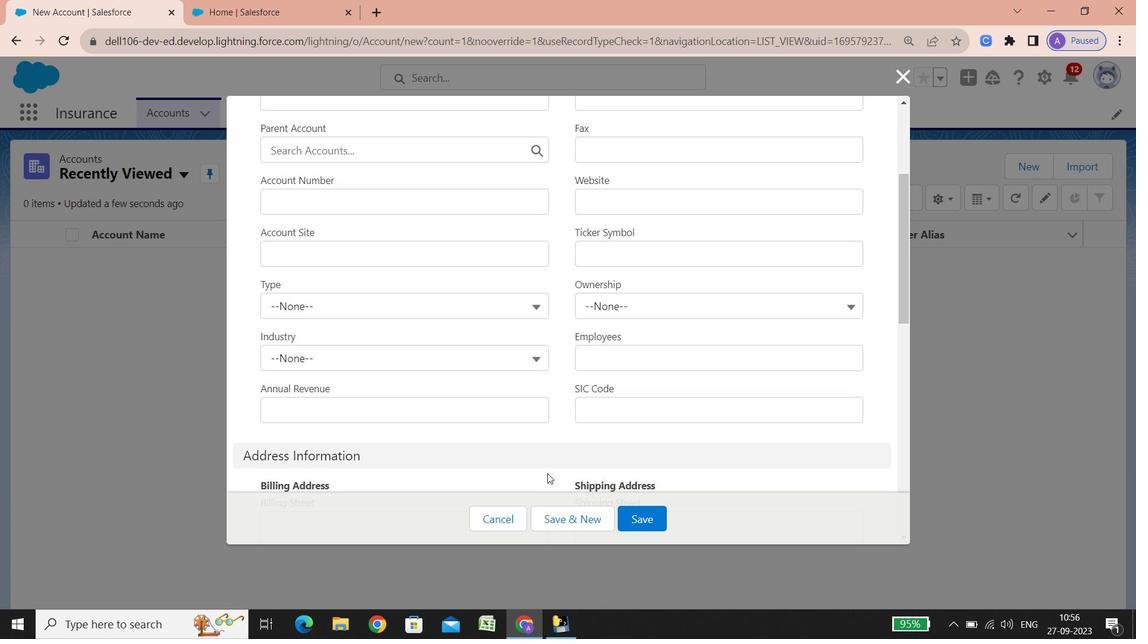 
Action: Mouse scrolled (547, 472) with delta (0, 0)
Screenshot: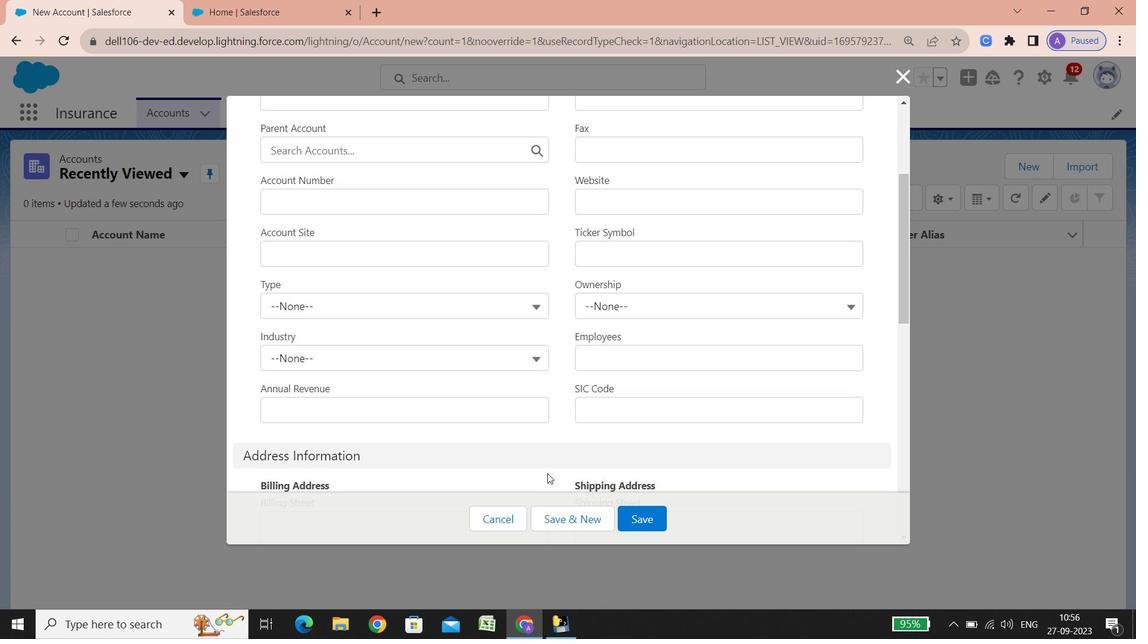 
Action: Mouse scrolled (547, 472) with delta (0, 0)
Screenshot: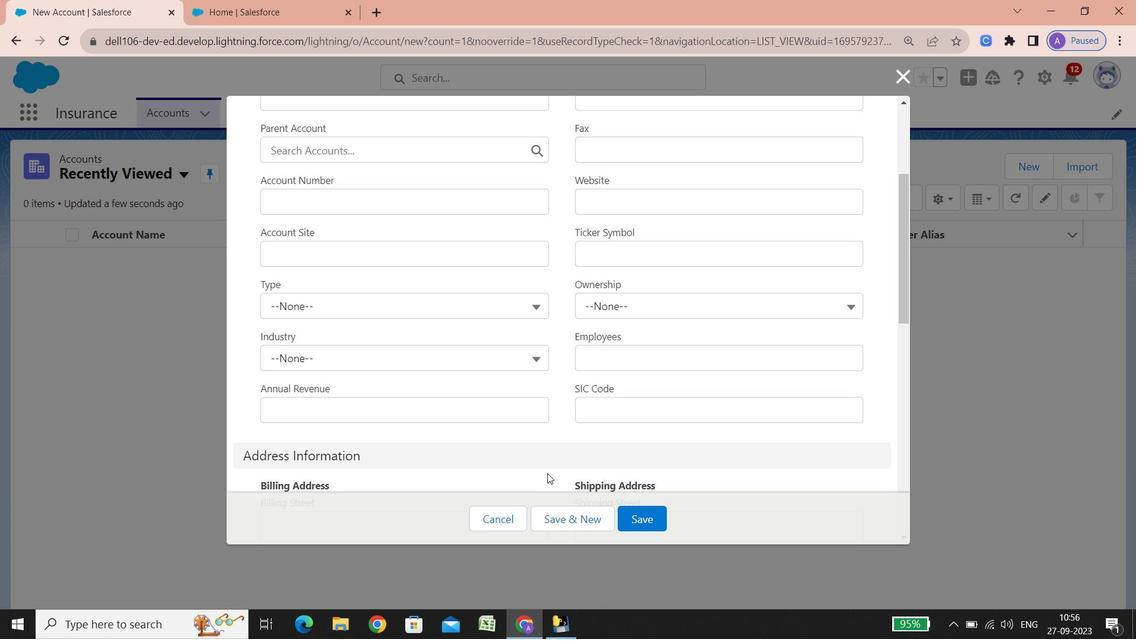 
Action: Mouse scrolled (547, 472) with delta (0, 0)
Screenshot: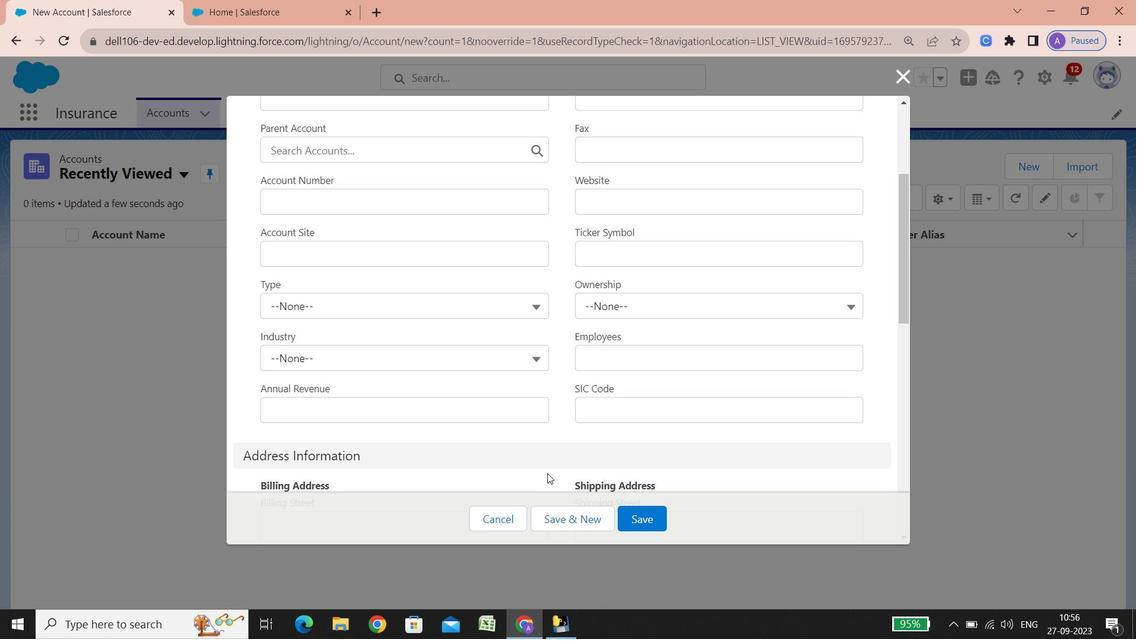 
Action: Mouse scrolled (547, 472) with delta (0, 0)
Screenshot: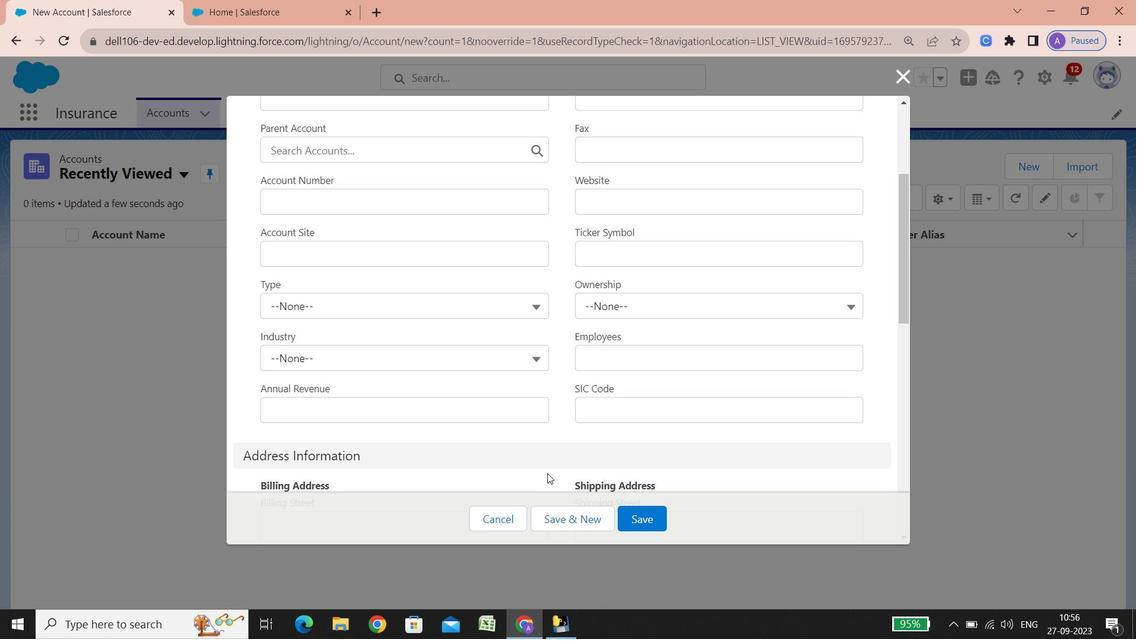 
Action: Mouse scrolled (547, 472) with delta (0, 0)
Screenshot: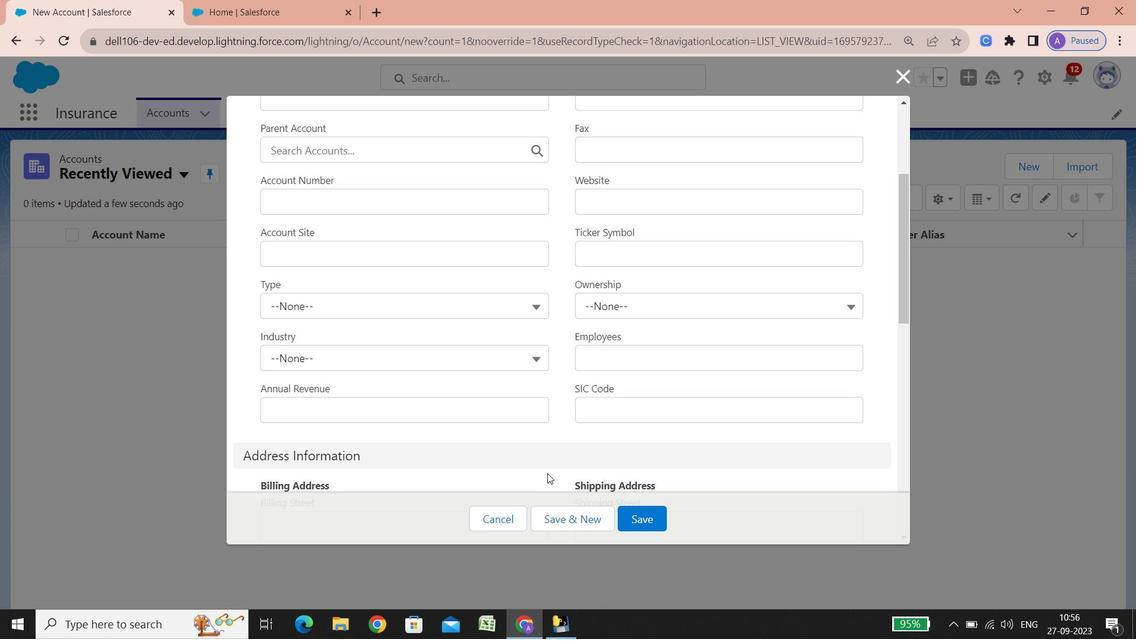 
Action: Mouse scrolled (547, 472) with delta (0, 0)
Screenshot: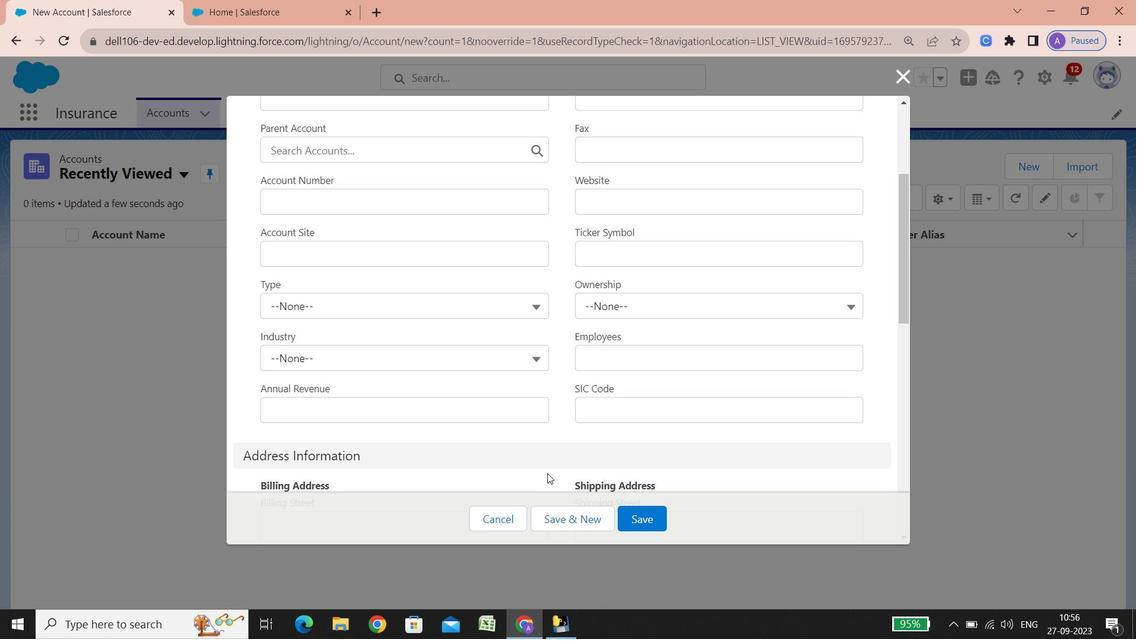 
Action: Mouse scrolled (547, 472) with delta (0, 0)
Screenshot: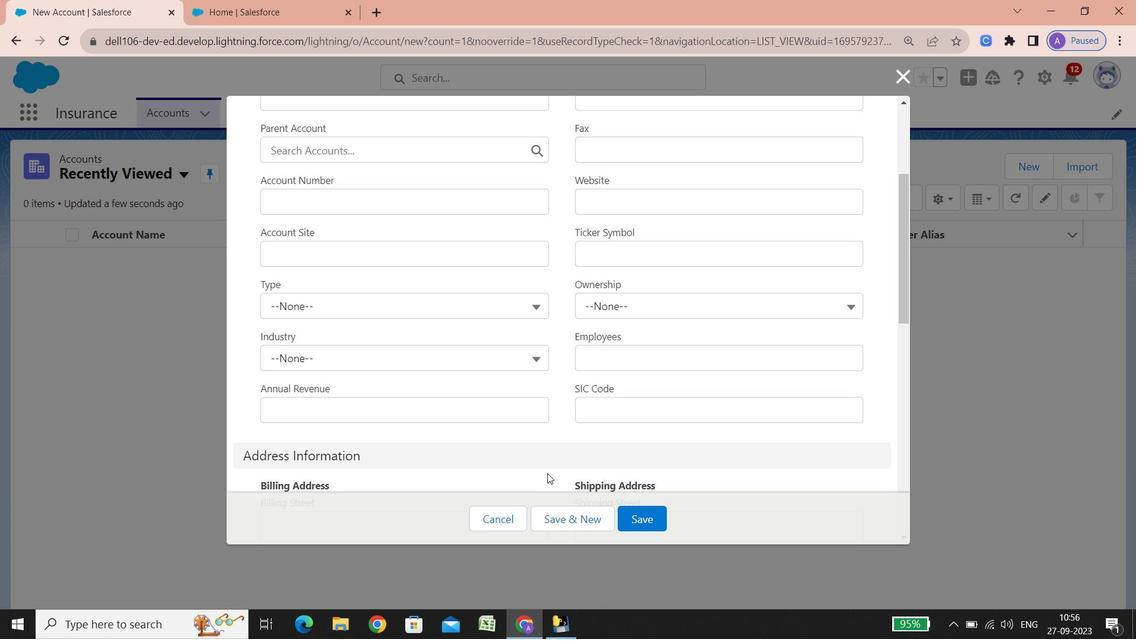 
Action: Mouse scrolled (547, 472) with delta (0, 0)
Screenshot: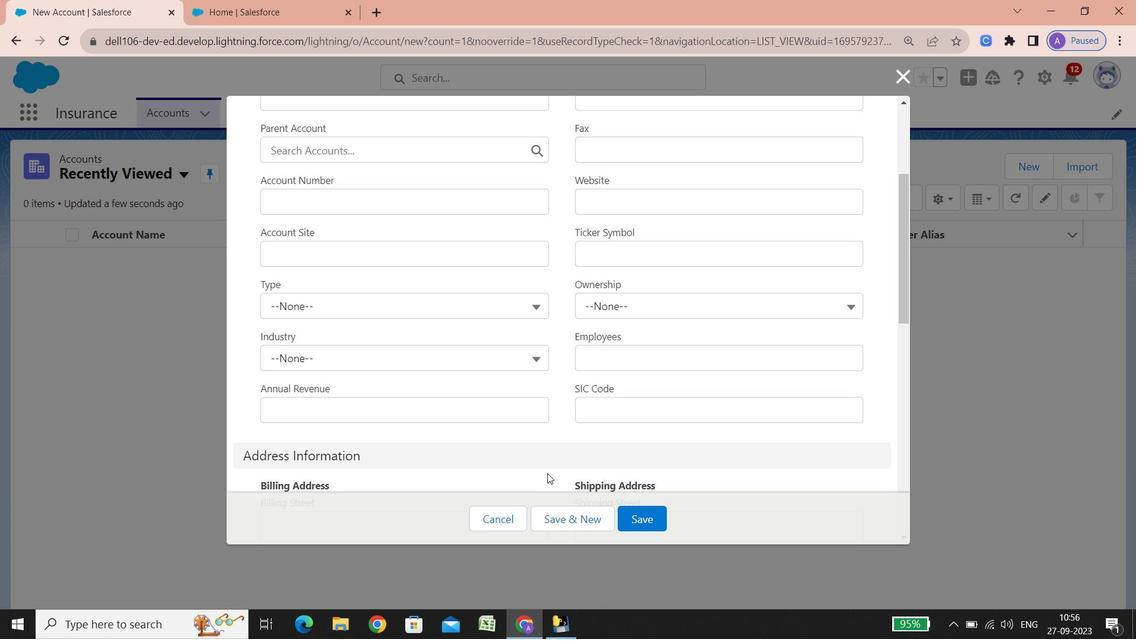 
Action: Mouse scrolled (547, 472) with delta (0, 0)
Screenshot: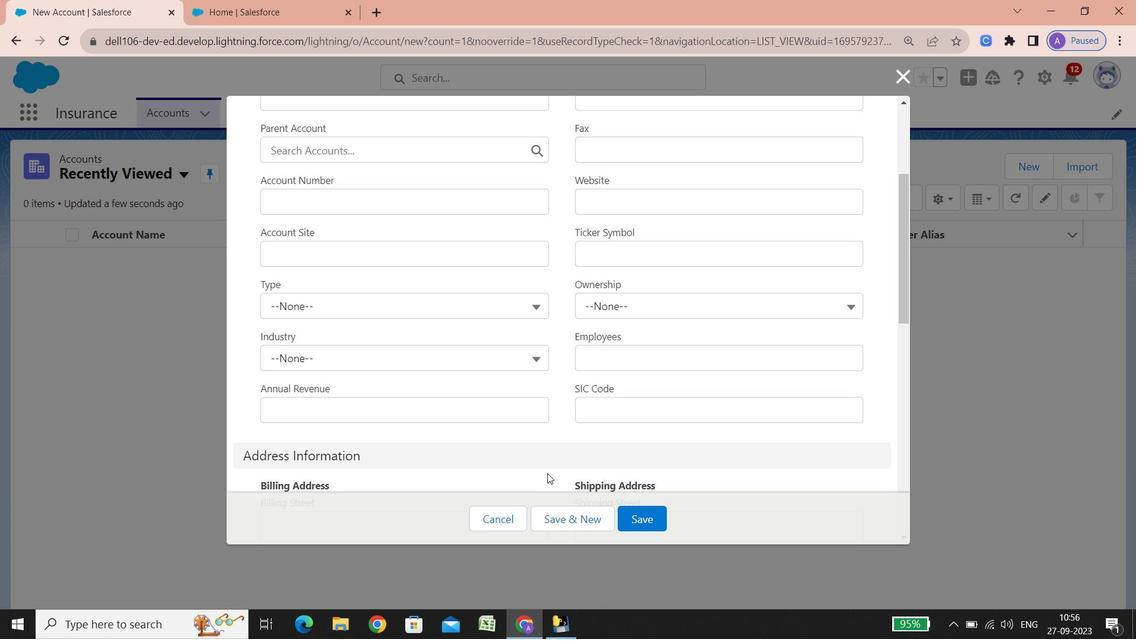 
Action: Mouse scrolled (547, 472) with delta (0, 0)
Screenshot: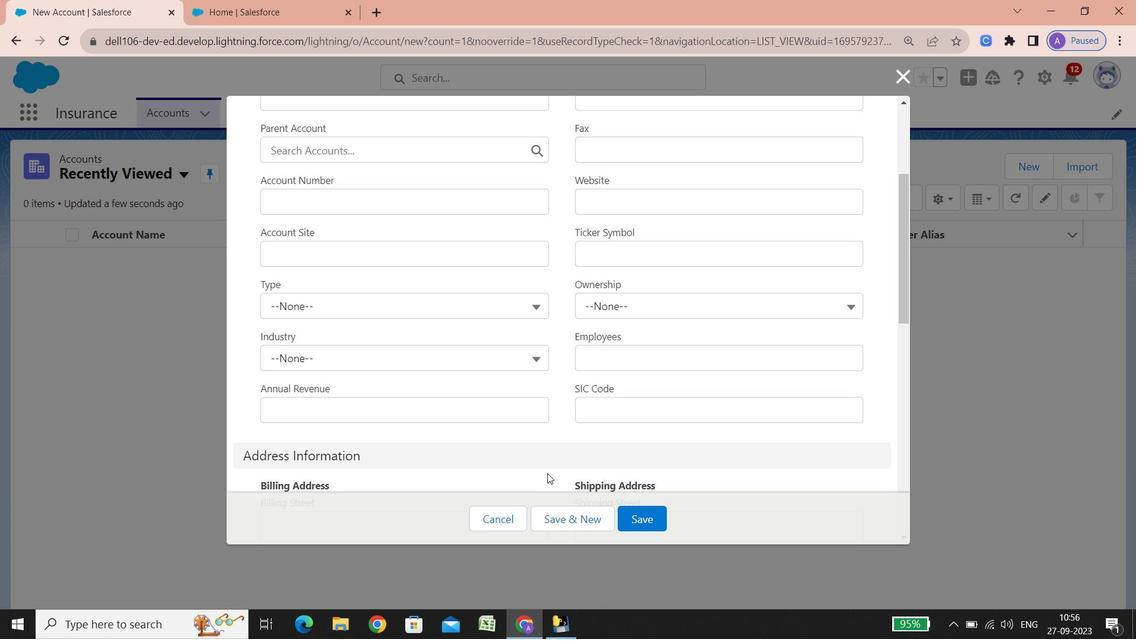 
Action: Mouse scrolled (547, 472) with delta (0, 0)
Screenshot: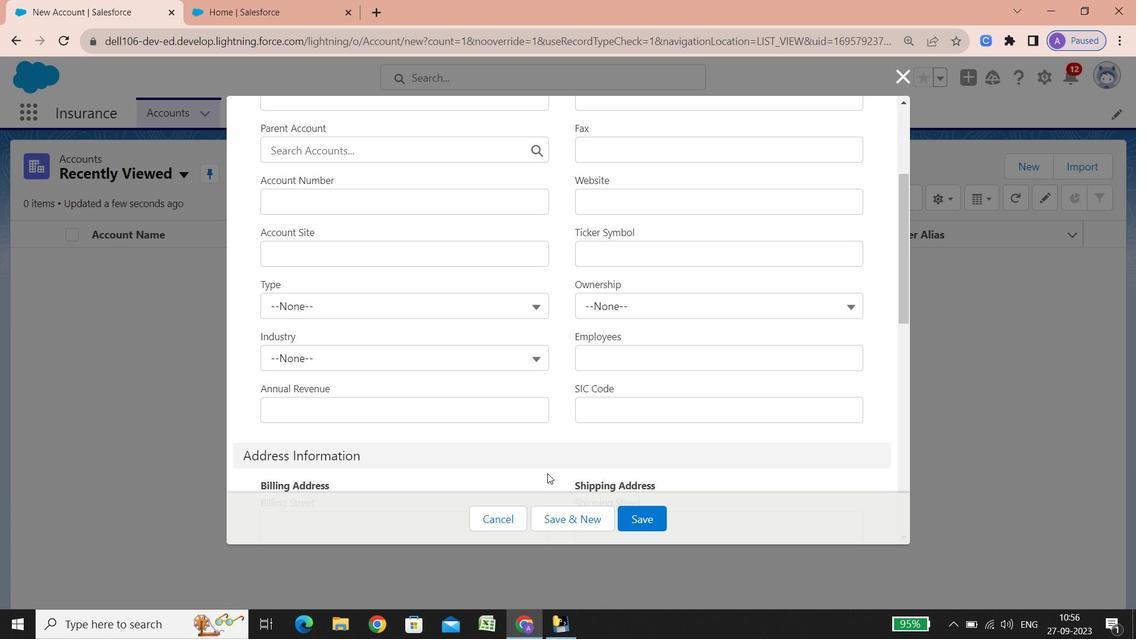 
Action: Mouse scrolled (547, 472) with delta (0, 0)
Screenshot: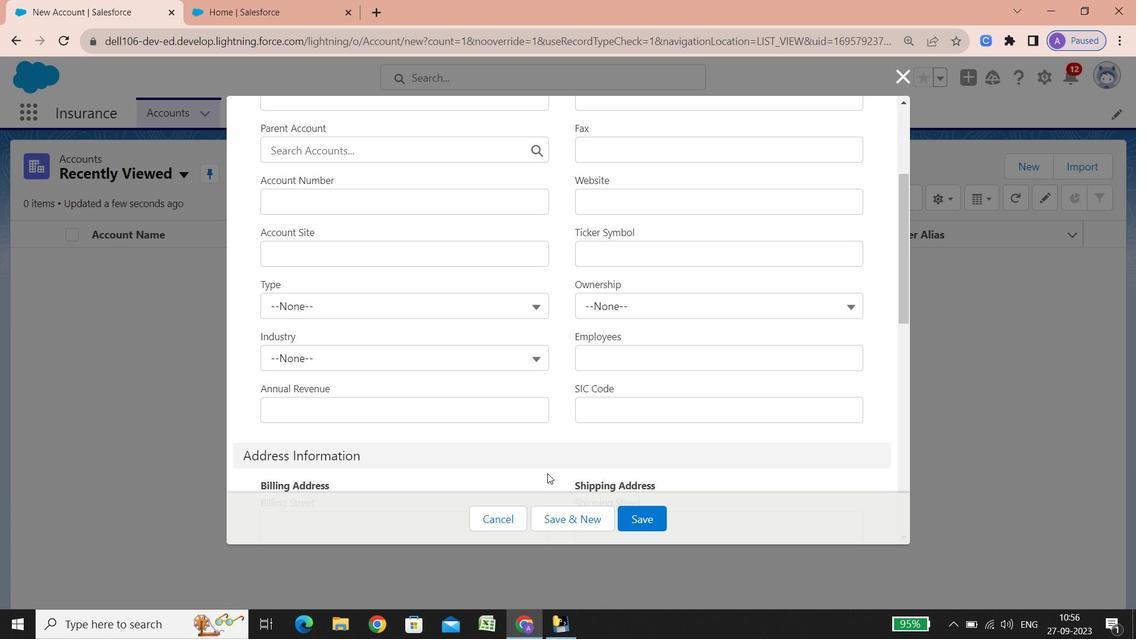 
Action: Mouse scrolled (547, 472) with delta (0, 0)
Screenshot: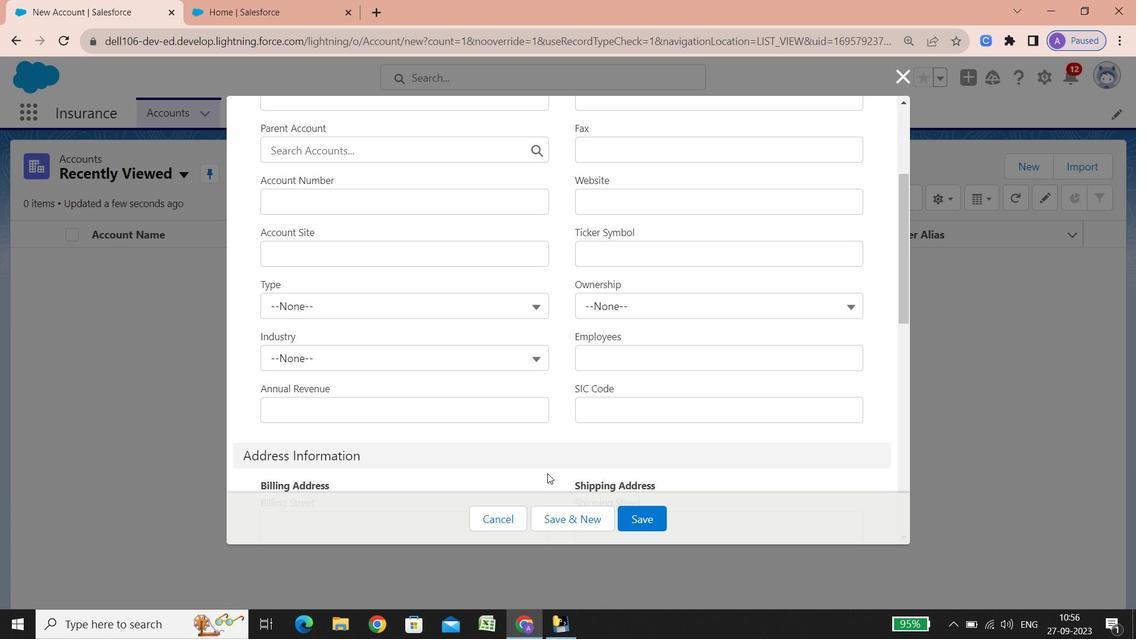 
Action: Mouse scrolled (547, 472) with delta (0, 0)
Screenshot: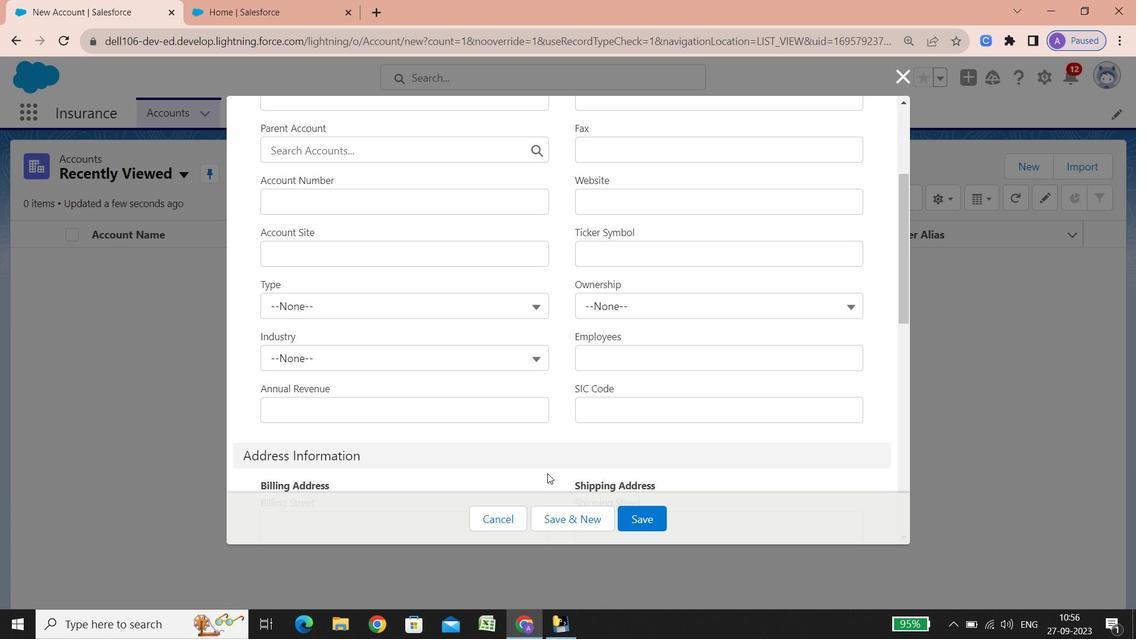 
Action: Mouse scrolled (547, 472) with delta (0, 0)
Screenshot: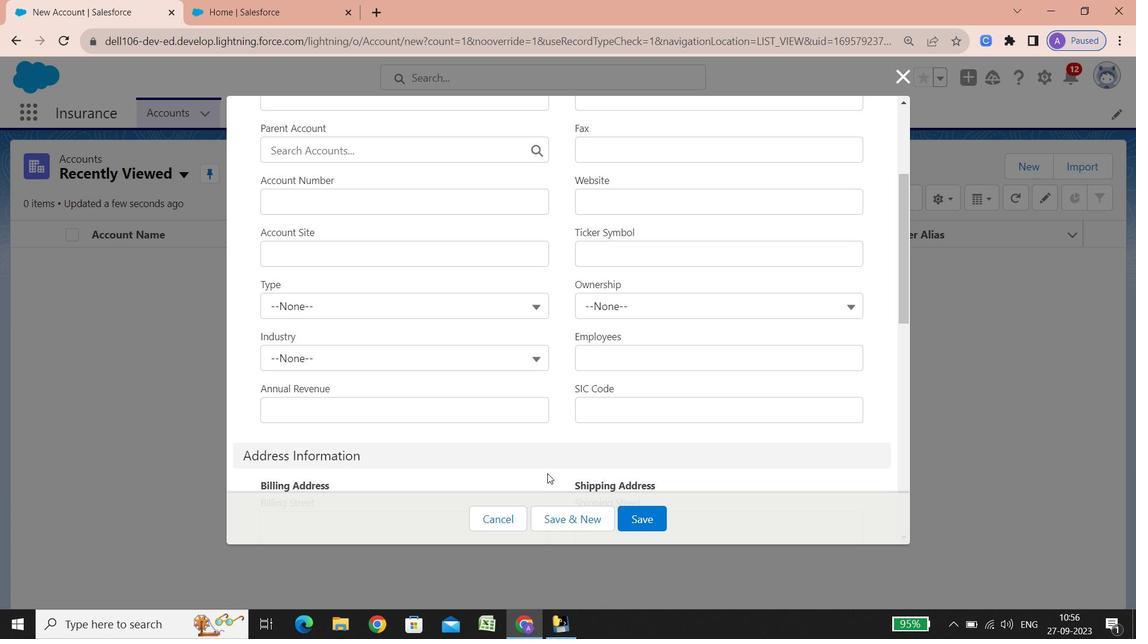 
Action: Mouse scrolled (547, 472) with delta (0, 0)
Screenshot: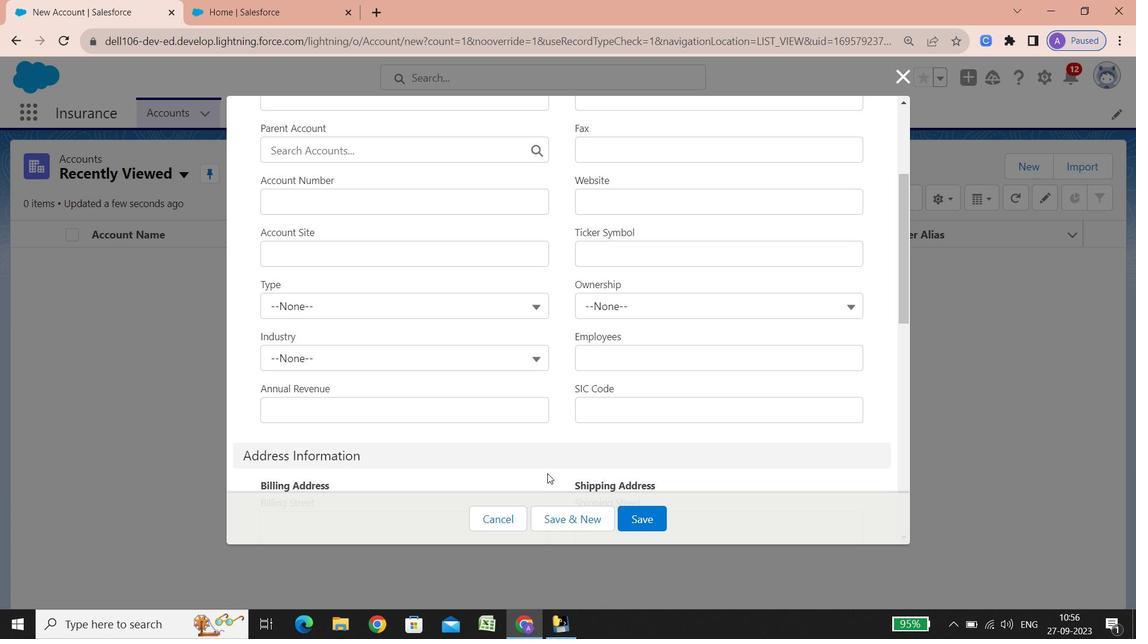 
Action: Mouse scrolled (547, 472) with delta (0, 0)
Screenshot: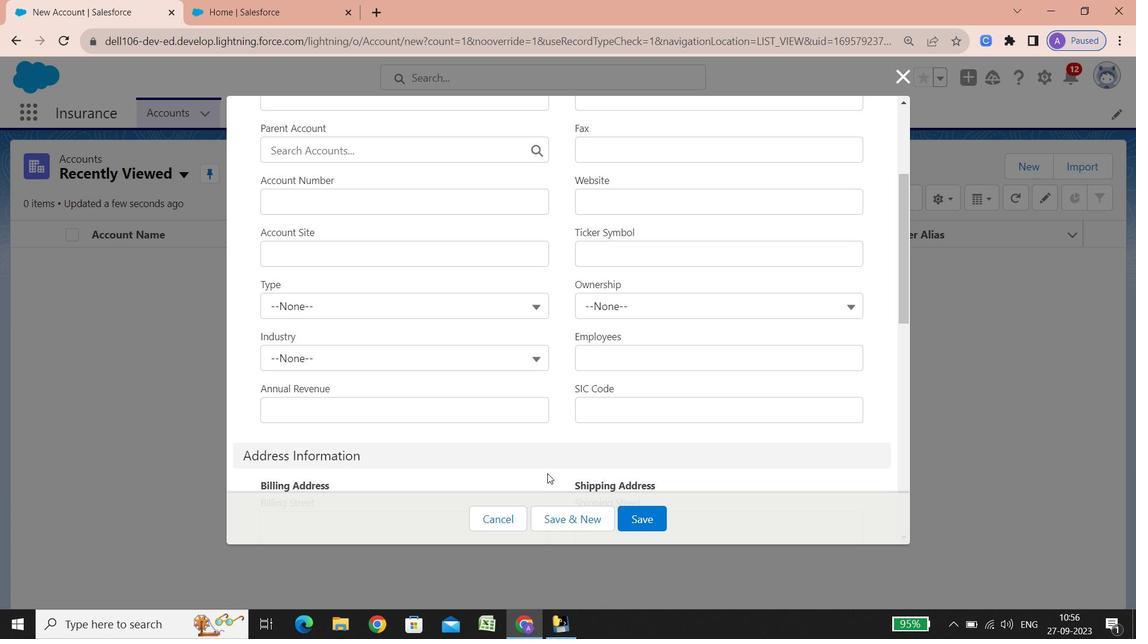 
Action: Mouse scrolled (547, 472) with delta (0, 0)
Screenshot: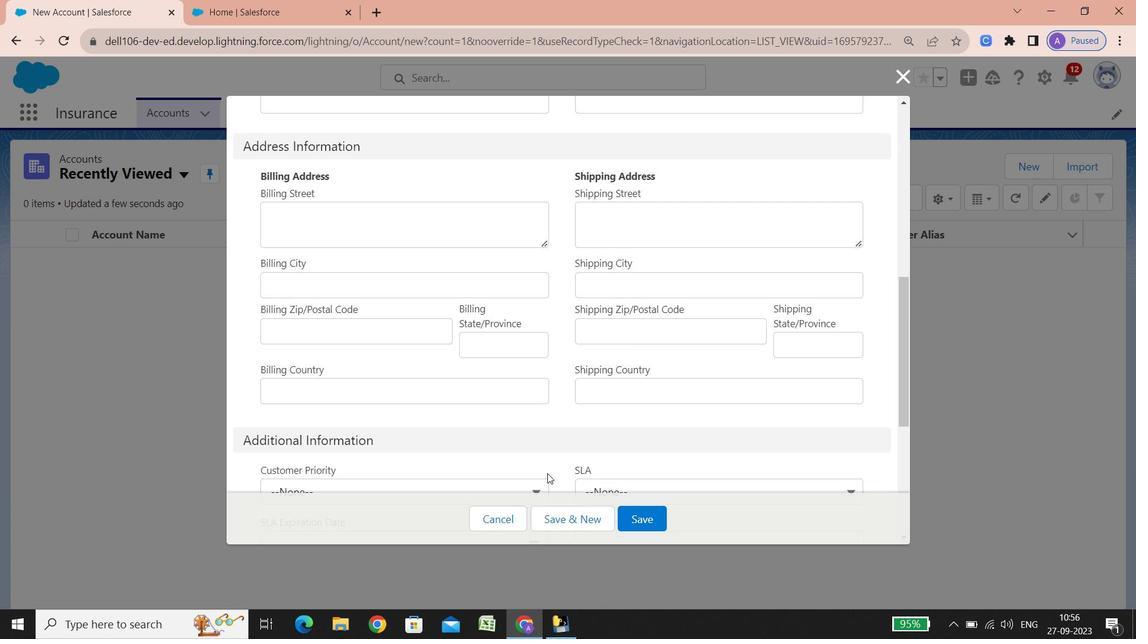 
Action: Mouse scrolled (547, 472) with delta (0, 0)
Screenshot: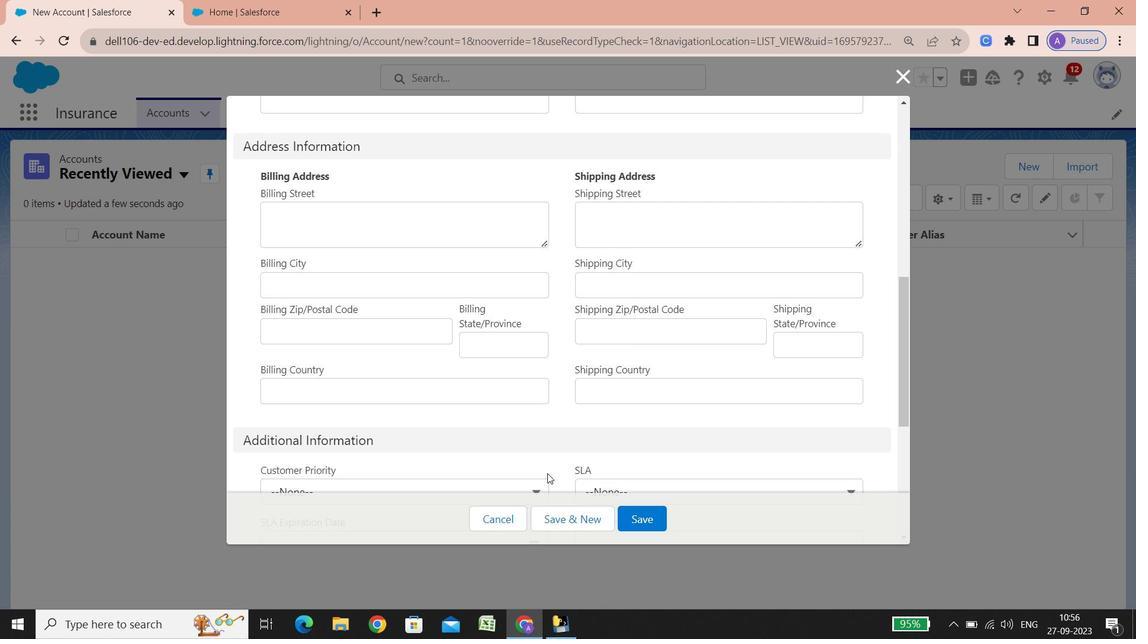 
Action: Mouse scrolled (547, 472) with delta (0, 0)
Screenshot: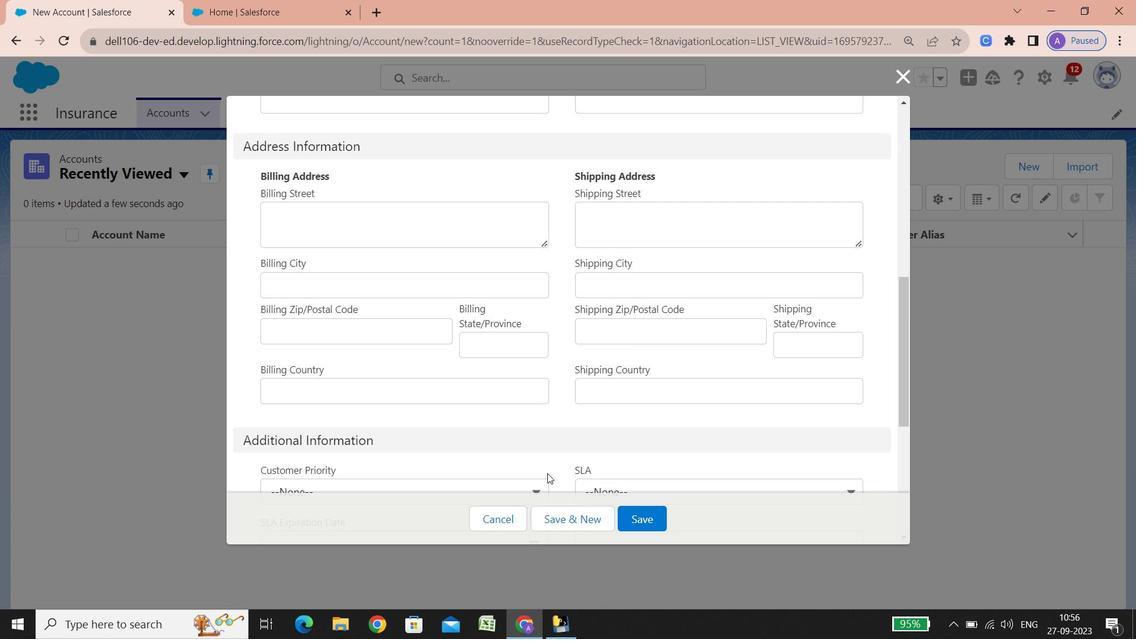 
Action: Mouse scrolled (547, 472) with delta (0, 0)
Screenshot: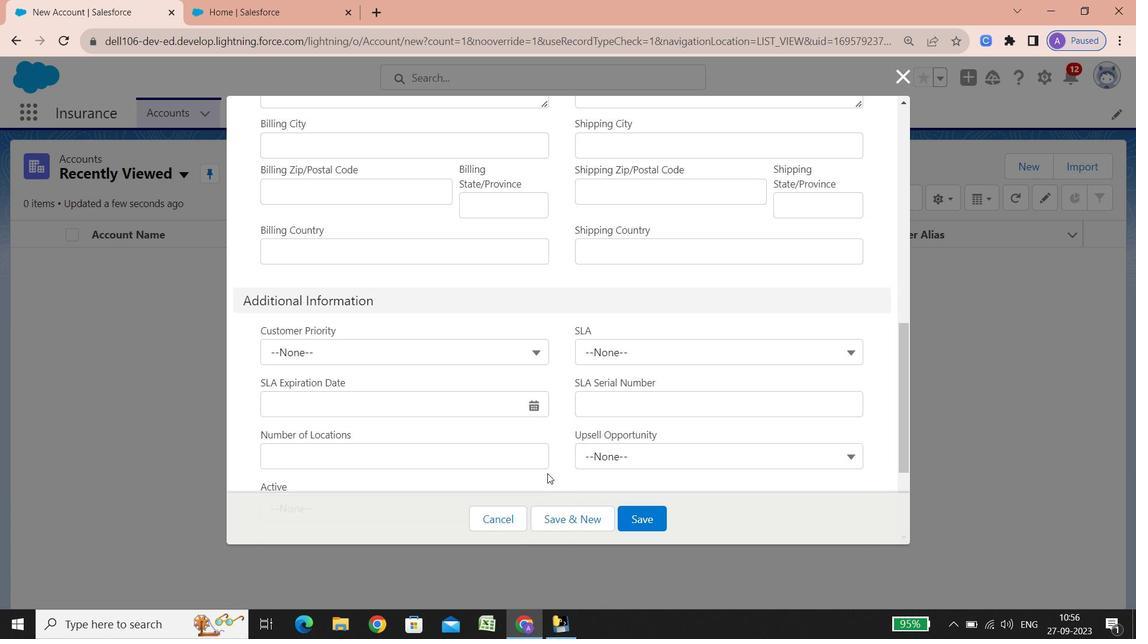 
Action: Mouse scrolled (547, 472) with delta (0, 0)
Screenshot: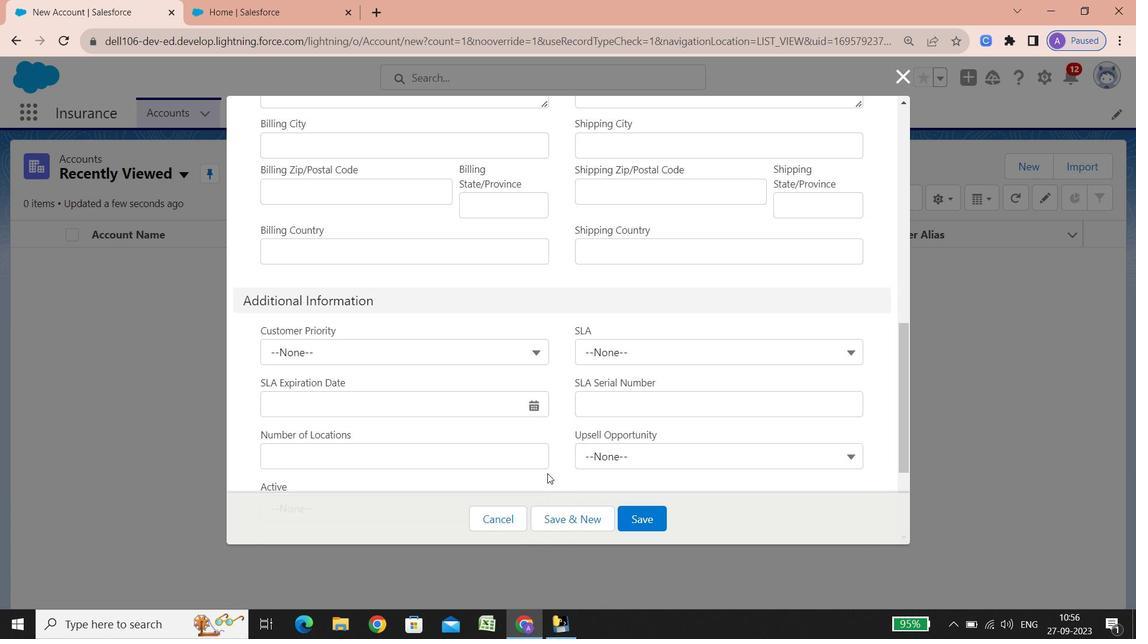 
Action: Mouse scrolled (547, 472) with delta (0, 0)
Screenshot: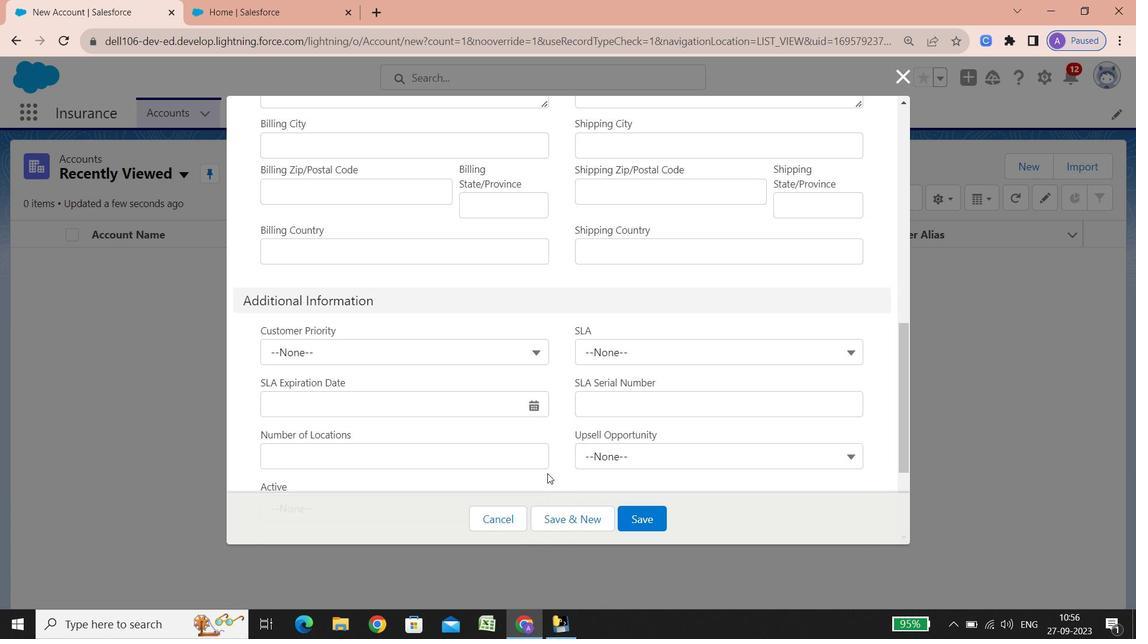 
Action: Mouse scrolled (547, 472) with delta (0, 0)
Screenshot: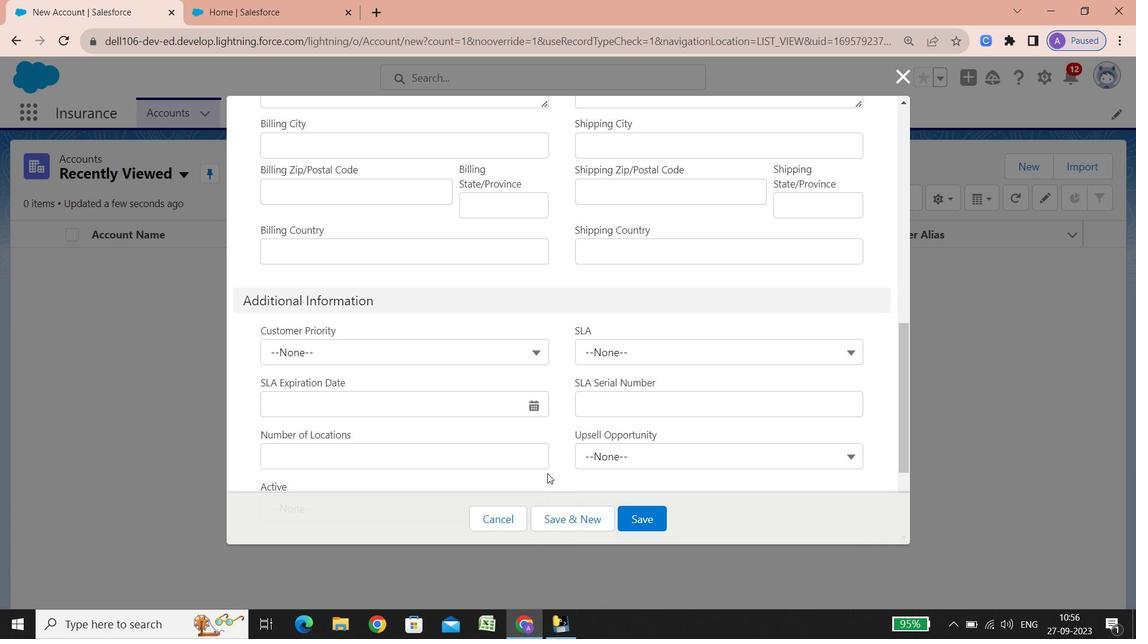 
Action: Mouse scrolled (547, 472) with delta (0, 0)
Screenshot: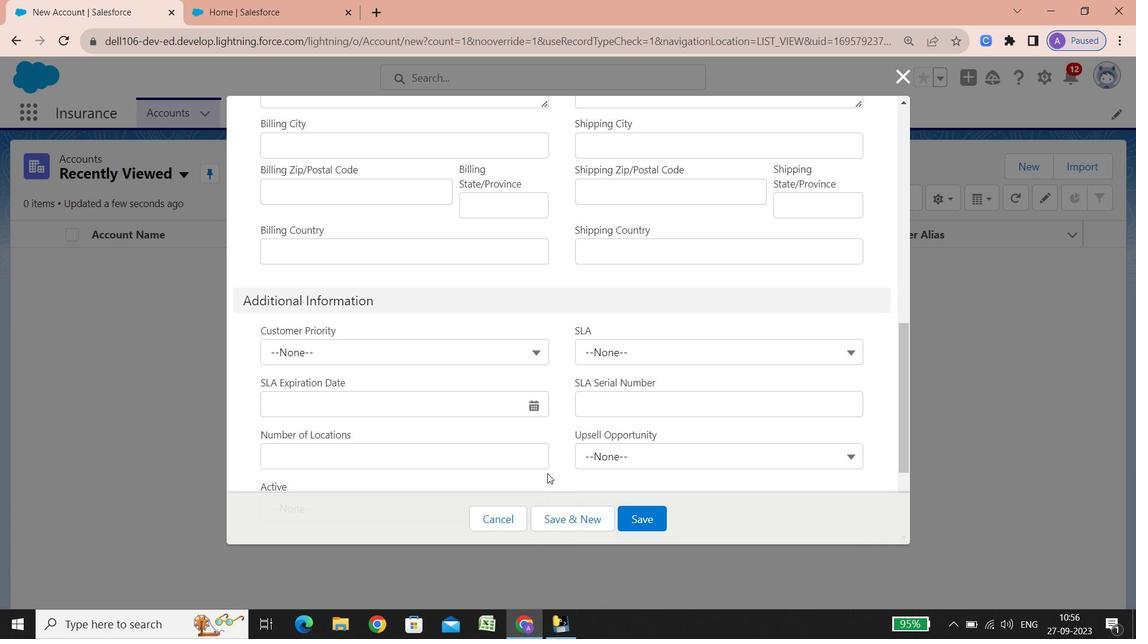 
Action: Mouse scrolled (547, 472) with delta (0, 0)
Screenshot: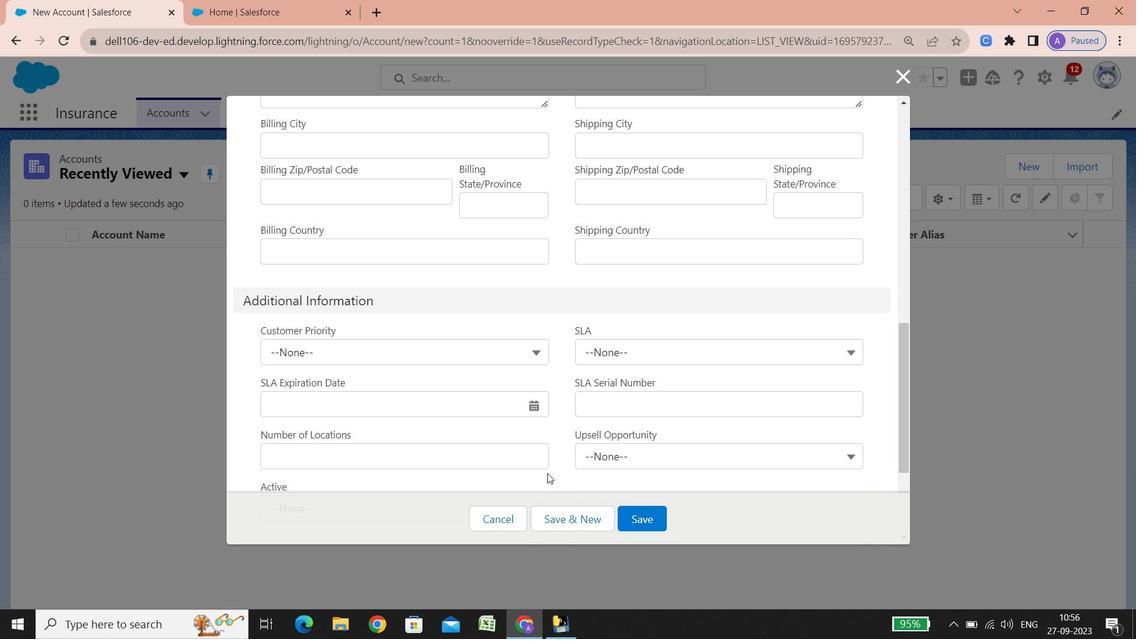 
Action: Mouse scrolled (547, 472) with delta (0, 0)
Screenshot: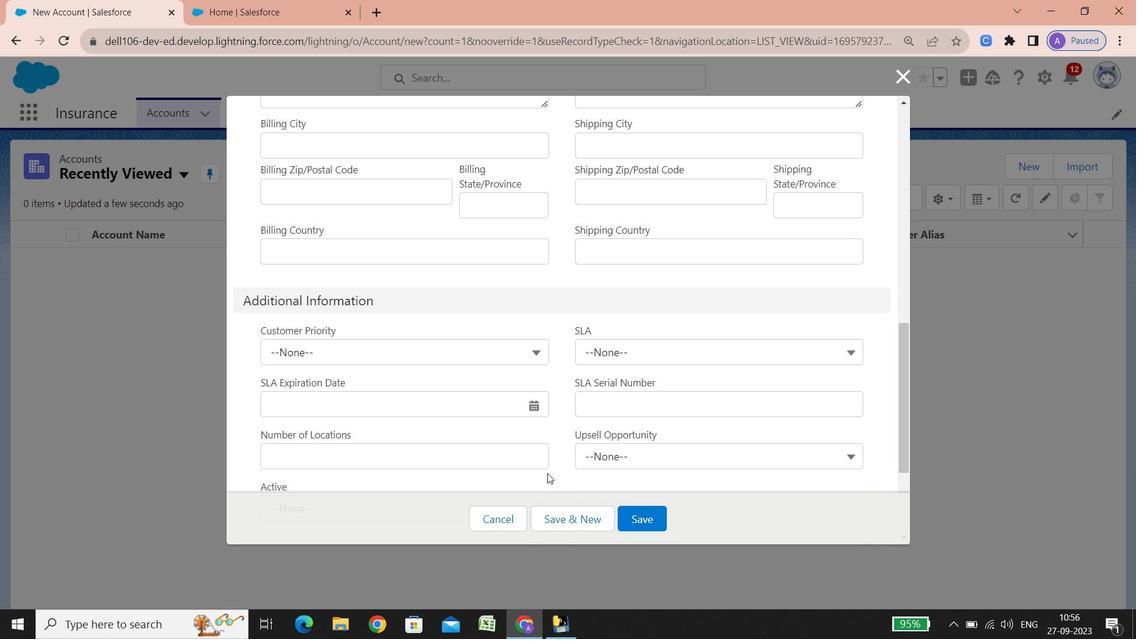 
Action: Mouse scrolled (547, 472) with delta (0, 0)
Screenshot: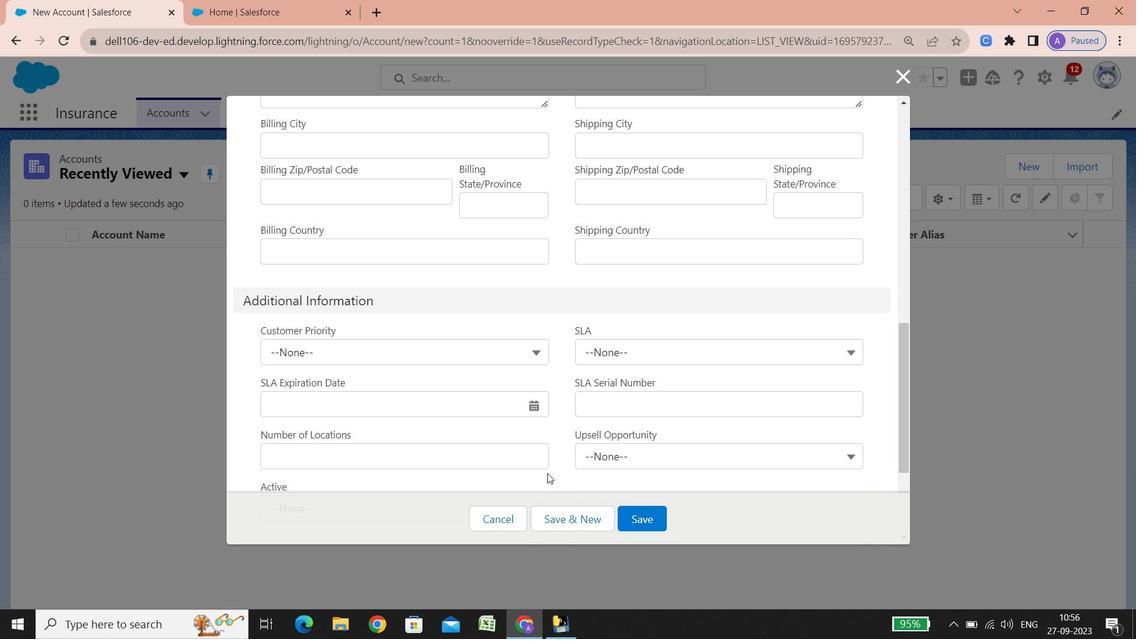 
Action: Mouse scrolled (547, 472) with delta (0, 0)
Screenshot: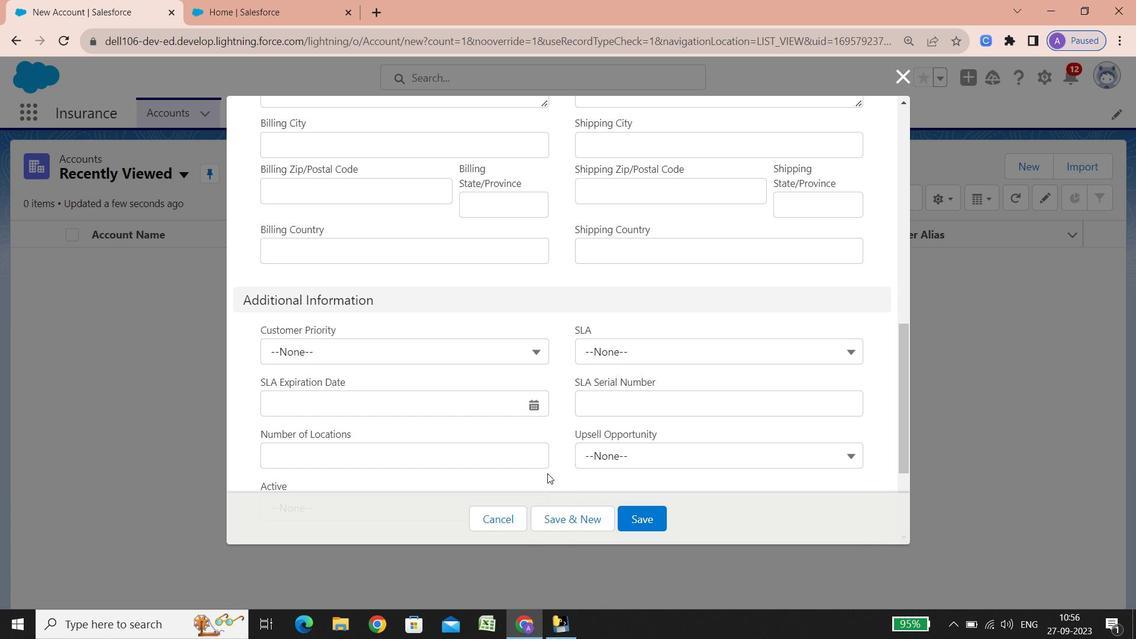 
Action: Mouse scrolled (547, 472) with delta (0, 0)
Screenshot: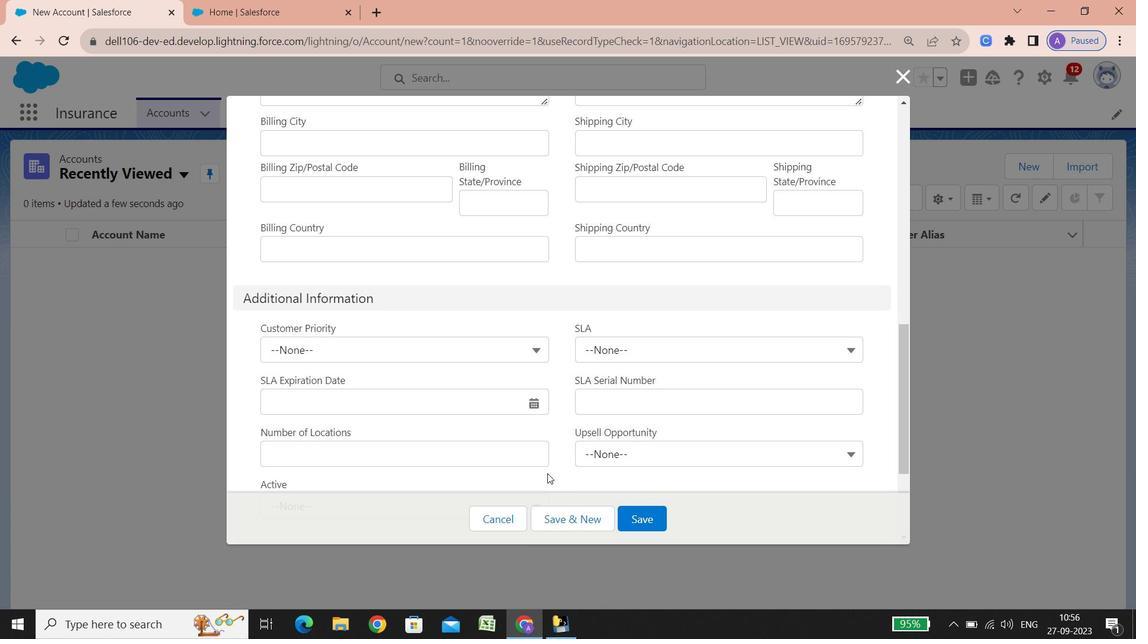 
Action: Mouse scrolled (547, 472) with delta (0, 0)
Screenshot: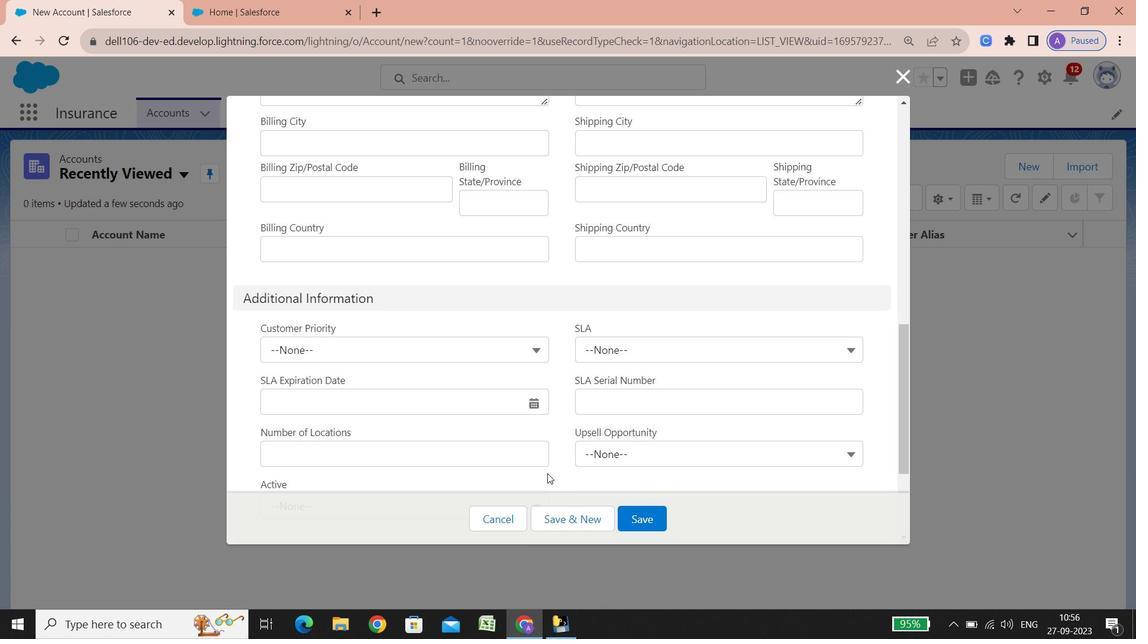 
Action: Mouse scrolled (547, 472) with delta (0, 0)
Screenshot: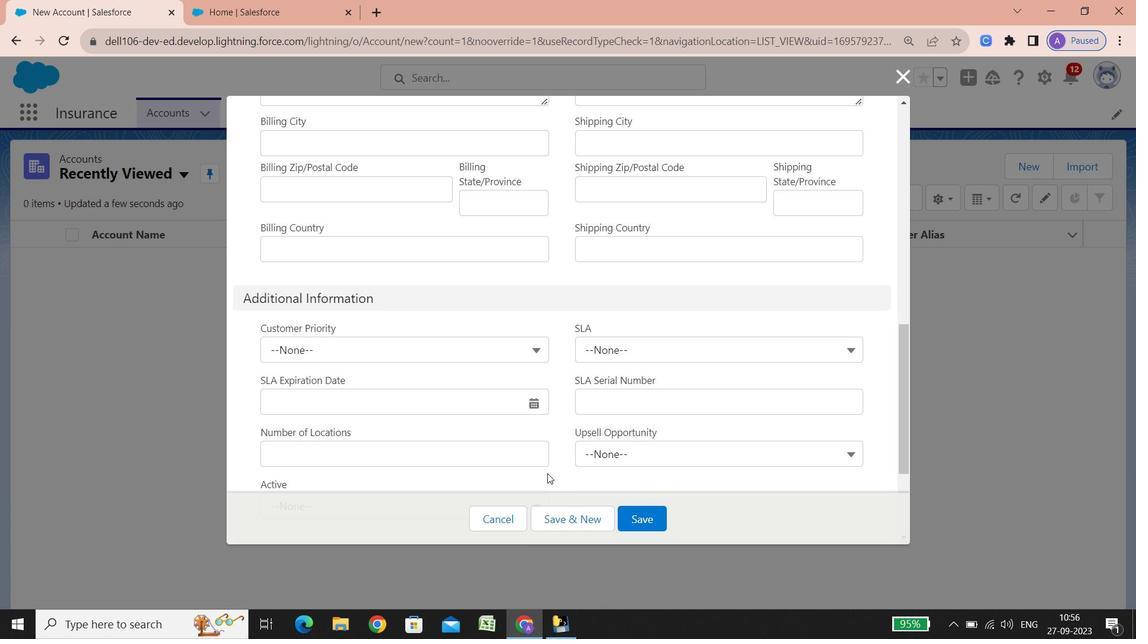 
Action: Mouse scrolled (547, 472) with delta (0, 0)
Screenshot: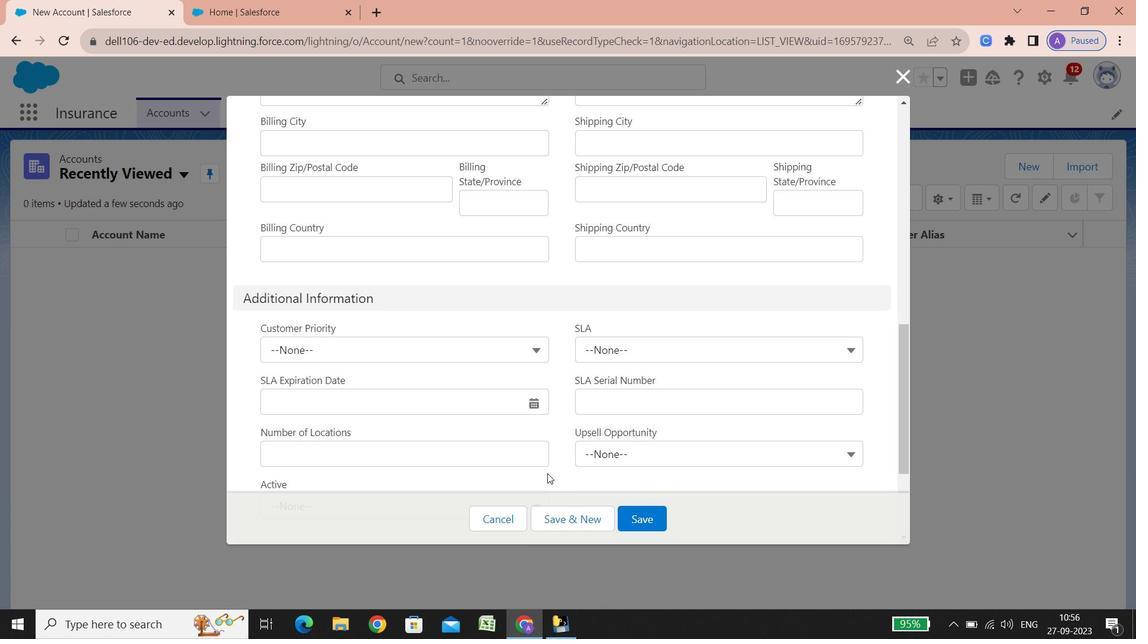
Action: Mouse scrolled (547, 472) with delta (0, 0)
Screenshot: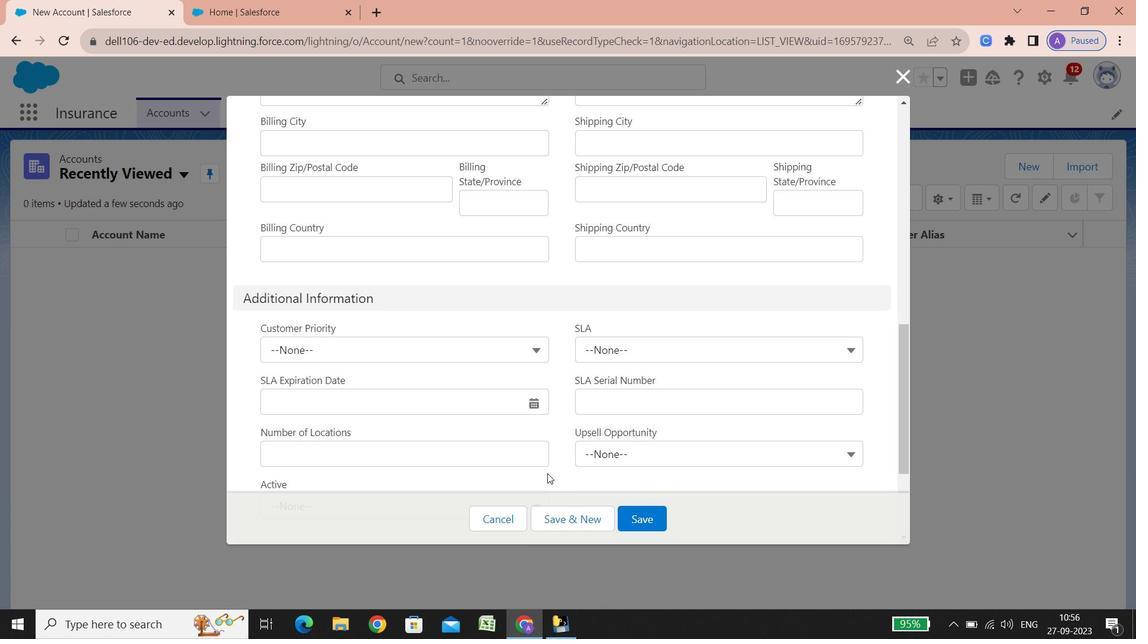 
Action: Mouse scrolled (547, 472) with delta (0, 0)
Screenshot: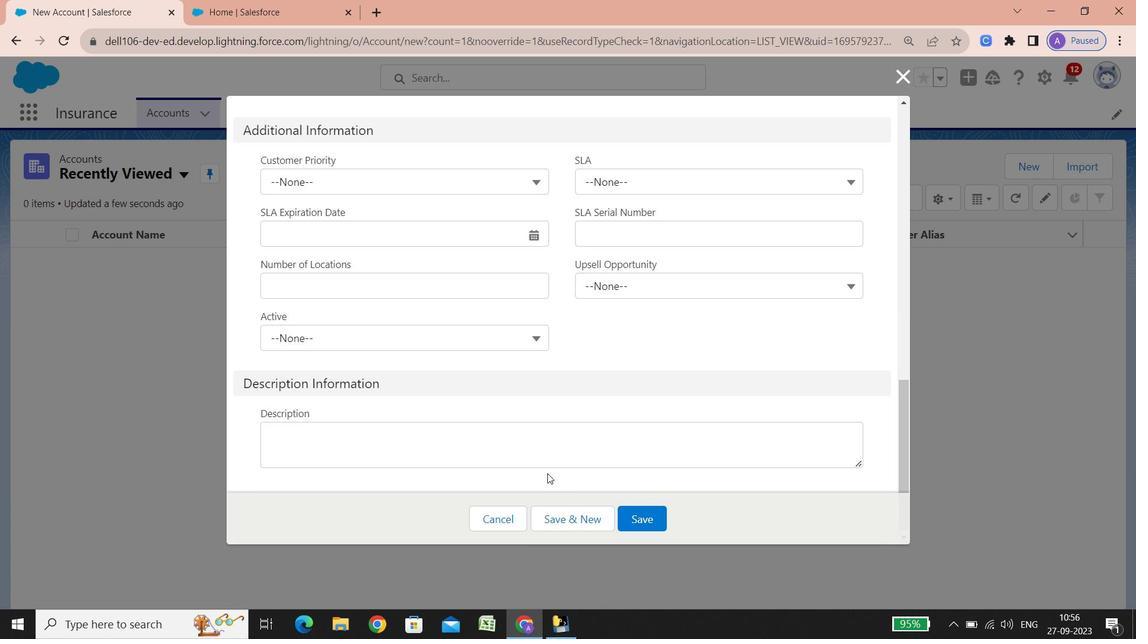 
Action: Mouse scrolled (547, 472) with delta (0, 0)
Screenshot: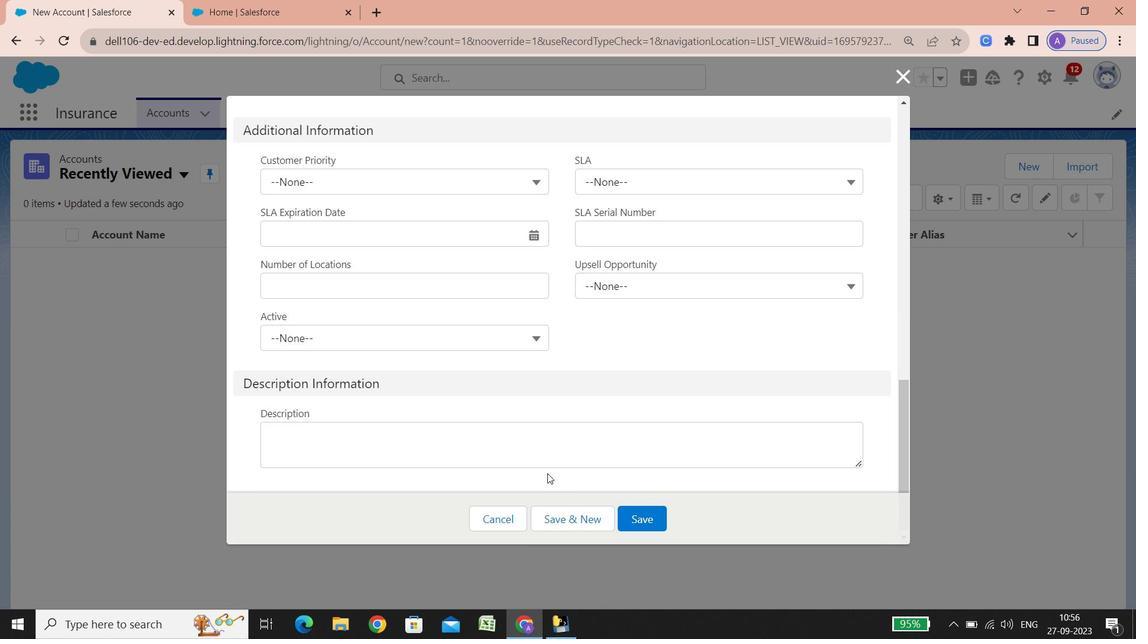 
Action: Mouse scrolled (547, 472) with delta (0, 0)
Screenshot: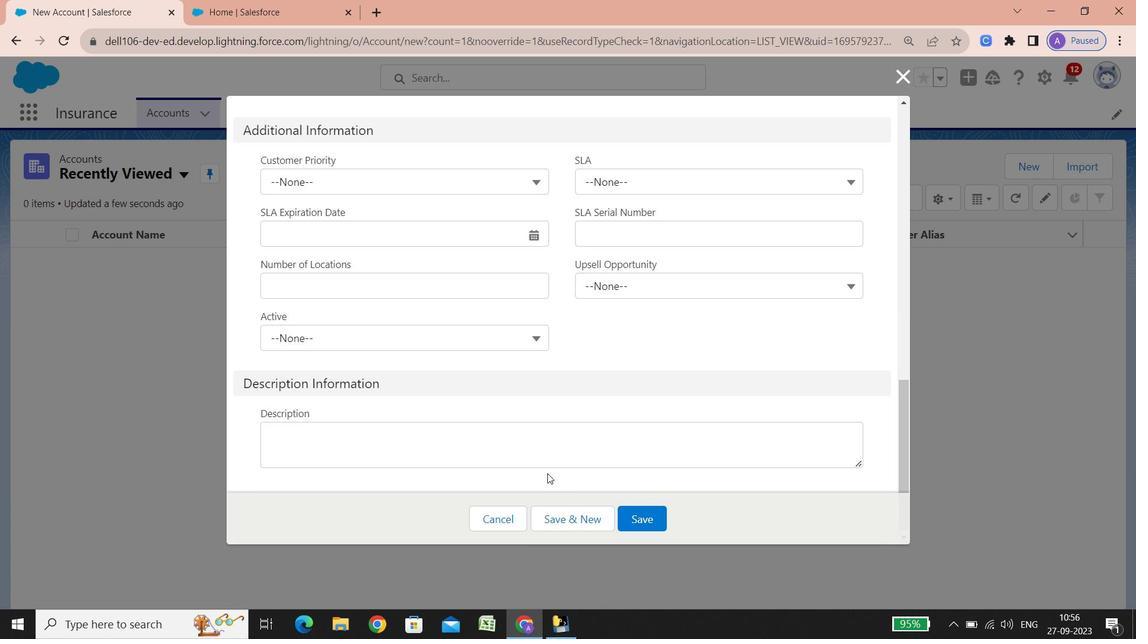 
Action: Mouse scrolled (547, 472) with delta (0, 0)
Screenshot: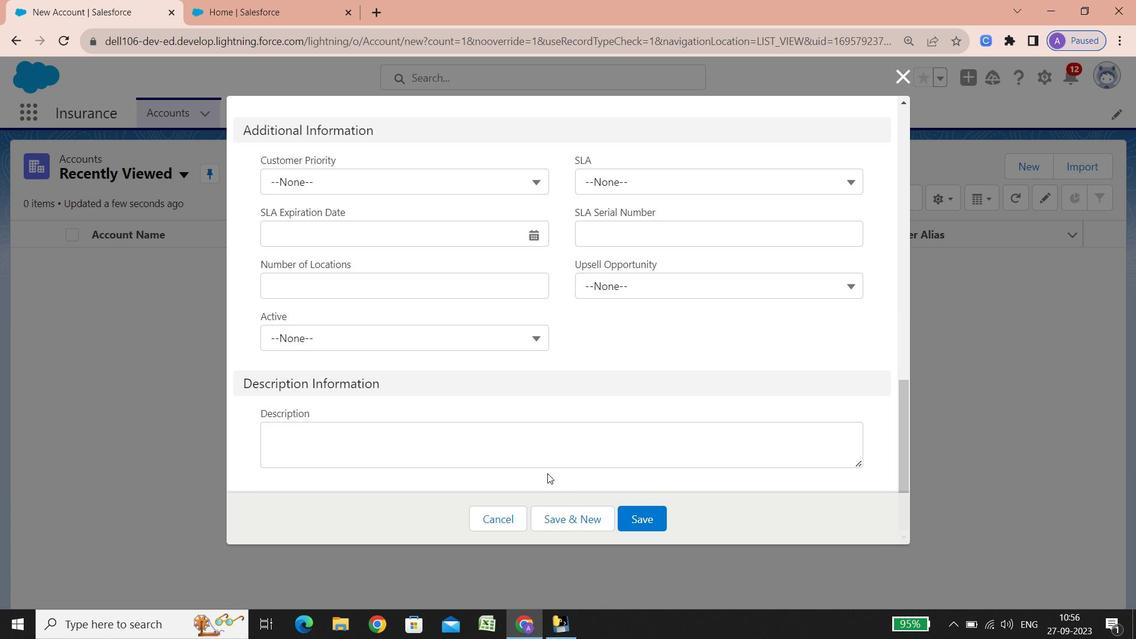 
Action: Mouse scrolled (547, 472) with delta (0, 0)
Screenshot: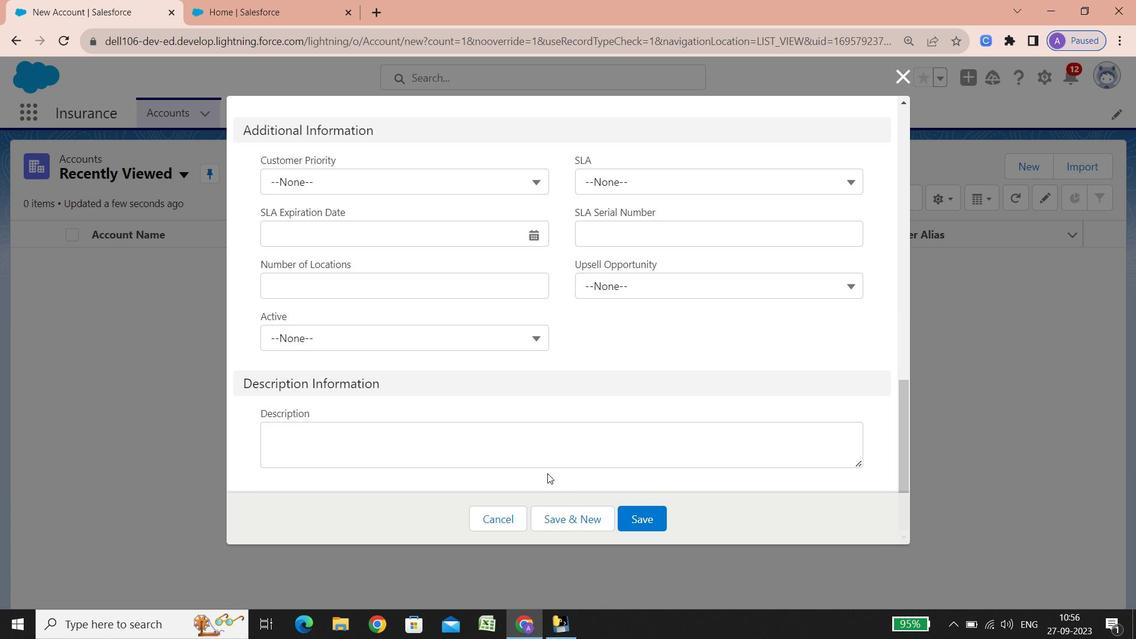 
Action: Mouse scrolled (547, 472) with delta (0, 0)
Screenshot: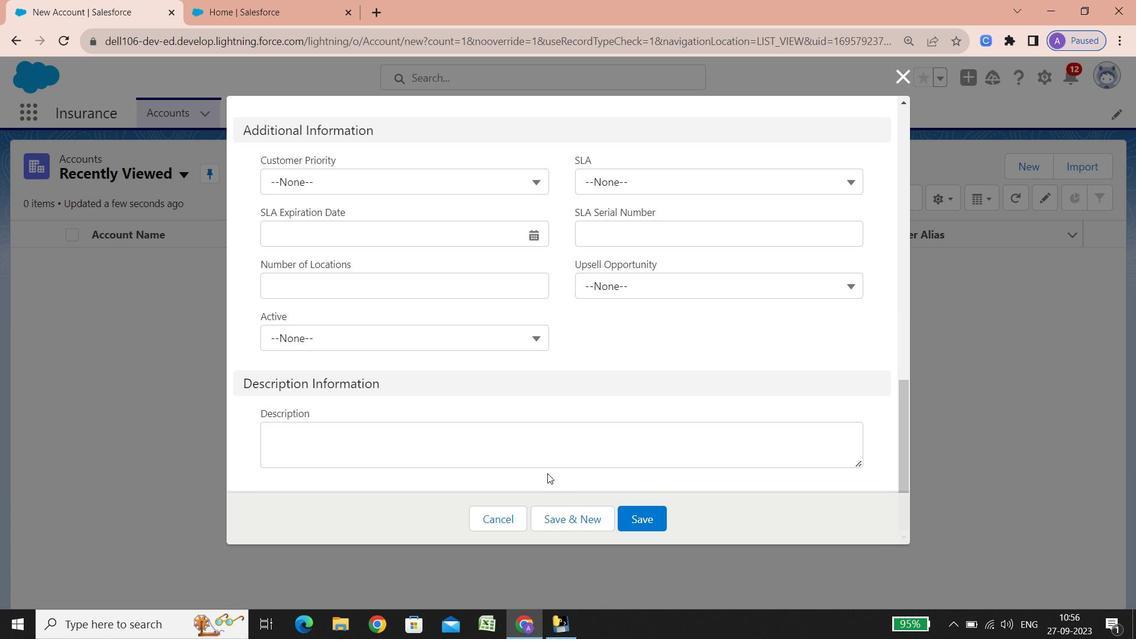 
Action: Mouse scrolled (547, 472) with delta (0, 0)
Screenshot: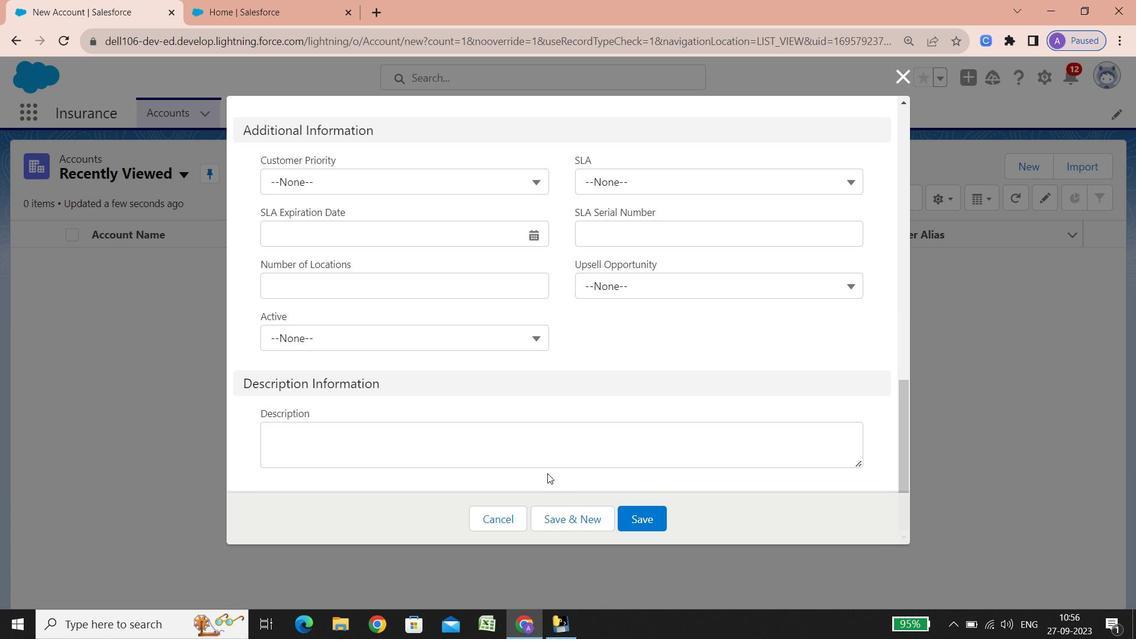 
Action: Mouse scrolled (547, 472) with delta (0, 0)
Screenshot: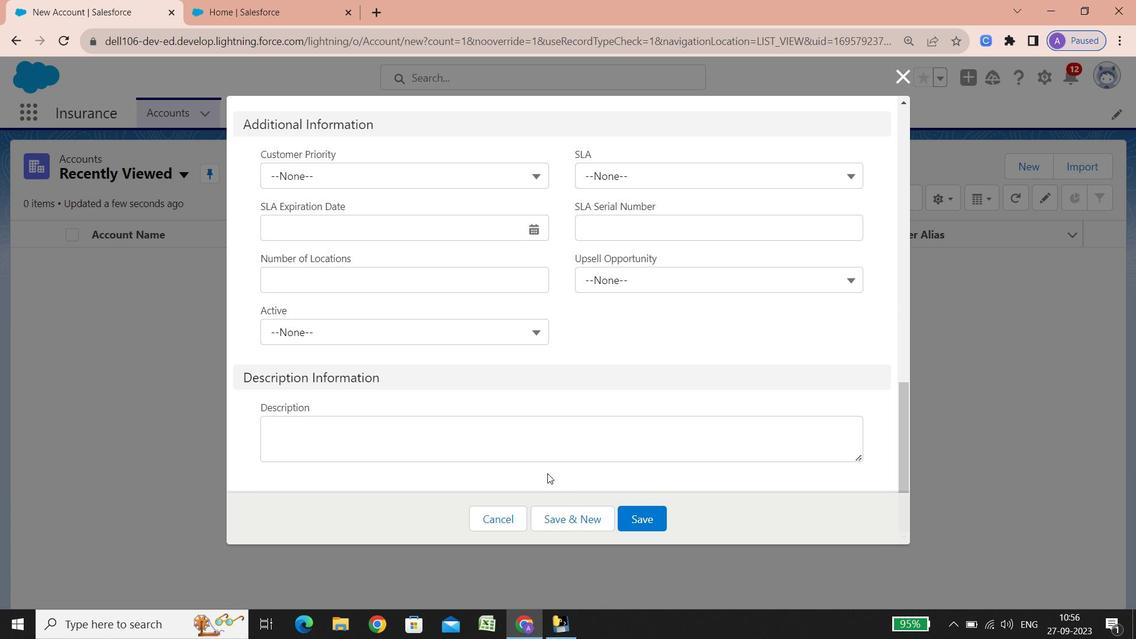 
Action: Mouse scrolled (547, 472) with delta (0, 0)
Screenshot: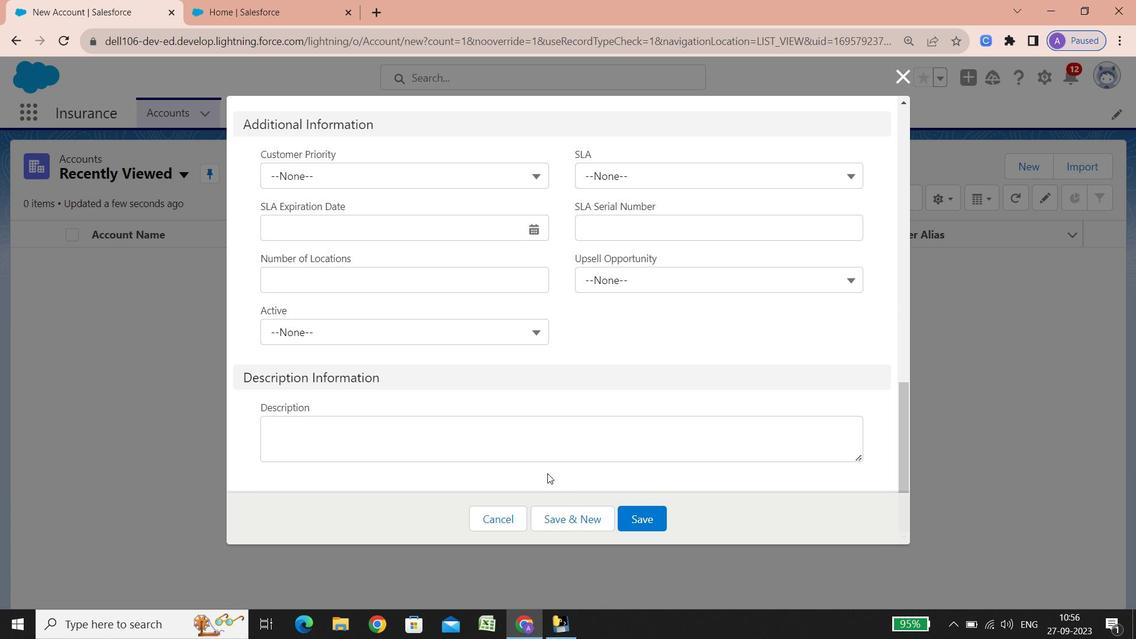 
Action: Mouse scrolled (547, 472) with delta (0, 0)
Screenshot: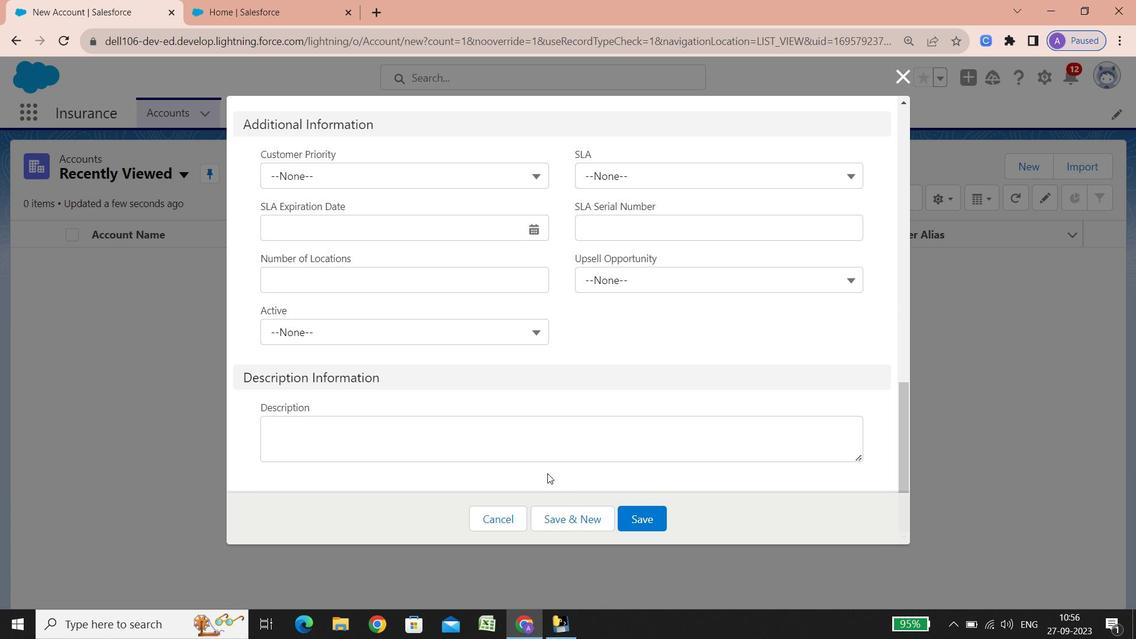
Action: Mouse scrolled (547, 472) with delta (0, 0)
Screenshot: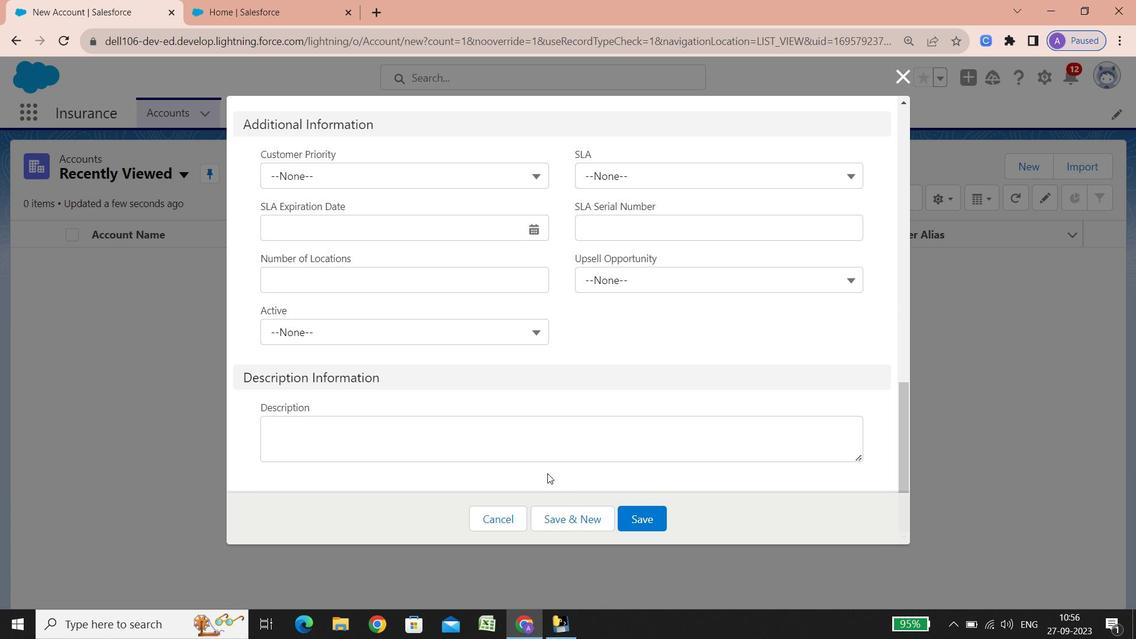
Action: Mouse scrolled (547, 472) with delta (0, 0)
Screenshot: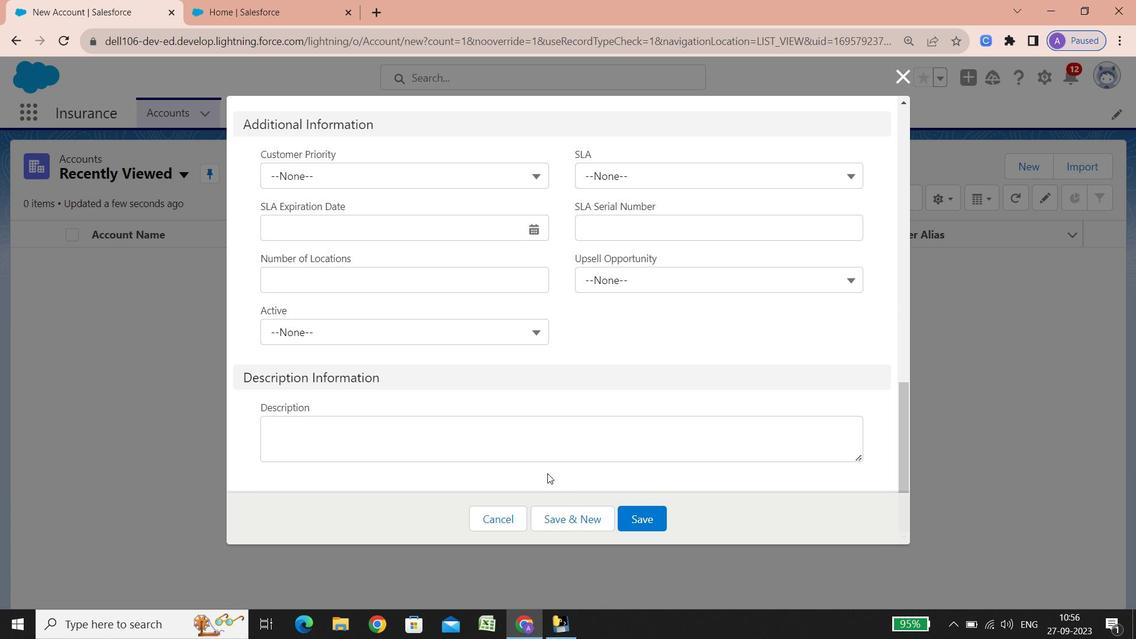 
Action: Mouse scrolled (547, 472) with delta (0, 0)
Screenshot: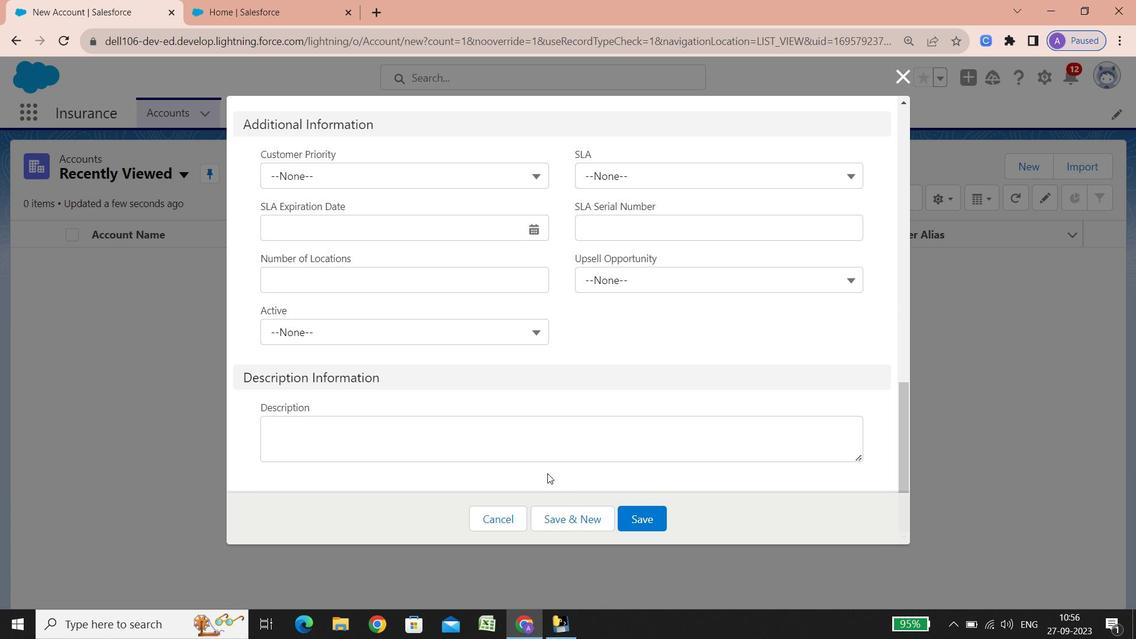
Action: Mouse scrolled (547, 472) with delta (0, 0)
Screenshot: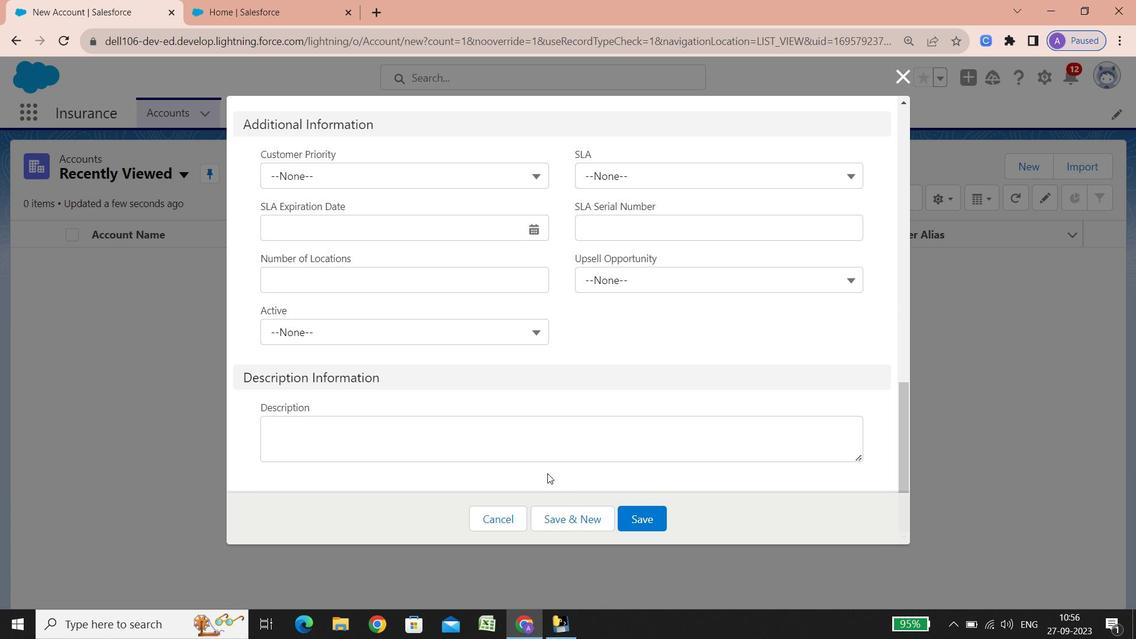 
Action: Mouse scrolled (547, 472) with delta (0, 0)
Screenshot: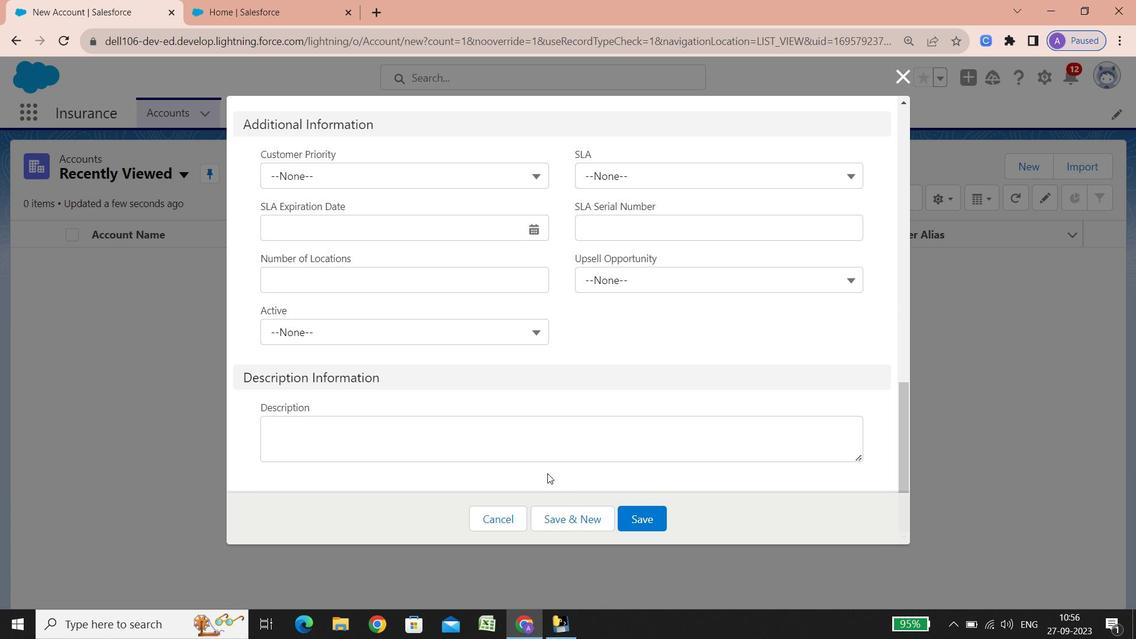 
Action: Mouse scrolled (547, 472) with delta (0, 0)
Screenshot: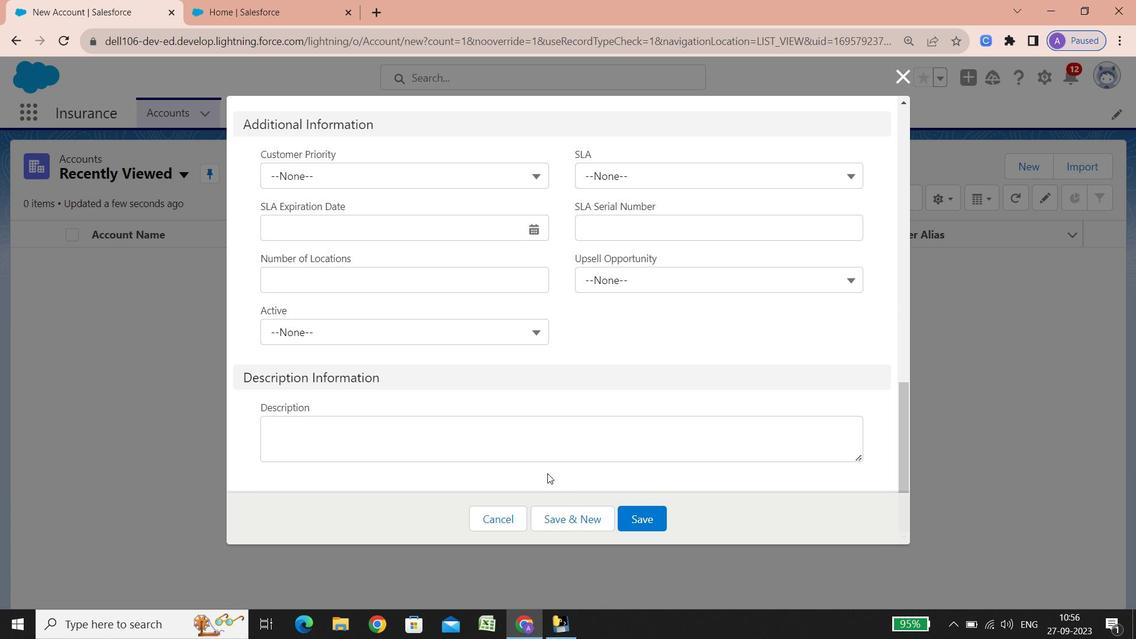 
Action: Mouse scrolled (547, 472) with delta (0, 0)
Screenshot: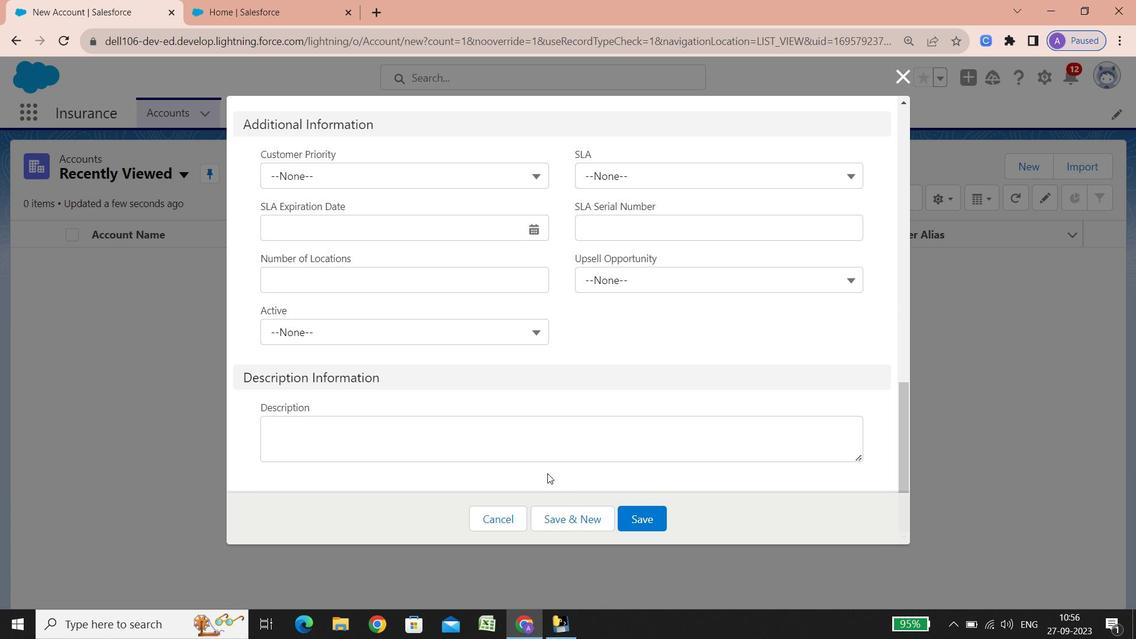 
Action: Mouse scrolled (547, 472) with delta (0, 0)
Screenshot: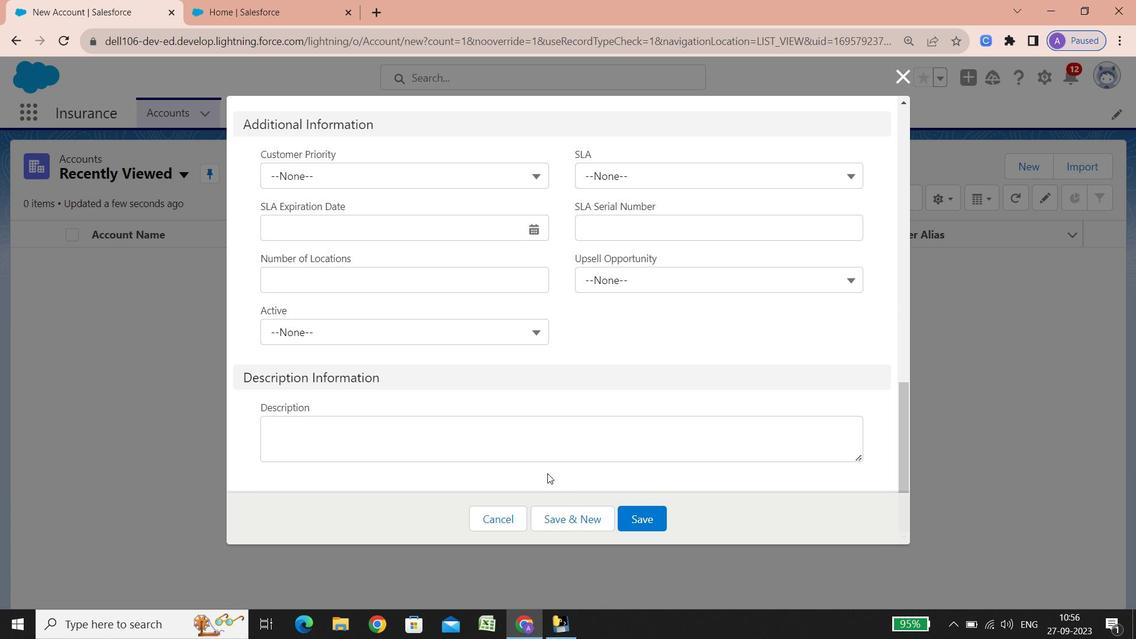 
Action: Mouse scrolled (547, 472) with delta (0, 0)
Screenshot: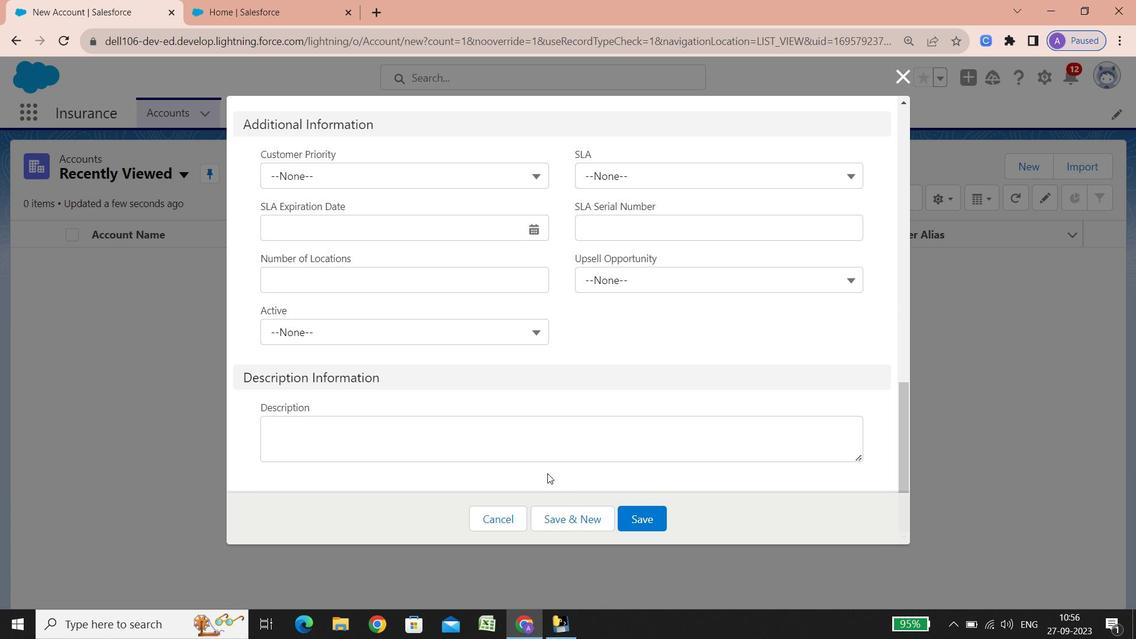 
Action: Mouse scrolled (547, 472) with delta (0, 0)
Screenshot: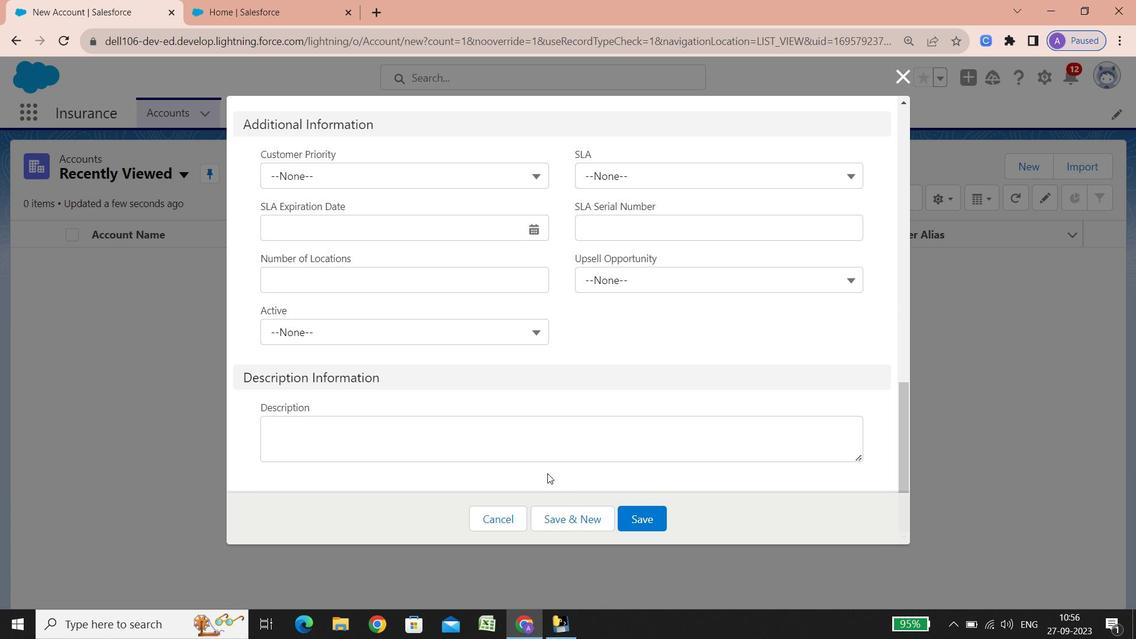 
Action: Mouse scrolled (547, 472) with delta (0, 0)
Screenshot: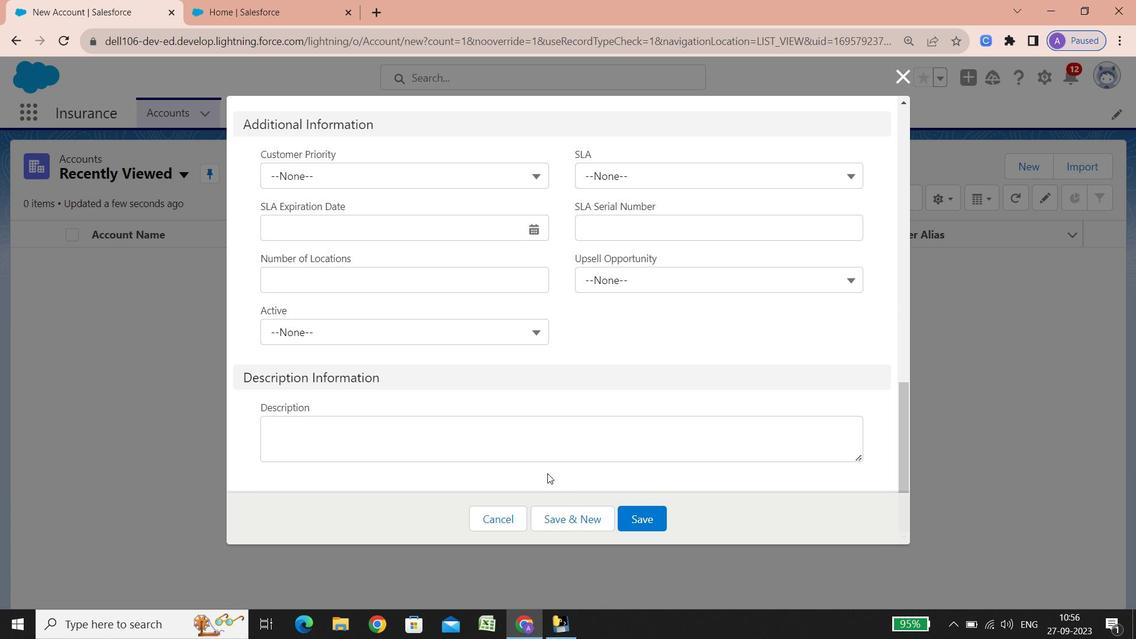 
Action: Mouse scrolled (547, 472) with delta (0, 0)
Screenshot: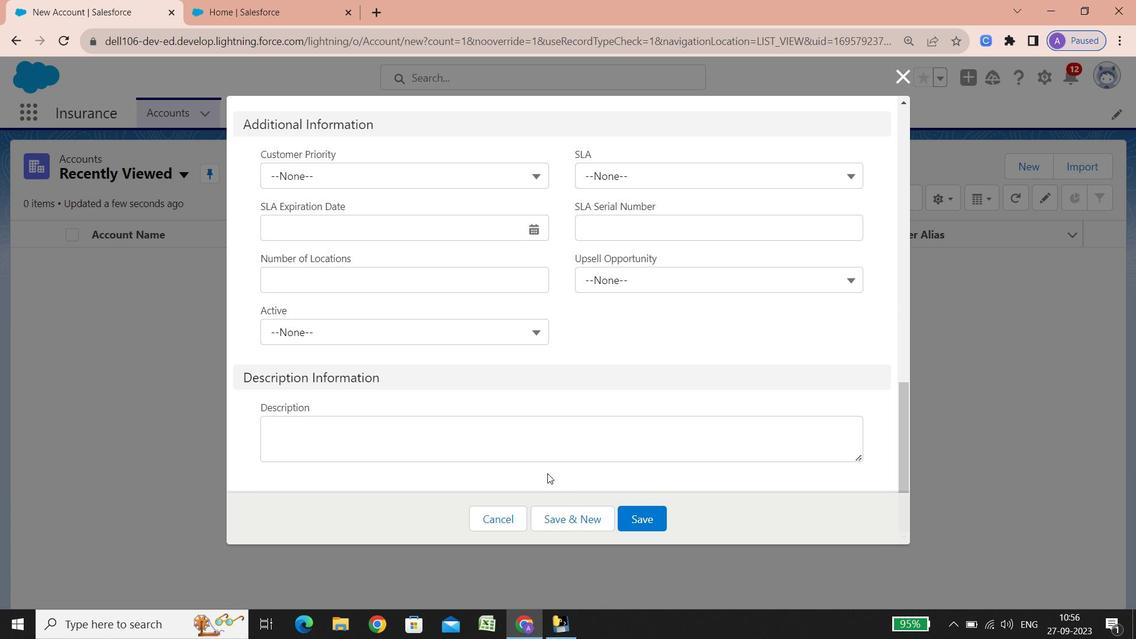 
Action: Mouse scrolled (547, 472) with delta (0, 0)
Screenshot: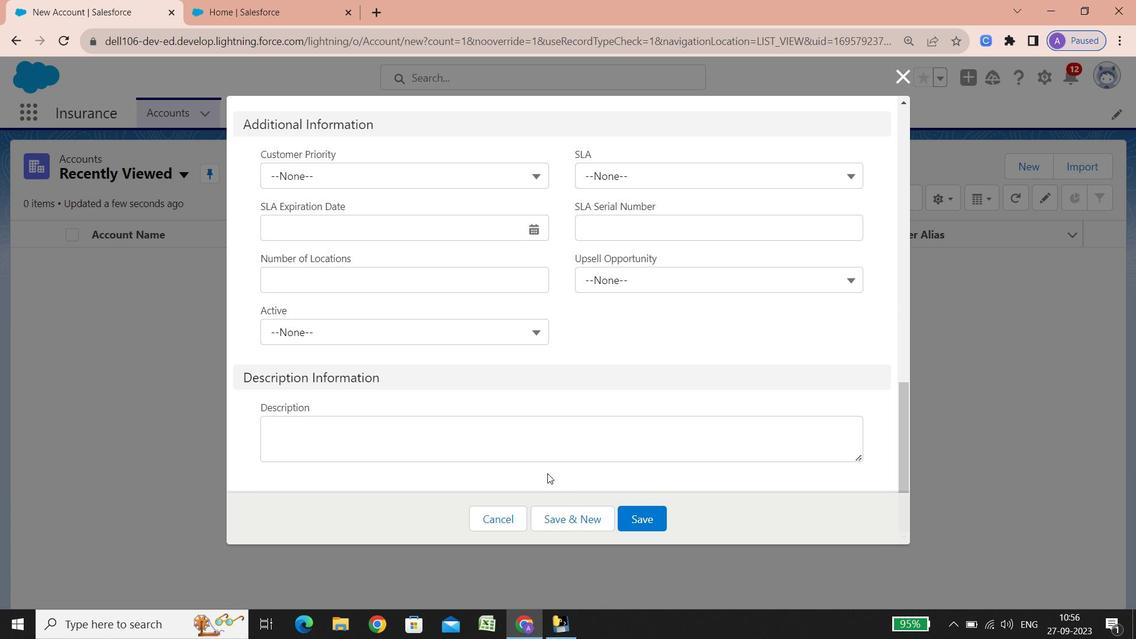 
Action: Mouse scrolled (547, 472) with delta (0, 0)
Screenshot: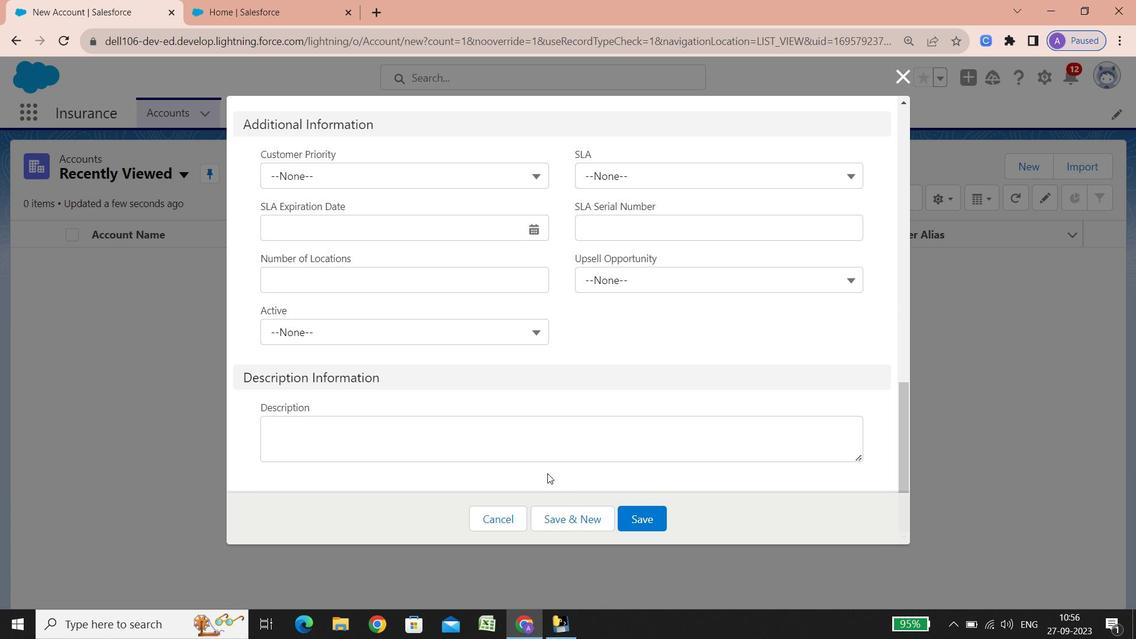 
Action: Mouse scrolled (547, 472) with delta (0, 0)
Screenshot: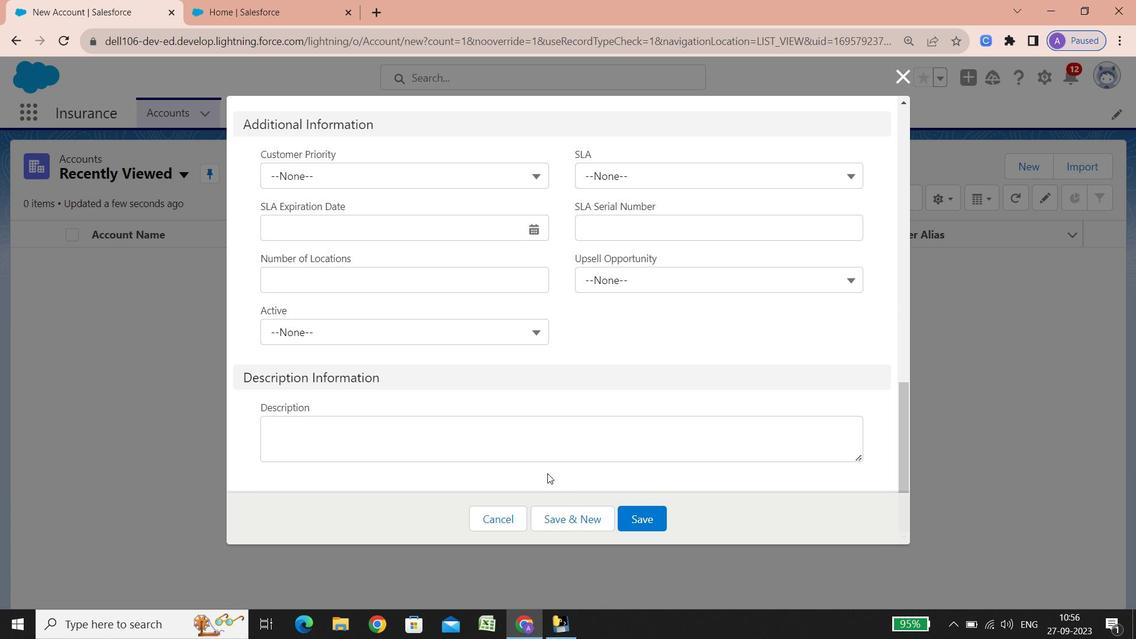 
Action: Mouse scrolled (547, 472) with delta (0, 0)
